 Task: Look for Airbnb options in Morsang-sur-Orge, France from 22nd December, 2023 to 26th December, 2023 for 1 adult. Place can be private room with 1  bedroom having 1 bed and 1 bathroom. Property type can be hotel.
Action: Mouse moved to (587, 160)
Screenshot: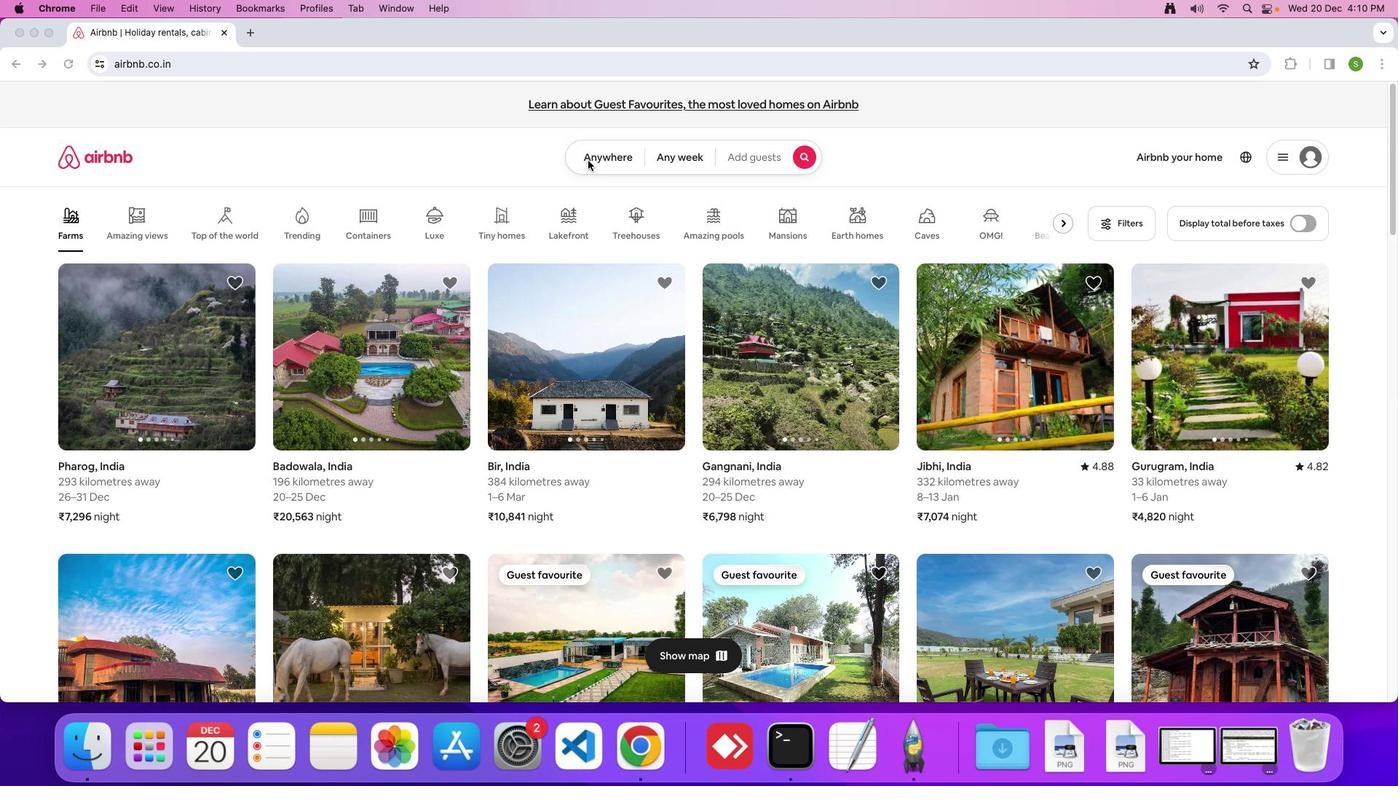 
Action: Mouse pressed left at (587, 160)
Screenshot: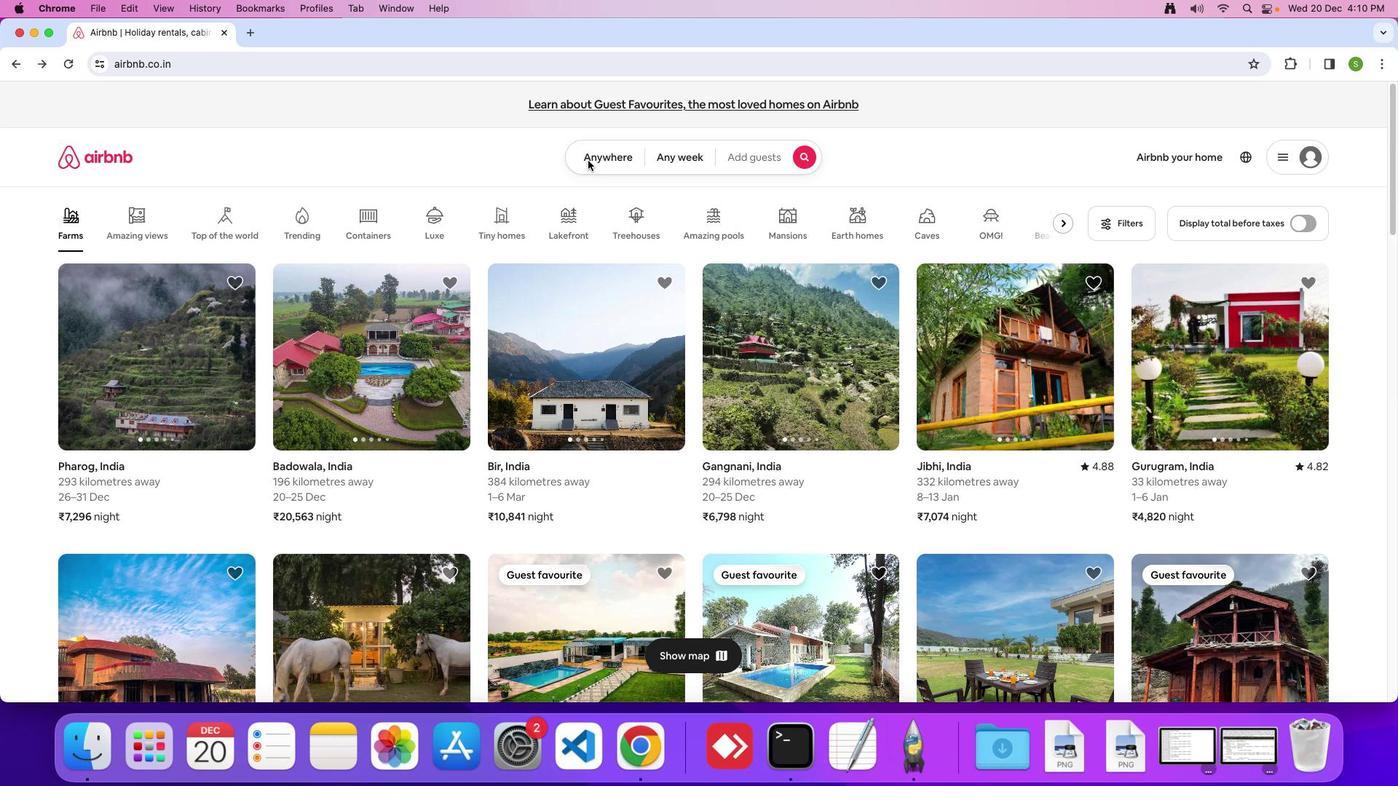 
Action: Mouse moved to (614, 153)
Screenshot: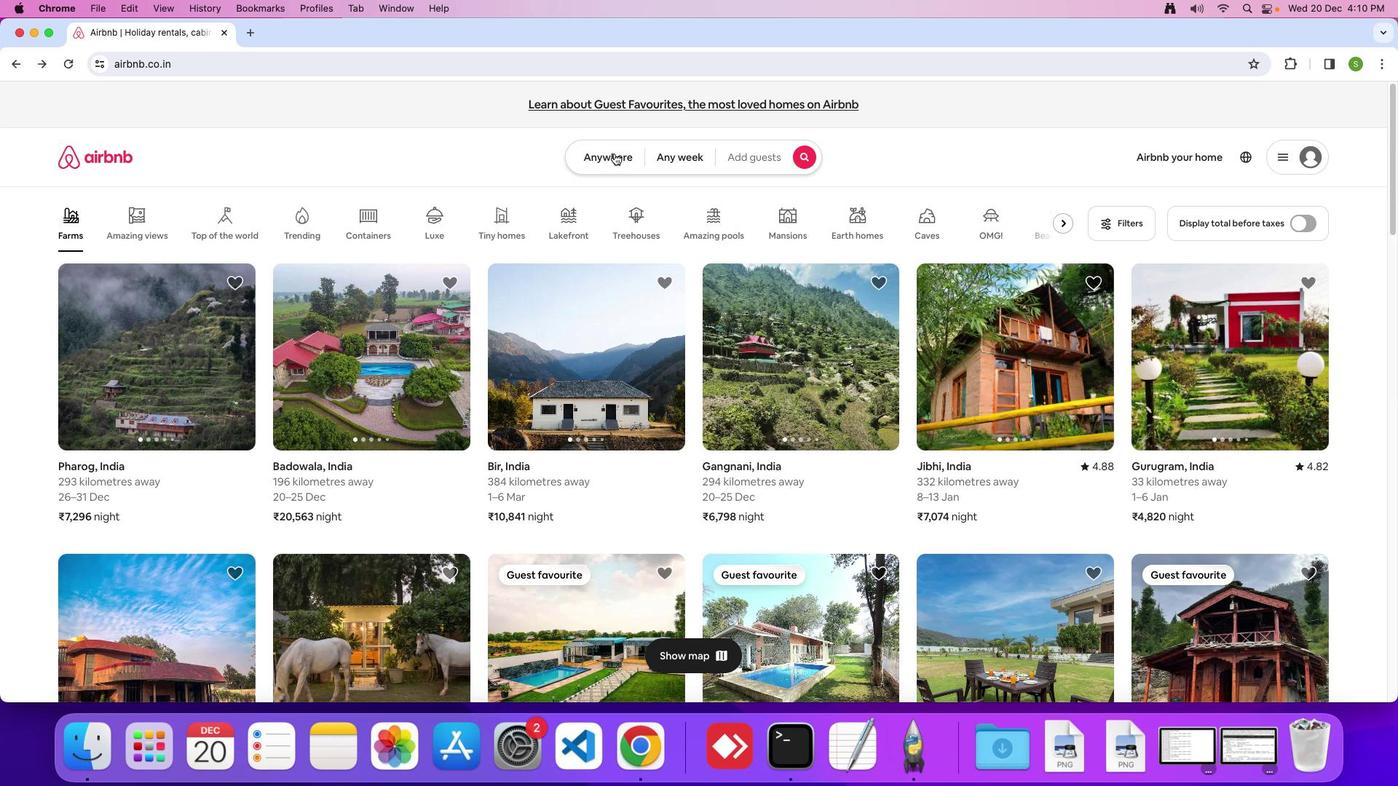 
Action: Mouse pressed left at (614, 153)
Screenshot: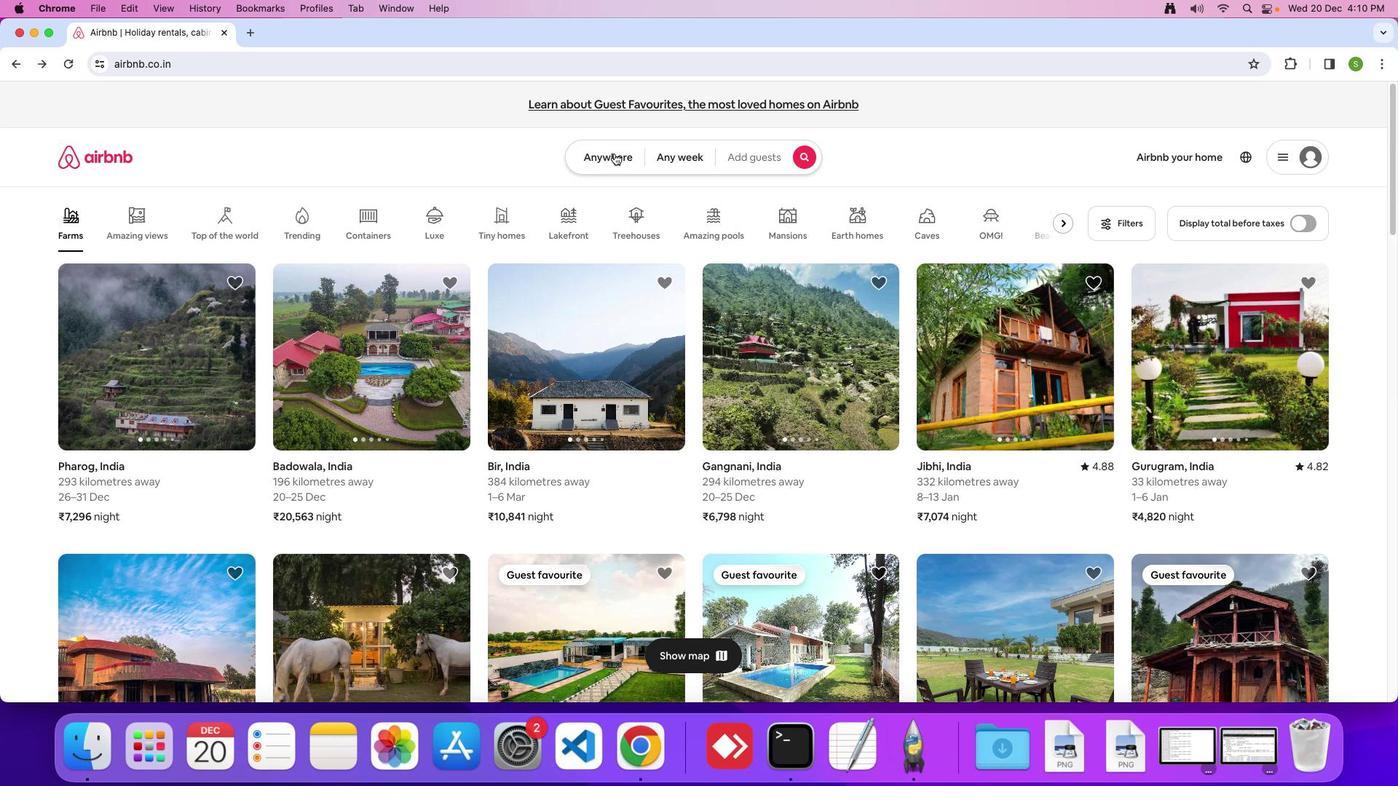 
Action: Mouse moved to (496, 214)
Screenshot: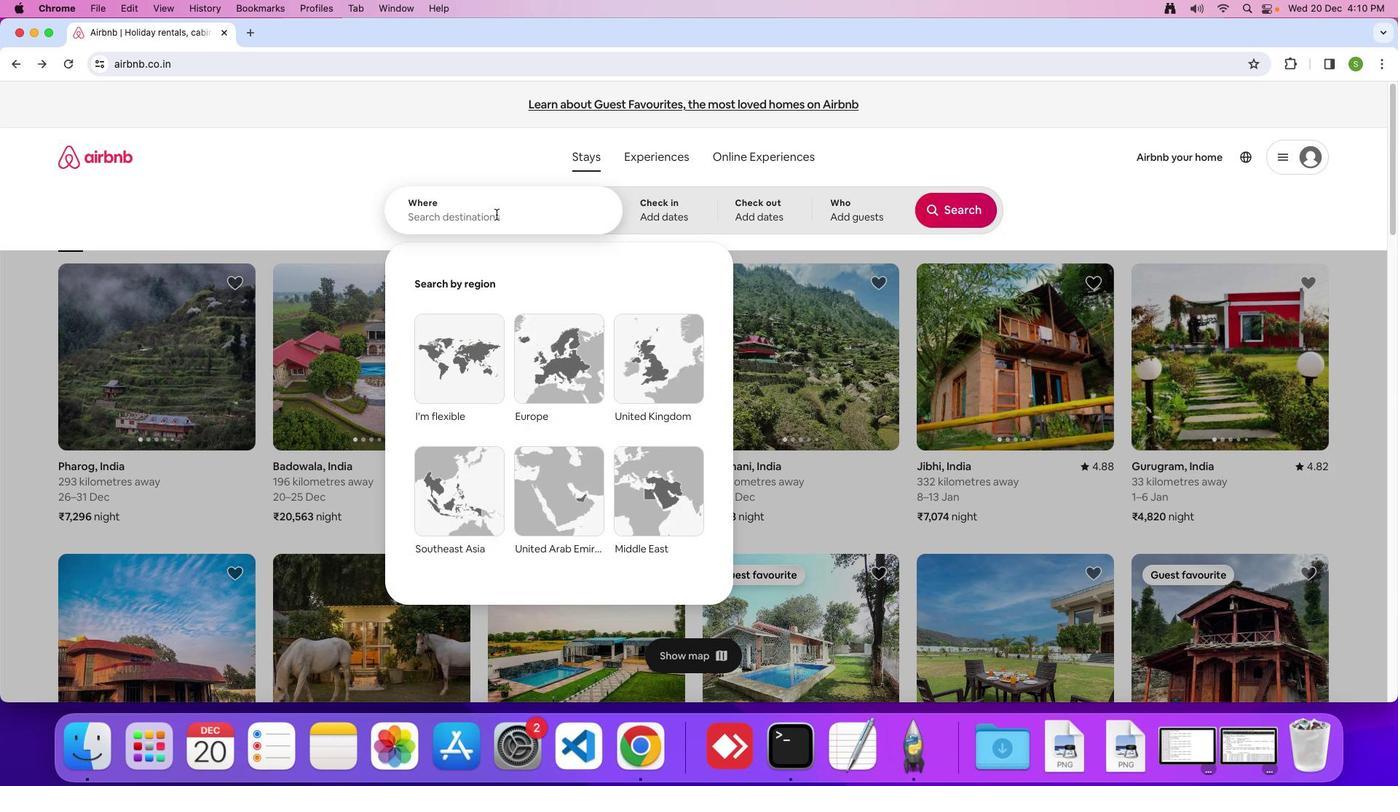 
Action: Key pressed 'M'Key.caps_lock'o''r''s''a''n''g''-''s''u''r''-'Key.shift'O''r''g''e'','Key.spaceKey.shift'F''r''a''n''c''e'Key.enter
Screenshot: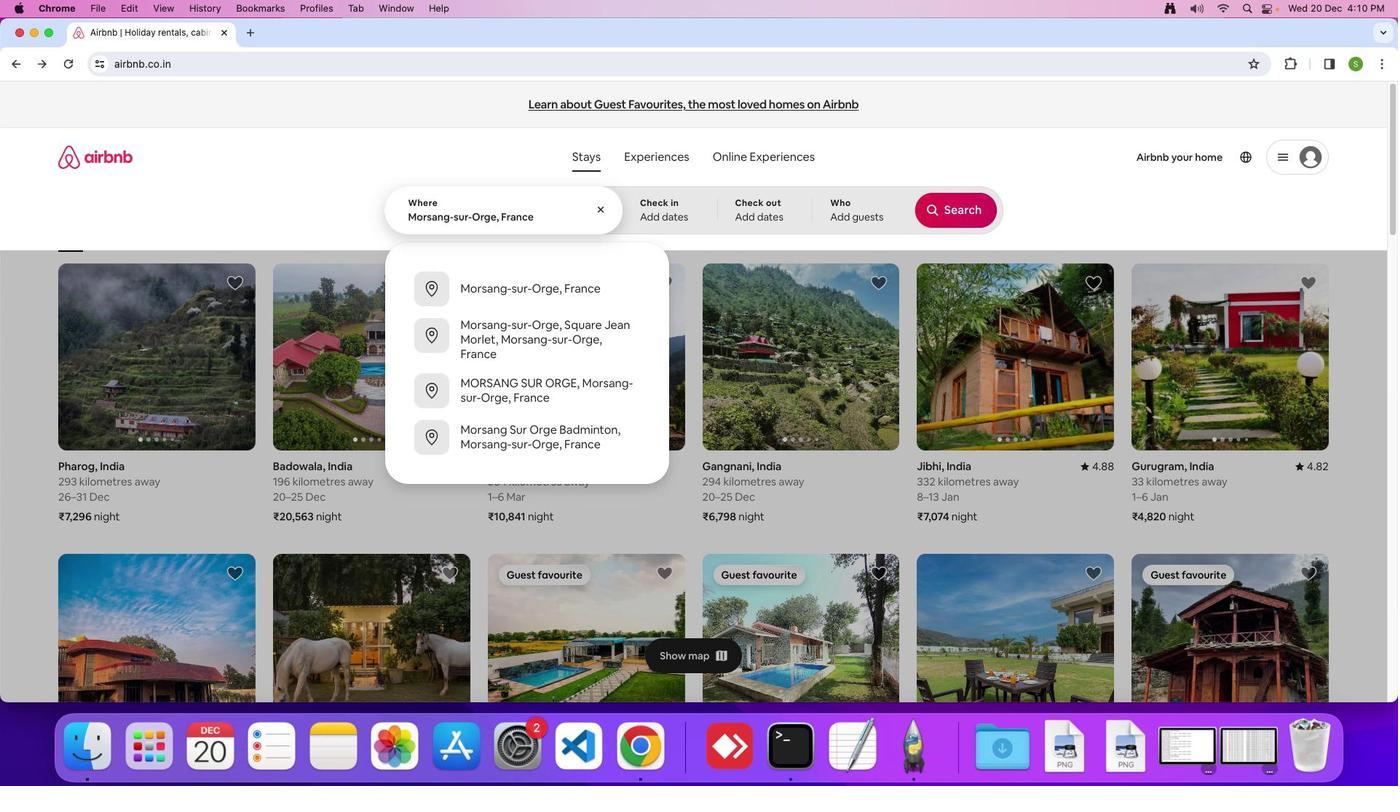 
Action: Mouse moved to (625, 493)
Screenshot: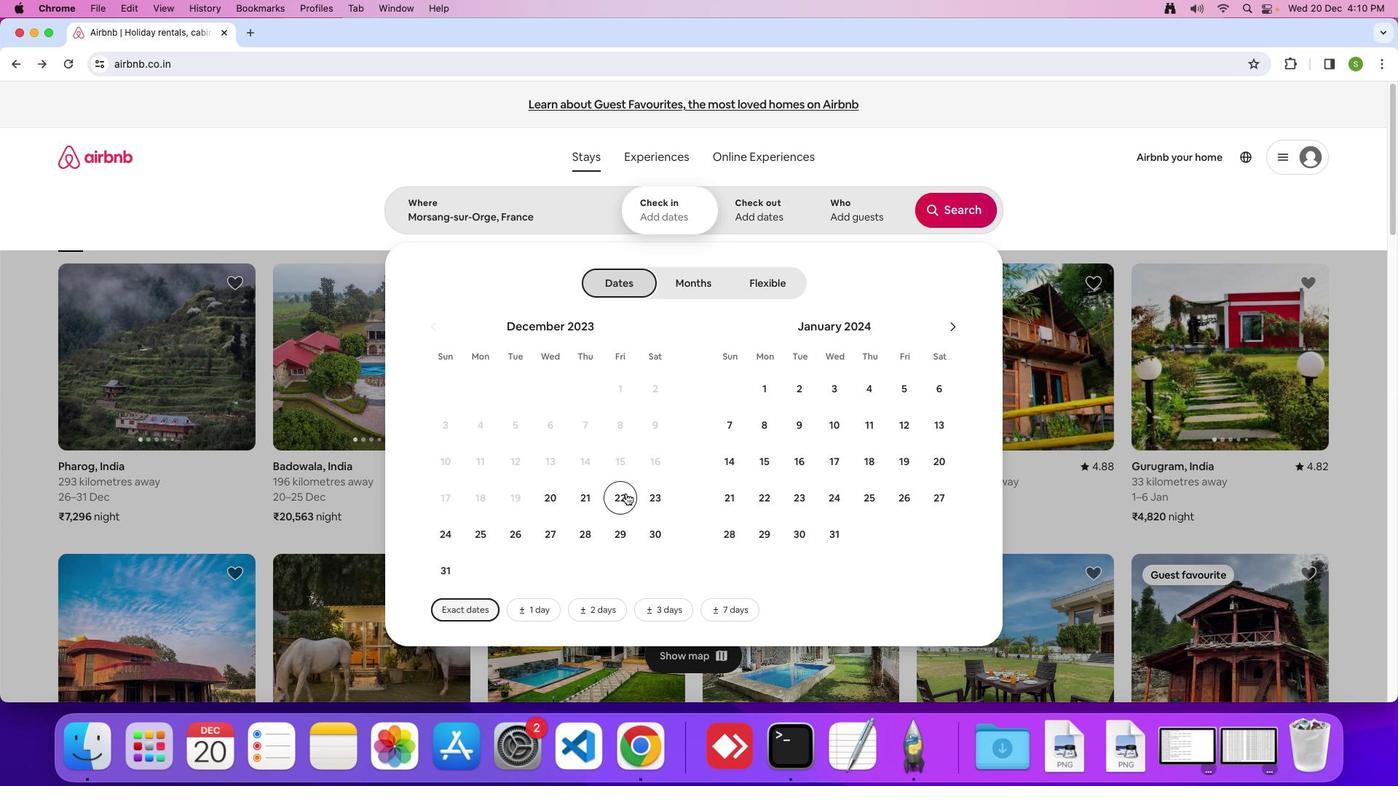 
Action: Mouse pressed left at (625, 493)
Screenshot: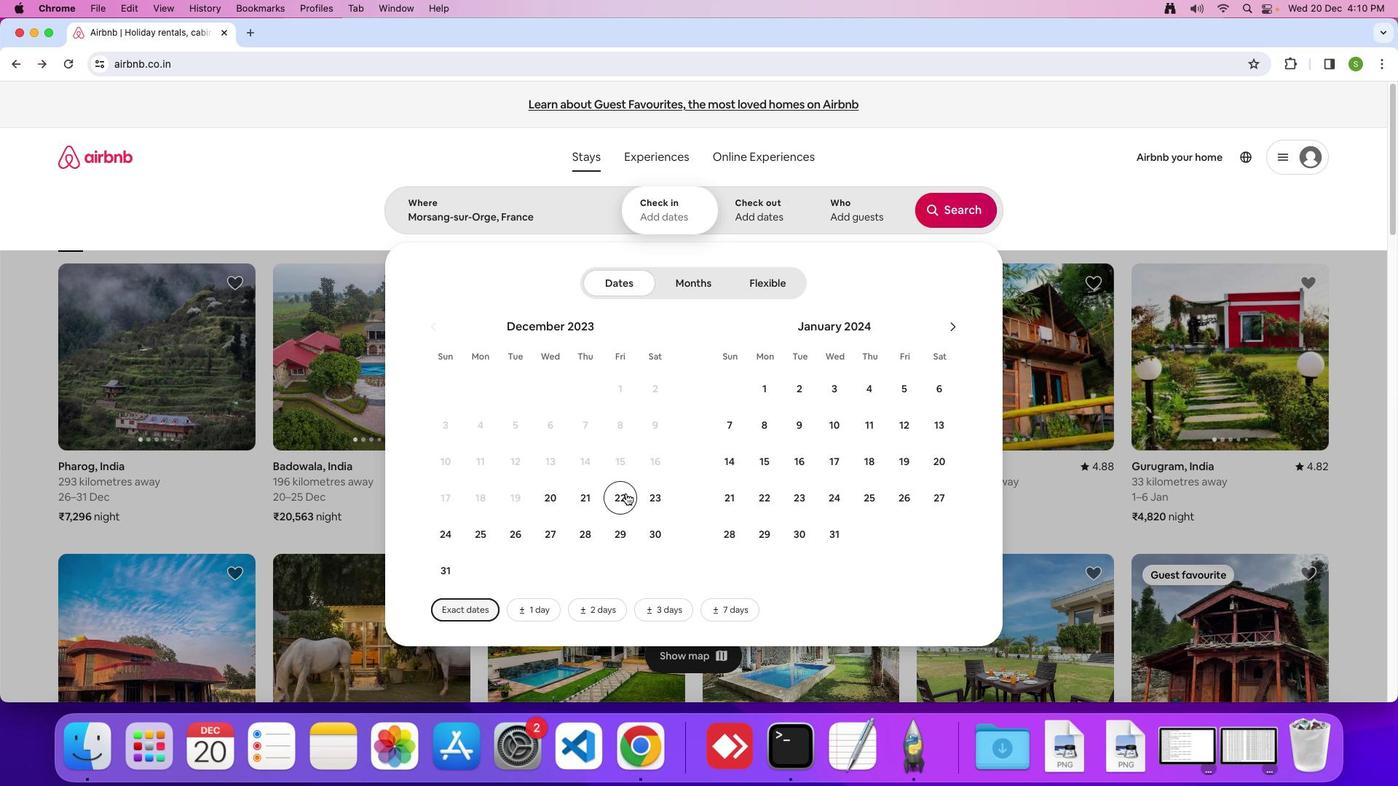 
Action: Mouse moved to (520, 528)
Screenshot: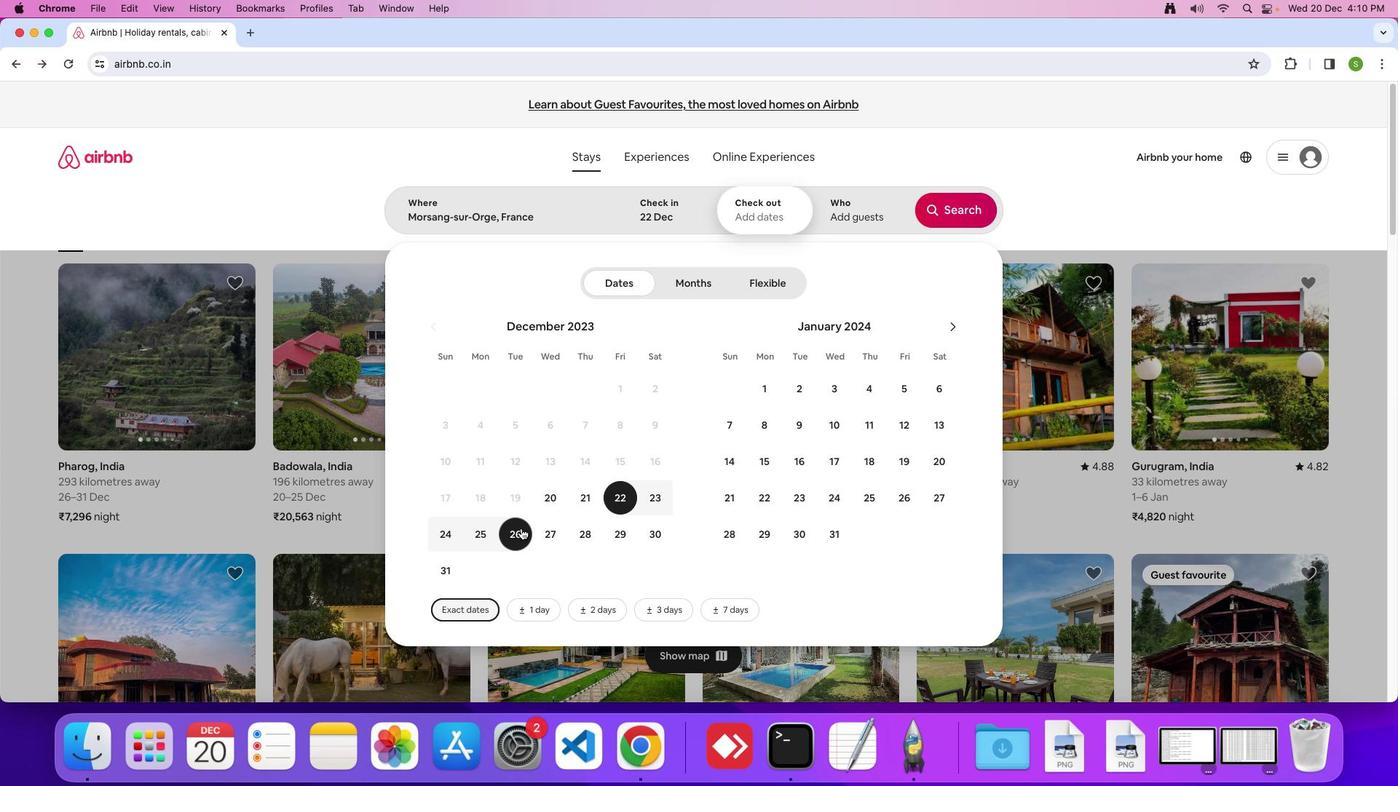 
Action: Mouse pressed left at (520, 528)
Screenshot: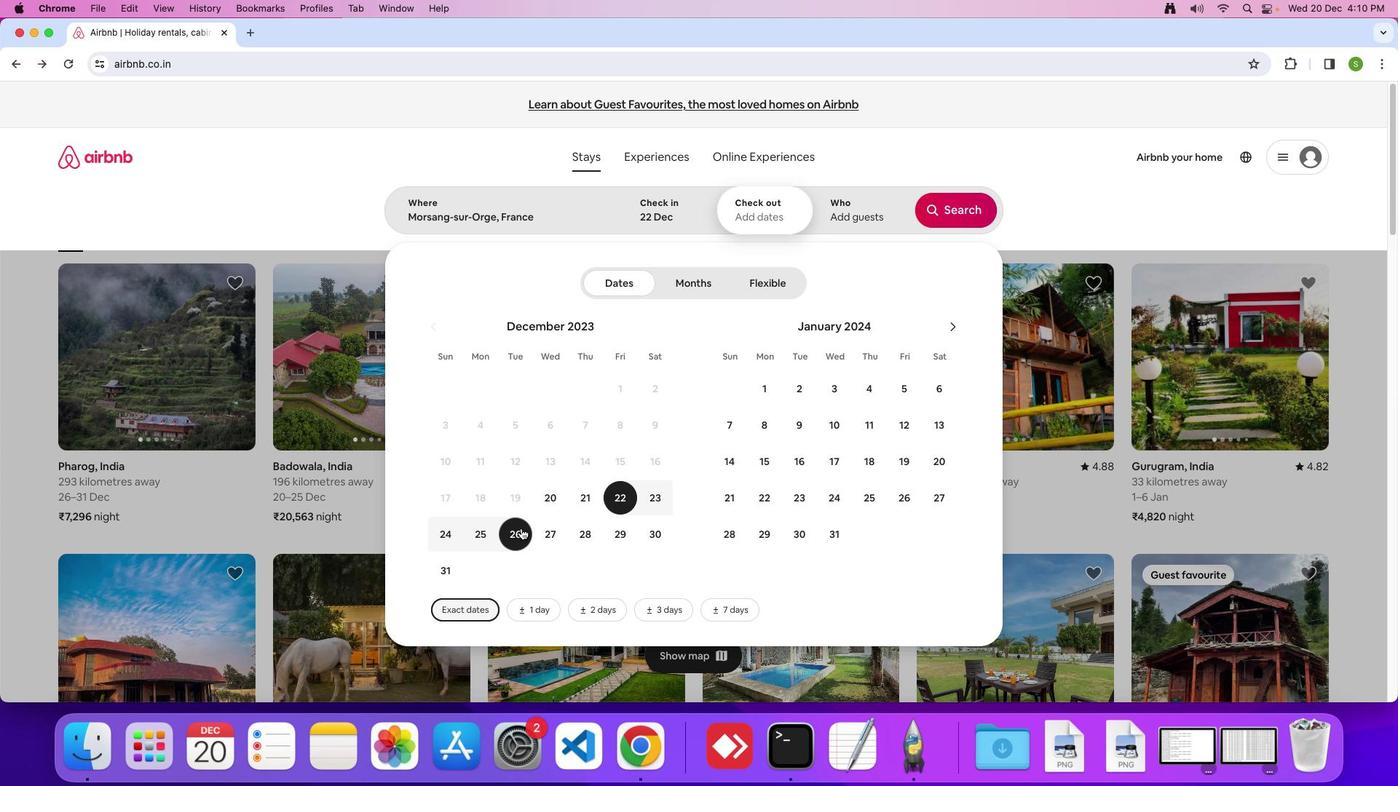 
Action: Mouse moved to (858, 211)
Screenshot: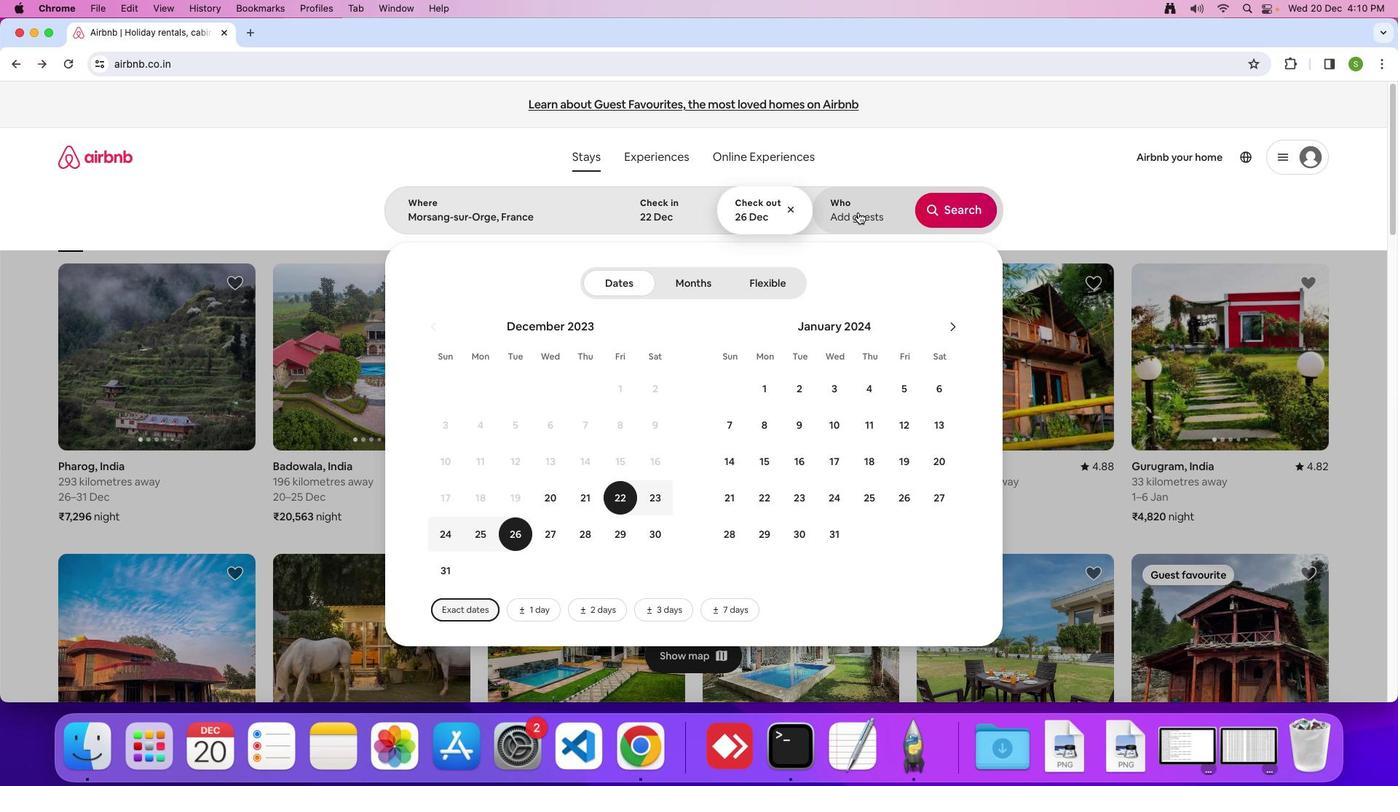 
Action: Mouse pressed left at (858, 211)
Screenshot: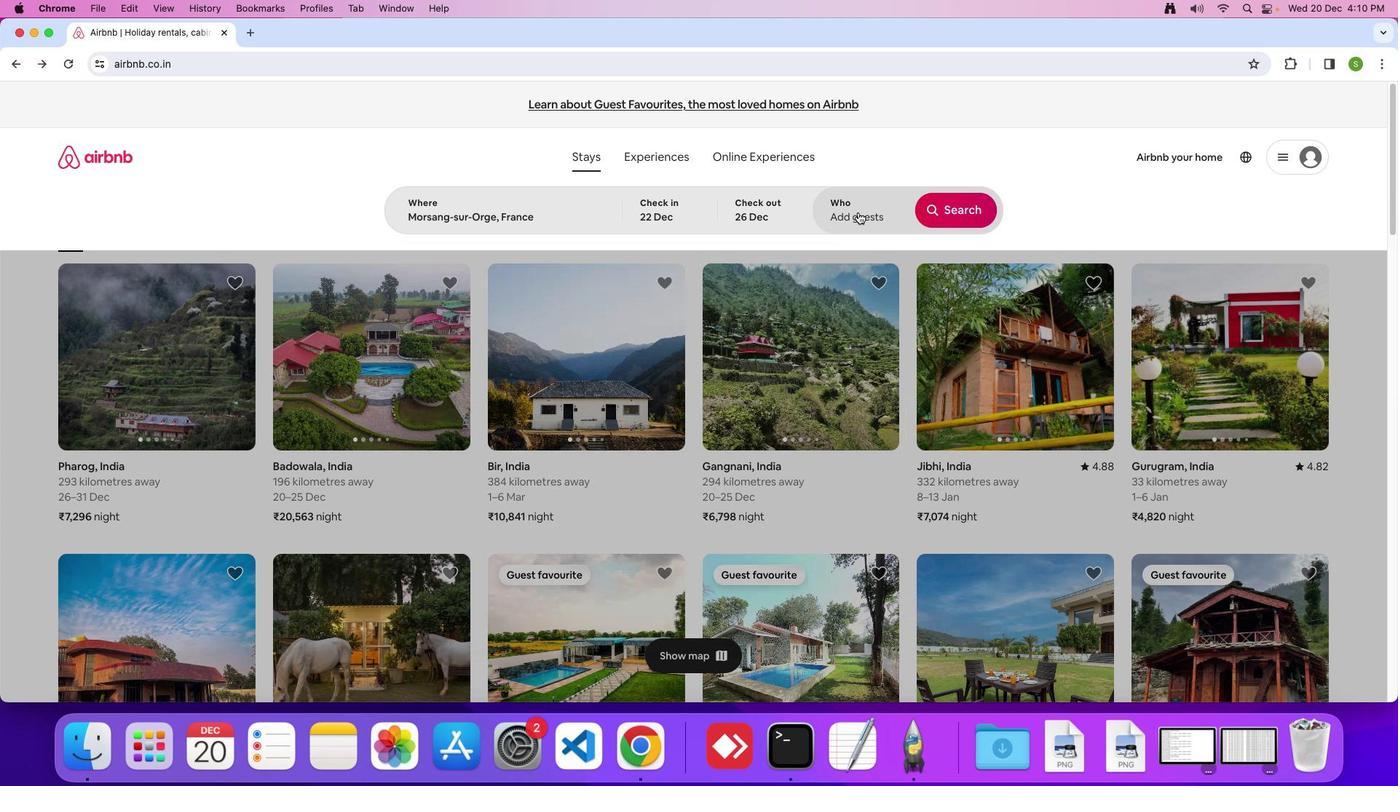 
Action: Mouse moved to (957, 292)
Screenshot: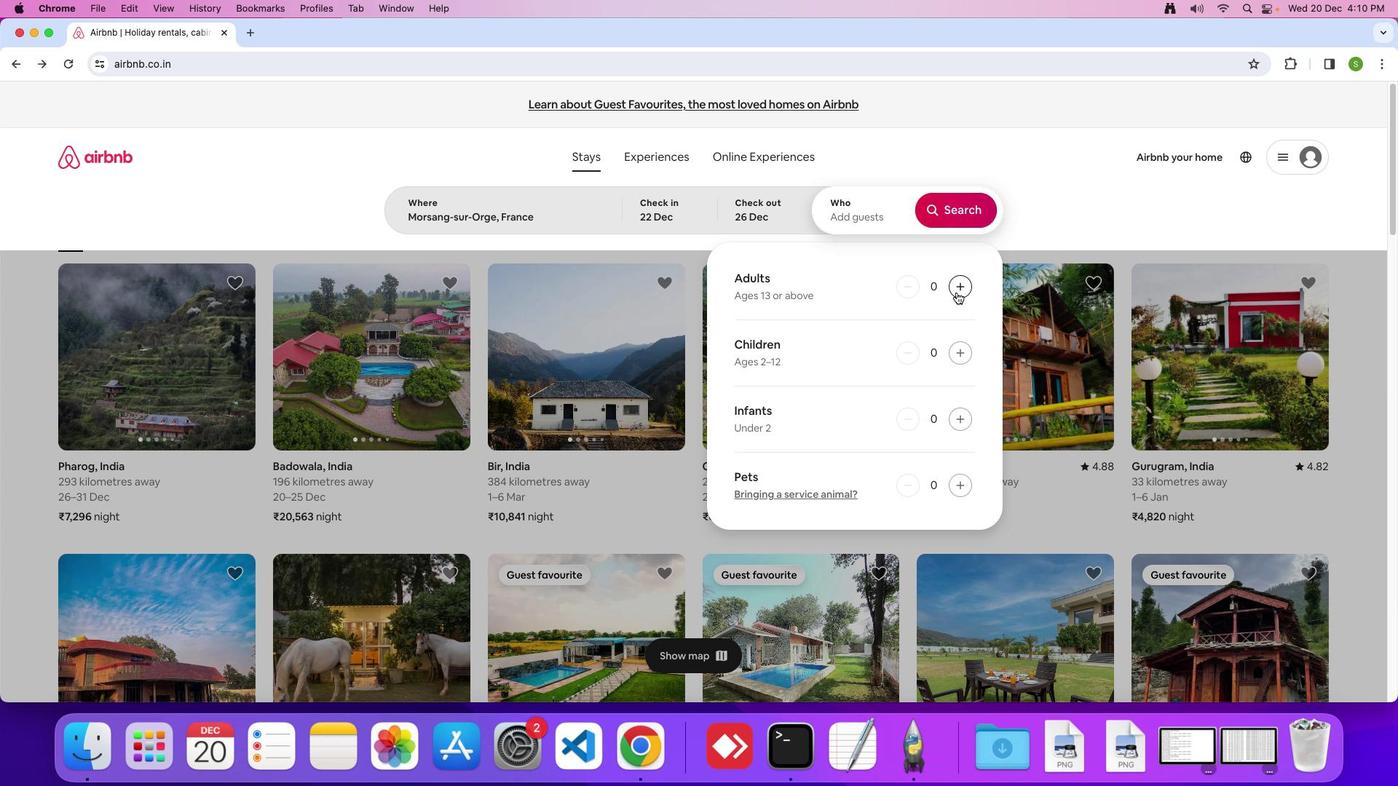 
Action: Mouse pressed left at (957, 292)
Screenshot: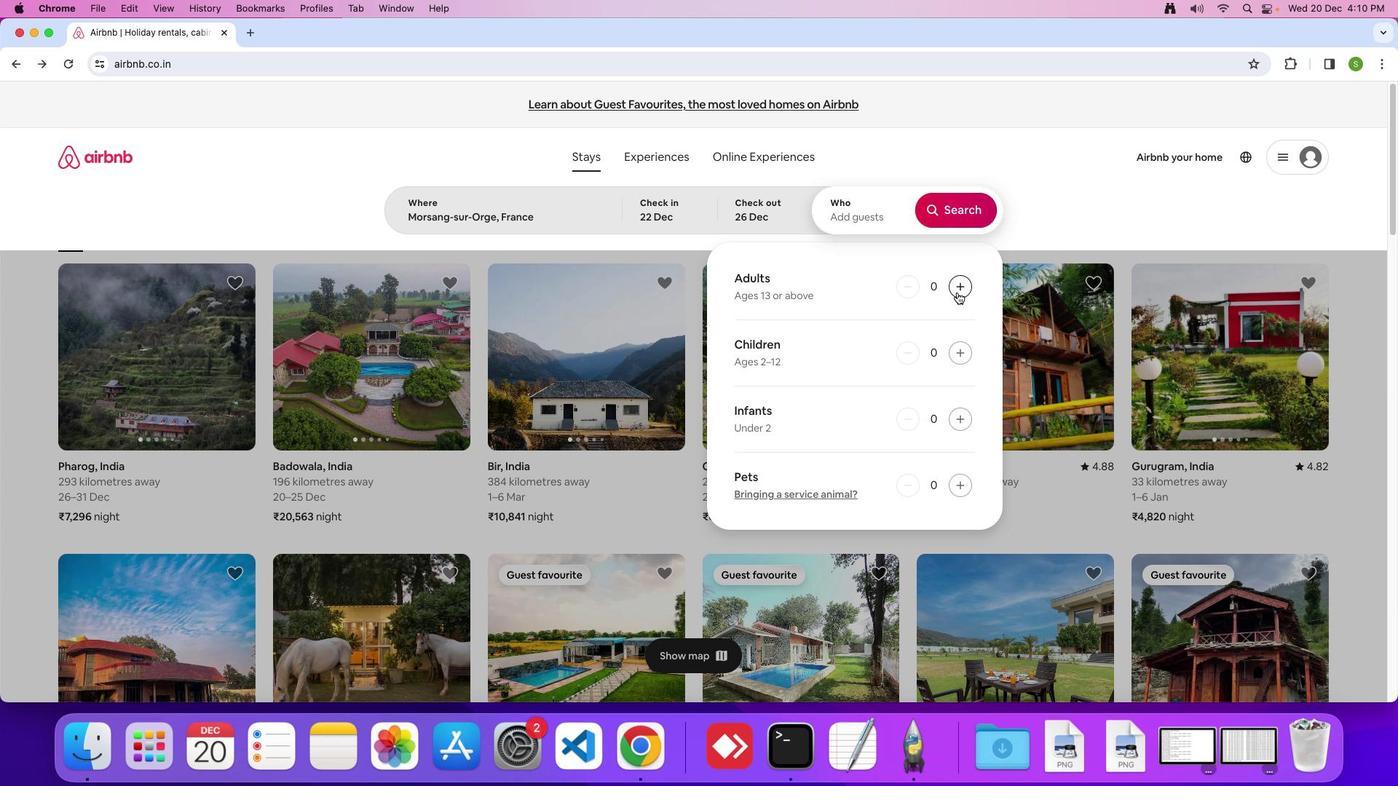 
Action: Mouse moved to (974, 212)
Screenshot: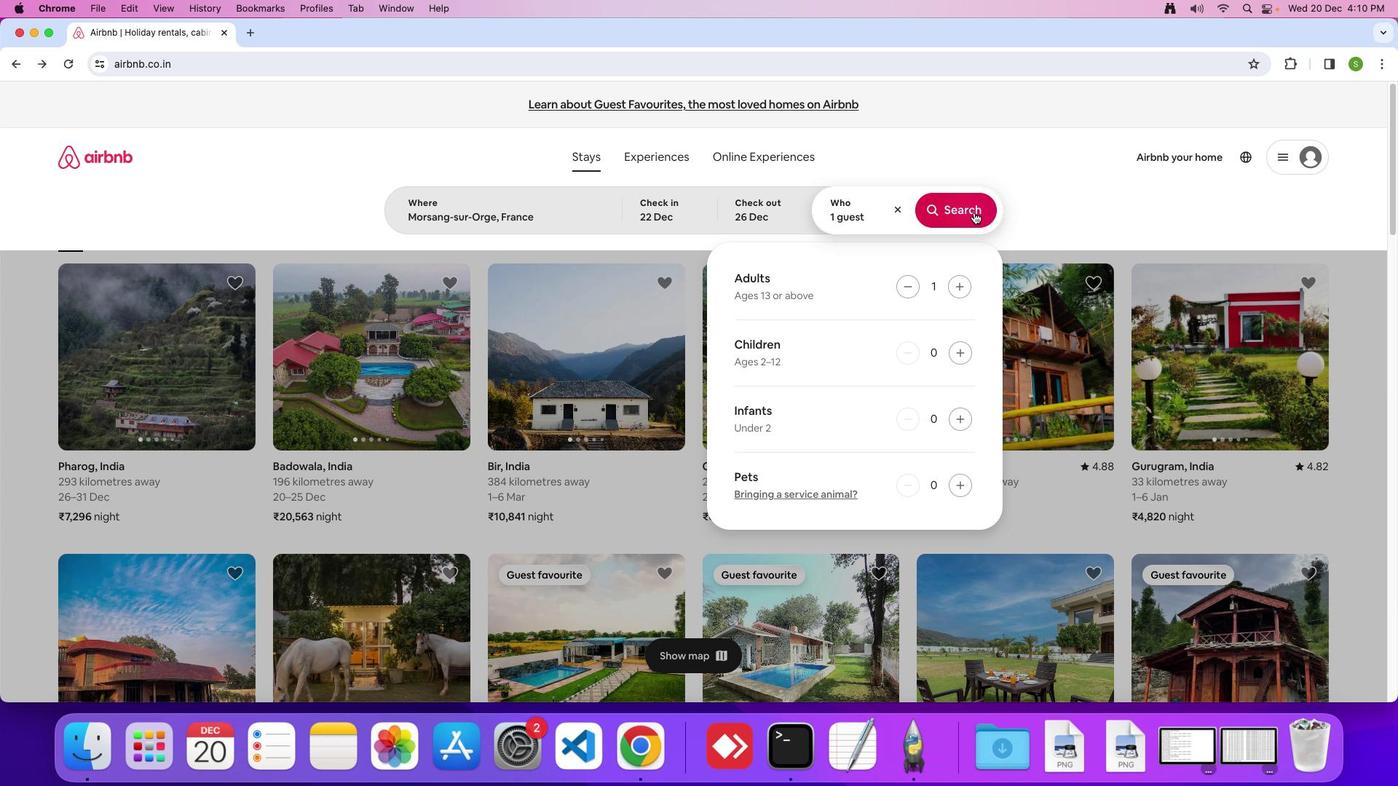 
Action: Mouse pressed left at (974, 212)
Screenshot: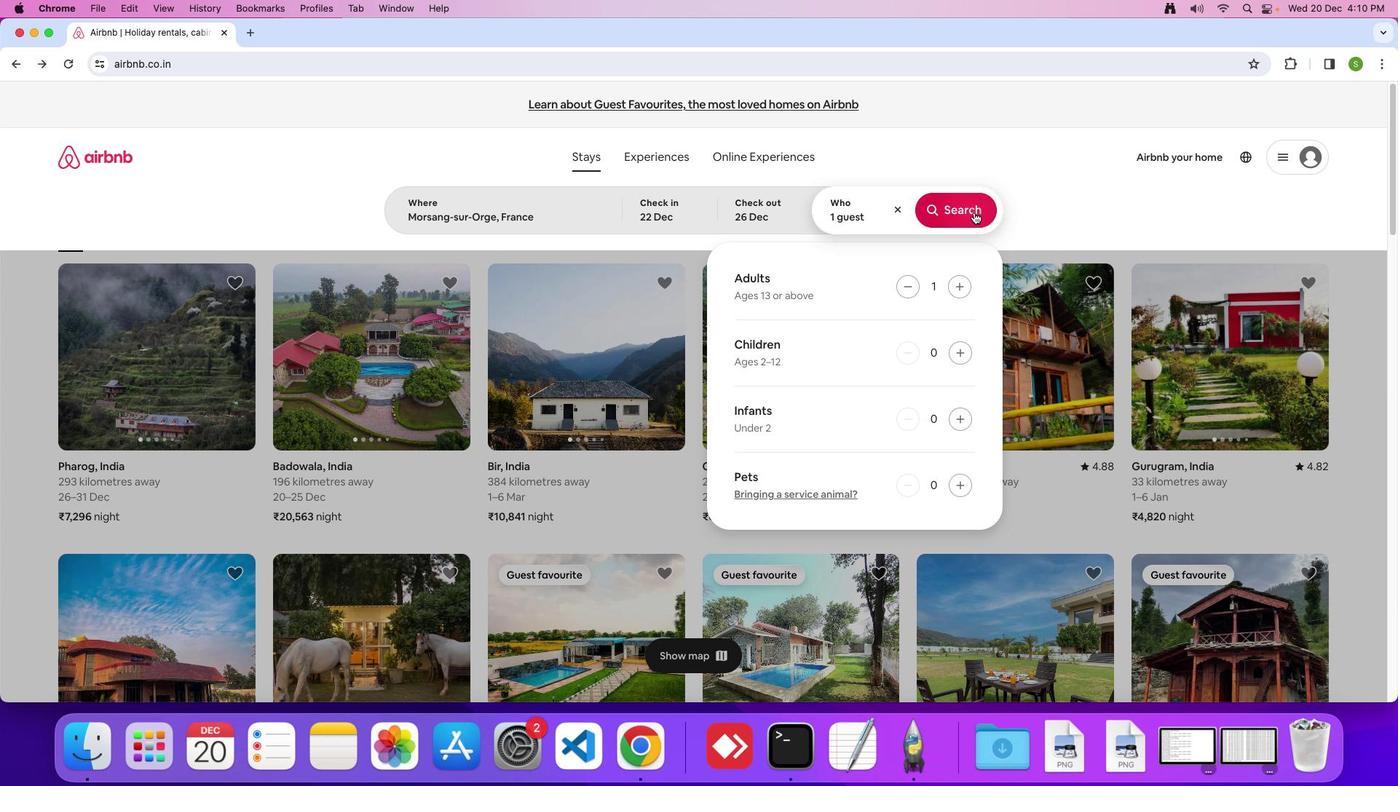 
Action: Mouse moved to (1167, 174)
Screenshot: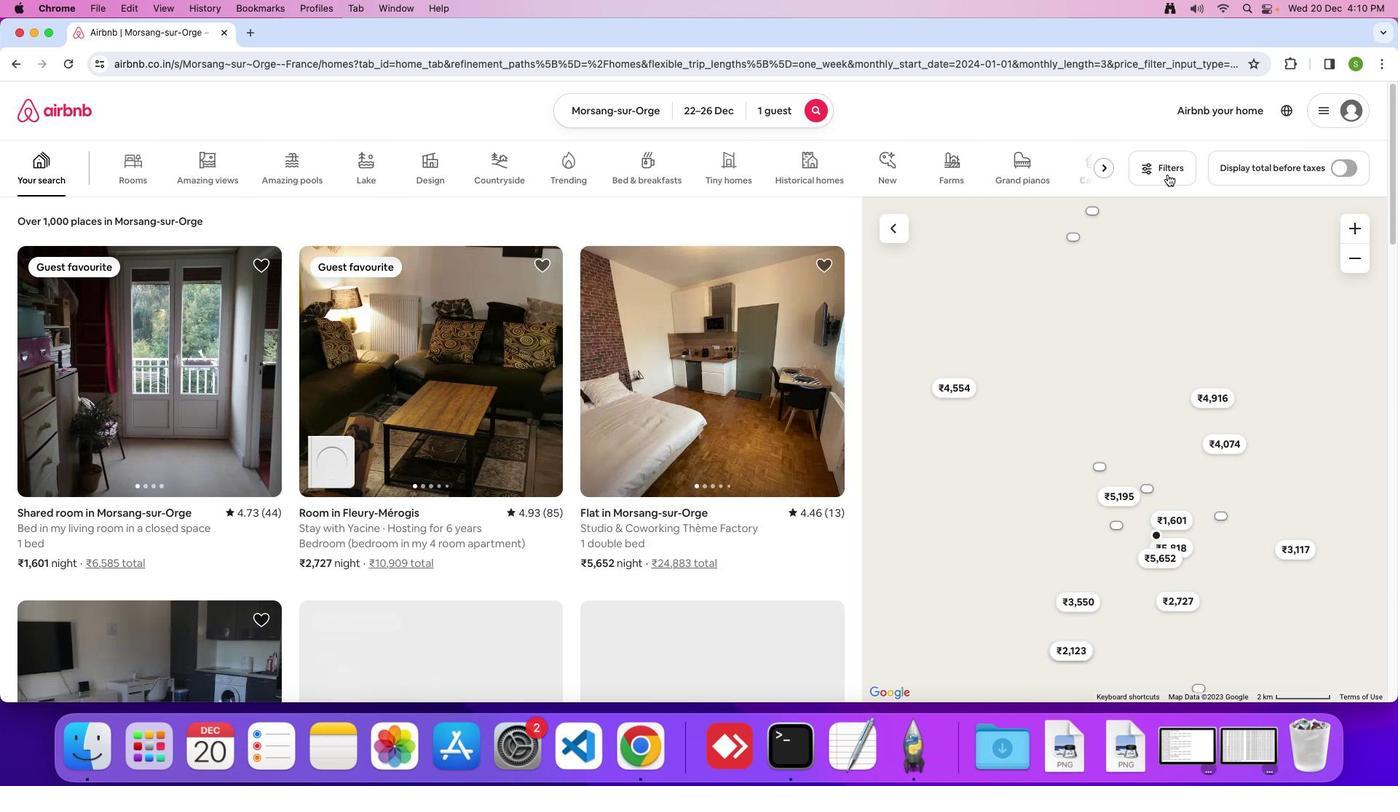 
Action: Mouse pressed left at (1167, 174)
Screenshot: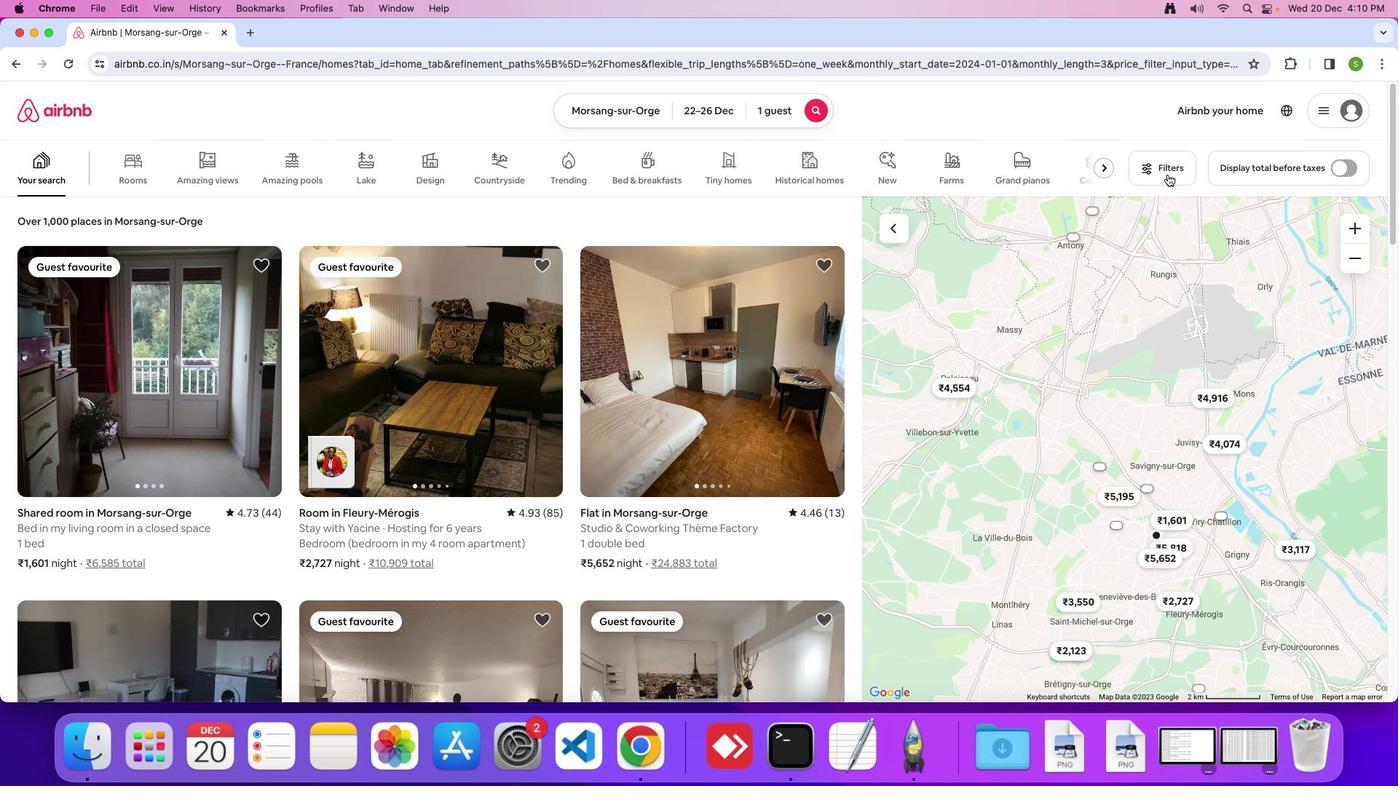 
Action: Mouse moved to (665, 373)
Screenshot: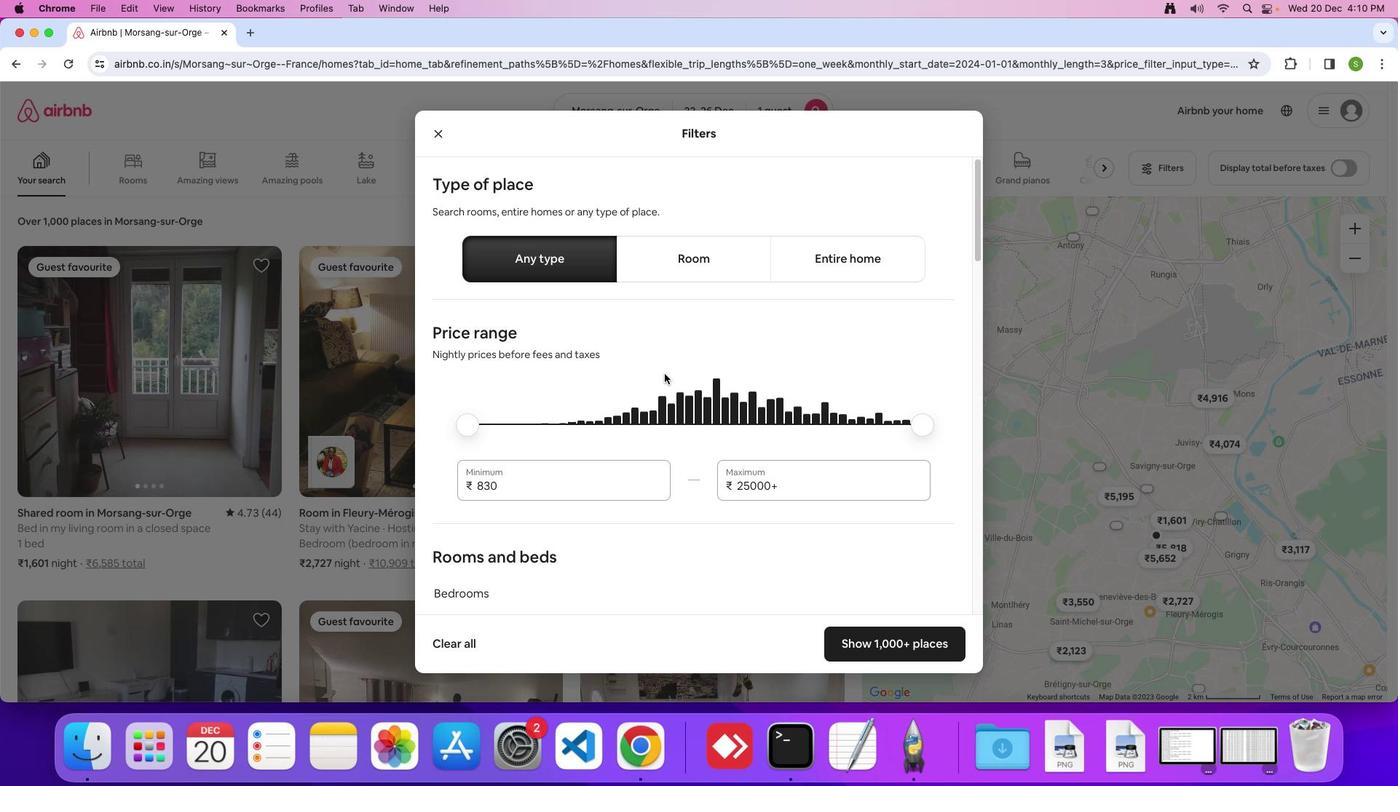 
Action: Mouse scrolled (665, 373) with delta (0, 0)
Screenshot: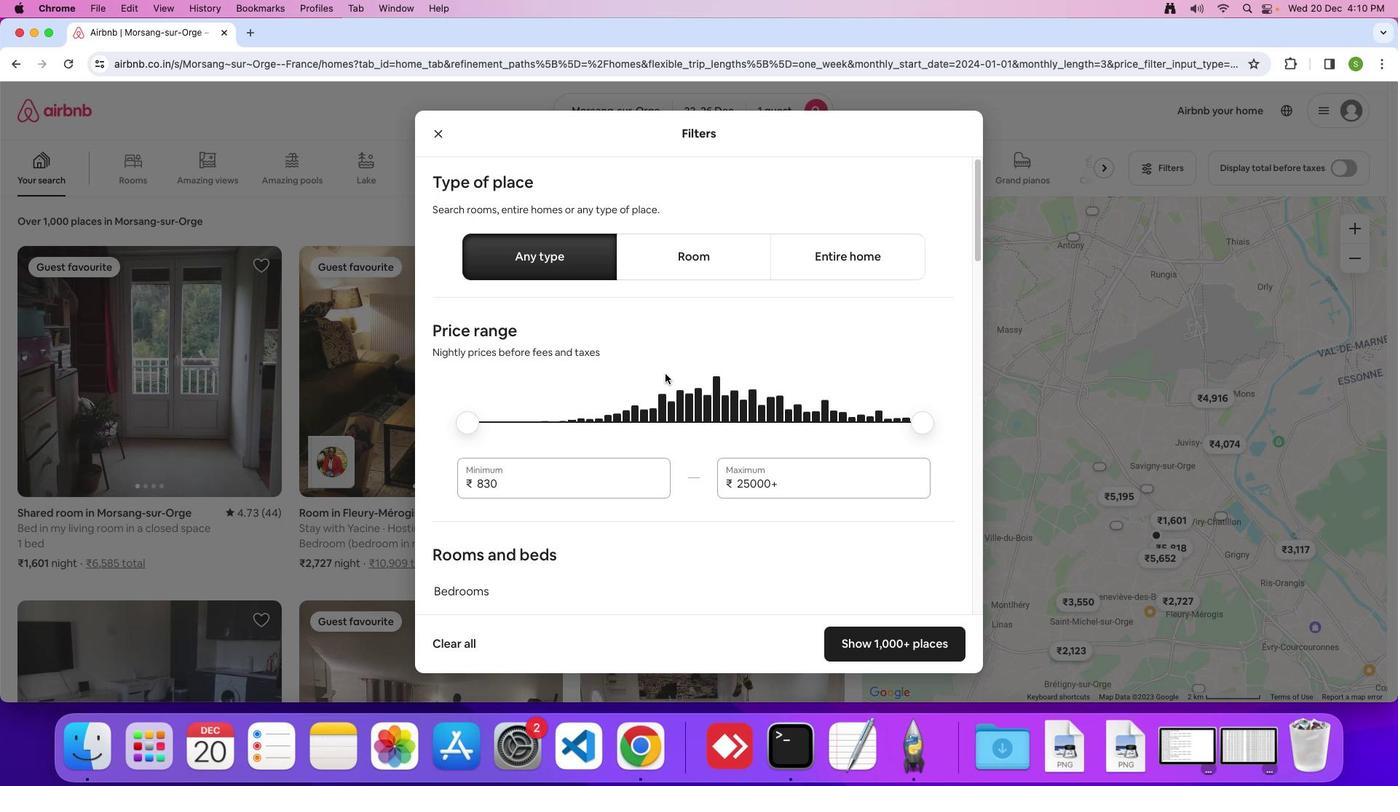 
Action: Mouse moved to (665, 373)
Screenshot: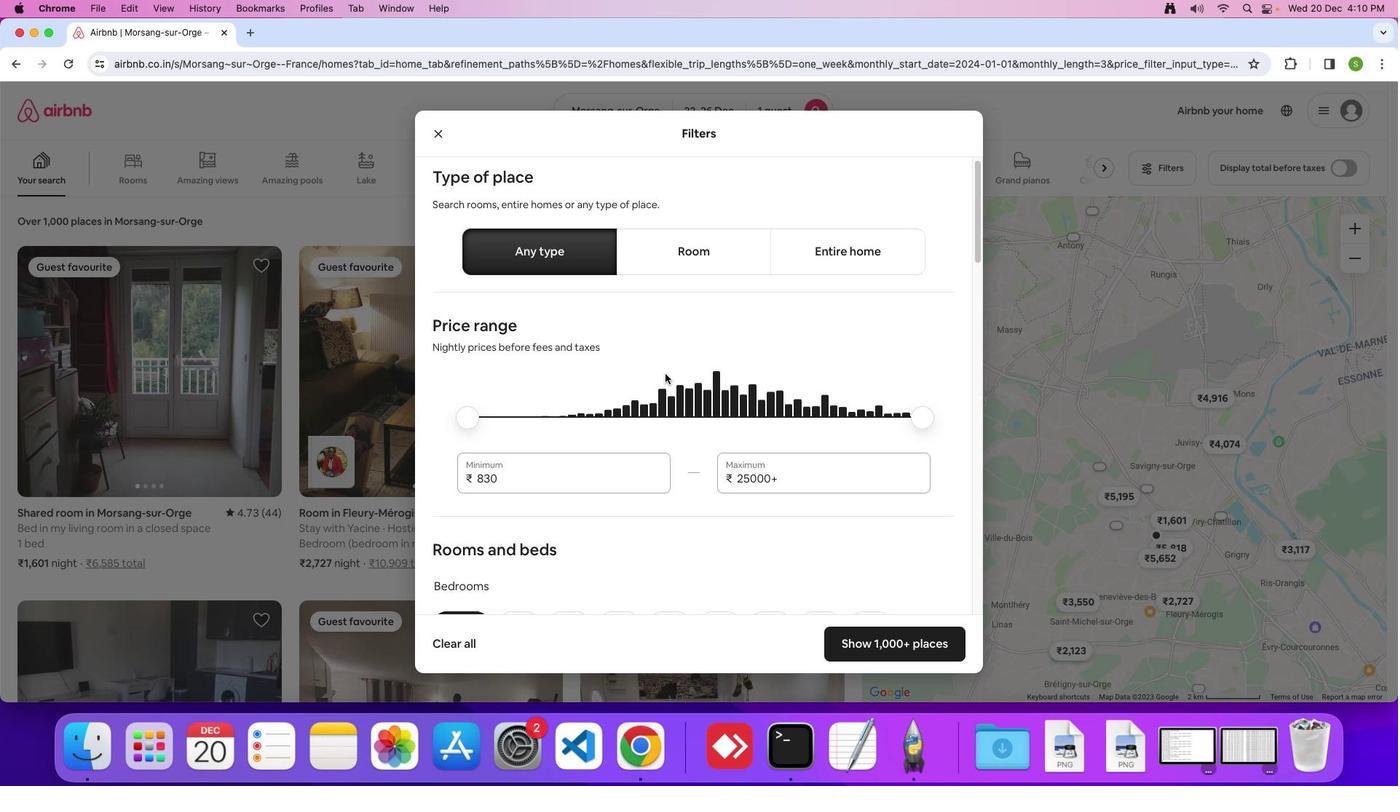 
Action: Mouse scrolled (665, 373) with delta (0, 0)
Screenshot: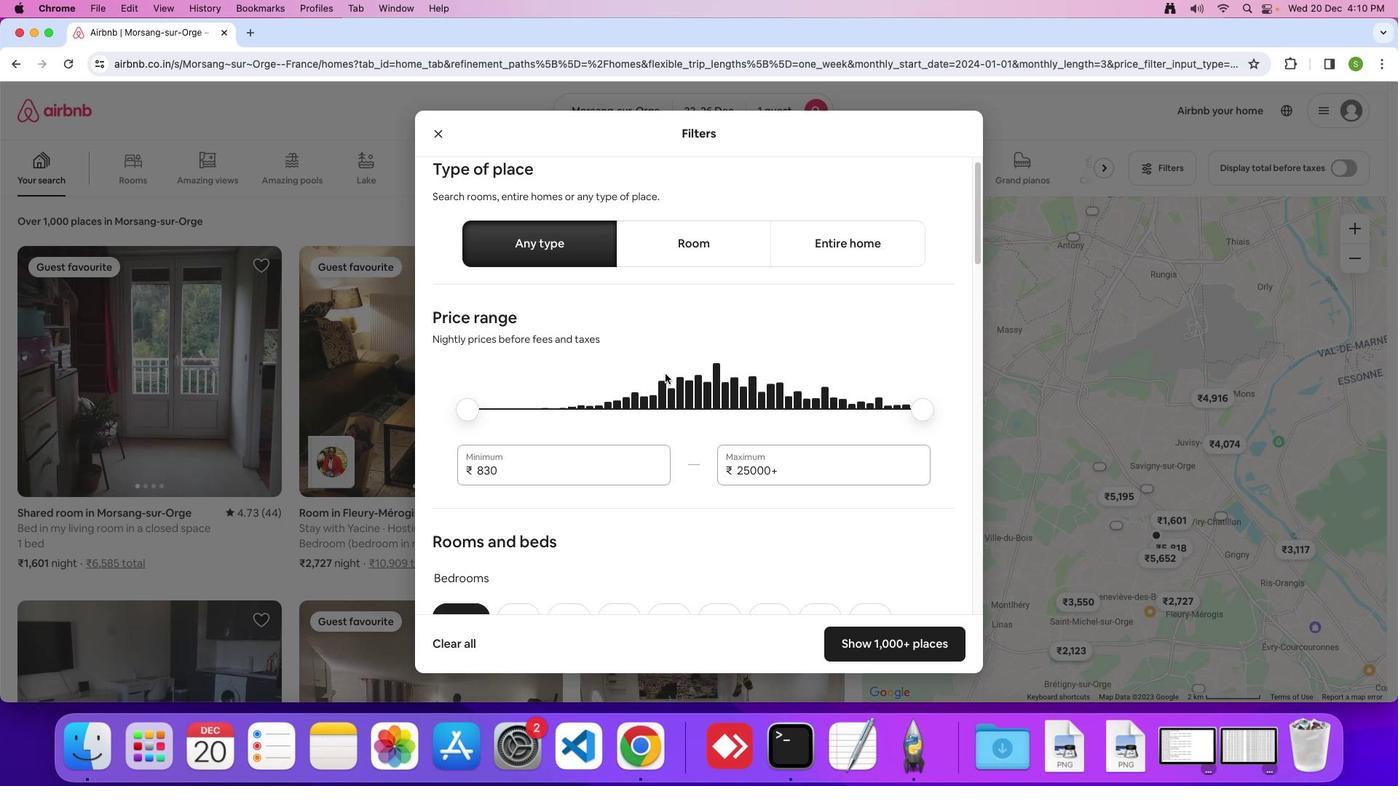 
Action: Mouse scrolled (665, 373) with delta (0, -1)
Screenshot: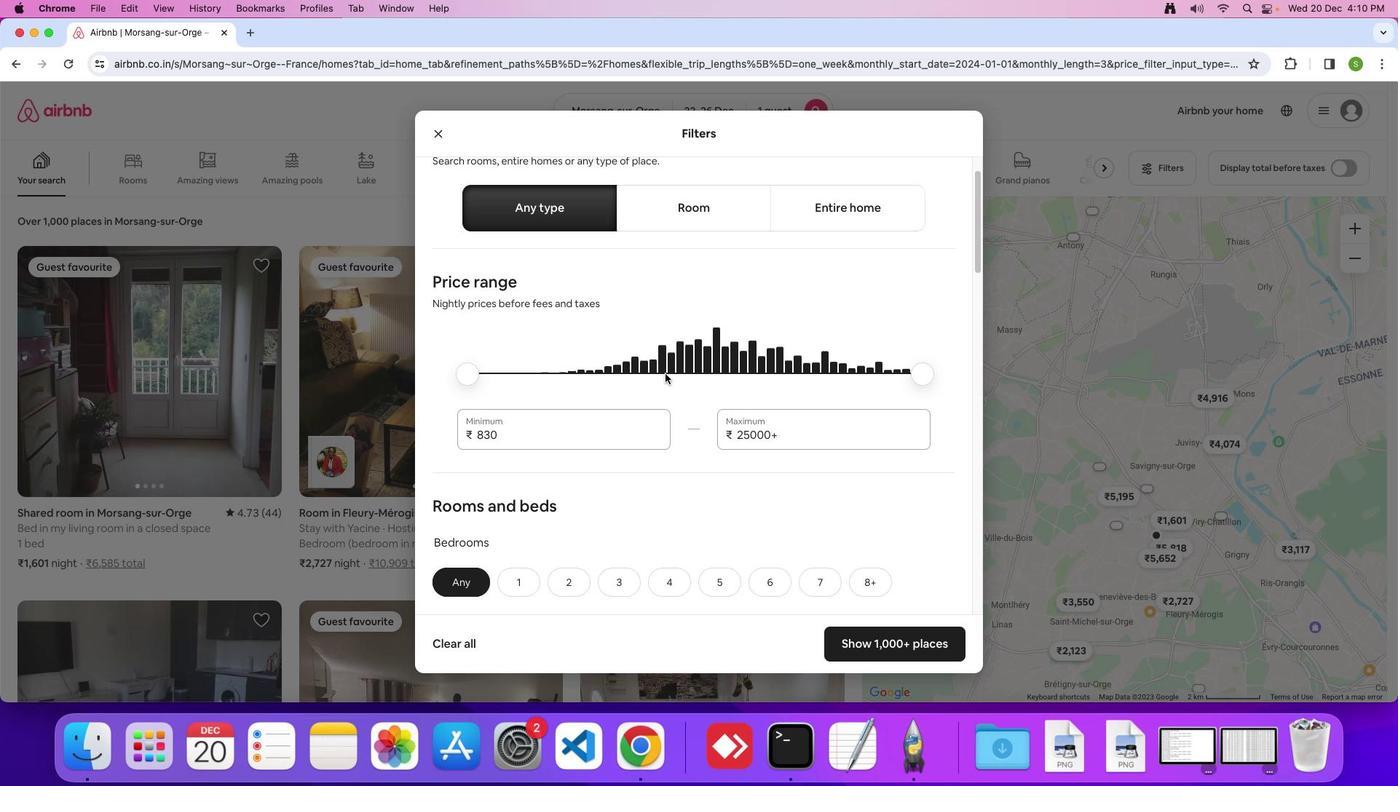 
Action: Mouse scrolled (665, 373) with delta (0, 0)
Screenshot: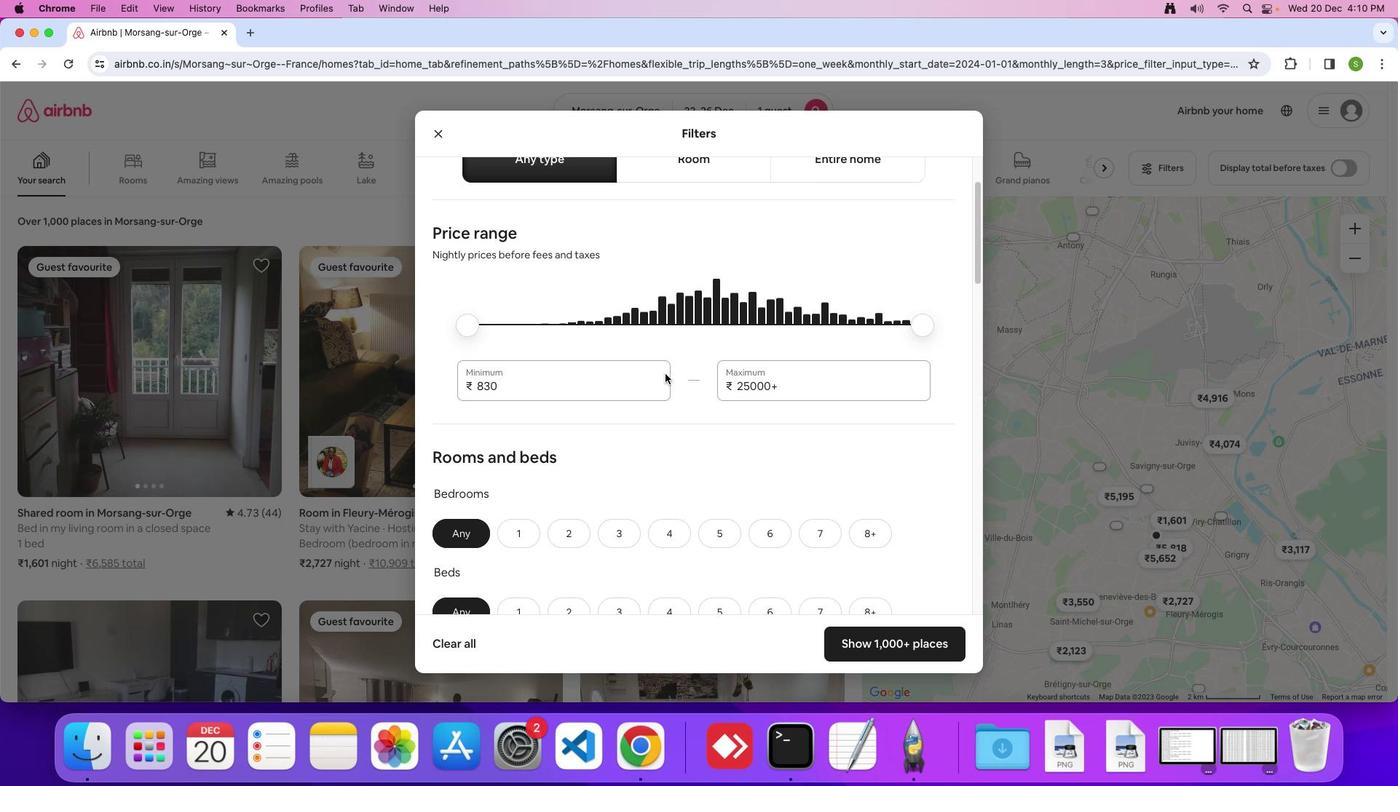
Action: Mouse scrolled (665, 373) with delta (0, 0)
Screenshot: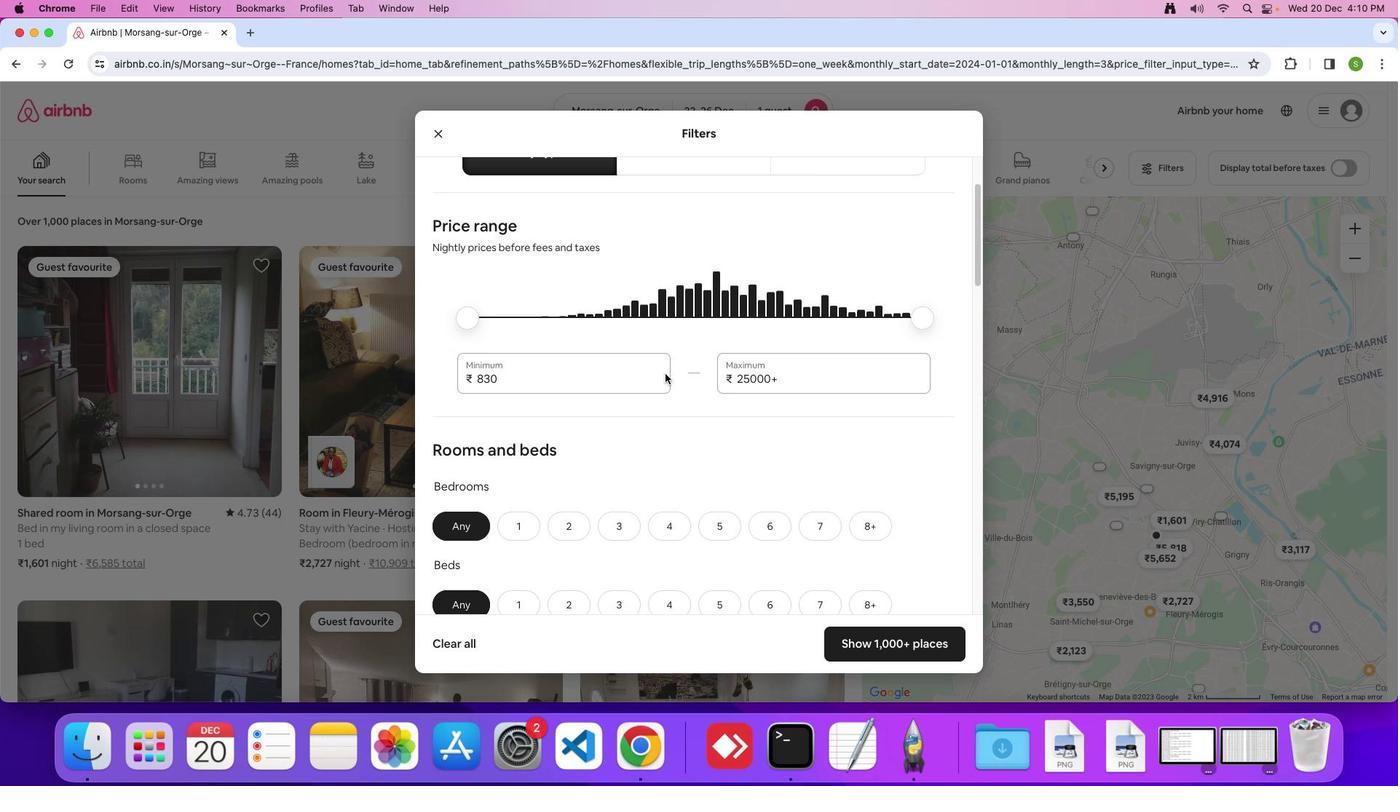 
Action: Mouse scrolled (665, 373) with delta (0, 0)
Screenshot: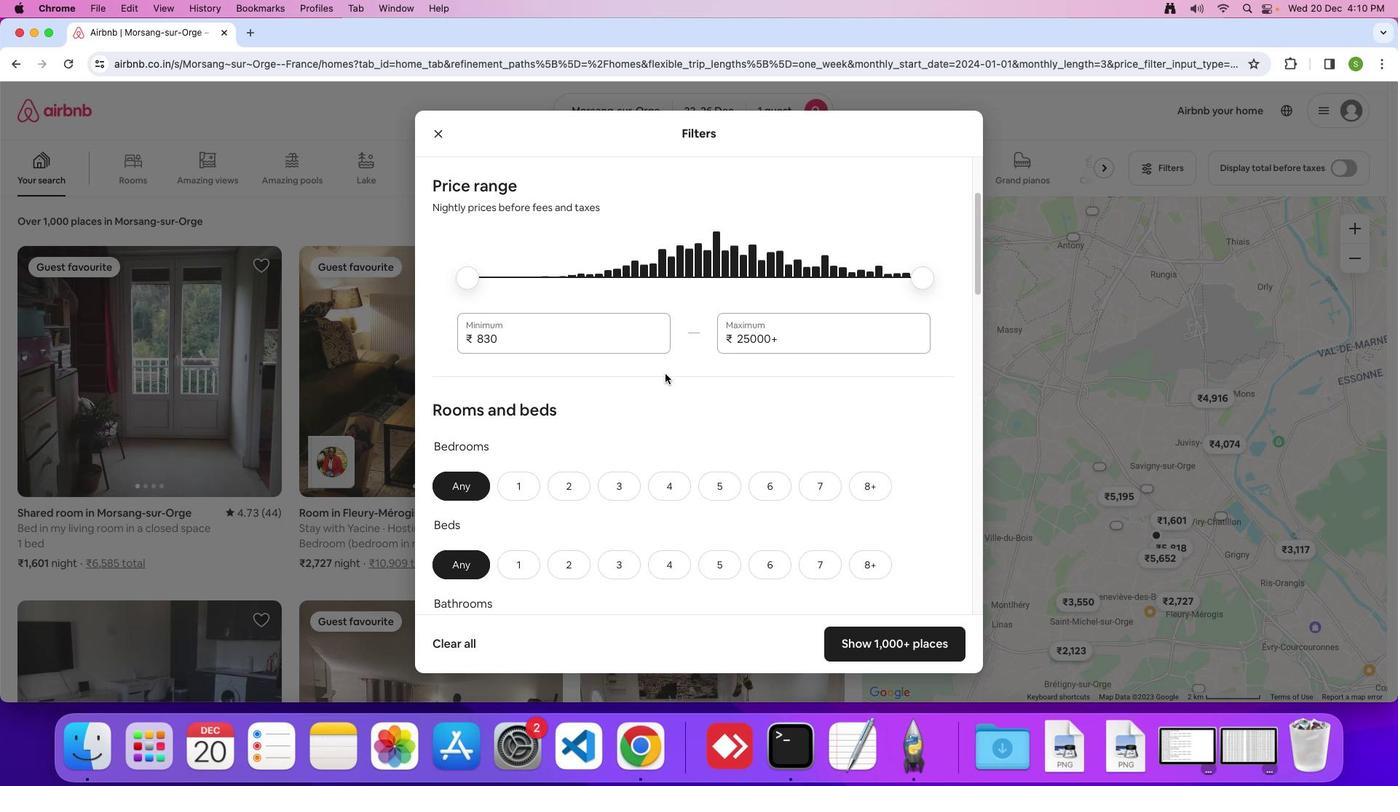 
Action: Mouse scrolled (665, 373) with delta (0, 0)
Screenshot: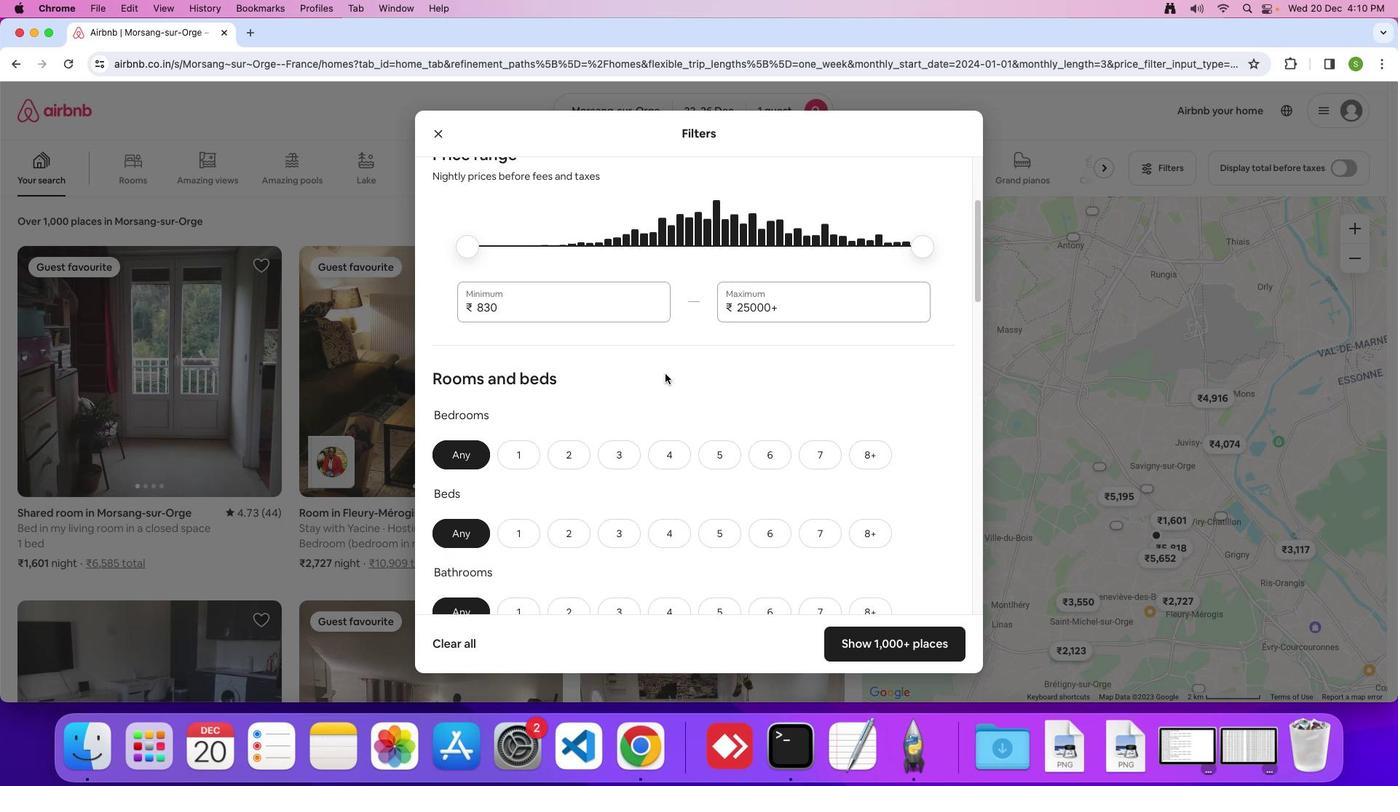 
Action: Mouse scrolled (665, 373) with delta (0, 0)
Screenshot: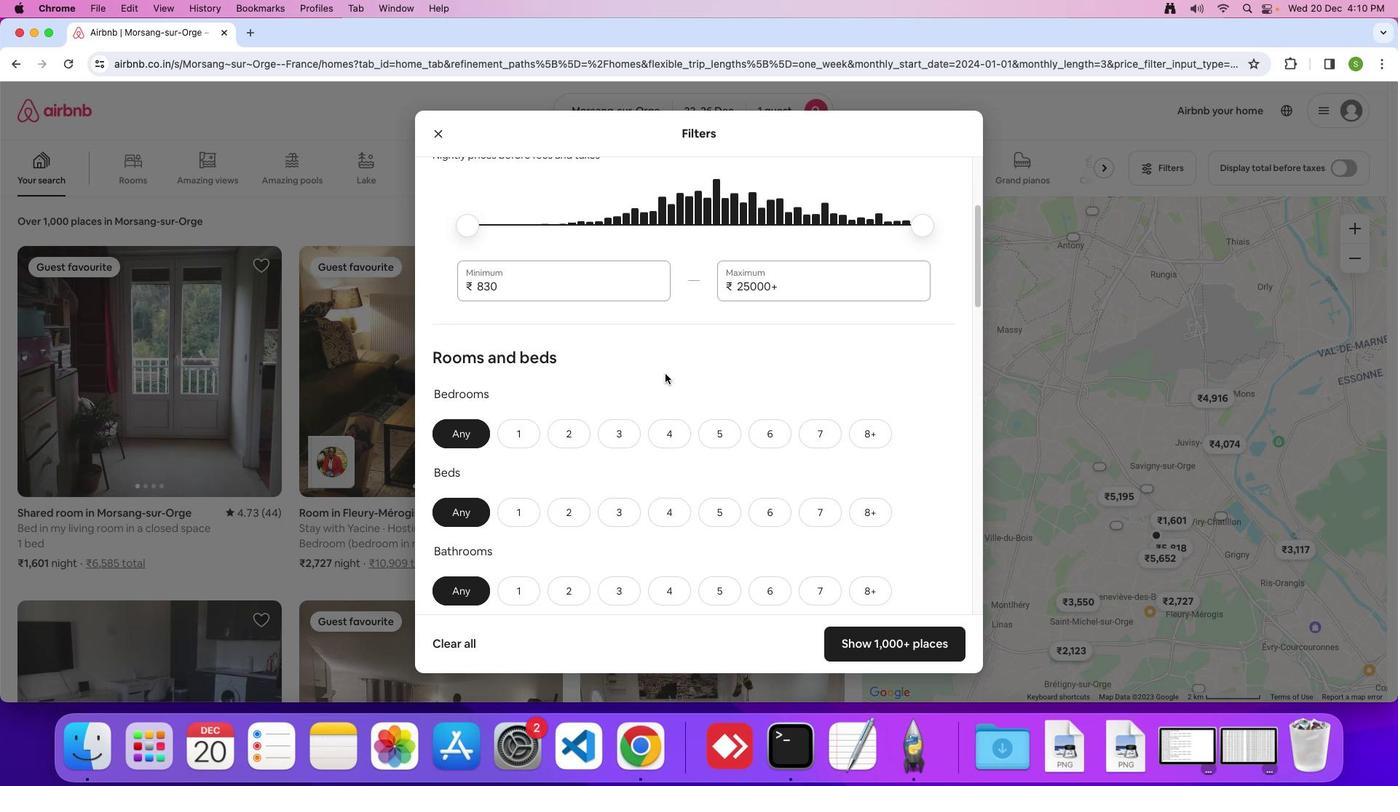 
Action: Mouse scrolled (665, 373) with delta (0, -1)
Screenshot: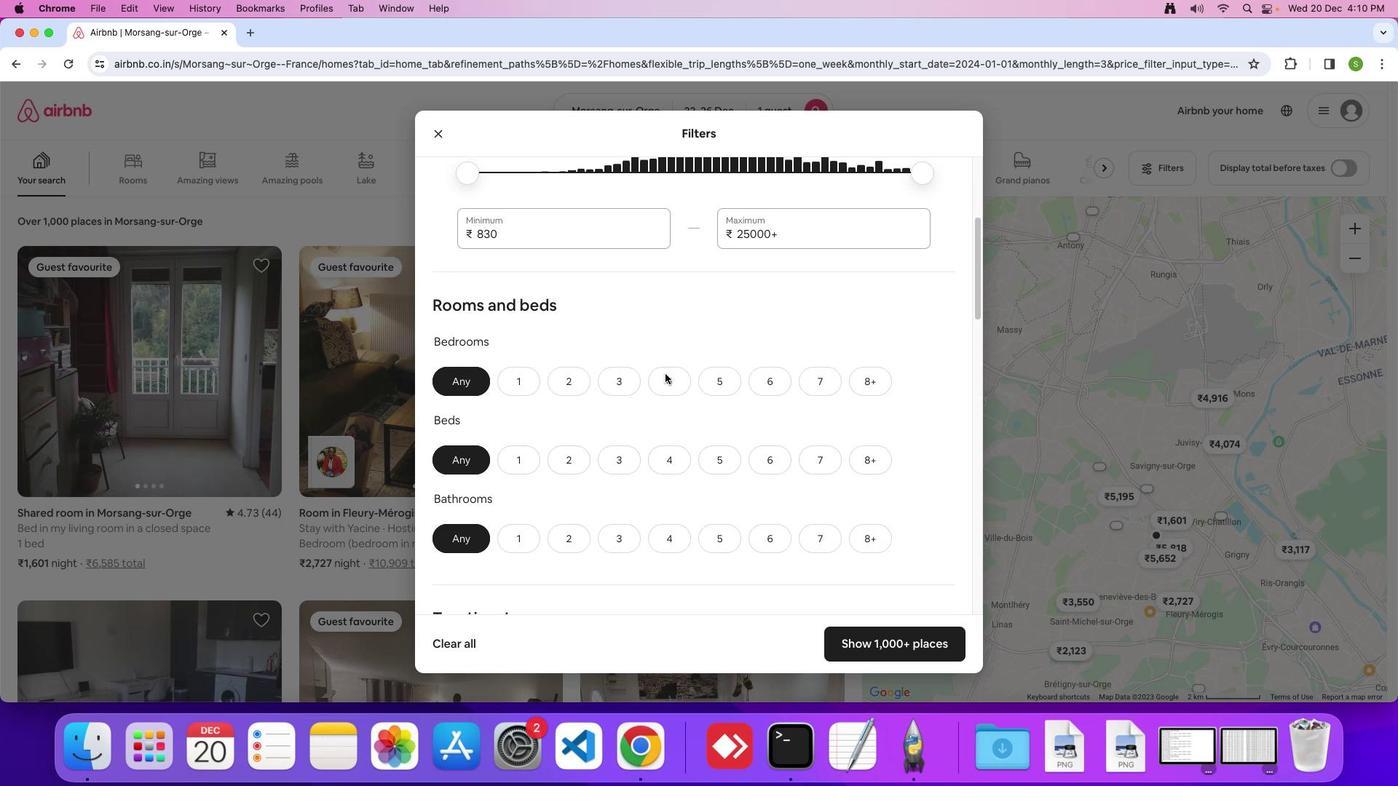 
Action: Mouse moved to (520, 353)
Screenshot: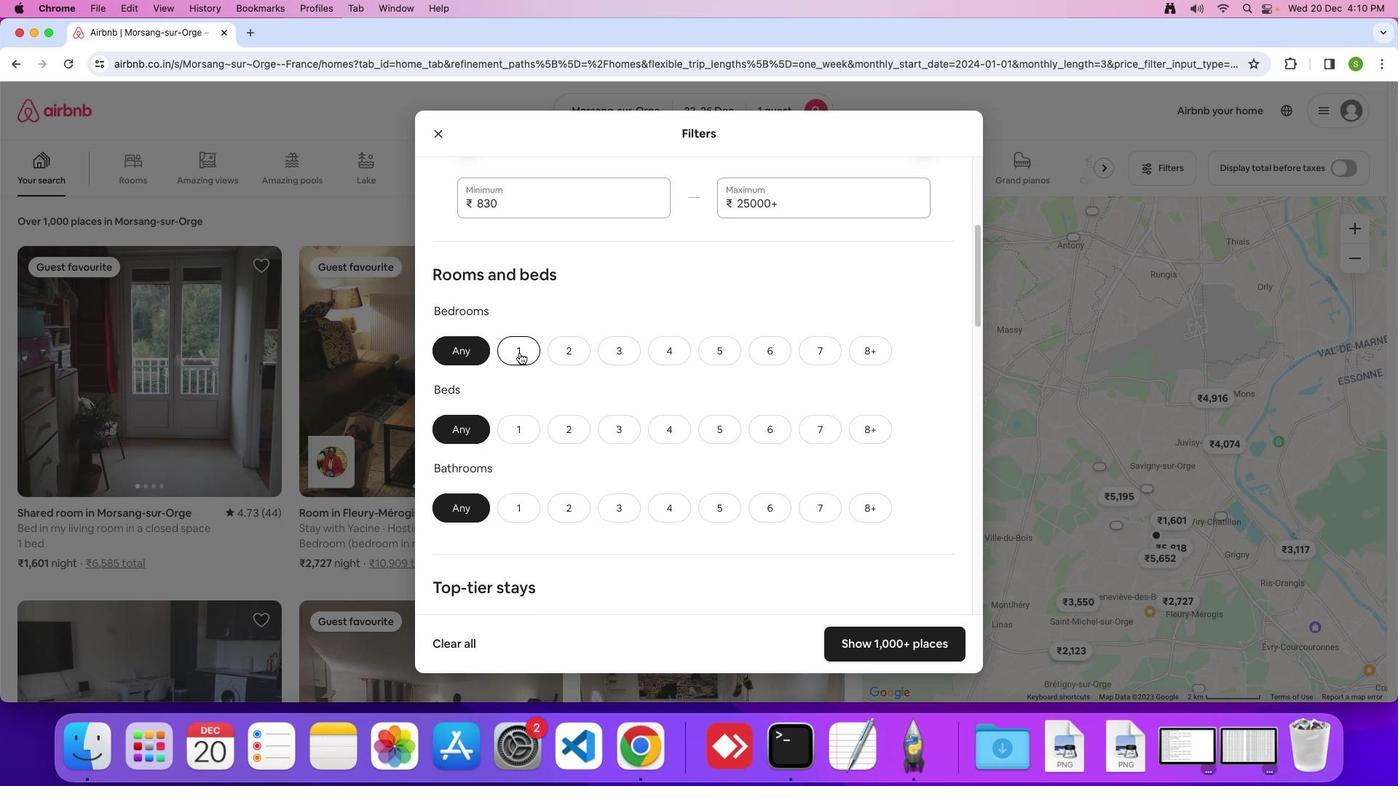 
Action: Mouse pressed left at (520, 353)
Screenshot: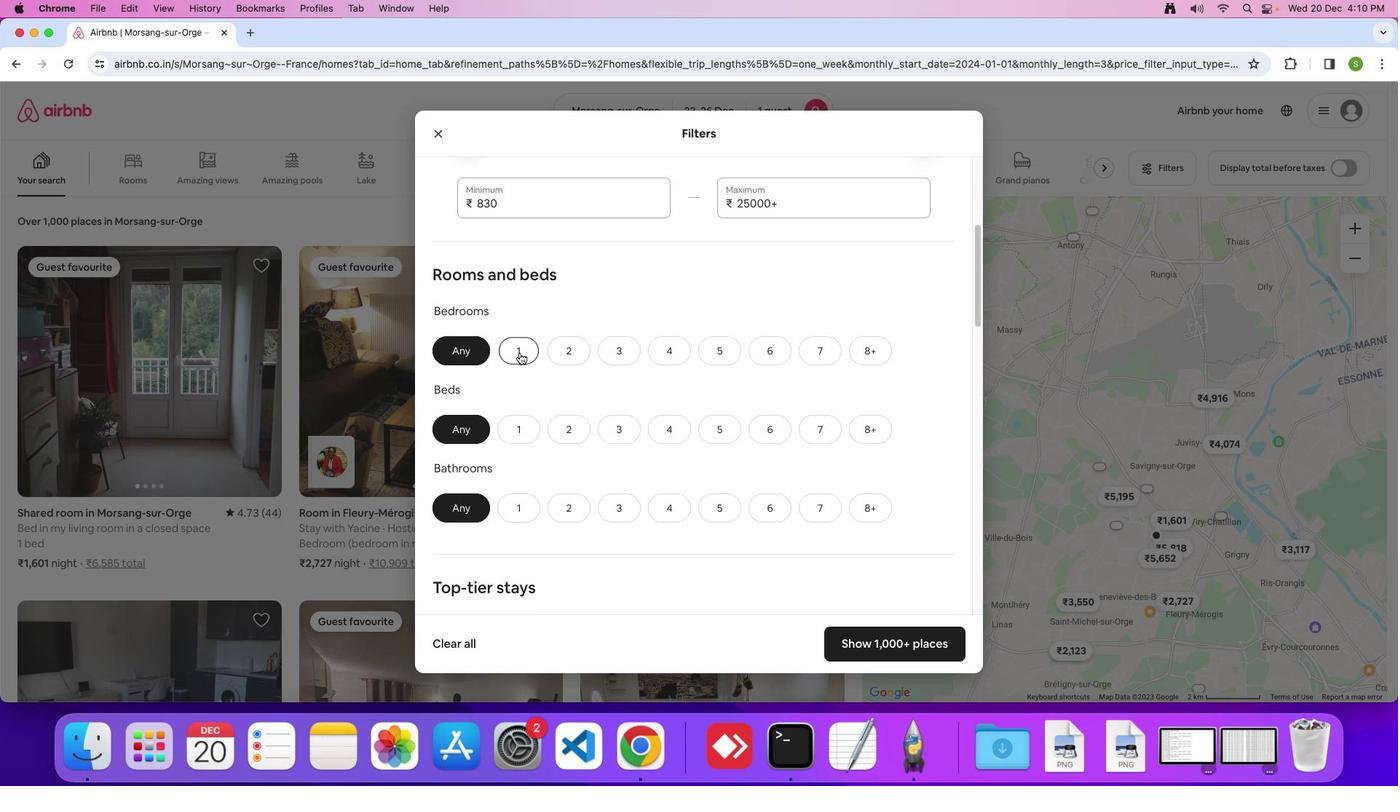 
Action: Mouse moved to (520, 423)
Screenshot: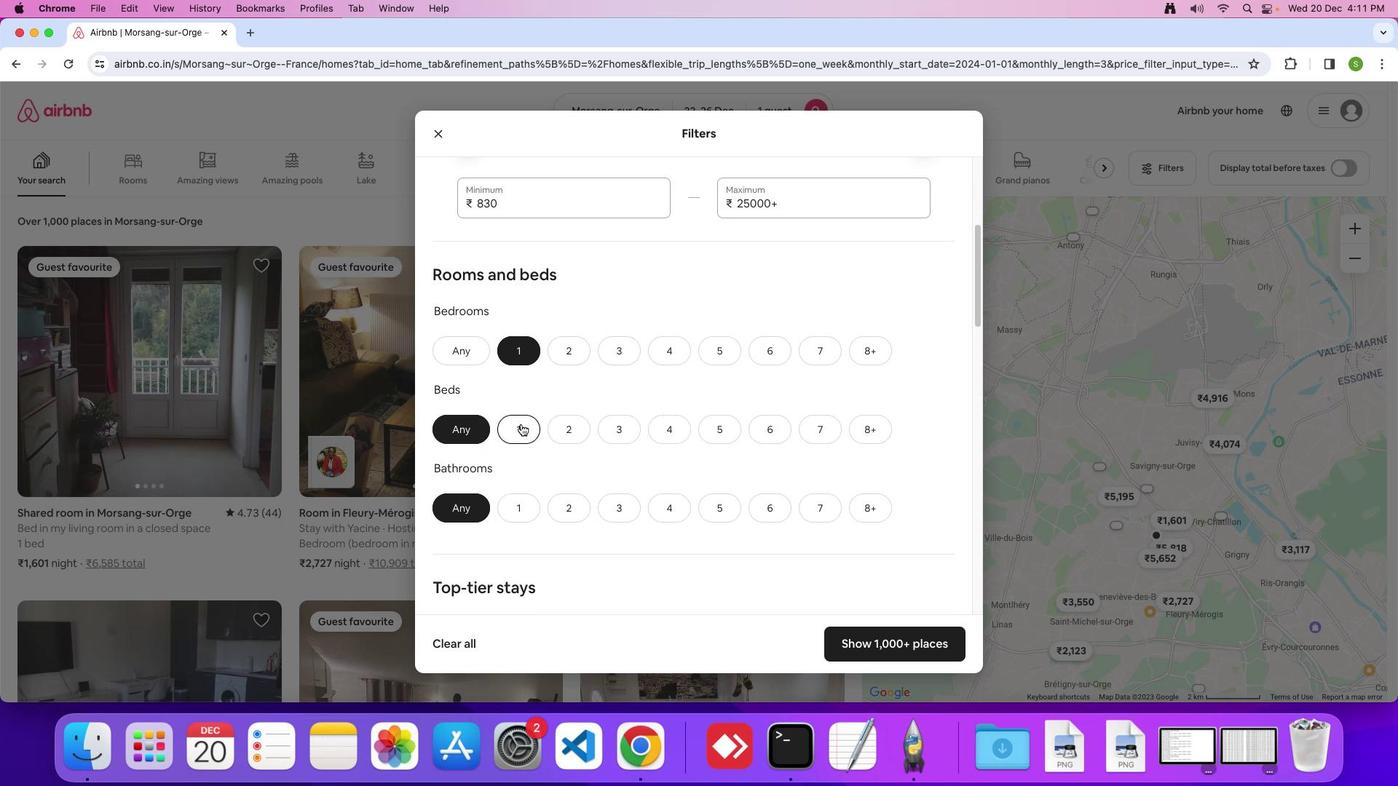 
Action: Mouse pressed left at (520, 423)
Screenshot: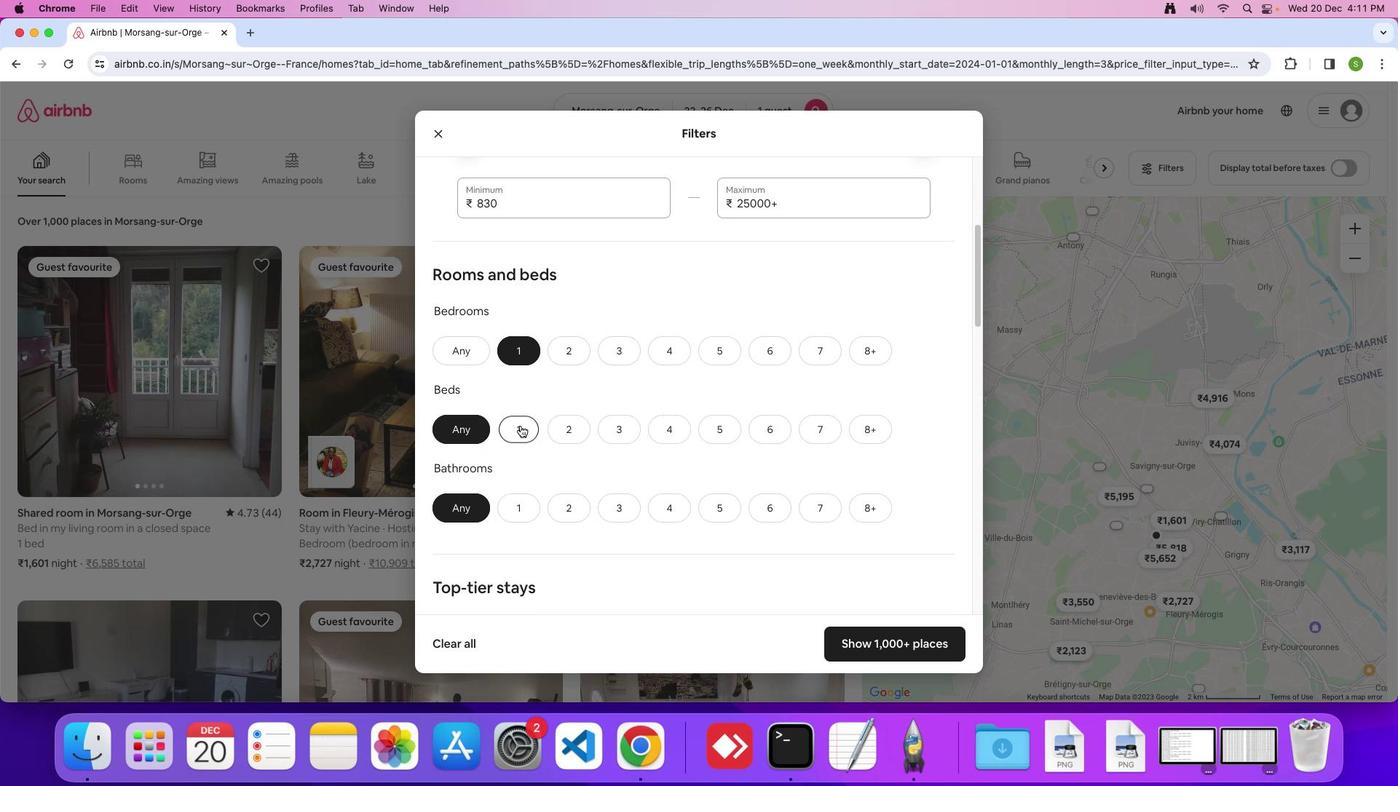 
Action: Mouse moved to (516, 509)
Screenshot: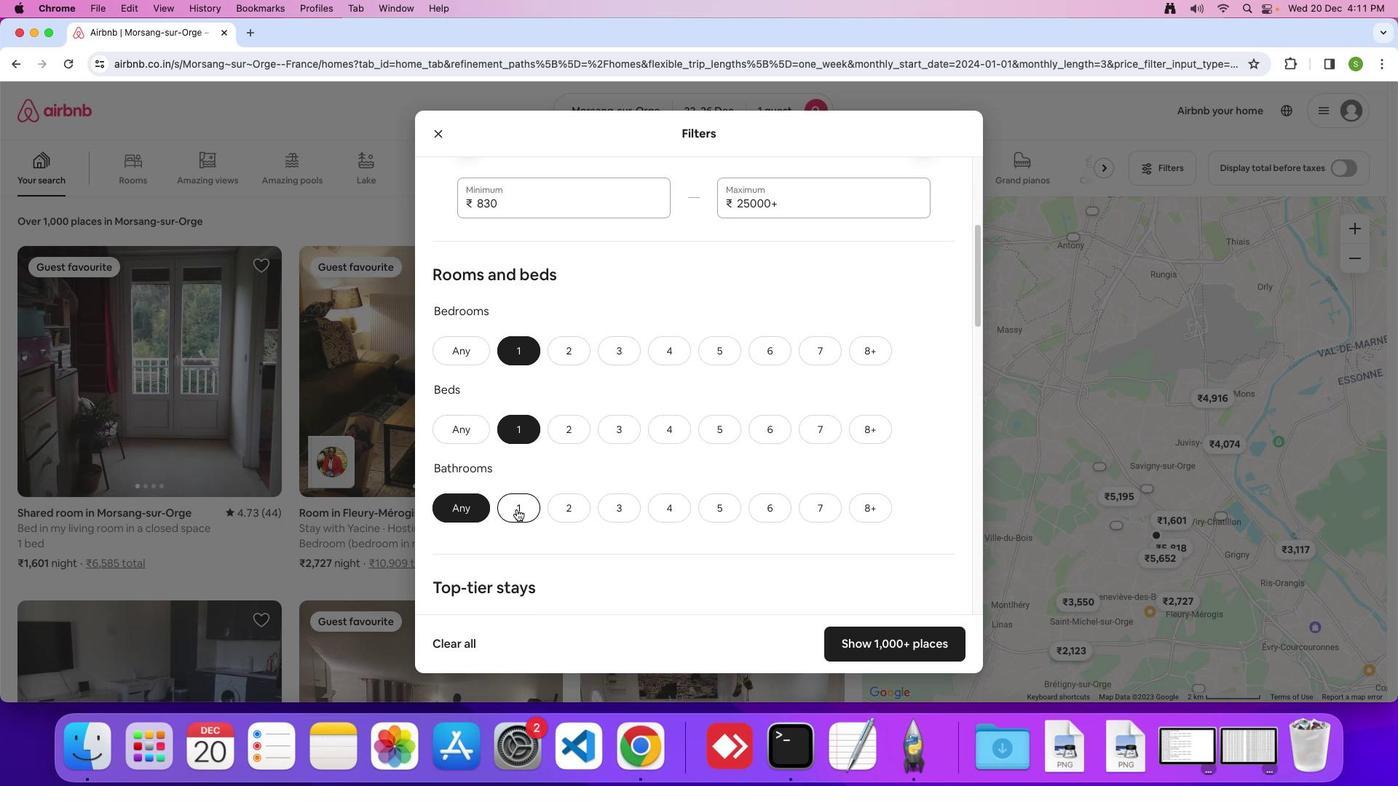 
Action: Mouse pressed left at (516, 509)
Screenshot: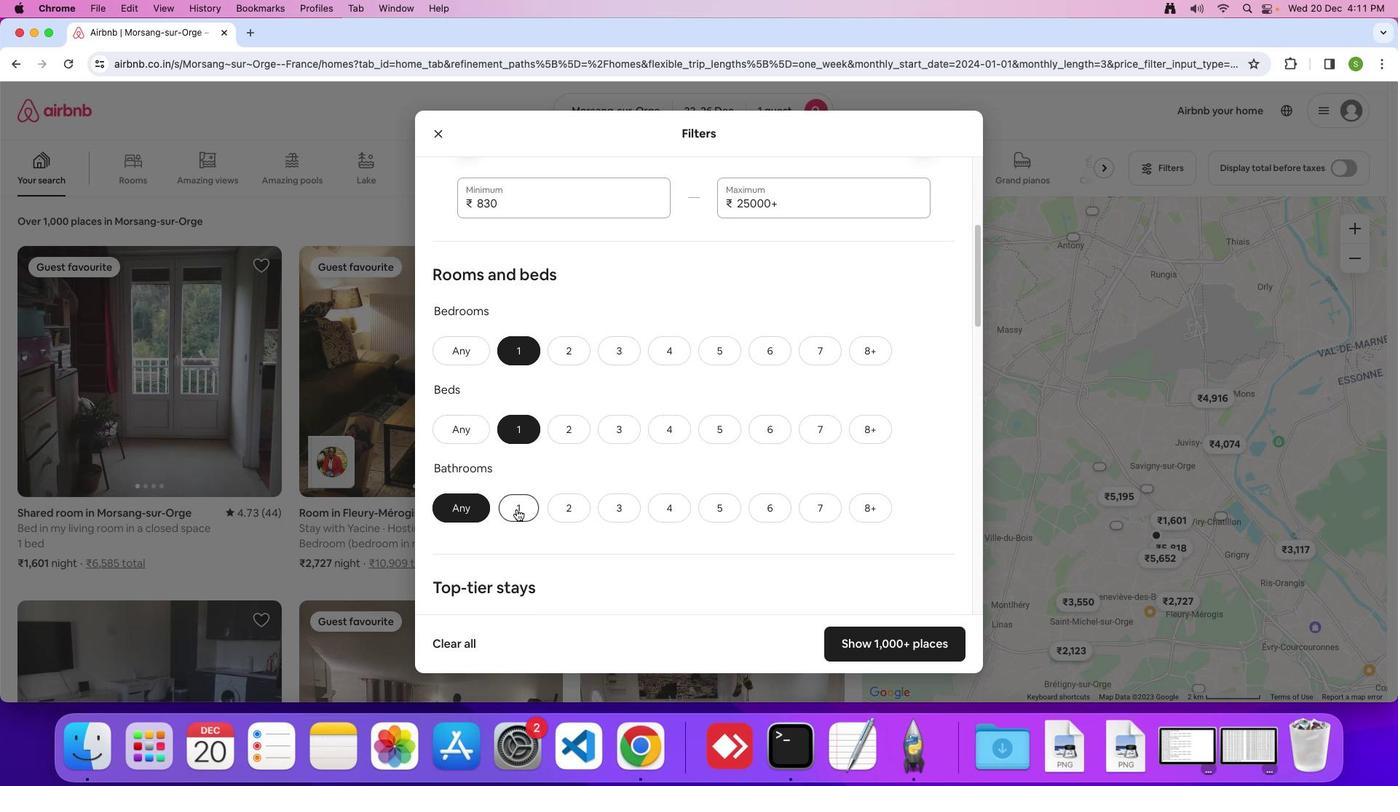 
Action: Mouse moved to (712, 393)
Screenshot: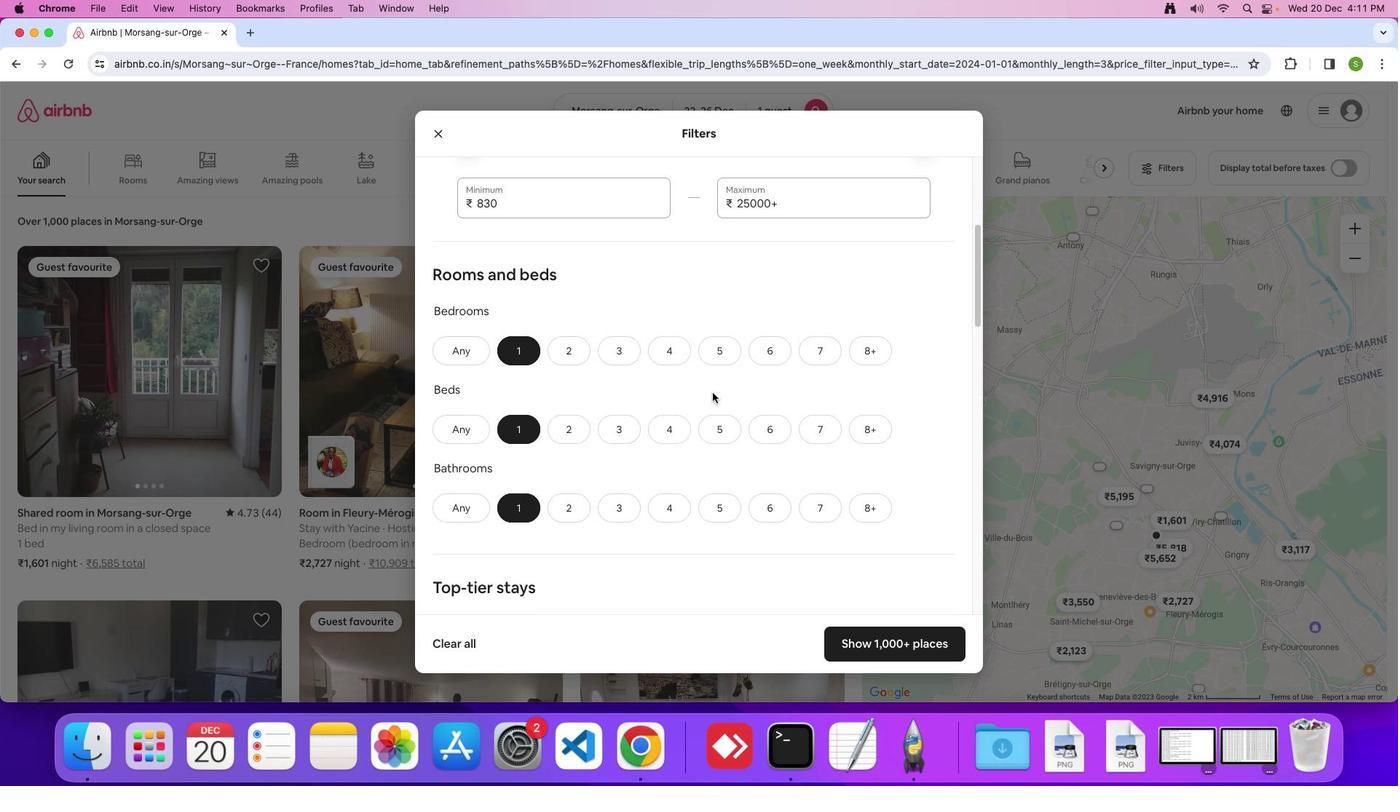 
Action: Mouse scrolled (712, 393) with delta (0, 0)
Screenshot: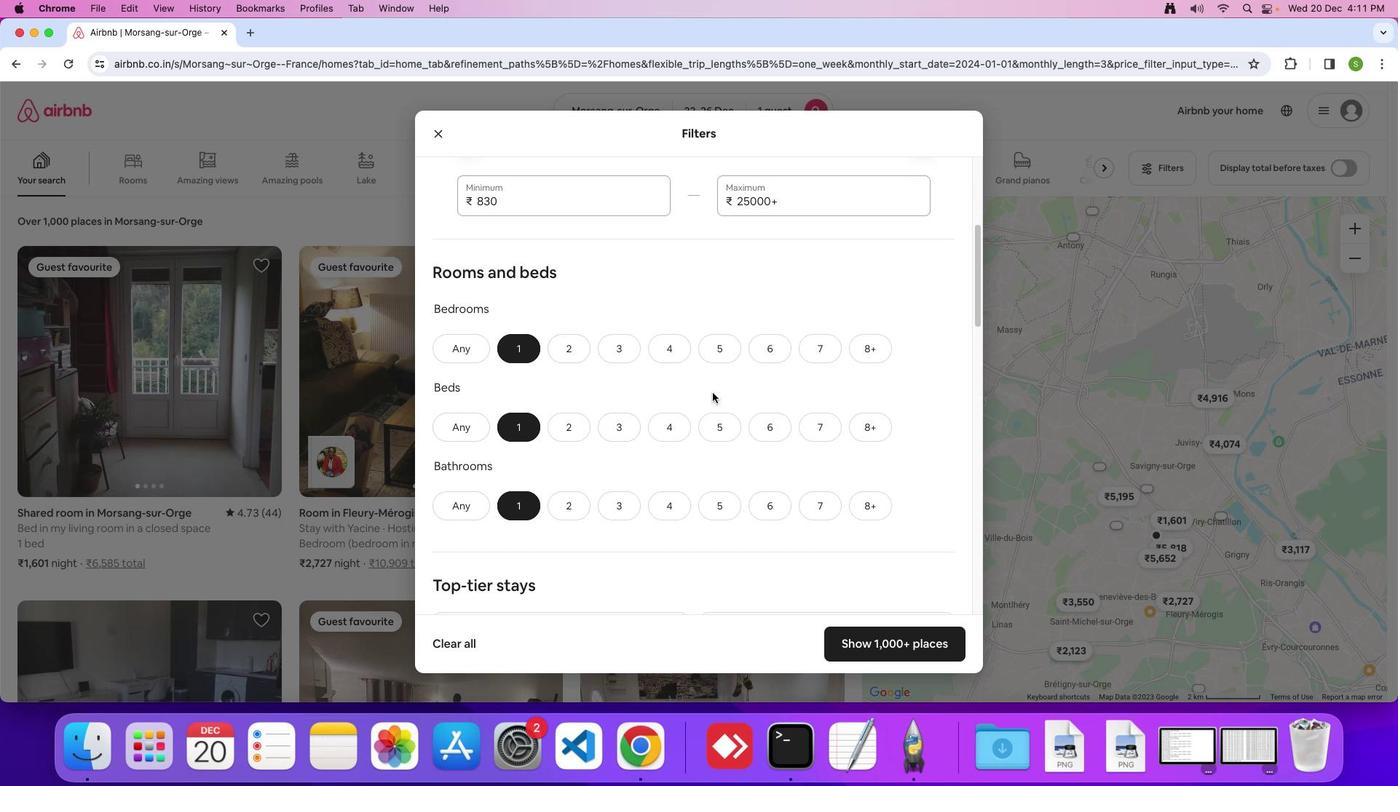 
Action: Mouse scrolled (712, 393) with delta (0, 0)
Screenshot: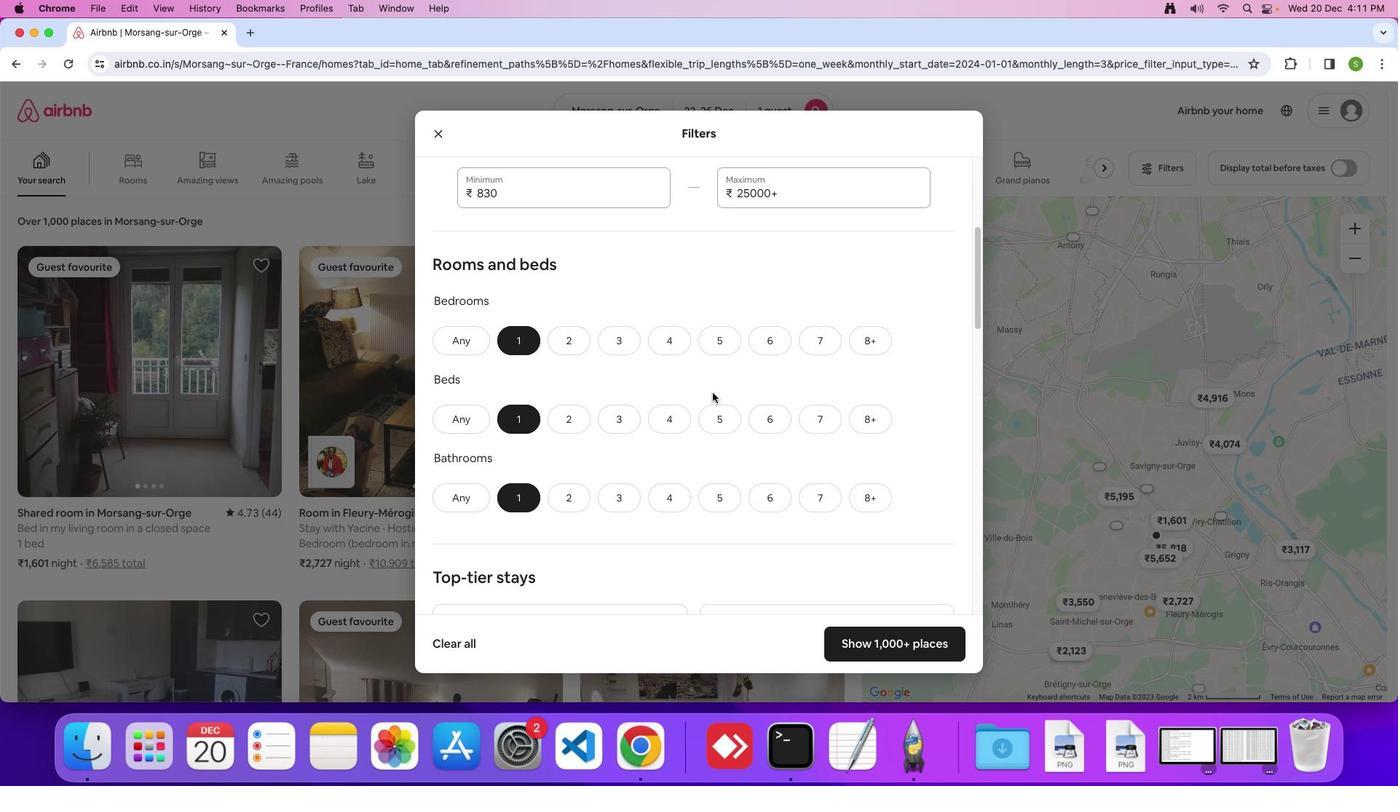 
Action: Mouse moved to (712, 393)
Screenshot: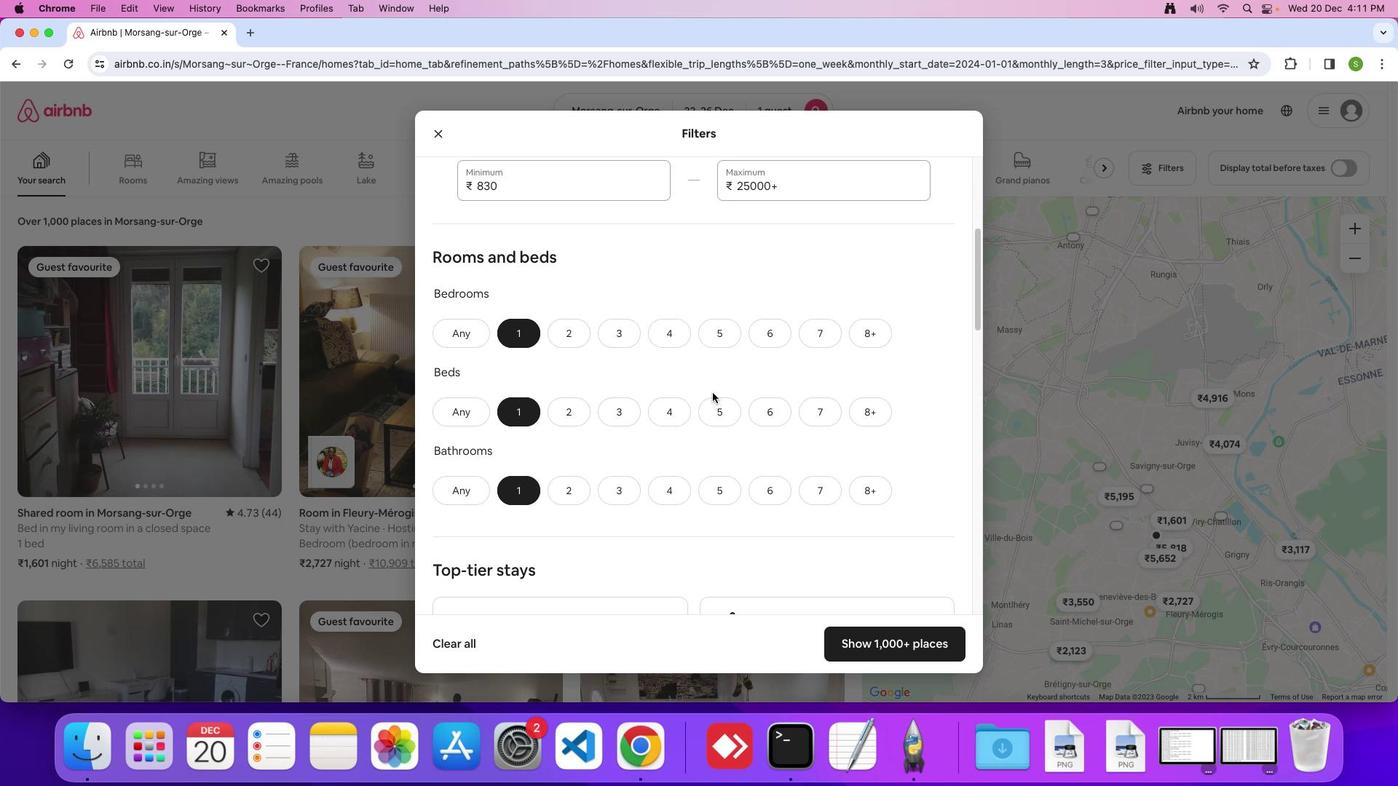 
Action: Mouse scrolled (712, 393) with delta (0, 0)
Screenshot: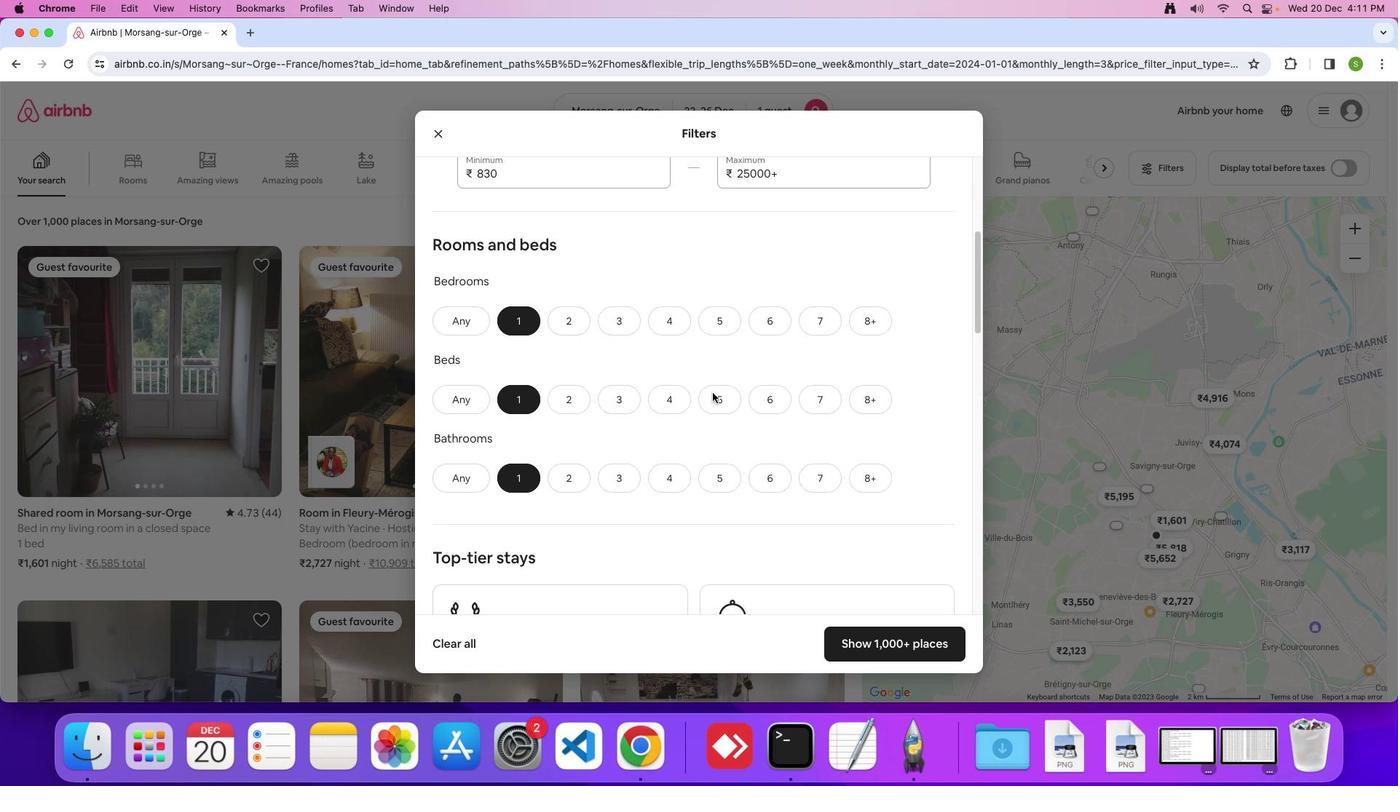 
Action: Mouse scrolled (712, 393) with delta (0, 0)
Screenshot: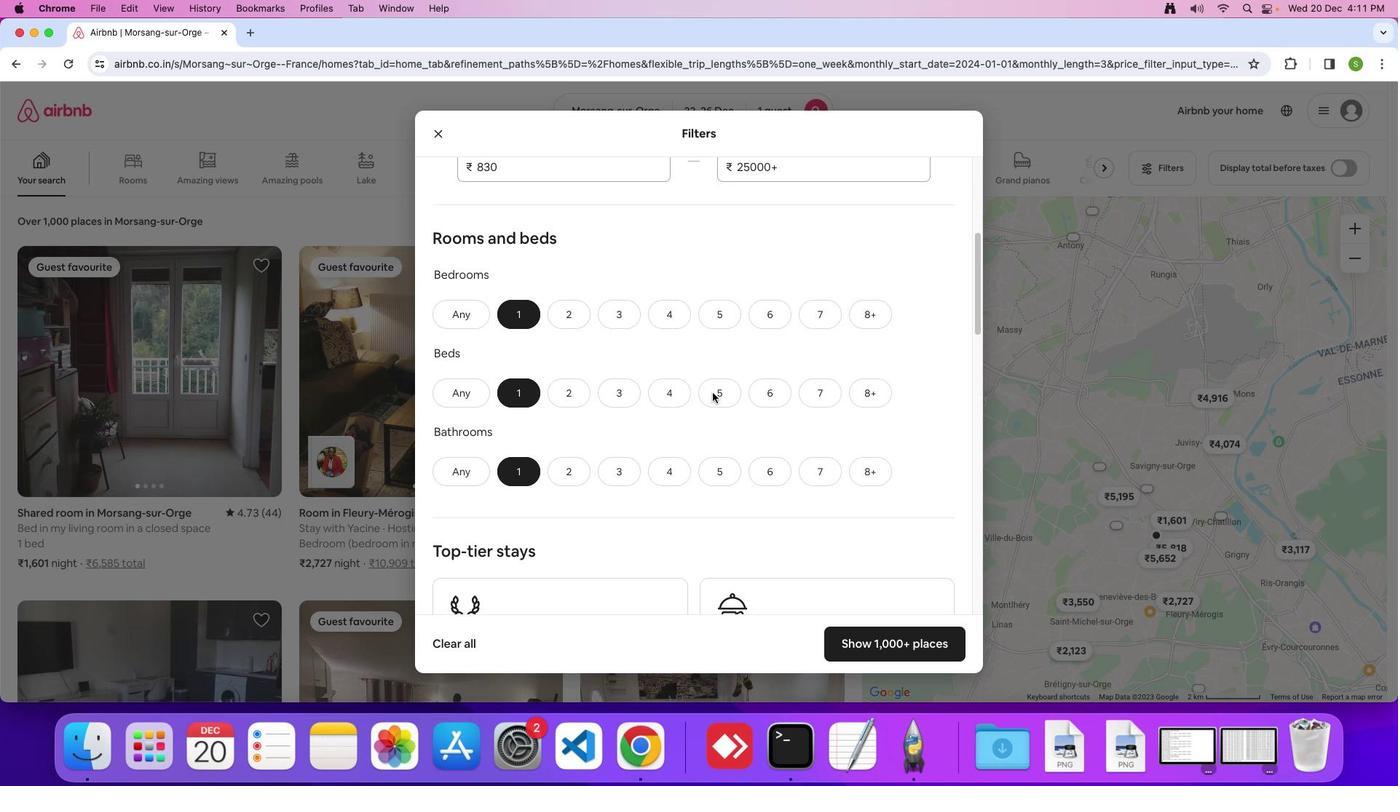 
Action: Mouse scrolled (712, 393) with delta (0, -1)
Screenshot: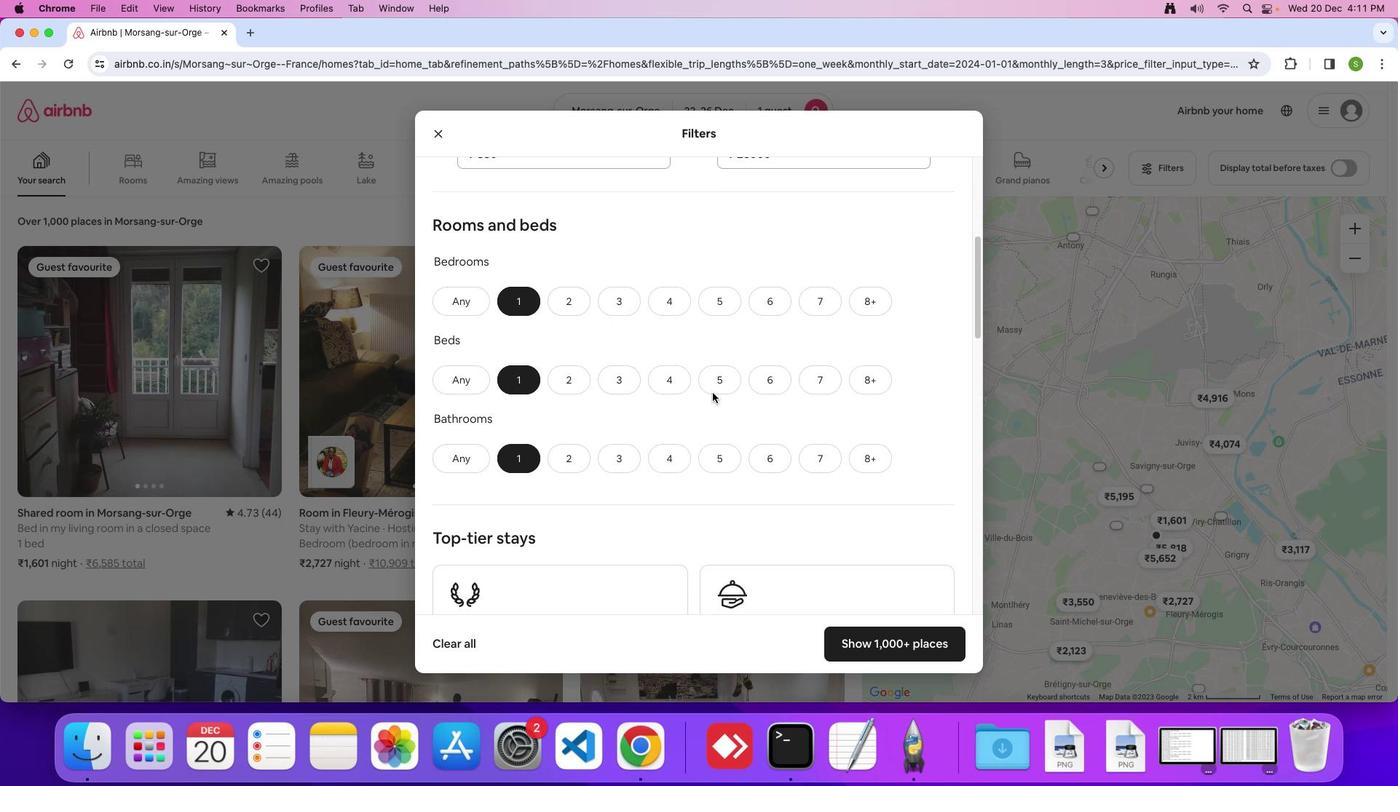 
Action: Mouse scrolled (712, 393) with delta (0, -2)
Screenshot: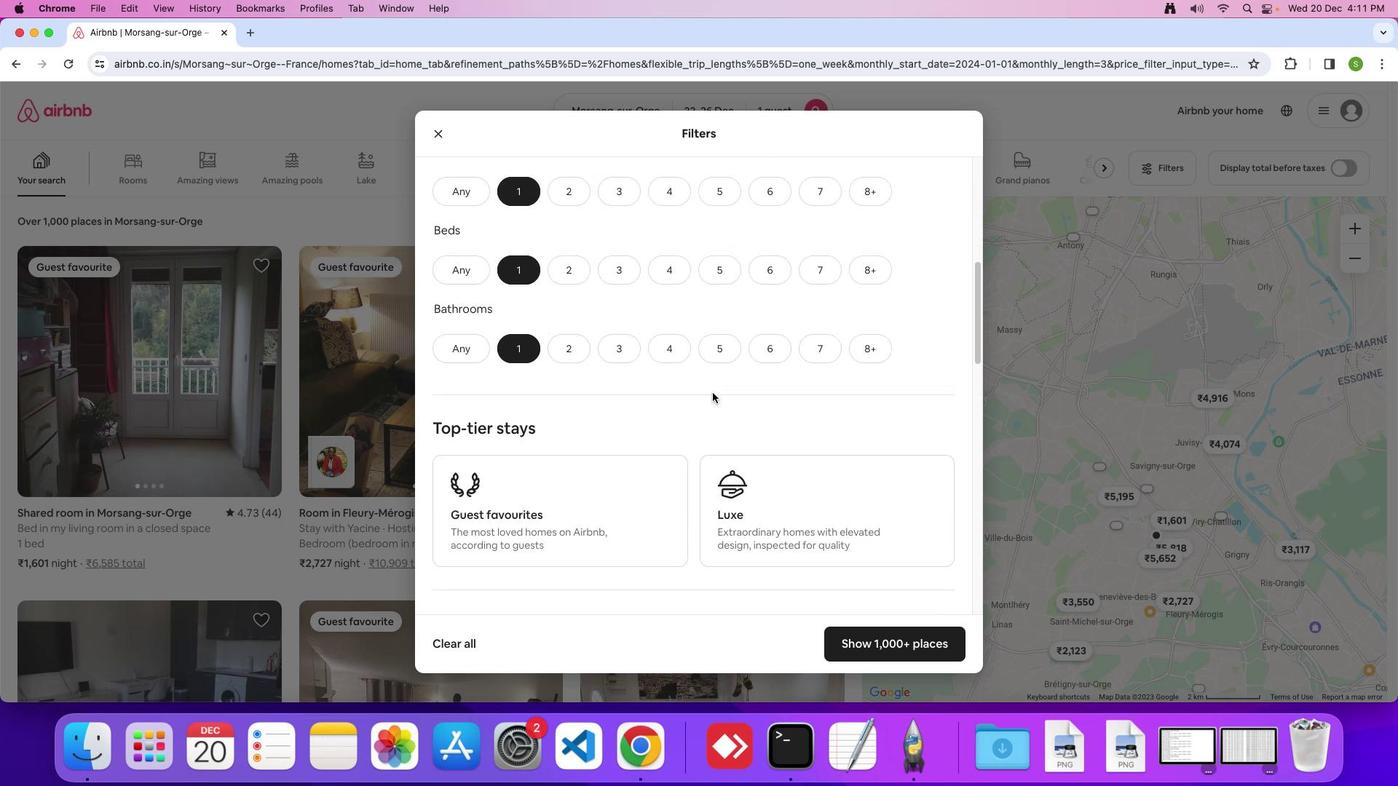
Action: Mouse scrolled (712, 393) with delta (0, 0)
Screenshot: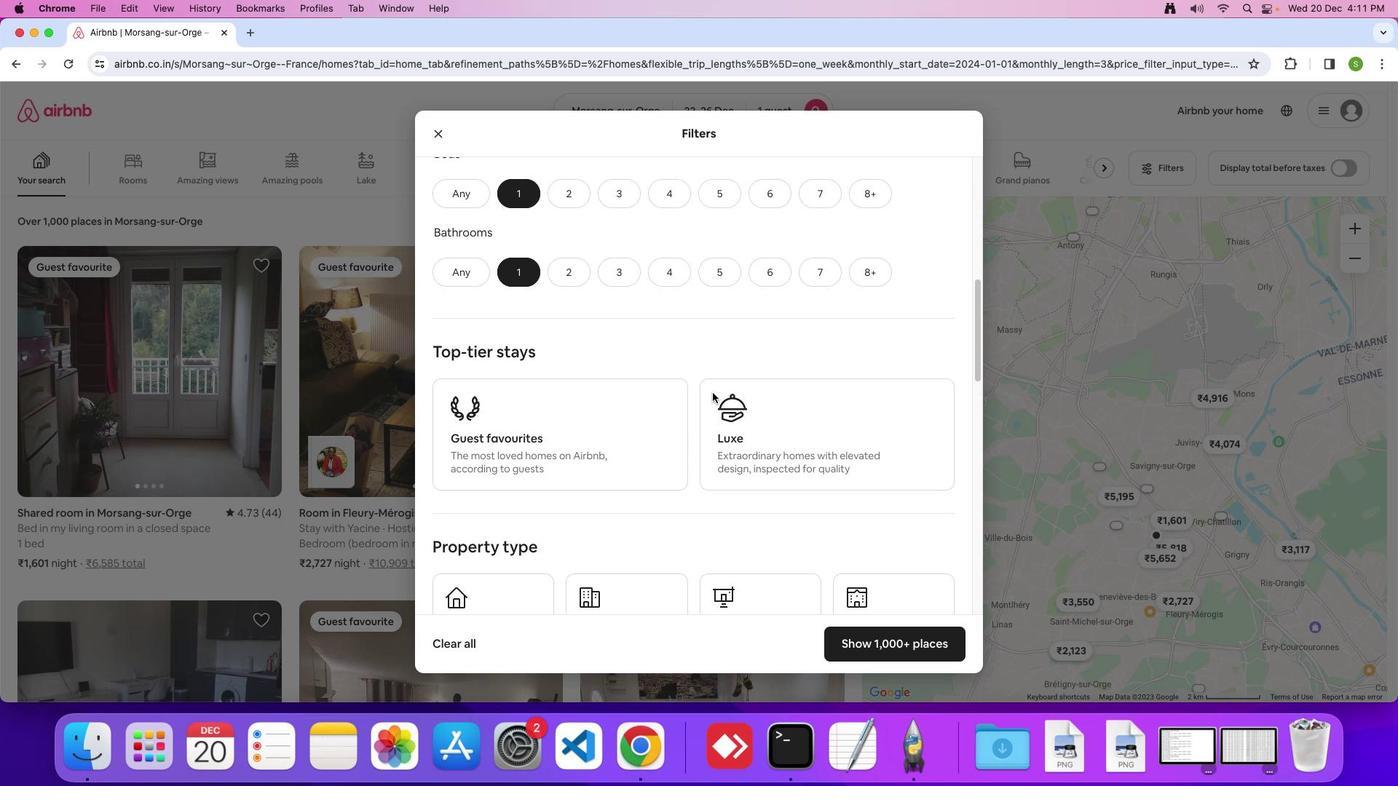 
Action: Mouse scrolled (712, 393) with delta (0, 0)
Screenshot: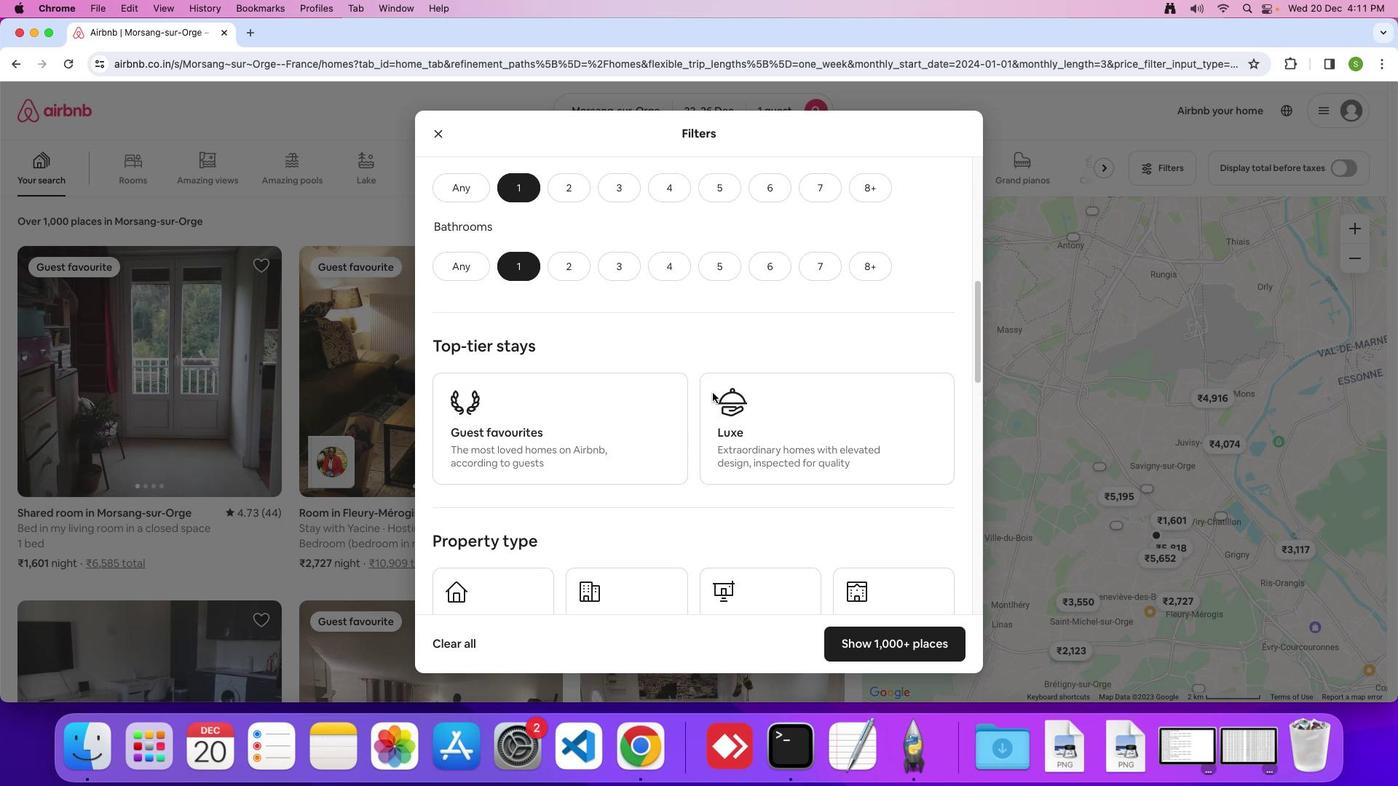 
Action: Mouse scrolled (712, 393) with delta (0, -1)
Screenshot: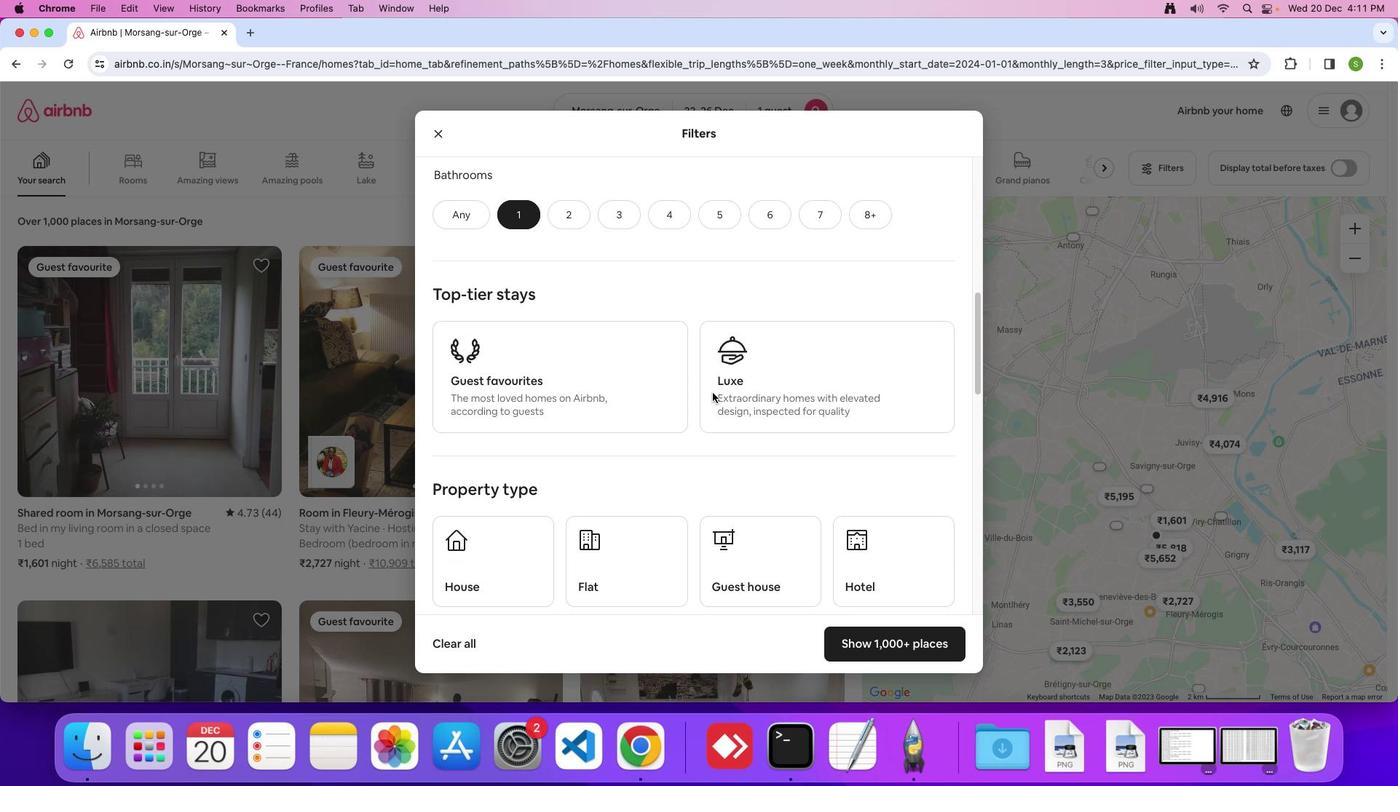 
Action: Mouse scrolled (712, 393) with delta (0, 0)
Screenshot: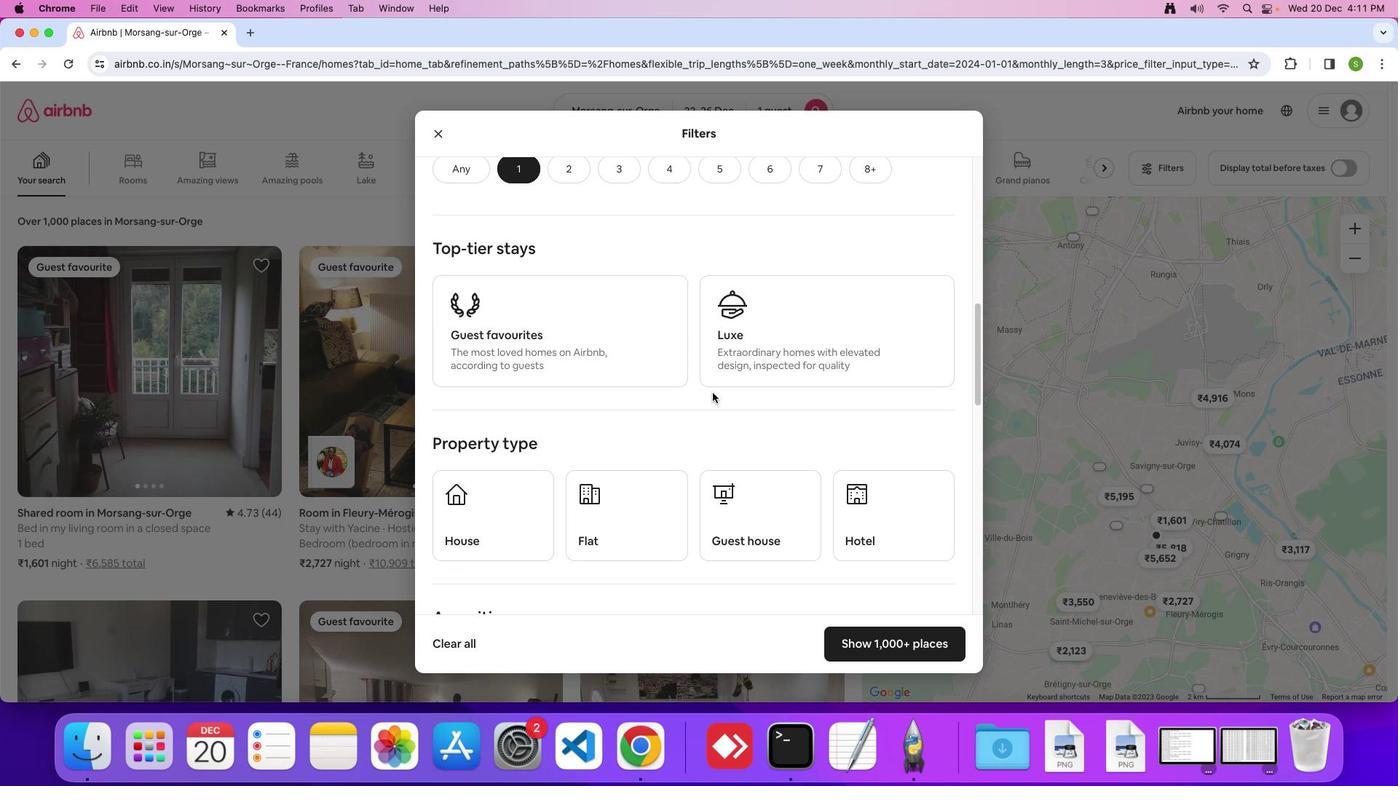
Action: Mouse scrolled (712, 393) with delta (0, 0)
Screenshot: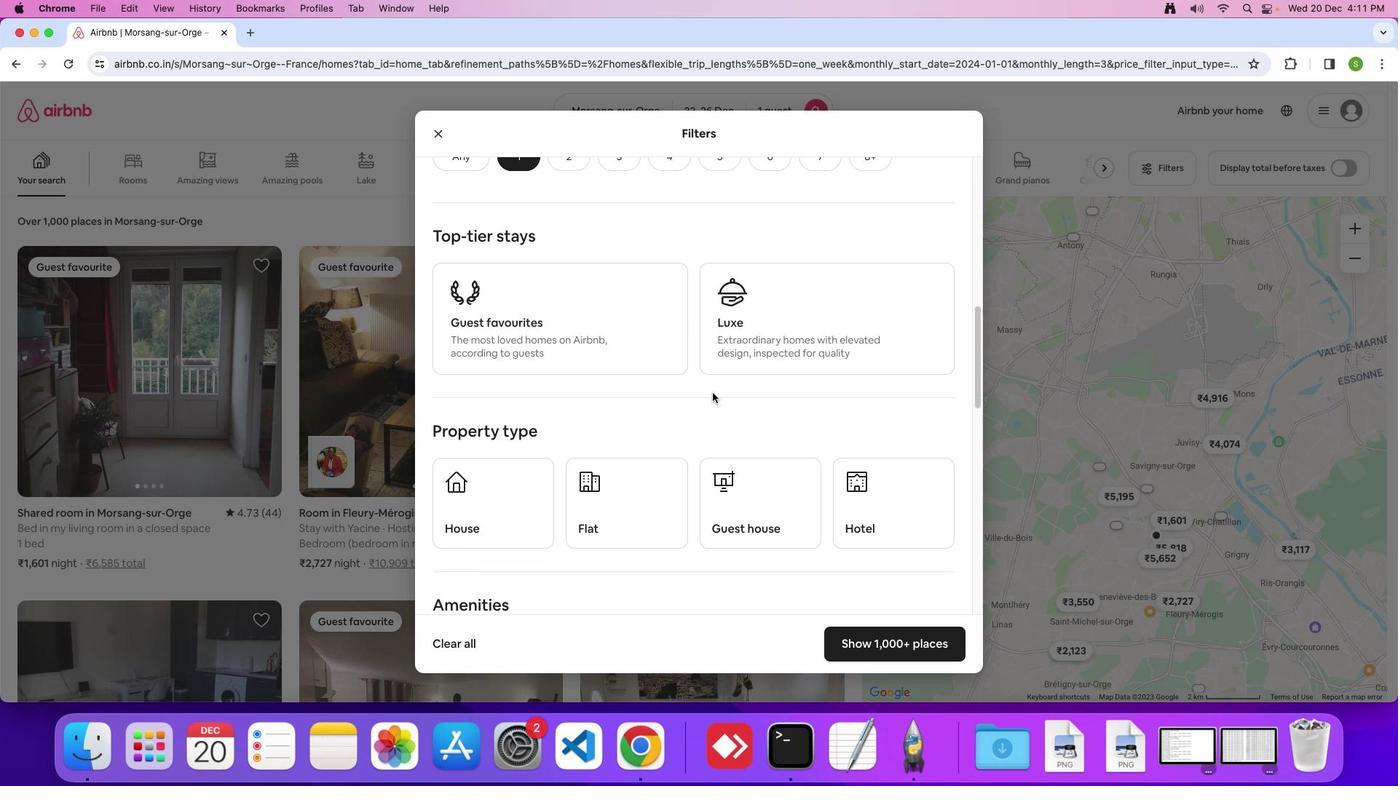 
Action: Mouse scrolled (712, 393) with delta (0, -1)
Screenshot: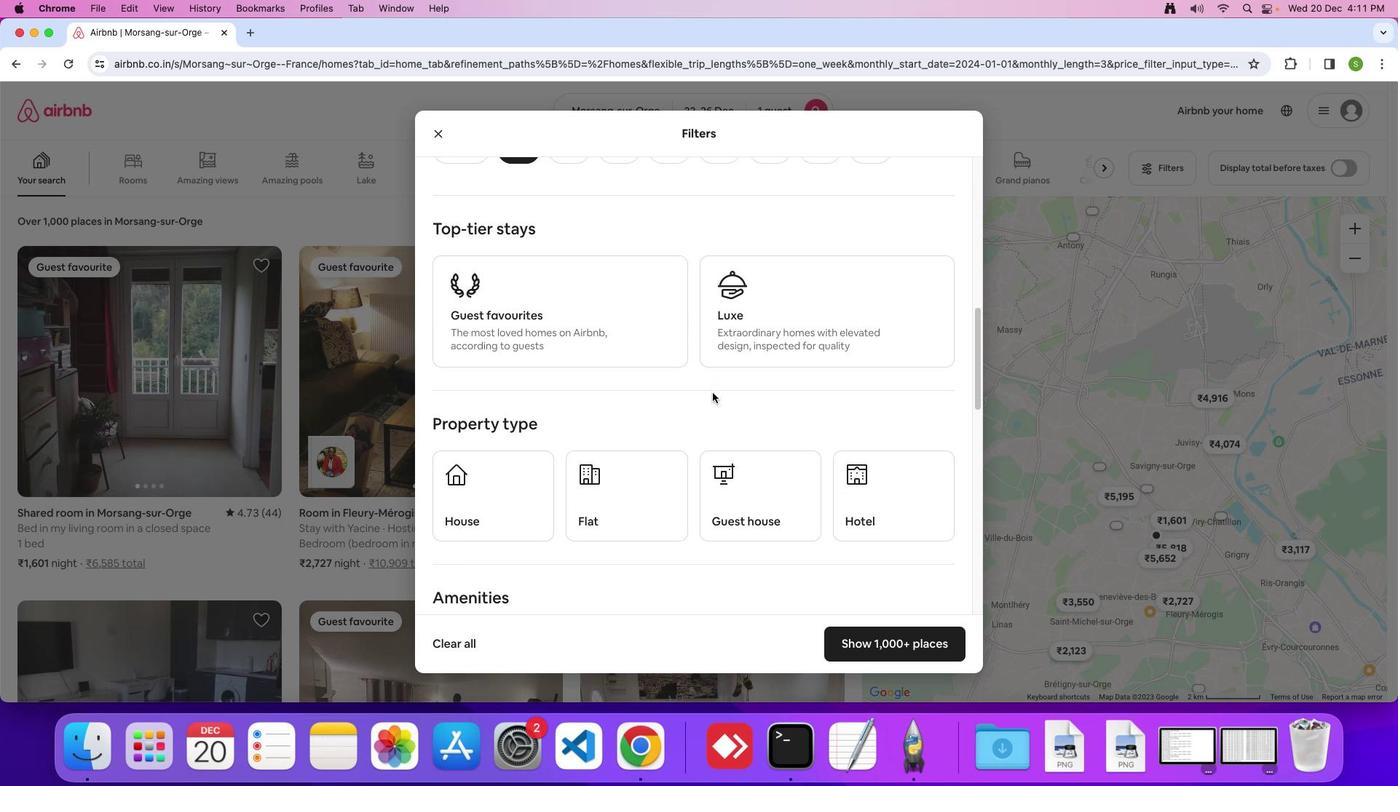 
Action: Mouse scrolled (712, 393) with delta (0, 0)
Screenshot: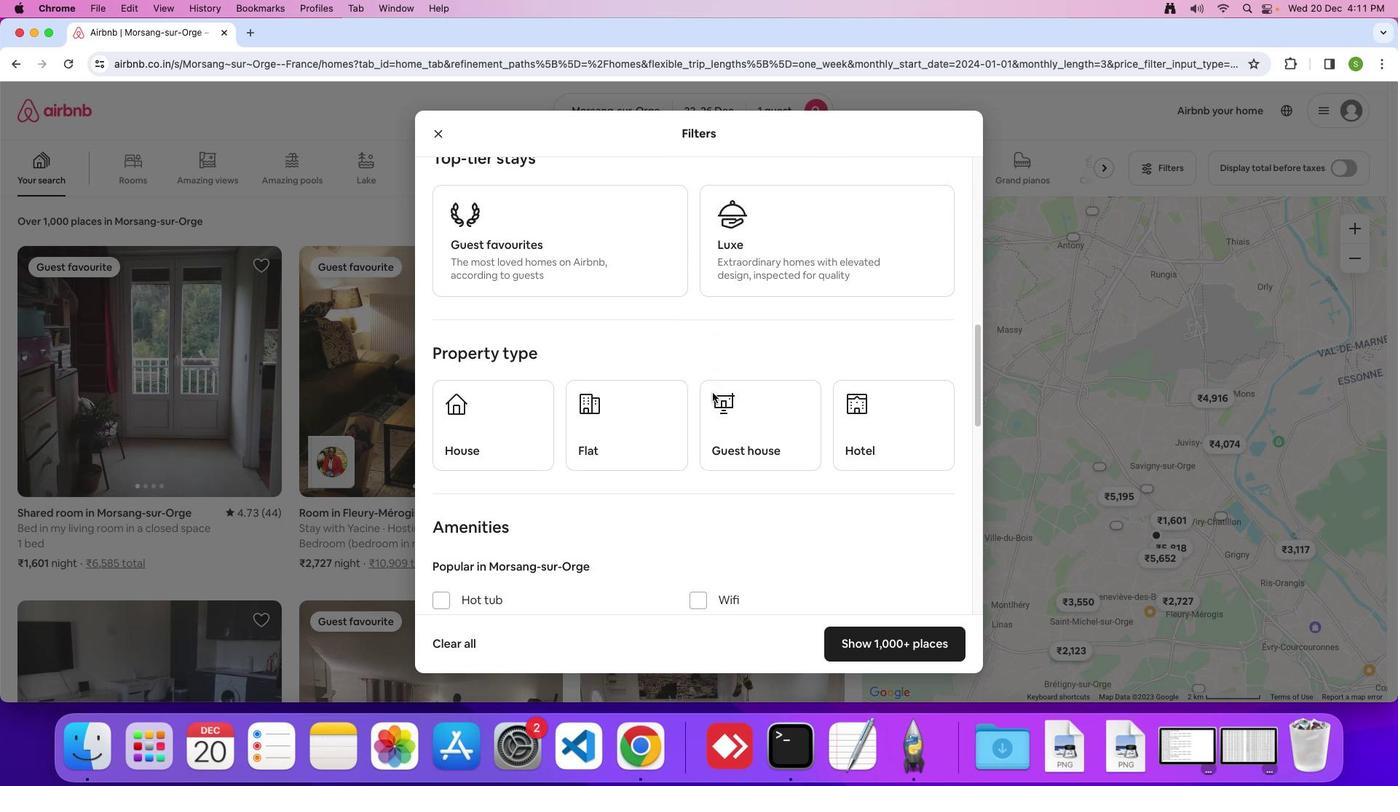 
Action: Mouse scrolled (712, 393) with delta (0, 0)
Screenshot: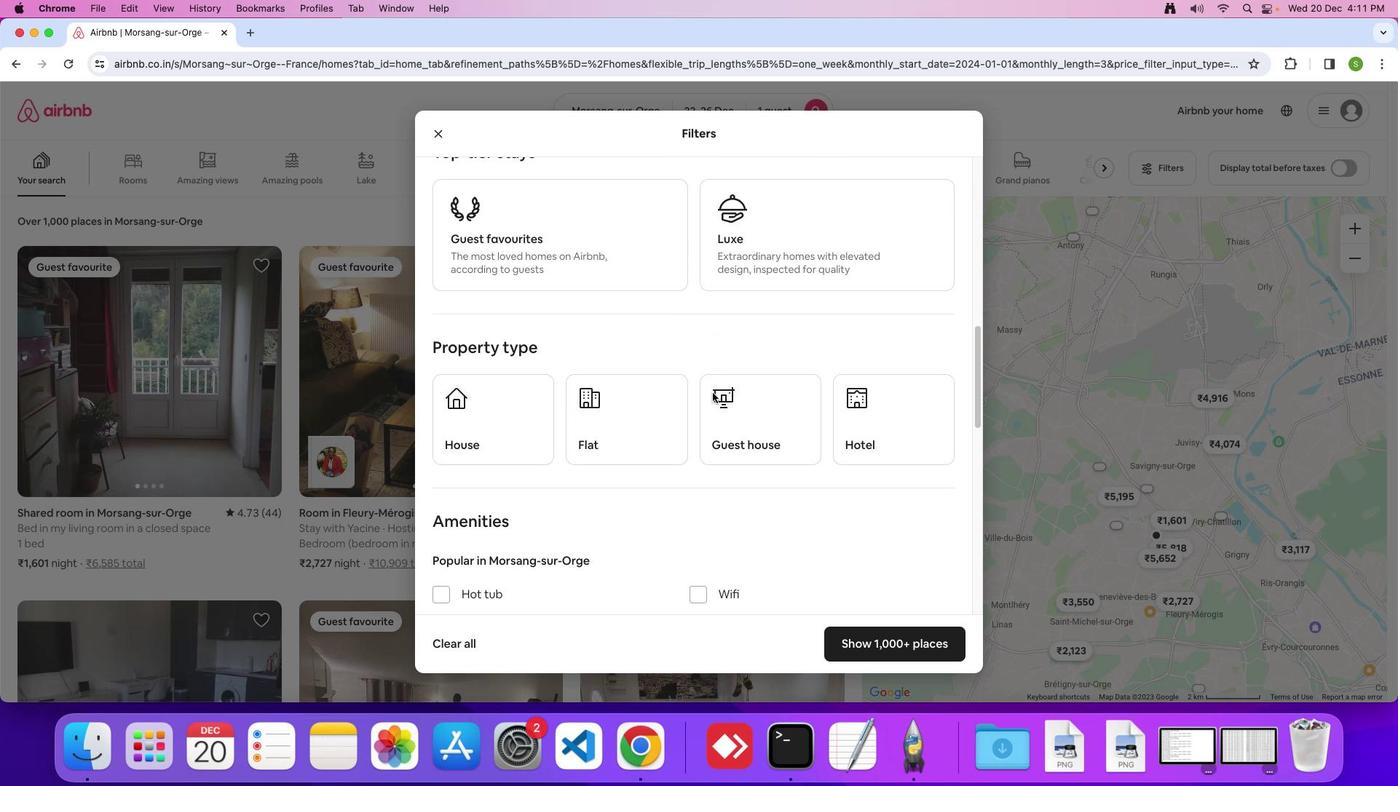 
Action: Mouse scrolled (712, 393) with delta (0, -1)
Screenshot: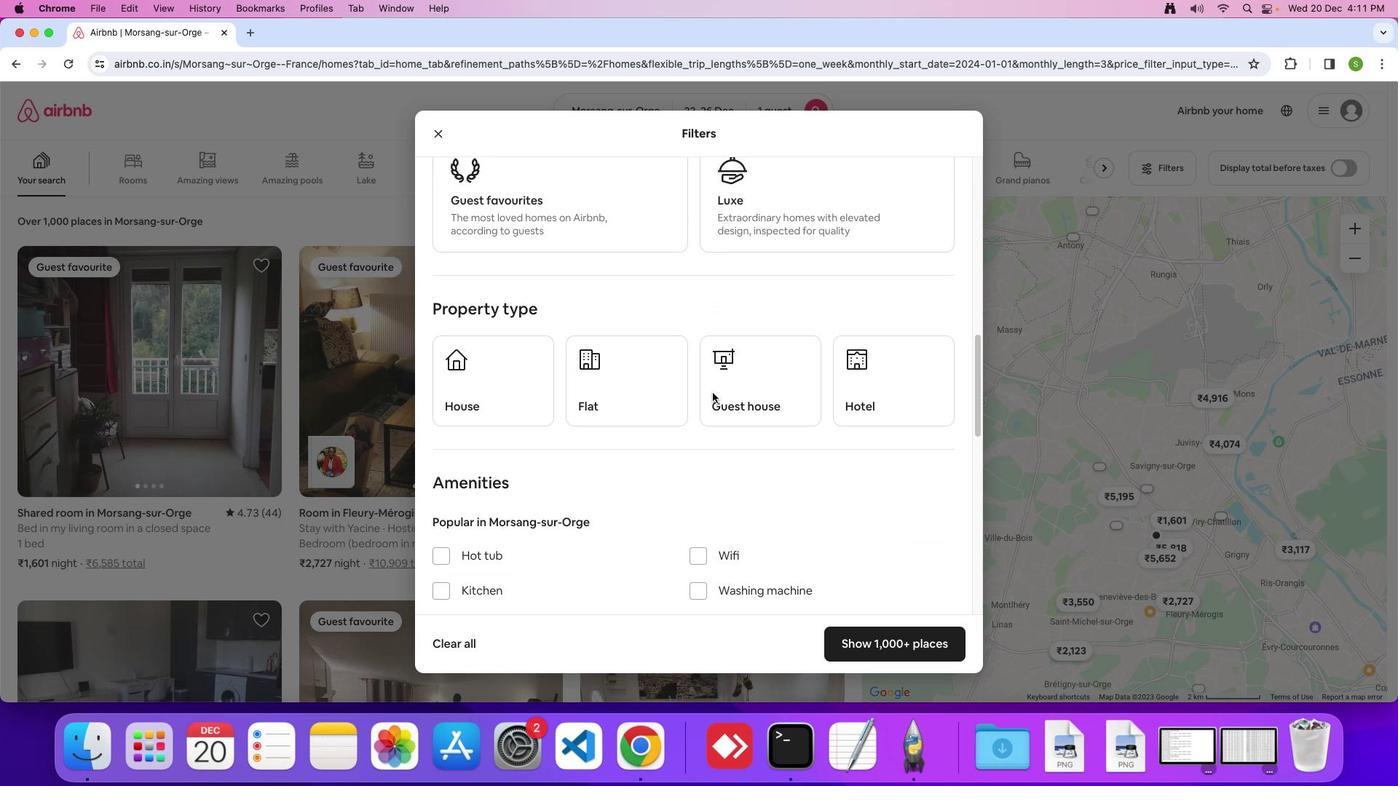 
Action: Mouse moved to (891, 360)
Screenshot: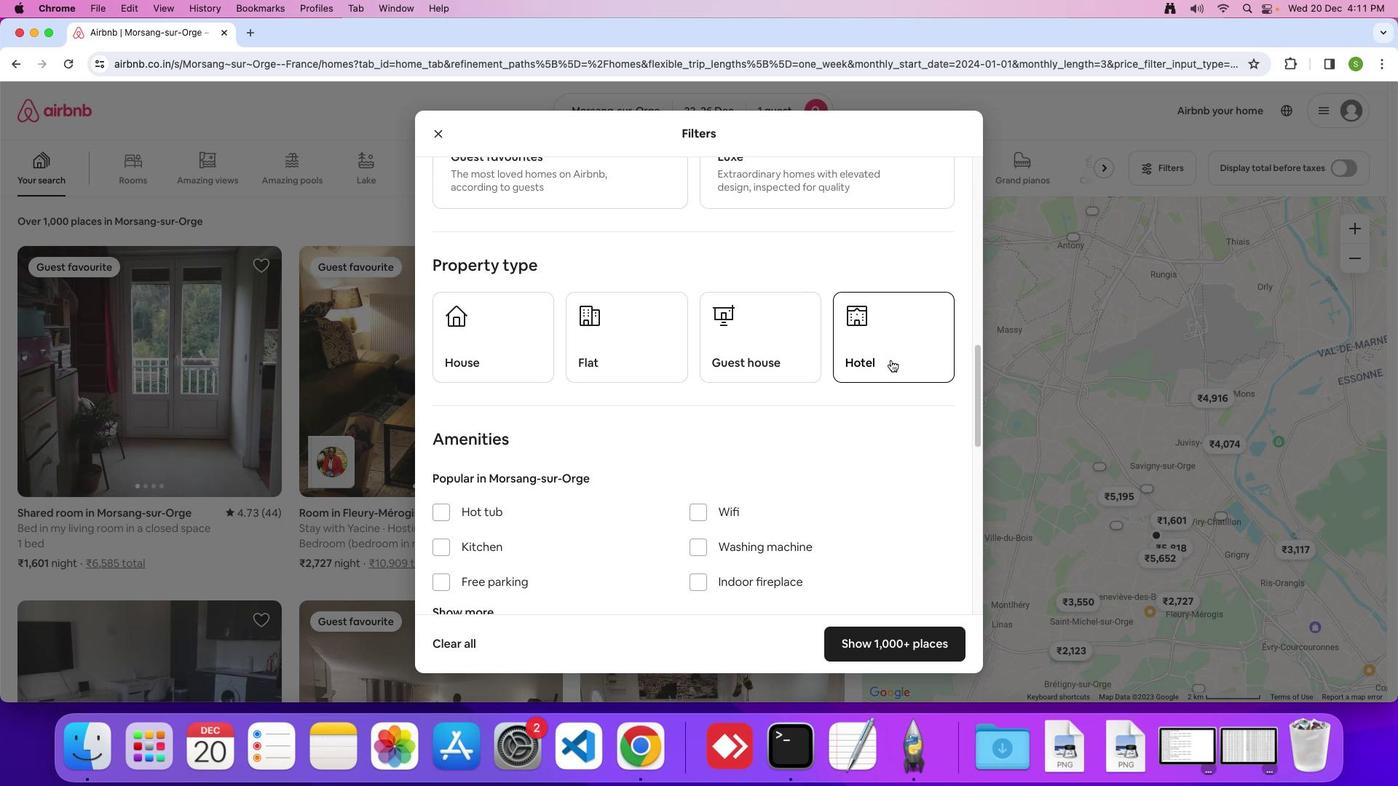 
Action: Mouse pressed left at (891, 360)
Screenshot: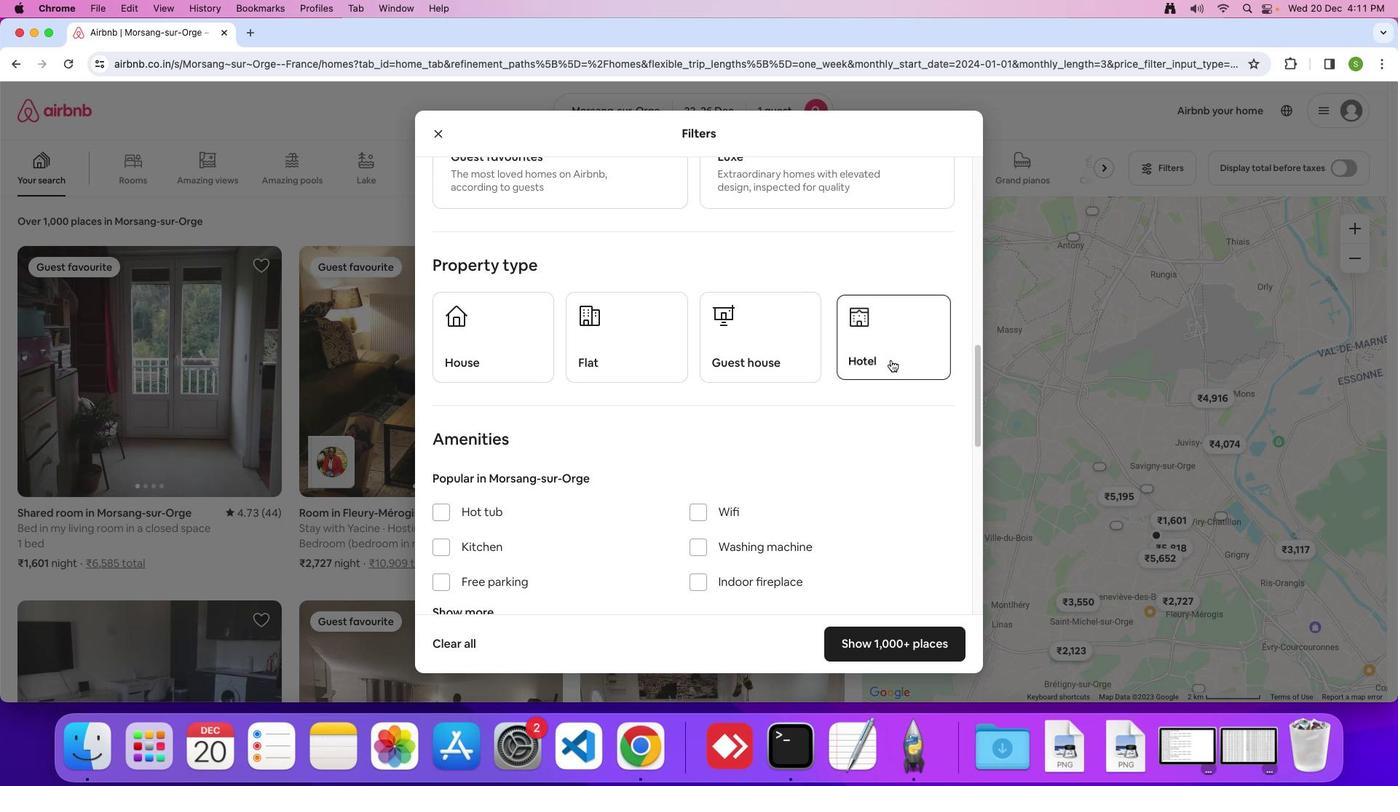 
Action: Mouse moved to (654, 431)
Screenshot: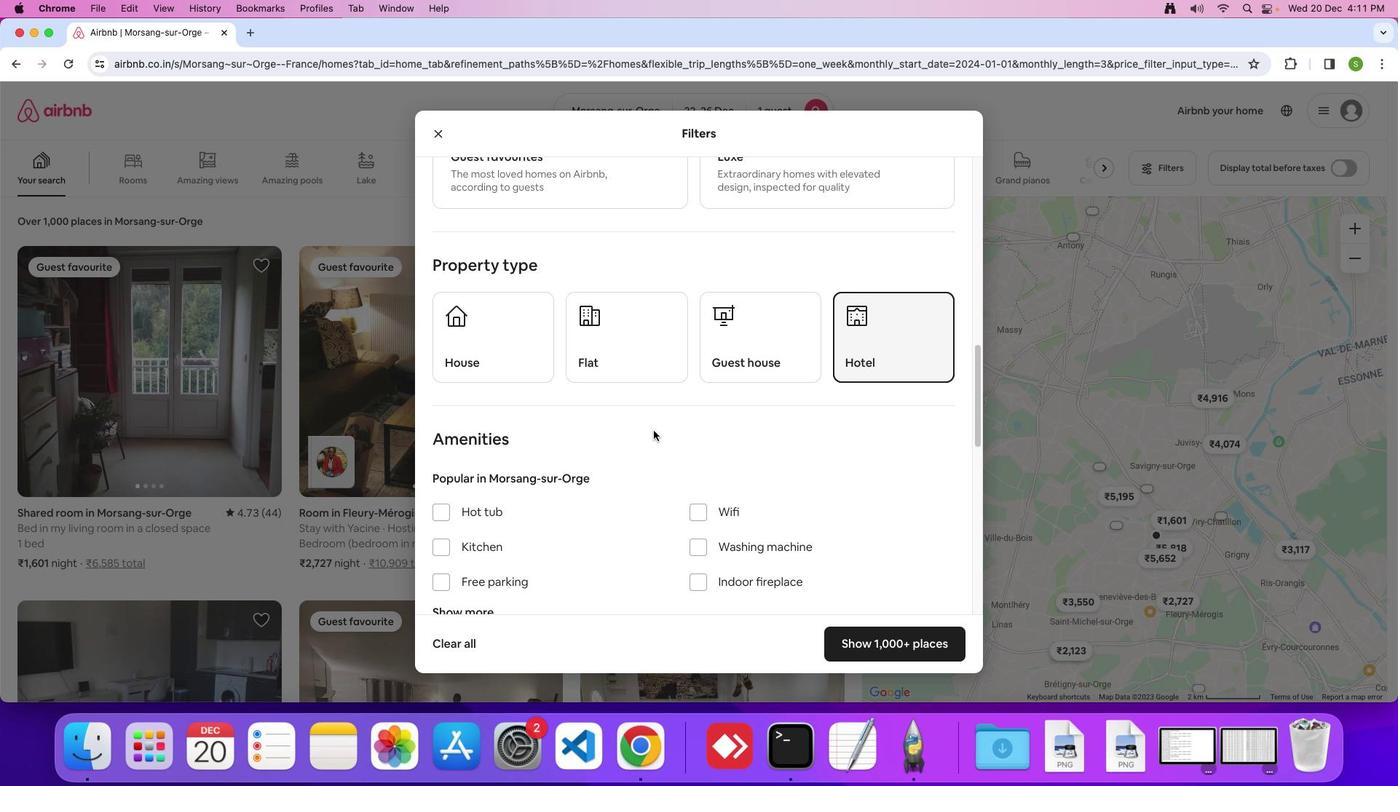 
Action: Mouse scrolled (654, 431) with delta (0, 0)
Screenshot: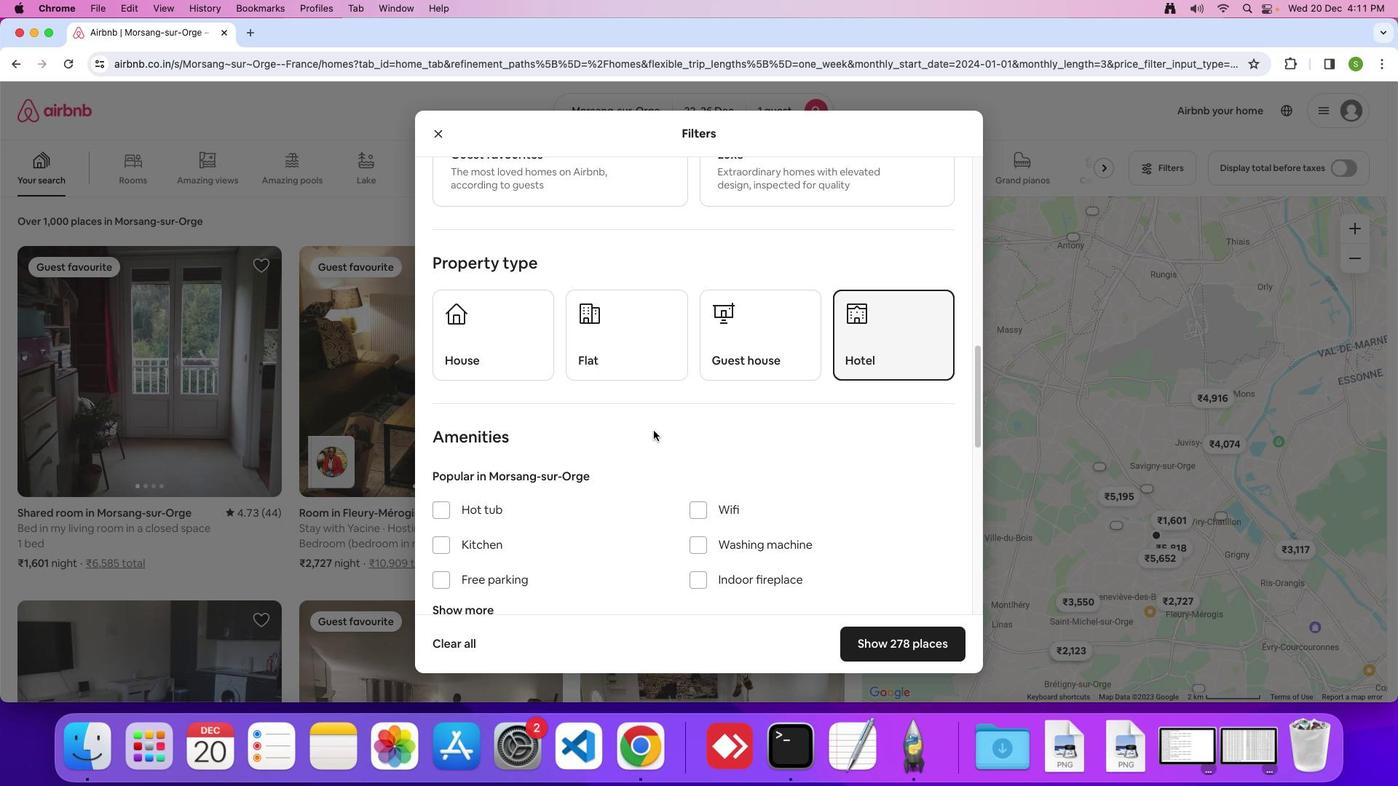 
Action: Mouse scrolled (654, 431) with delta (0, 0)
Screenshot: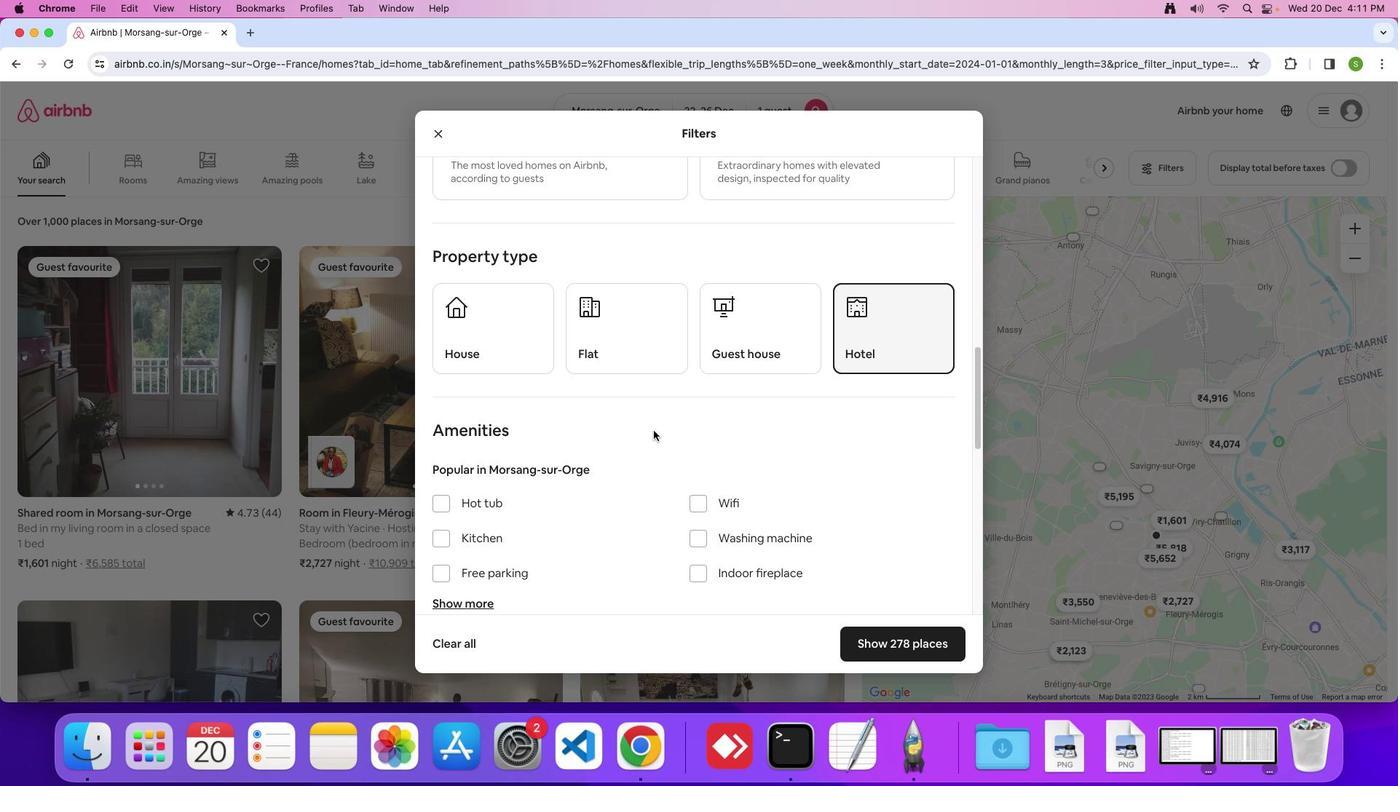 
Action: Mouse scrolled (654, 431) with delta (0, 0)
Screenshot: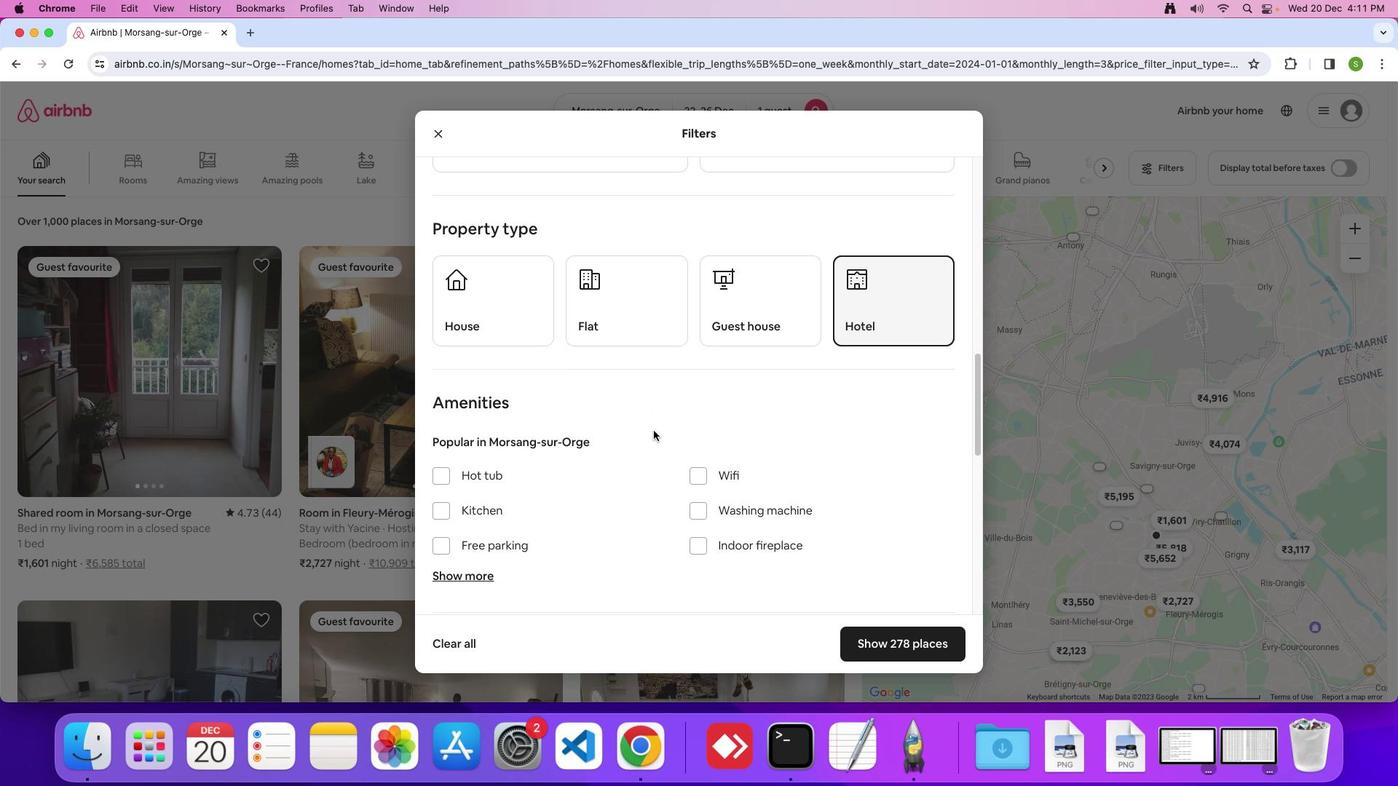 
Action: Mouse scrolled (654, 431) with delta (0, 0)
Screenshot: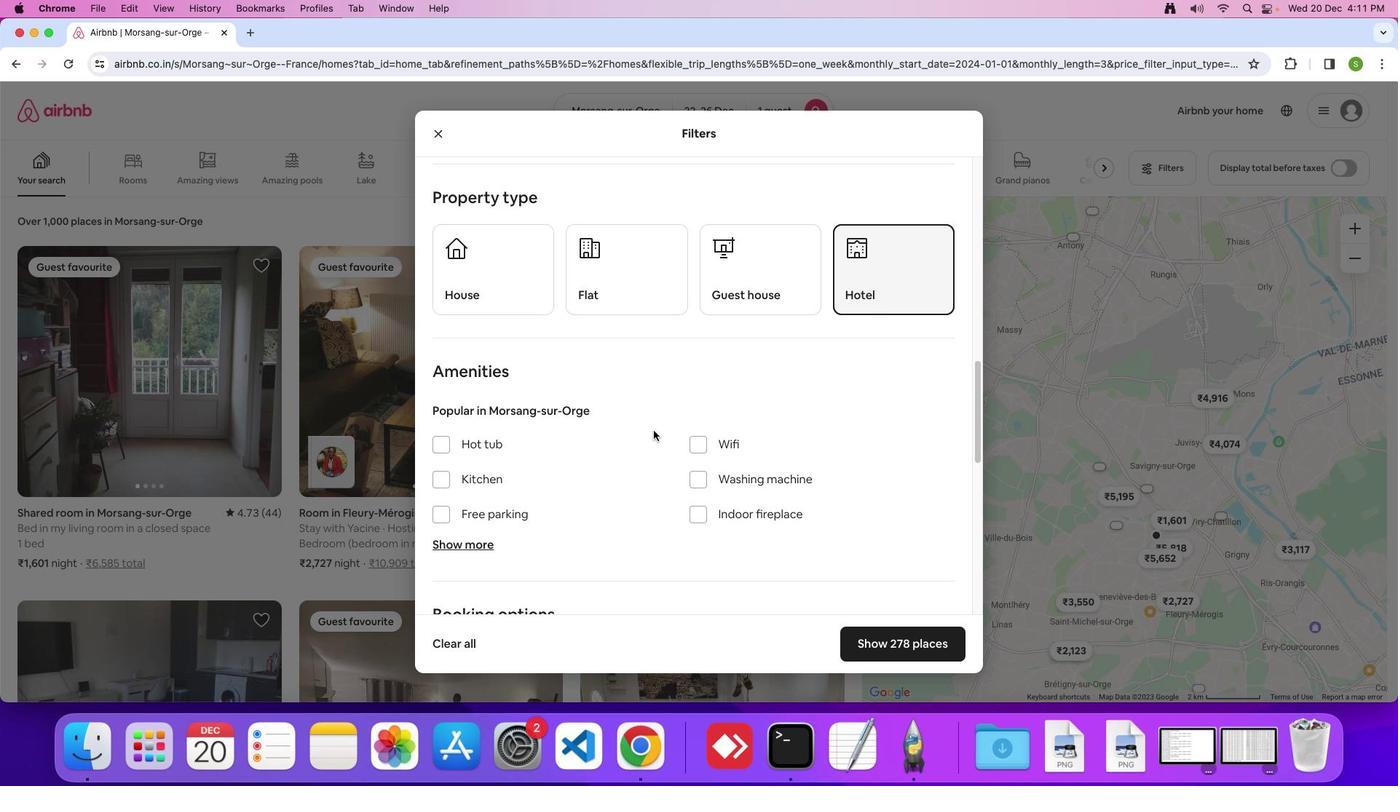 
Action: Mouse scrolled (654, 431) with delta (0, 0)
Screenshot: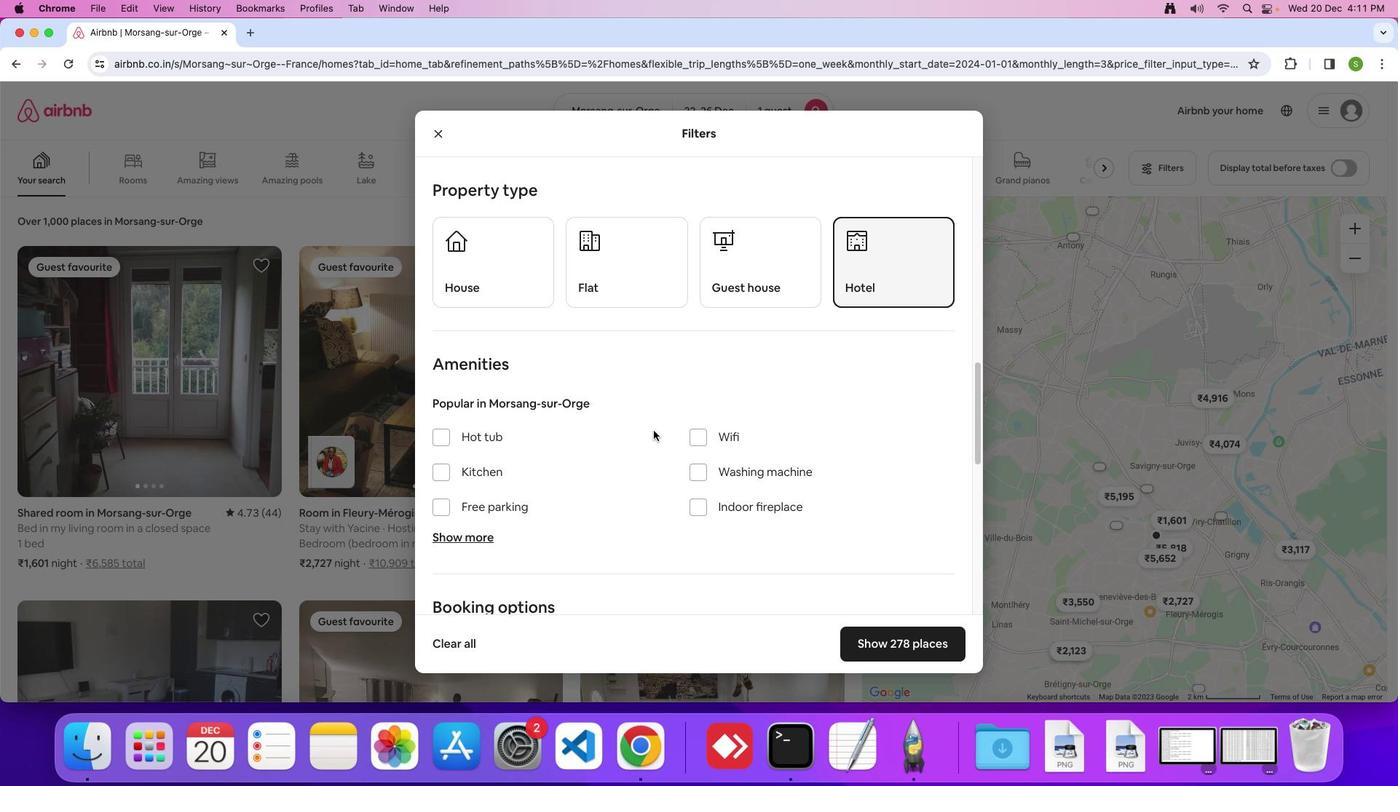 
Action: Mouse scrolled (654, 431) with delta (0, -1)
Screenshot: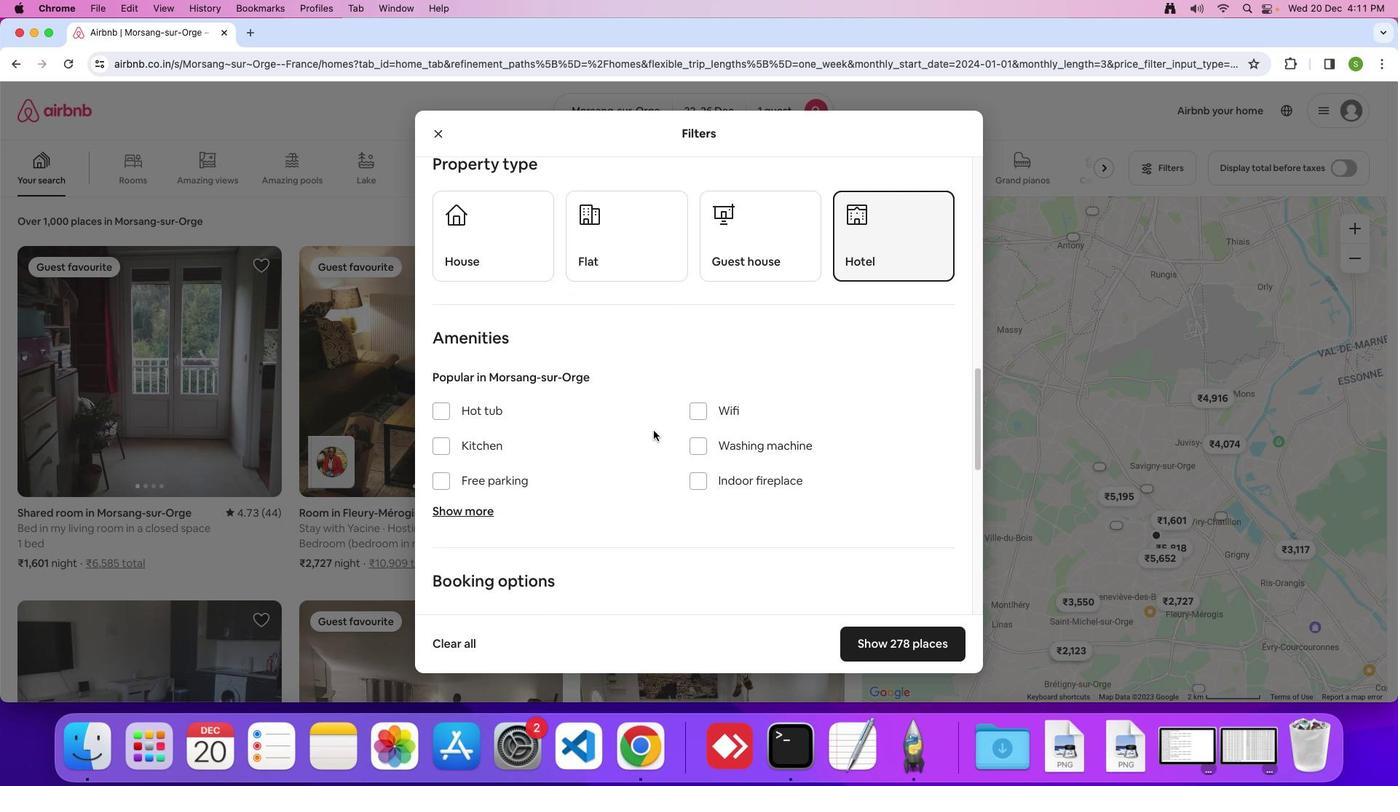 
Action: Mouse scrolled (654, 431) with delta (0, 0)
Screenshot: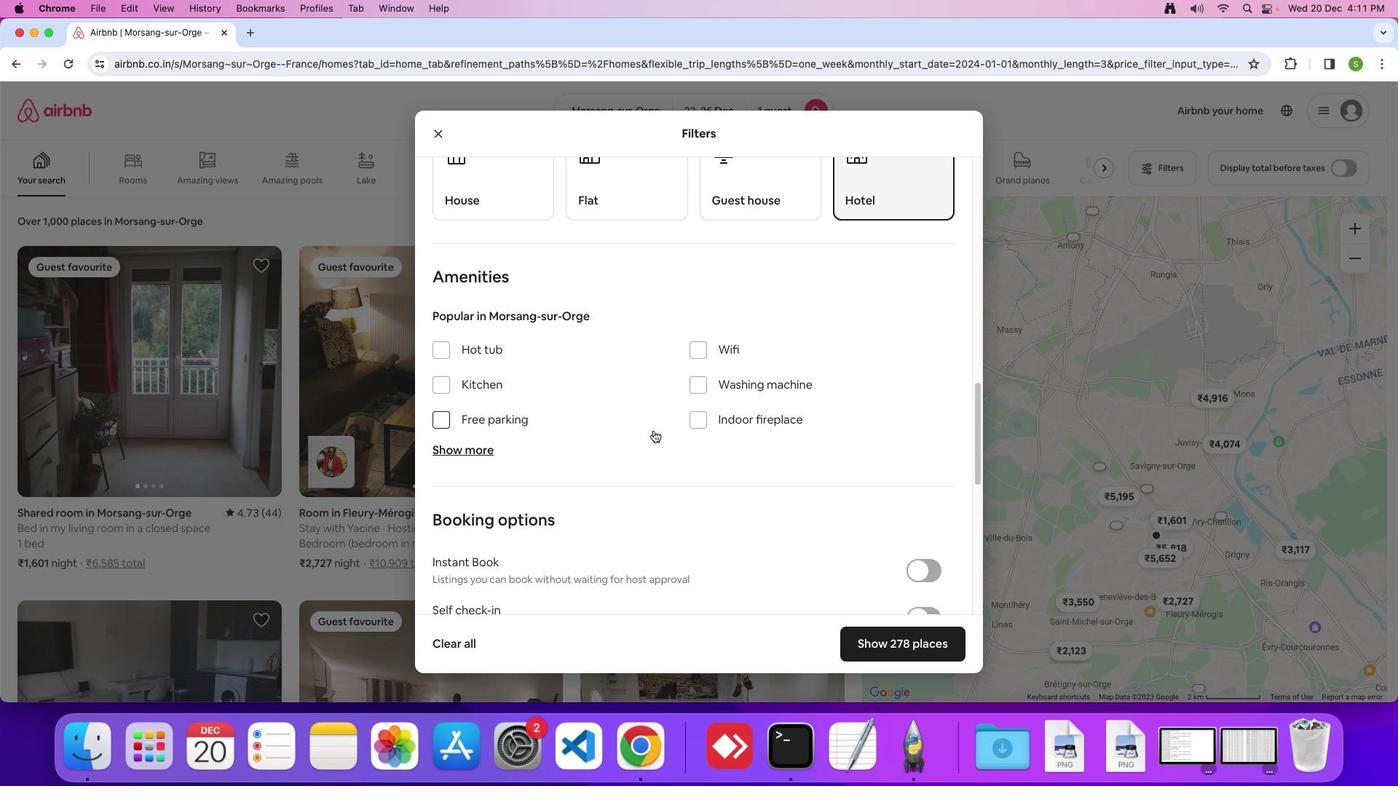 
Action: Mouse scrolled (654, 431) with delta (0, 0)
Screenshot: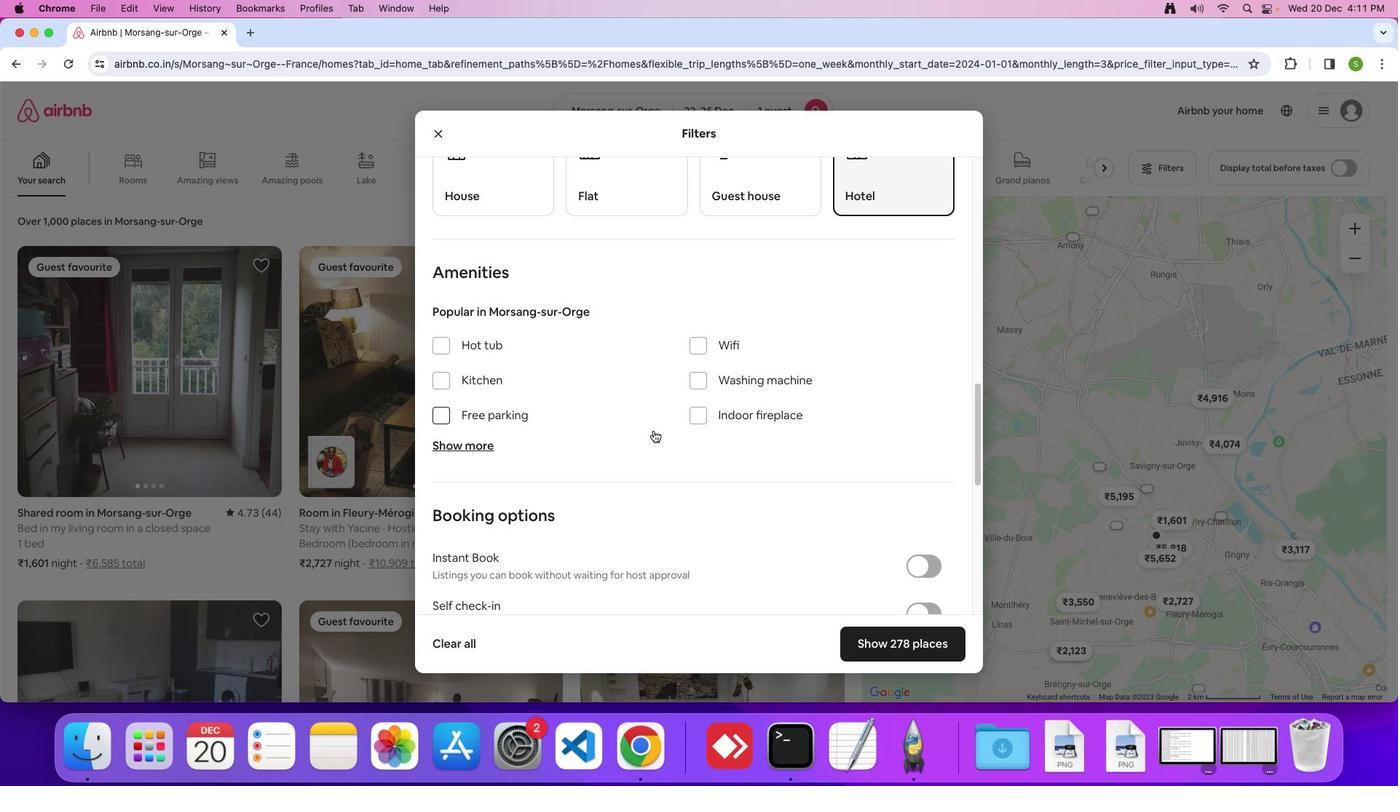 
Action: Mouse scrolled (654, 431) with delta (0, 0)
Screenshot: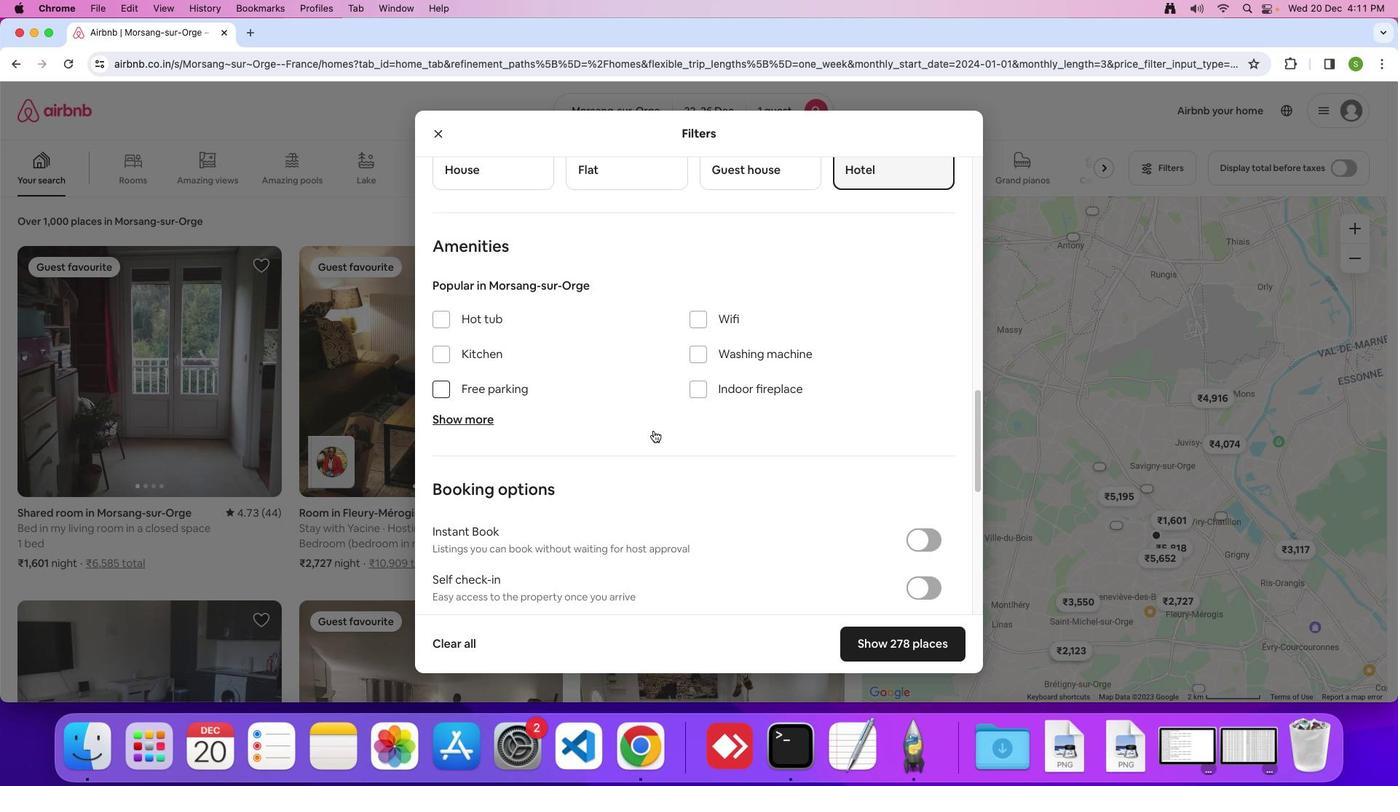 
Action: Mouse scrolled (654, 431) with delta (0, 0)
Screenshot: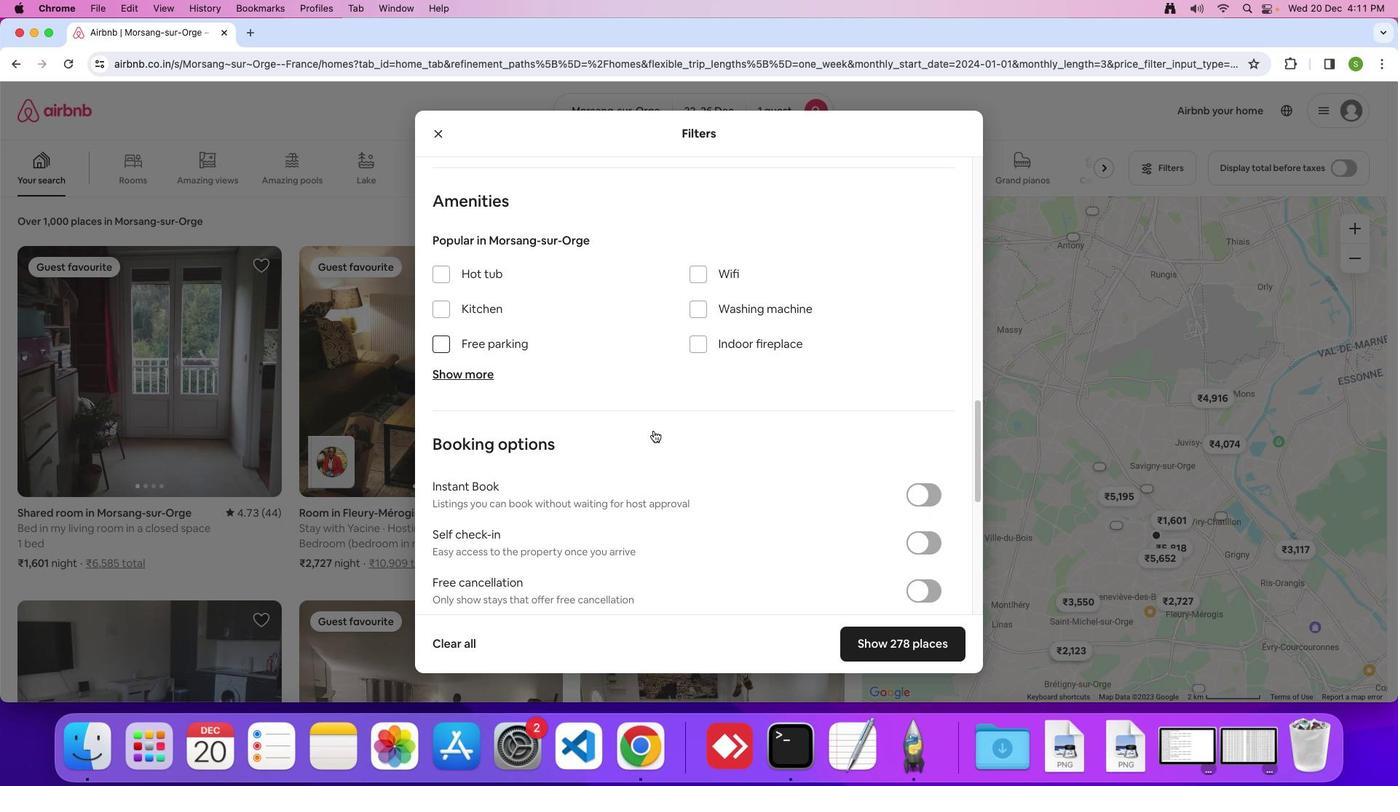 
Action: Mouse scrolled (654, 431) with delta (0, 0)
Screenshot: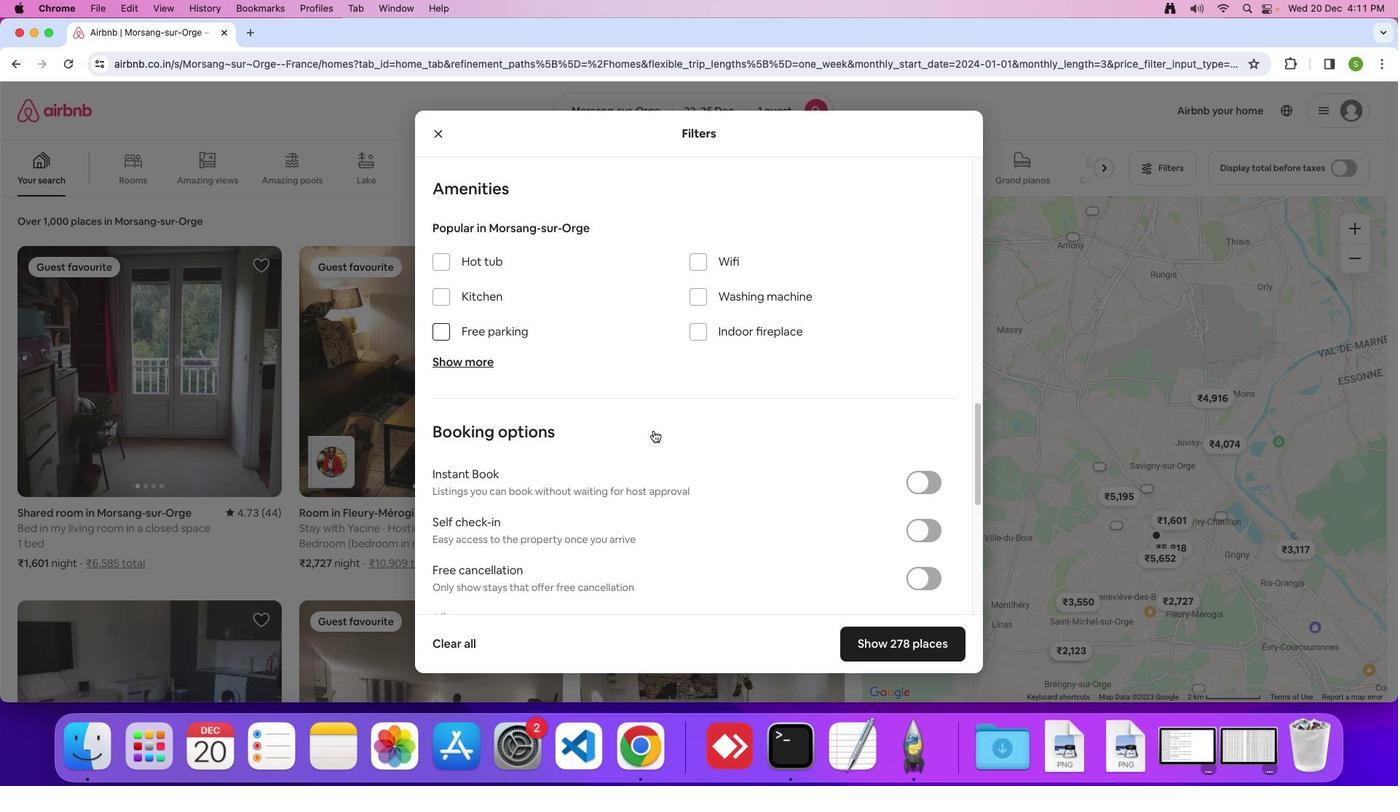 
Action: Mouse scrolled (654, 431) with delta (0, -1)
Screenshot: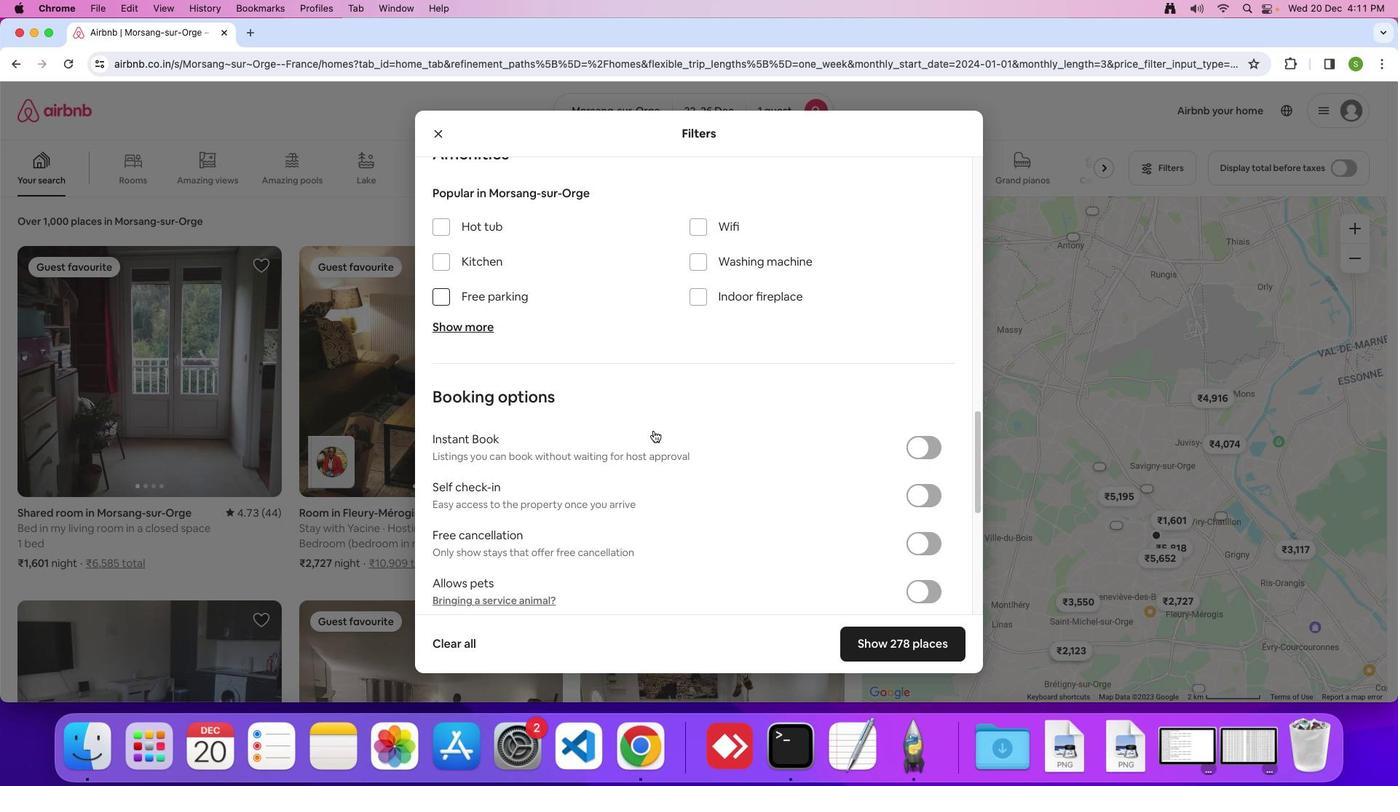 
Action: Mouse scrolled (654, 431) with delta (0, 0)
Screenshot: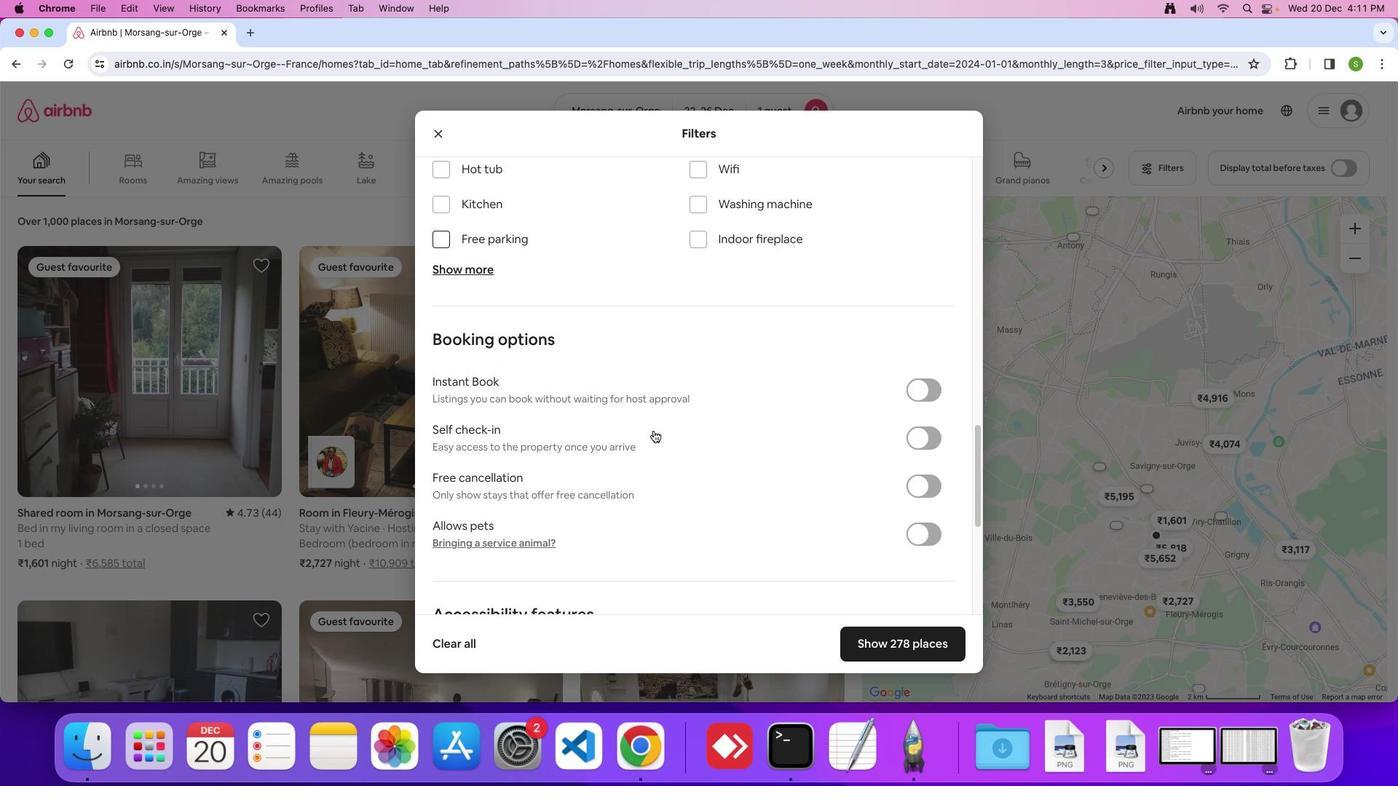 
Action: Mouse scrolled (654, 431) with delta (0, 0)
Screenshot: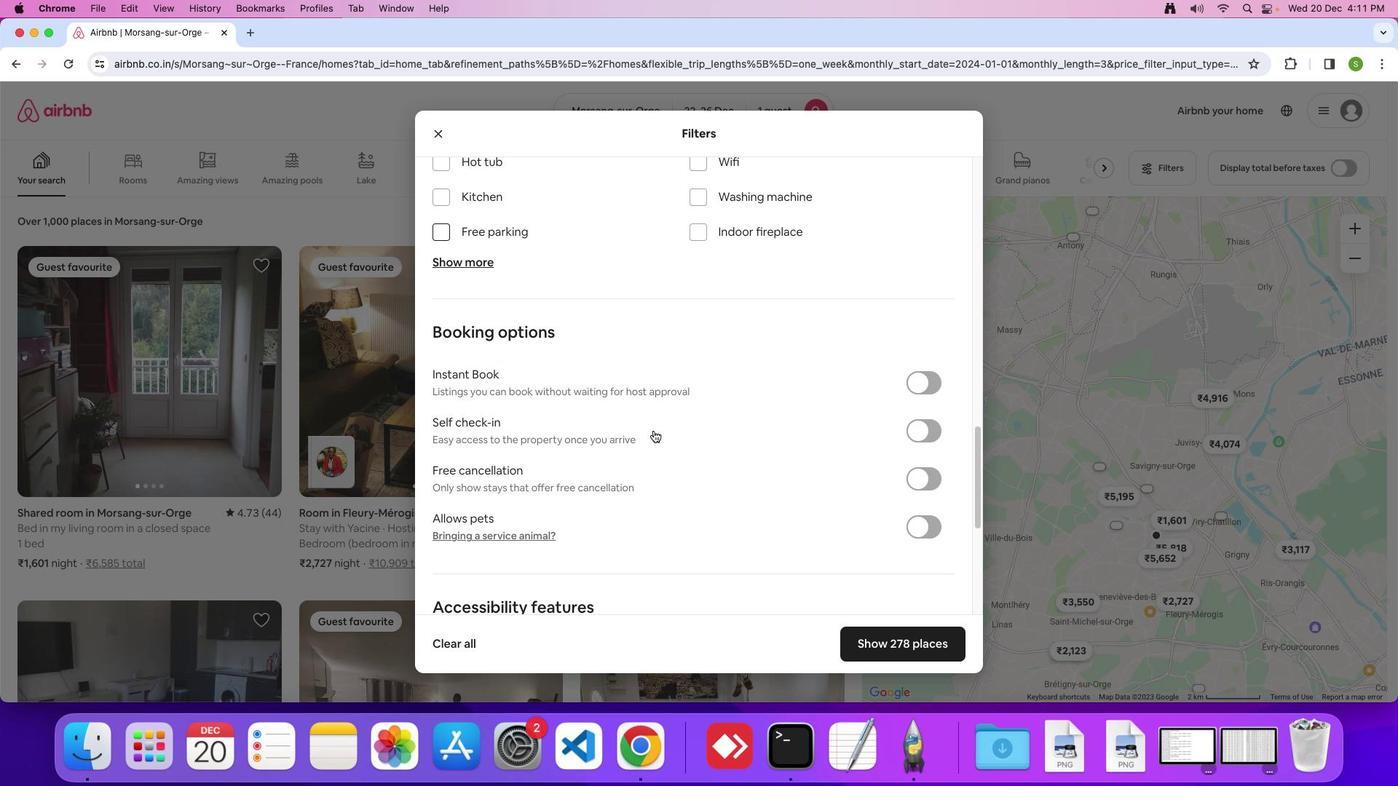 
Action: Mouse scrolled (654, 431) with delta (0, -1)
Screenshot: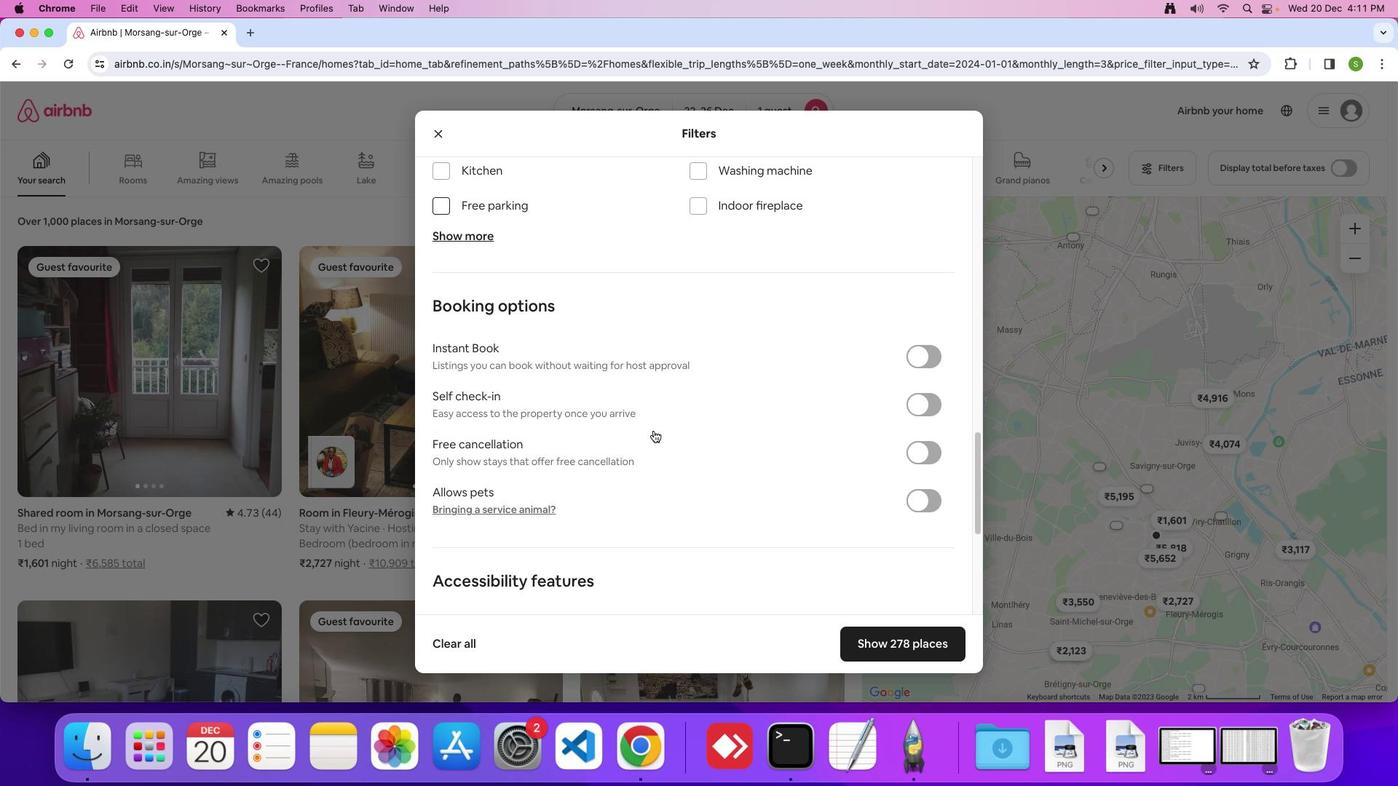 
Action: Mouse scrolled (654, 431) with delta (0, 0)
Screenshot: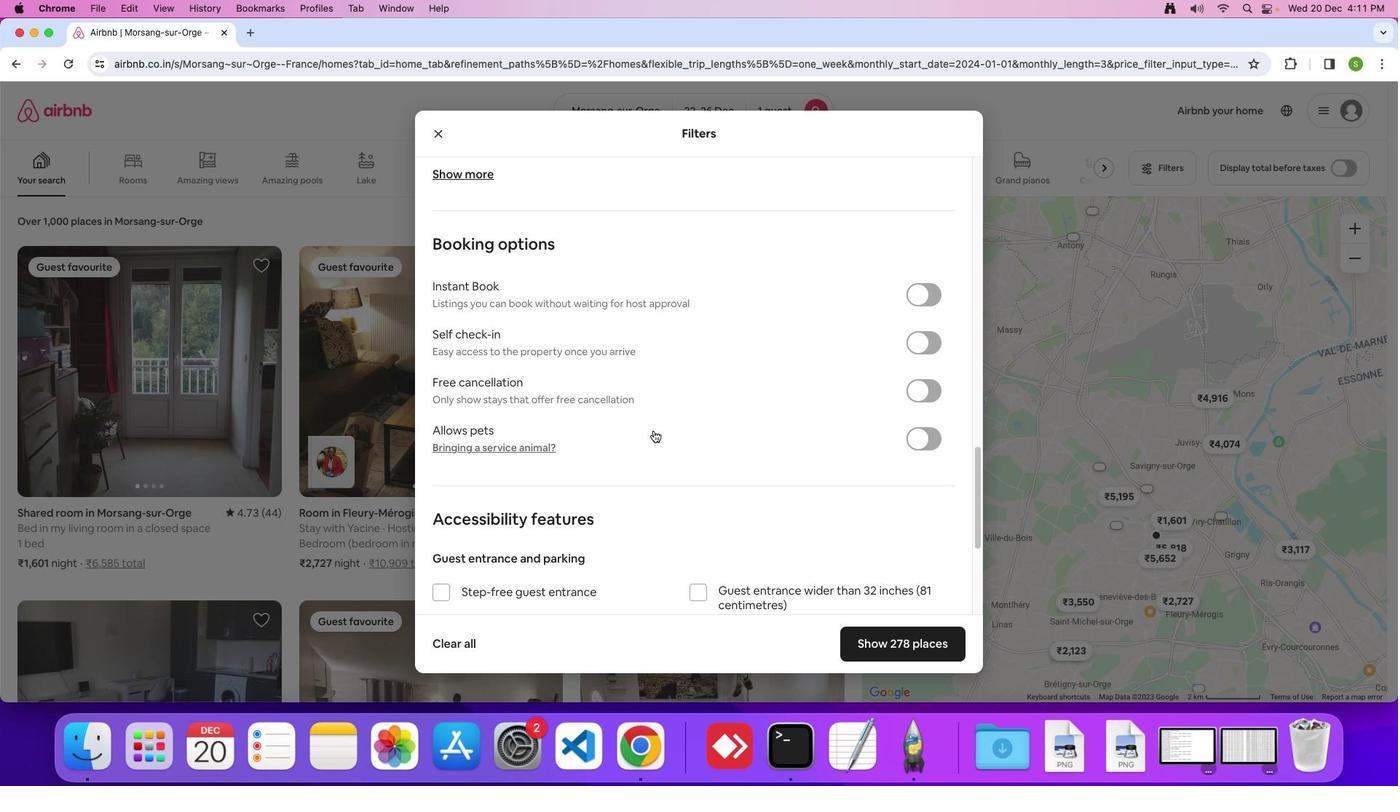 
Action: Mouse scrolled (654, 431) with delta (0, 0)
Screenshot: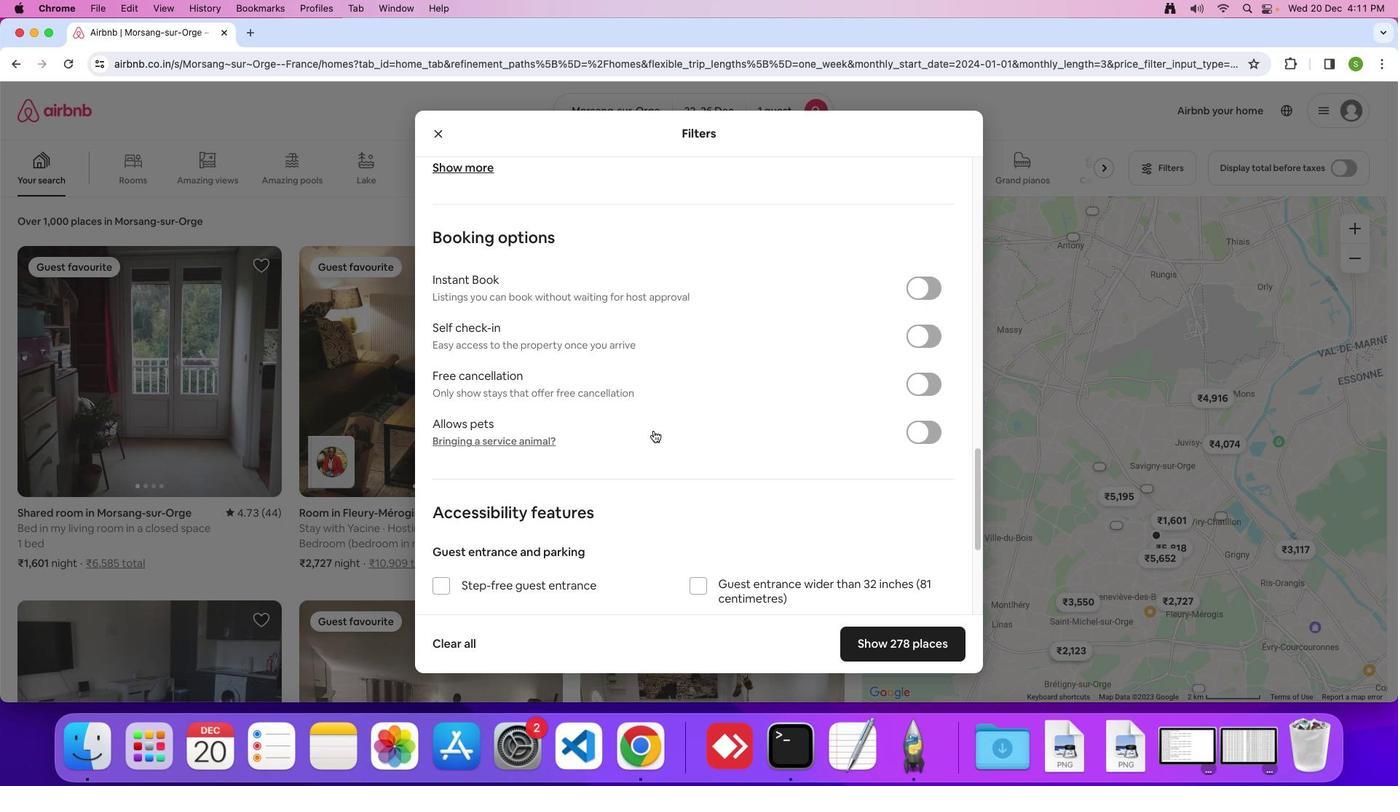 
Action: Mouse scrolled (654, 431) with delta (0, -2)
Screenshot: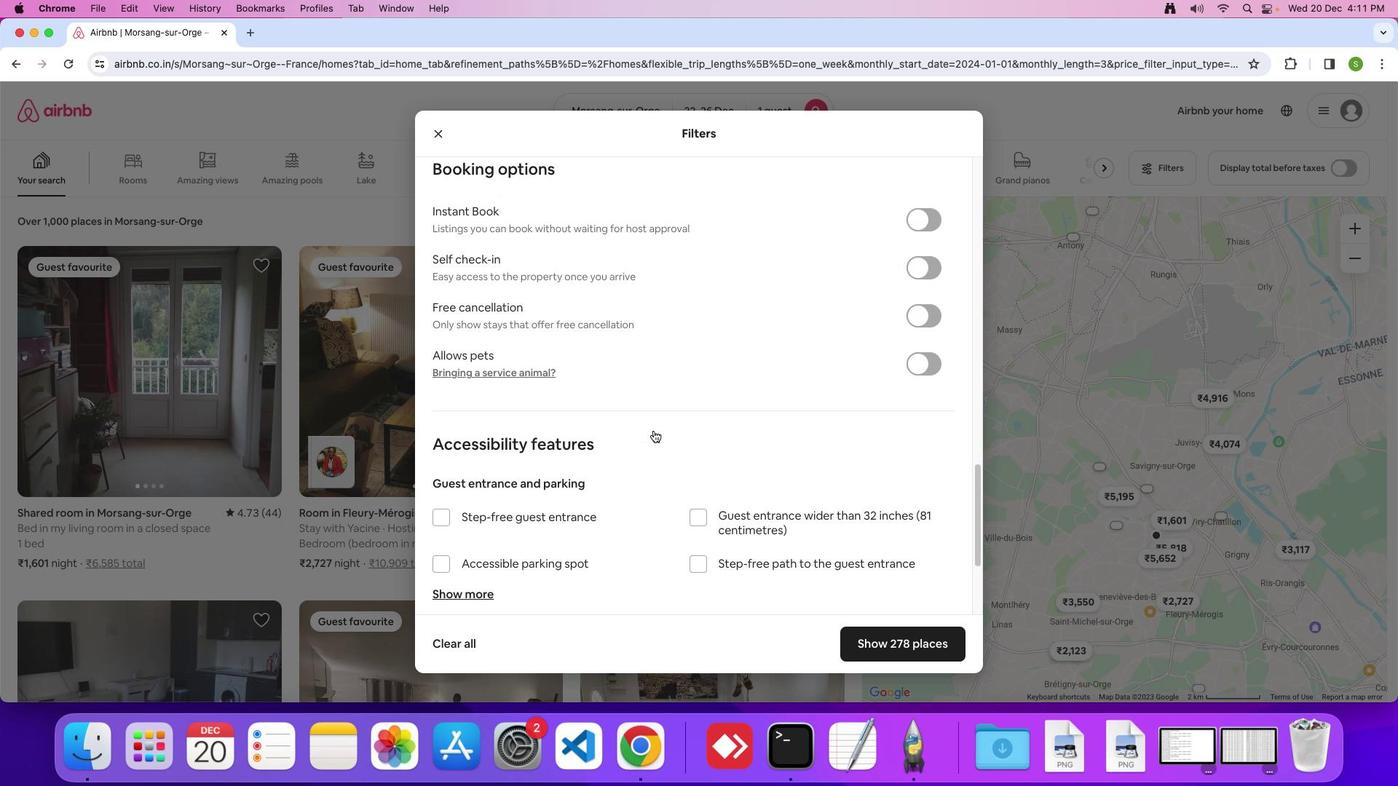 
Action: Mouse scrolled (654, 431) with delta (0, 0)
Screenshot: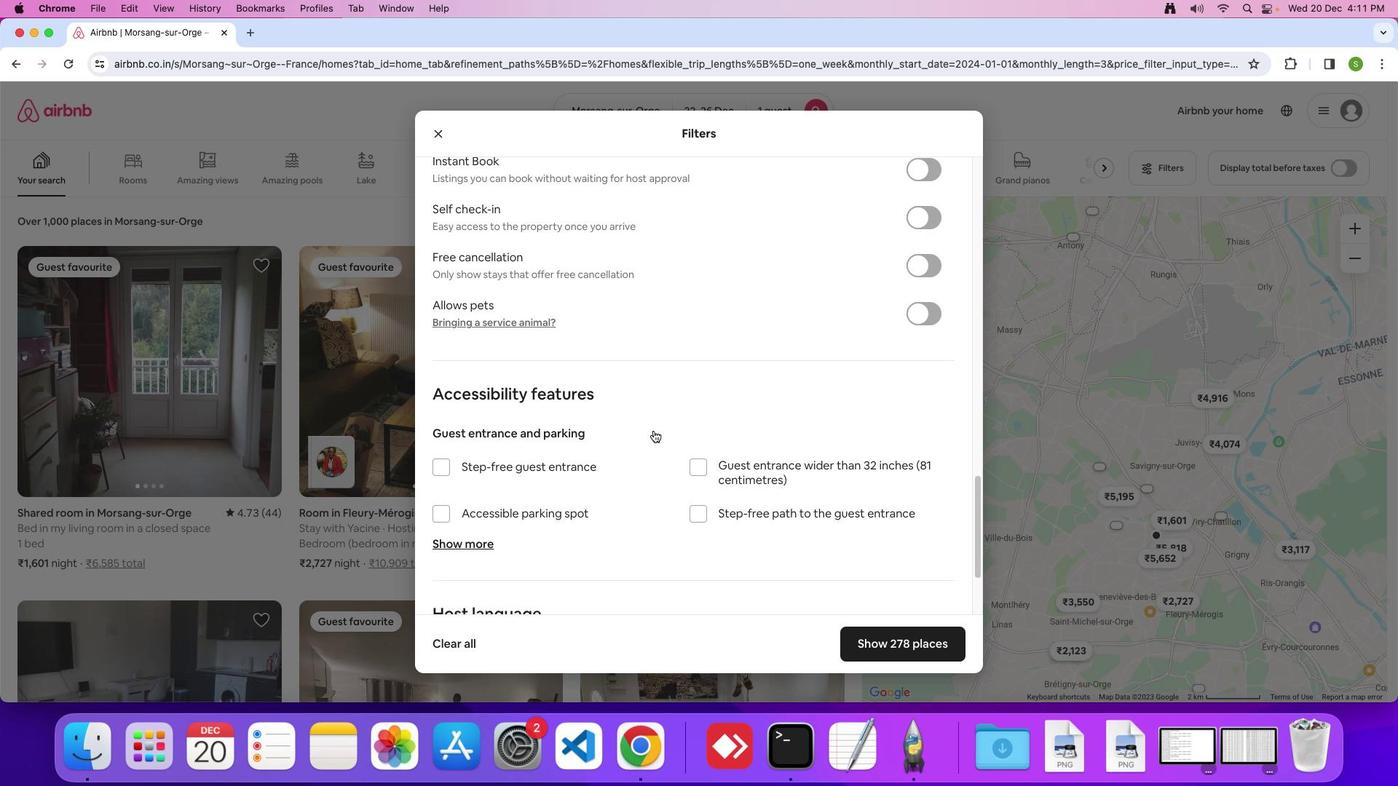 
Action: Mouse scrolled (654, 431) with delta (0, 0)
Screenshot: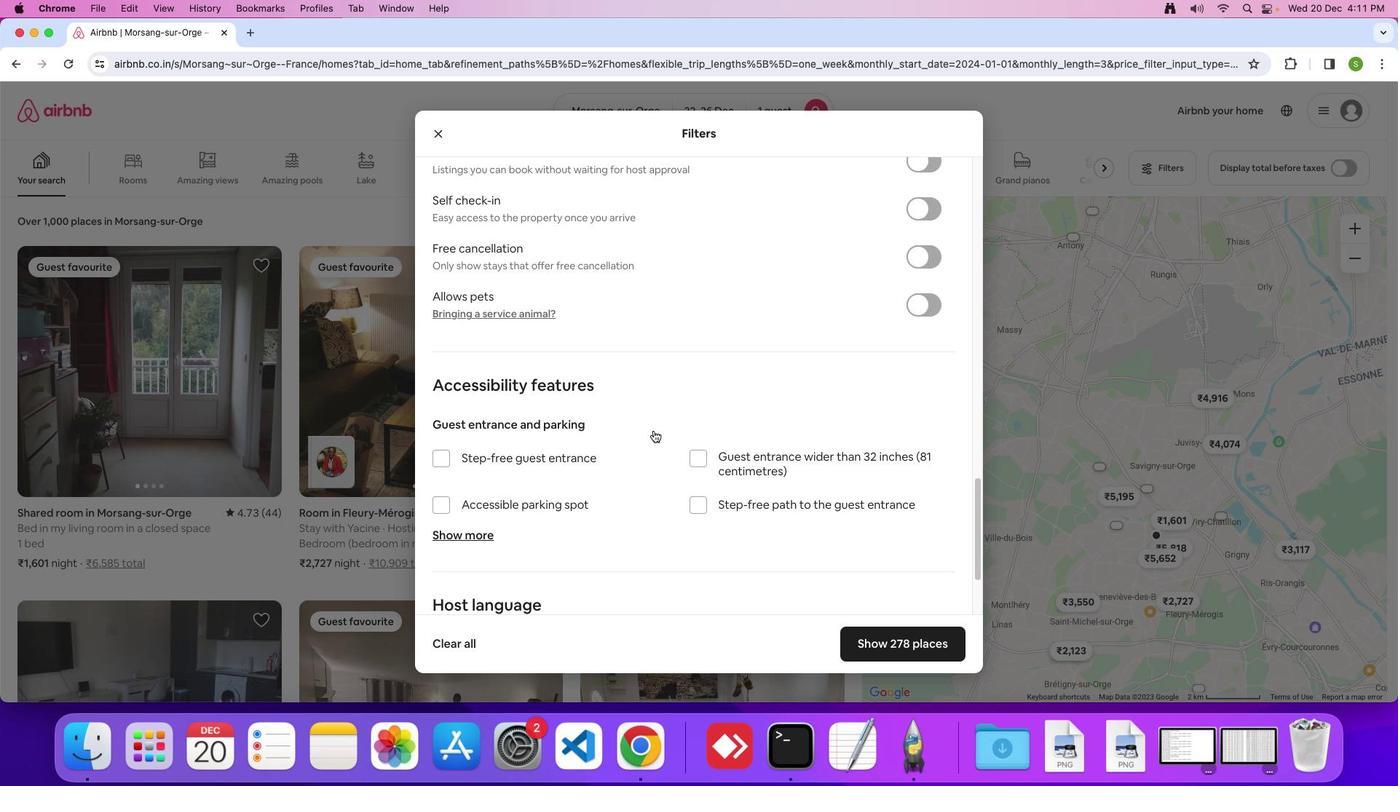 
Action: Mouse scrolled (654, 431) with delta (0, -2)
Screenshot: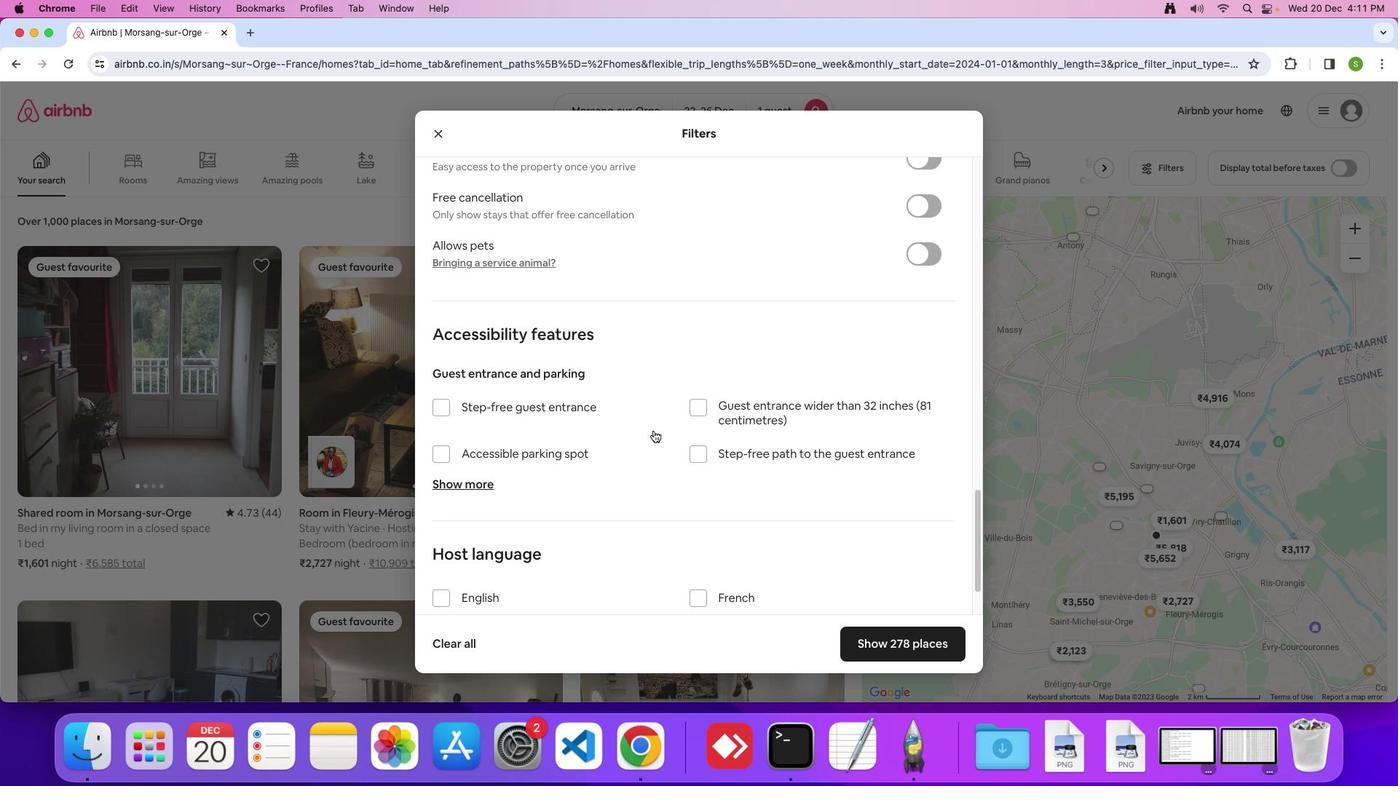 
Action: Mouse scrolled (654, 431) with delta (0, 0)
Screenshot: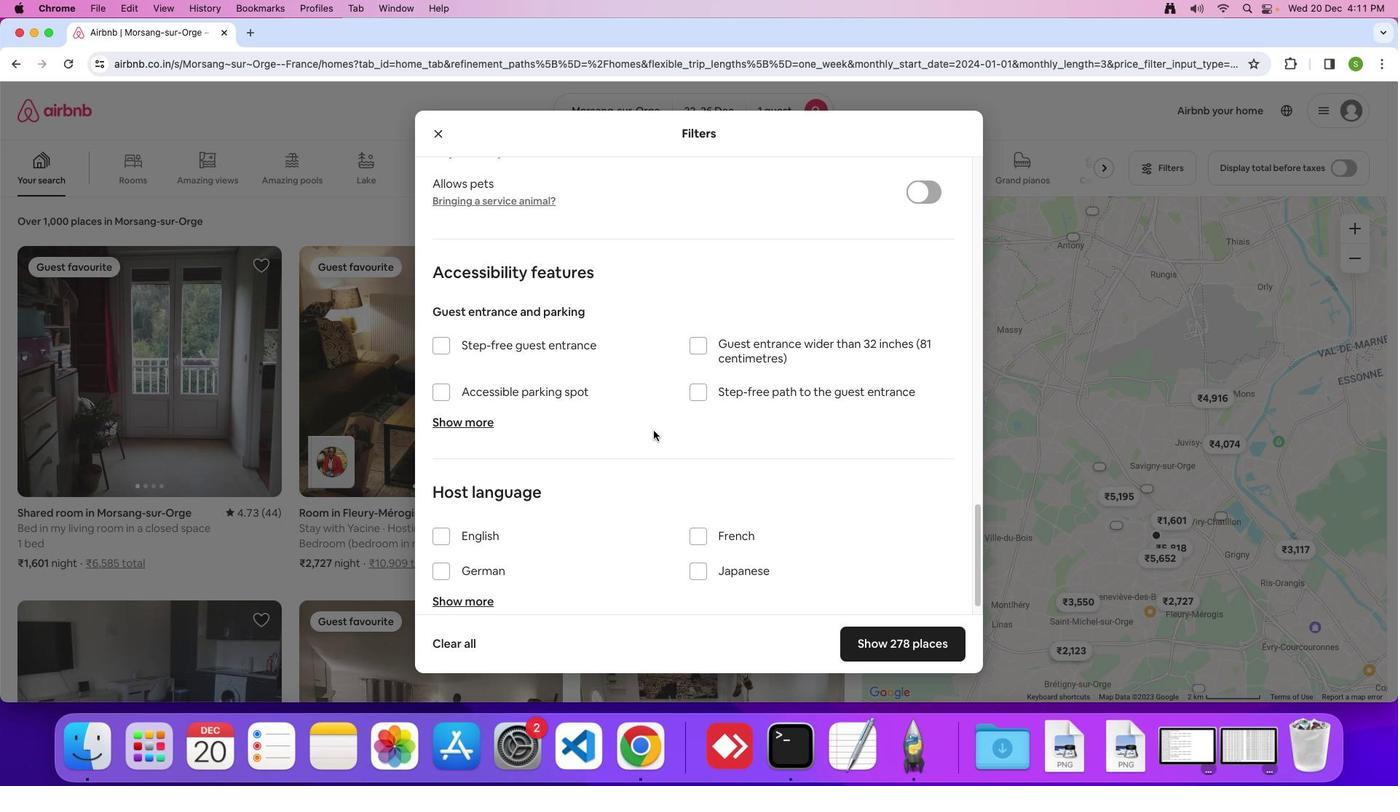 
Action: Mouse scrolled (654, 431) with delta (0, 0)
Screenshot: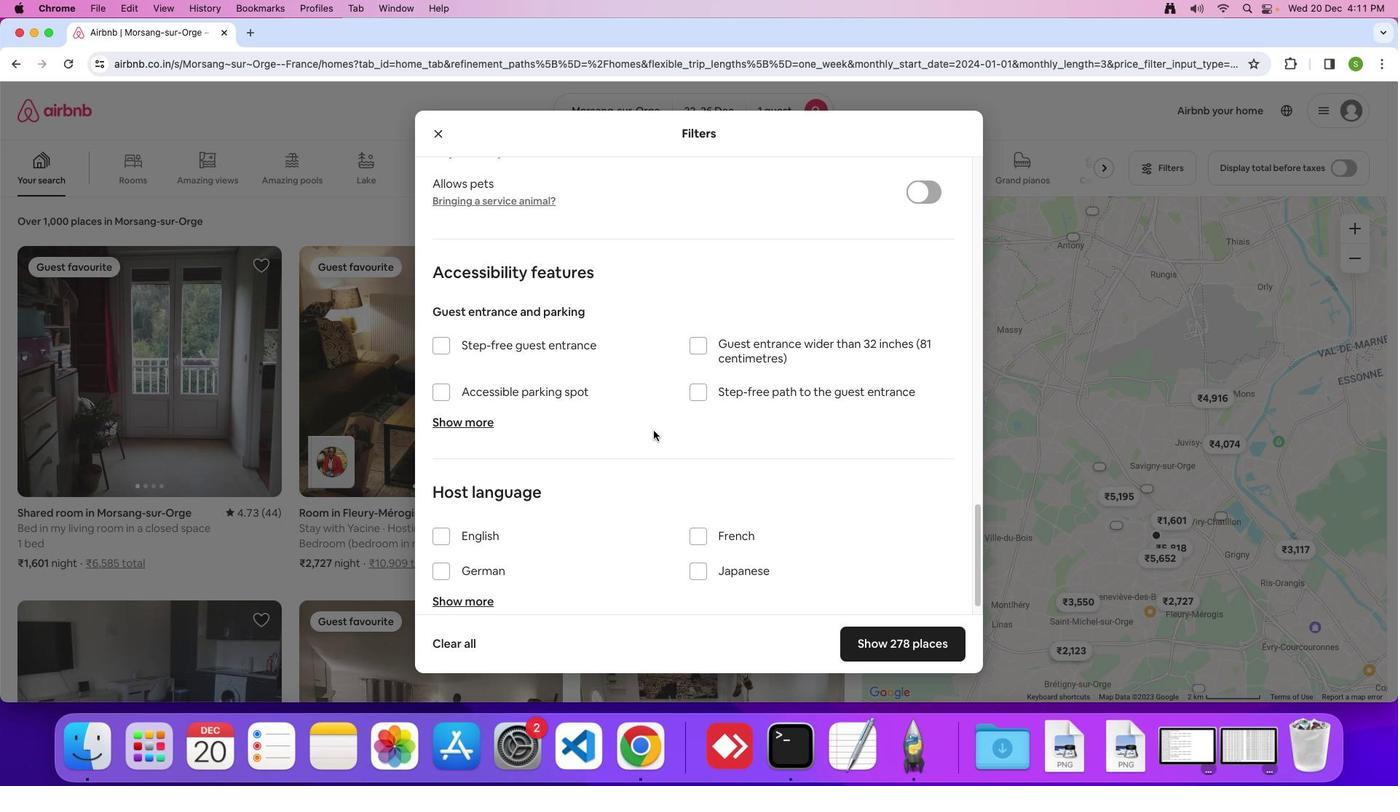 
Action: Mouse scrolled (654, 431) with delta (0, -2)
Screenshot: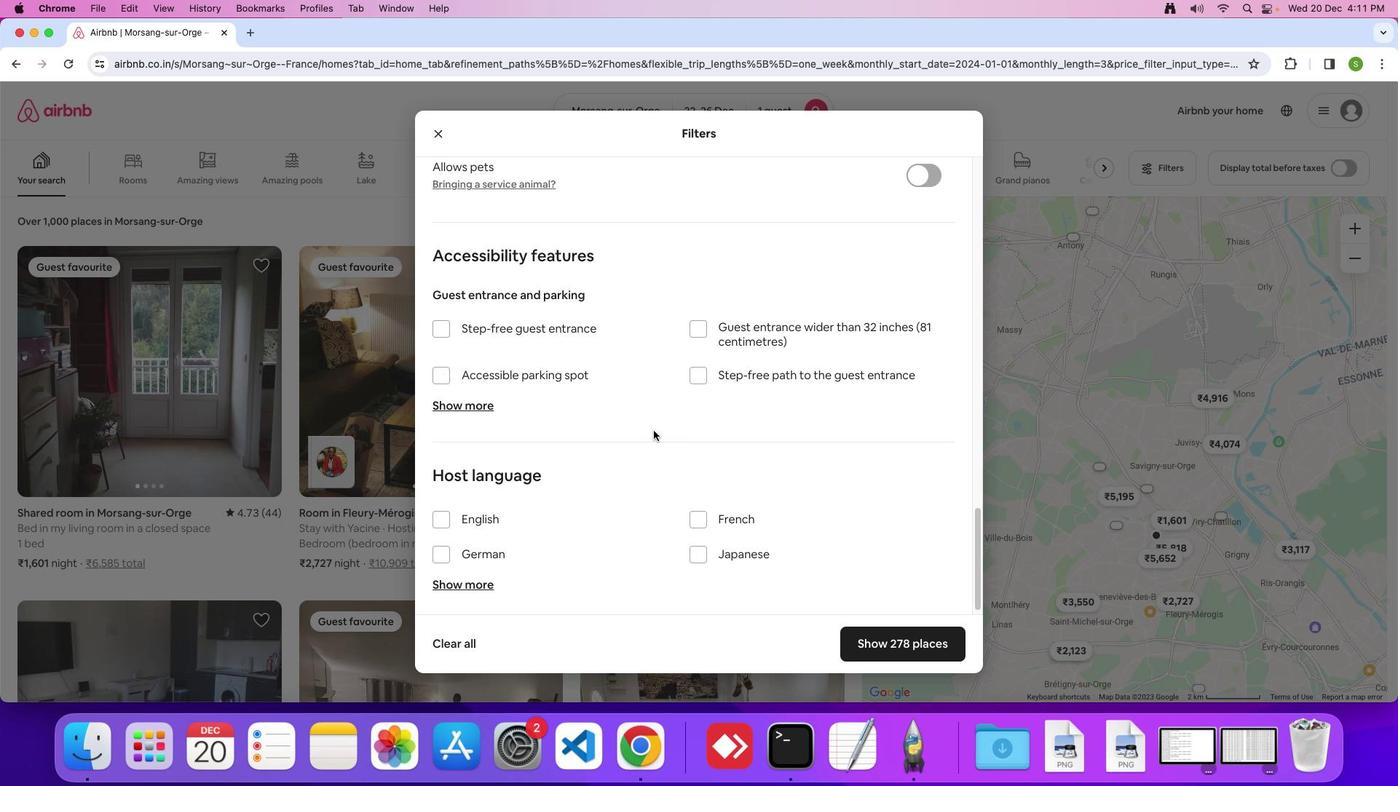 
Action: Mouse moved to (884, 647)
Screenshot: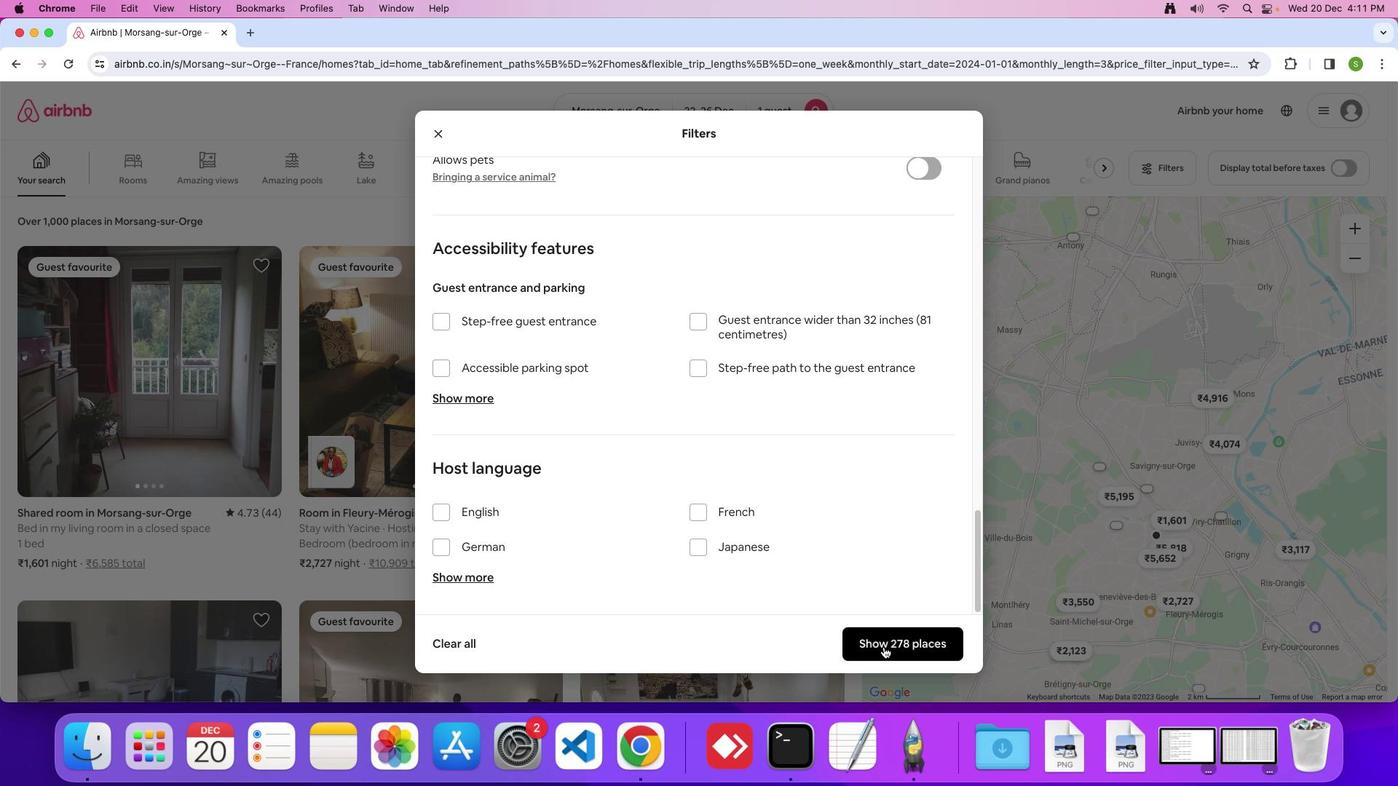 
Action: Mouse pressed left at (884, 647)
Screenshot: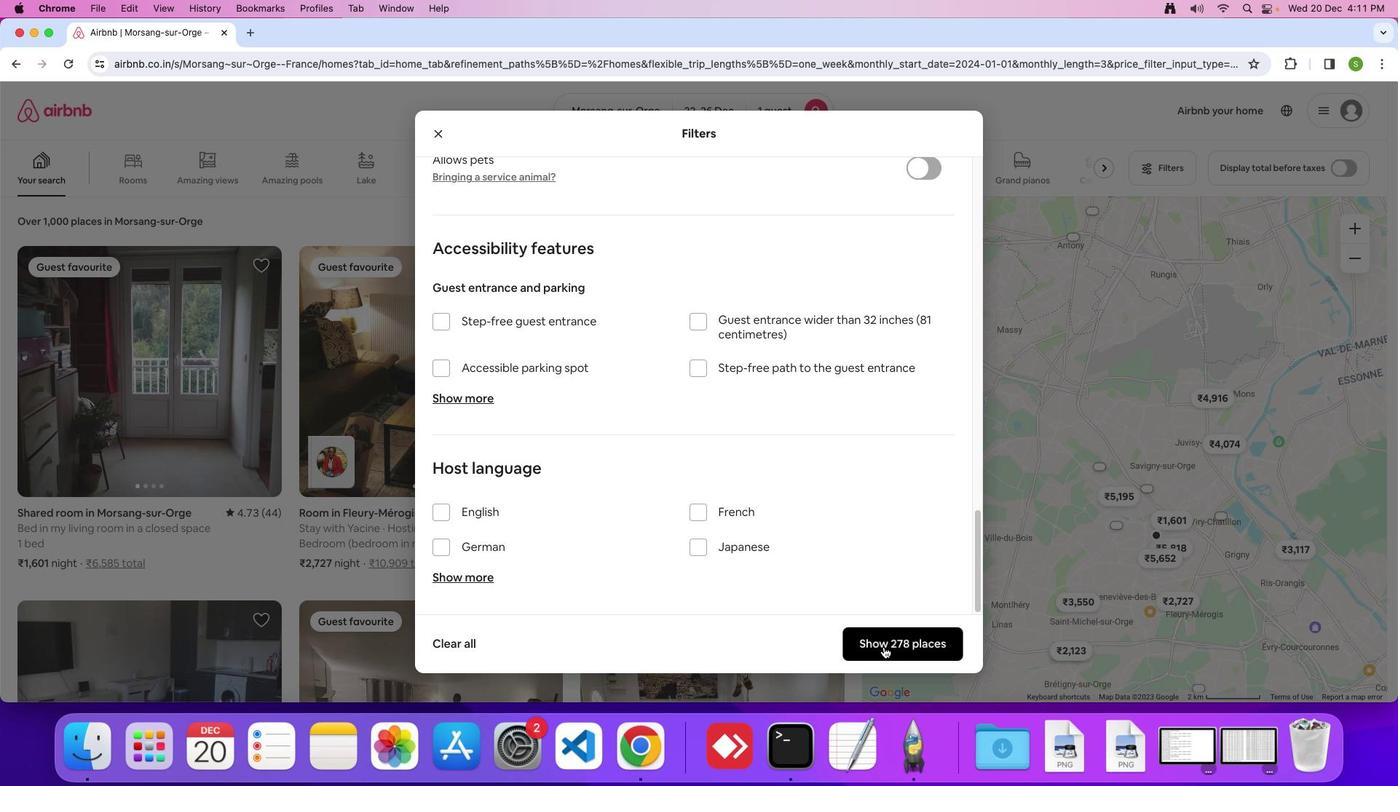 
Action: Mouse moved to (214, 340)
Screenshot: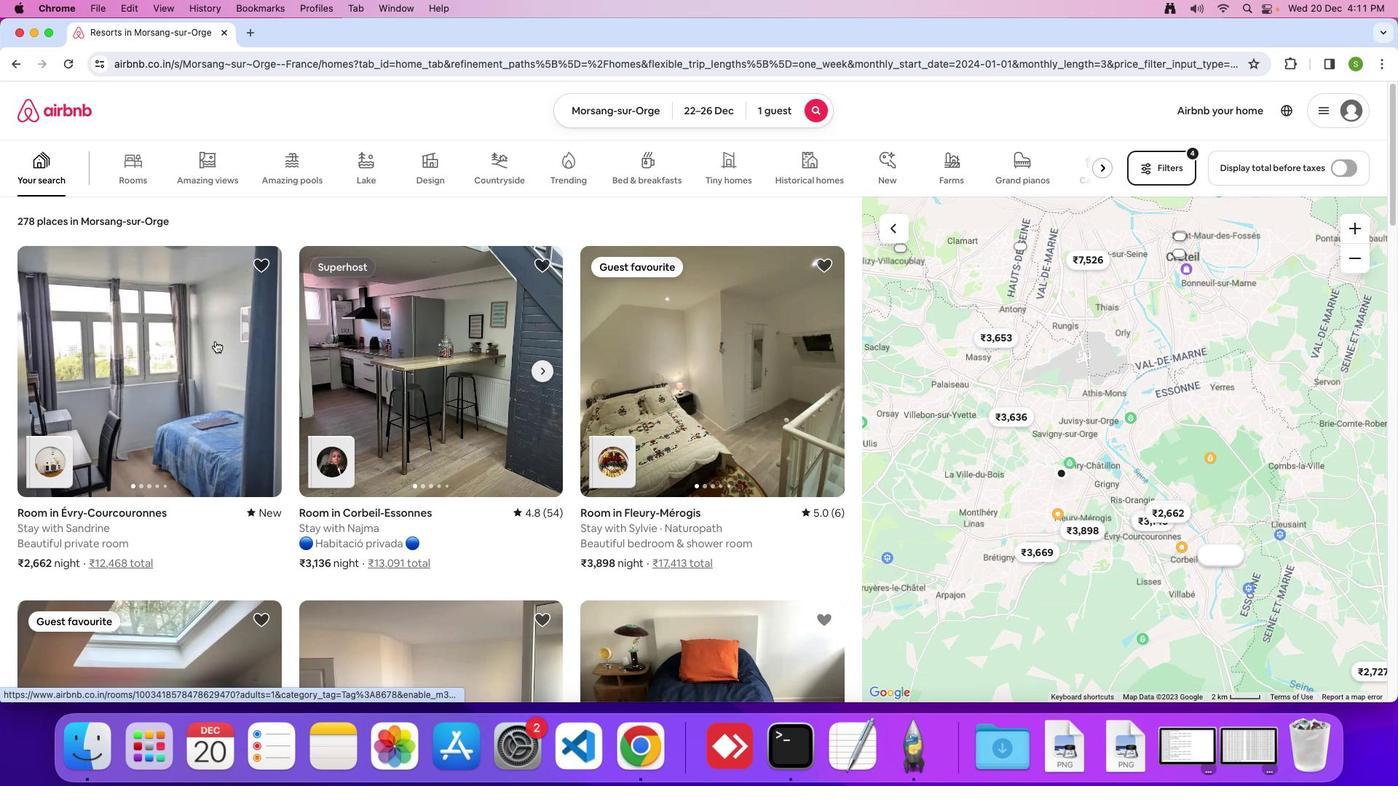 
Action: Mouse pressed left at (214, 340)
Screenshot: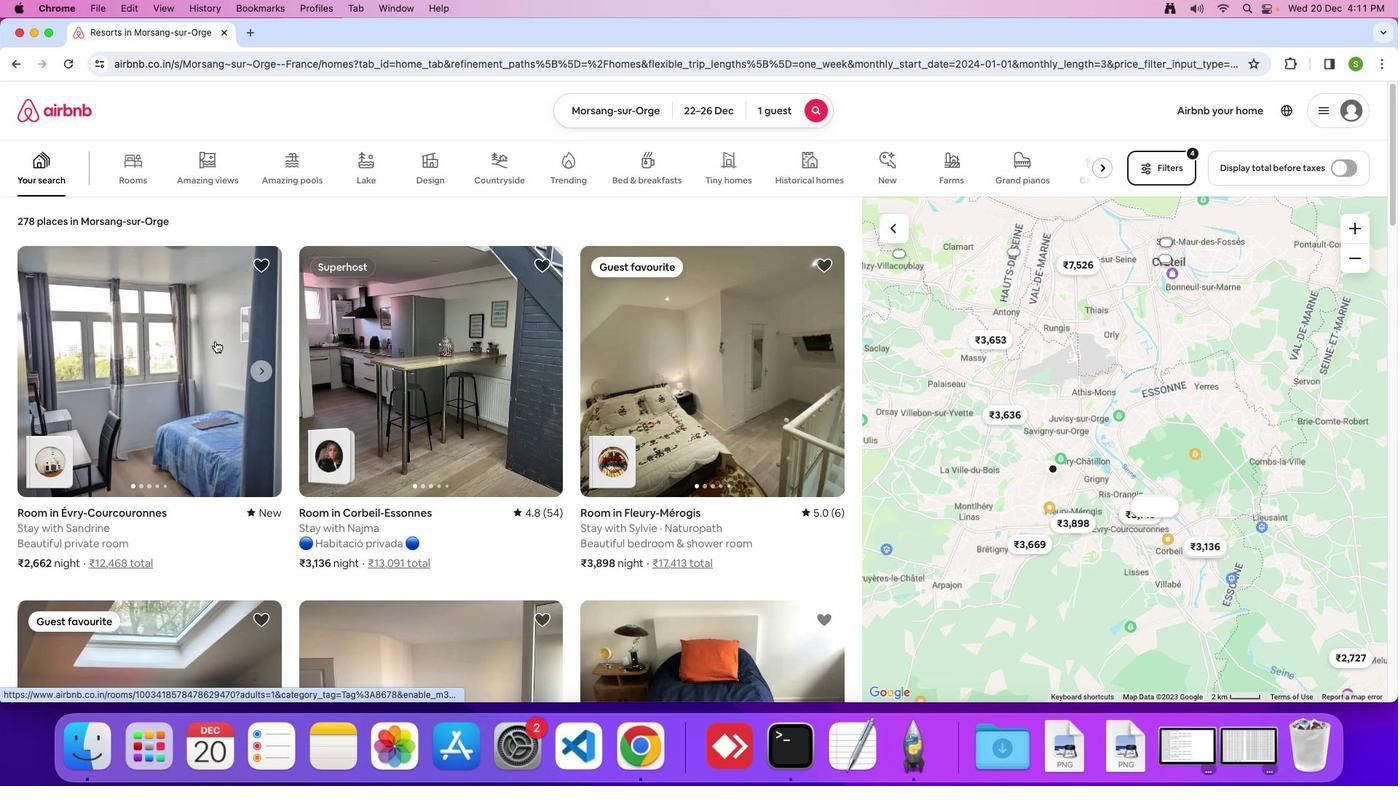 
Action: Mouse moved to (1021, 494)
Screenshot: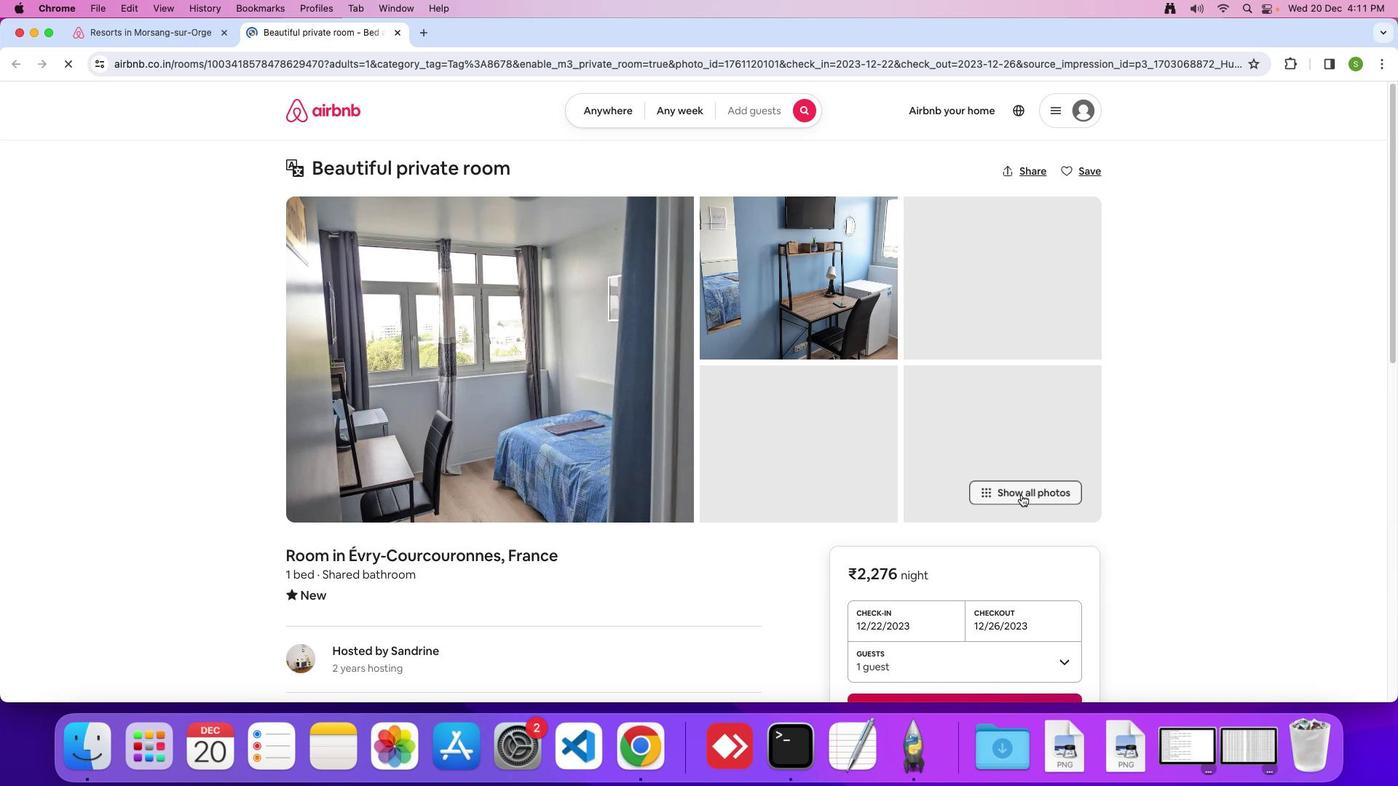 
Action: Mouse pressed left at (1021, 494)
Screenshot: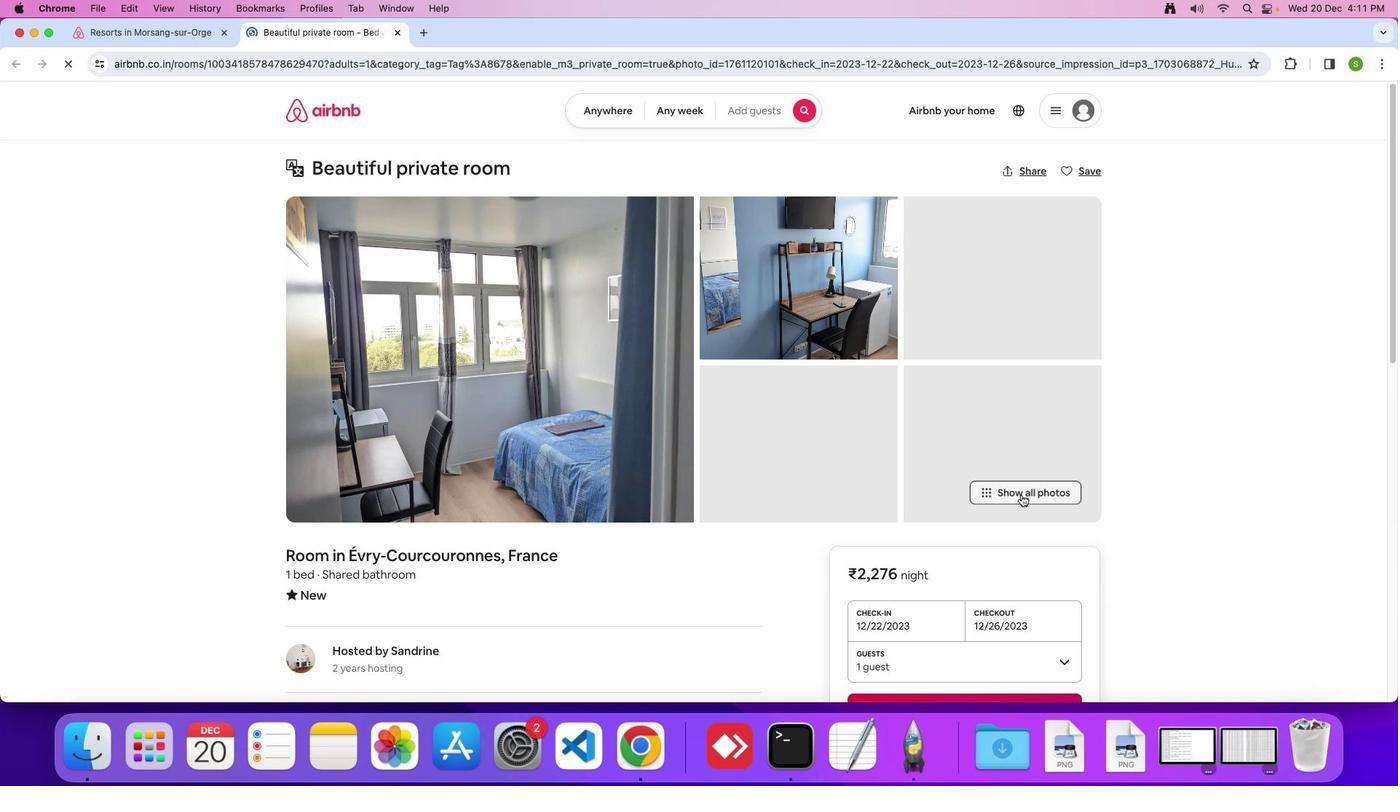 
Action: Mouse moved to (604, 365)
Screenshot: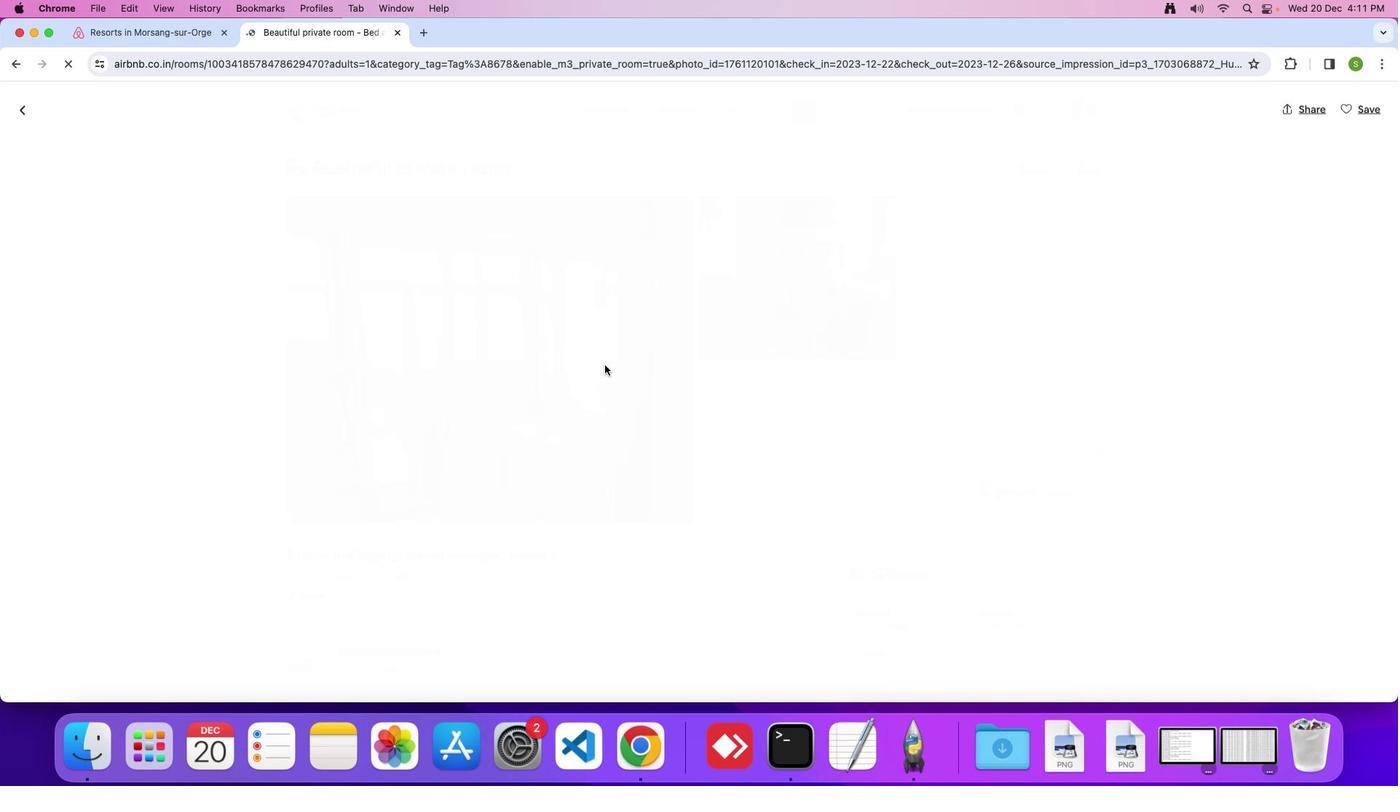 
Action: Mouse scrolled (604, 365) with delta (0, 0)
Screenshot: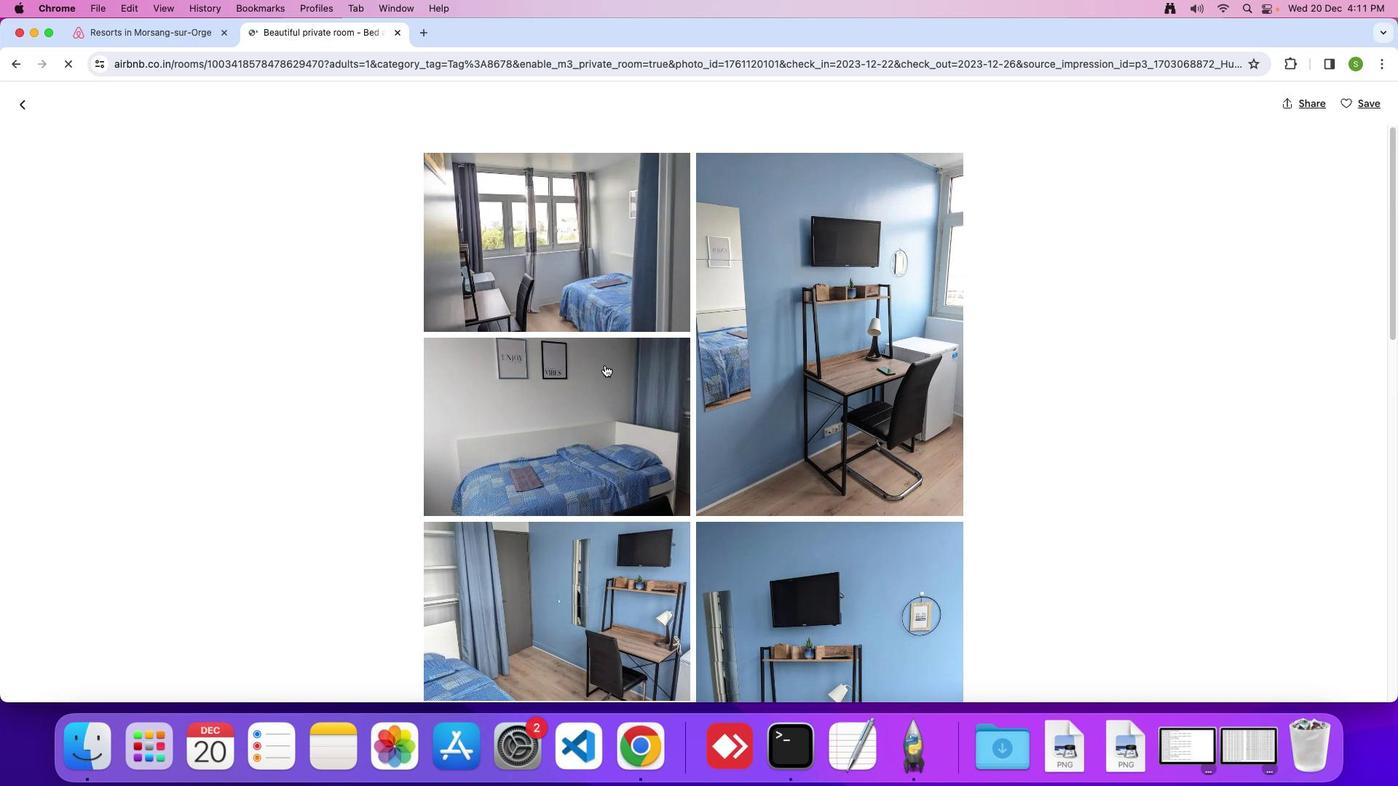 
Action: Mouse scrolled (604, 365) with delta (0, 0)
Screenshot: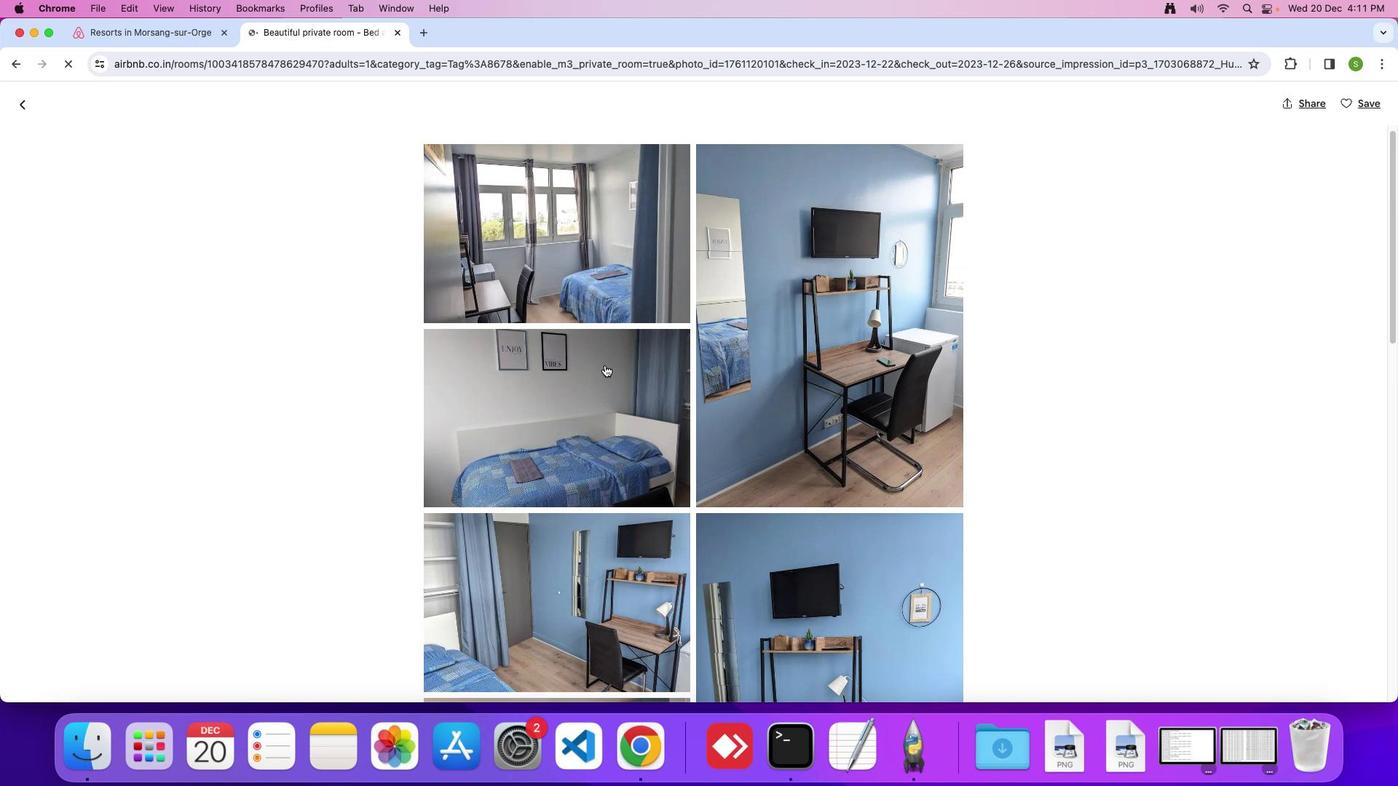 
Action: Mouse scrolled (604, 365) with delta (0, -1)
Screenshot: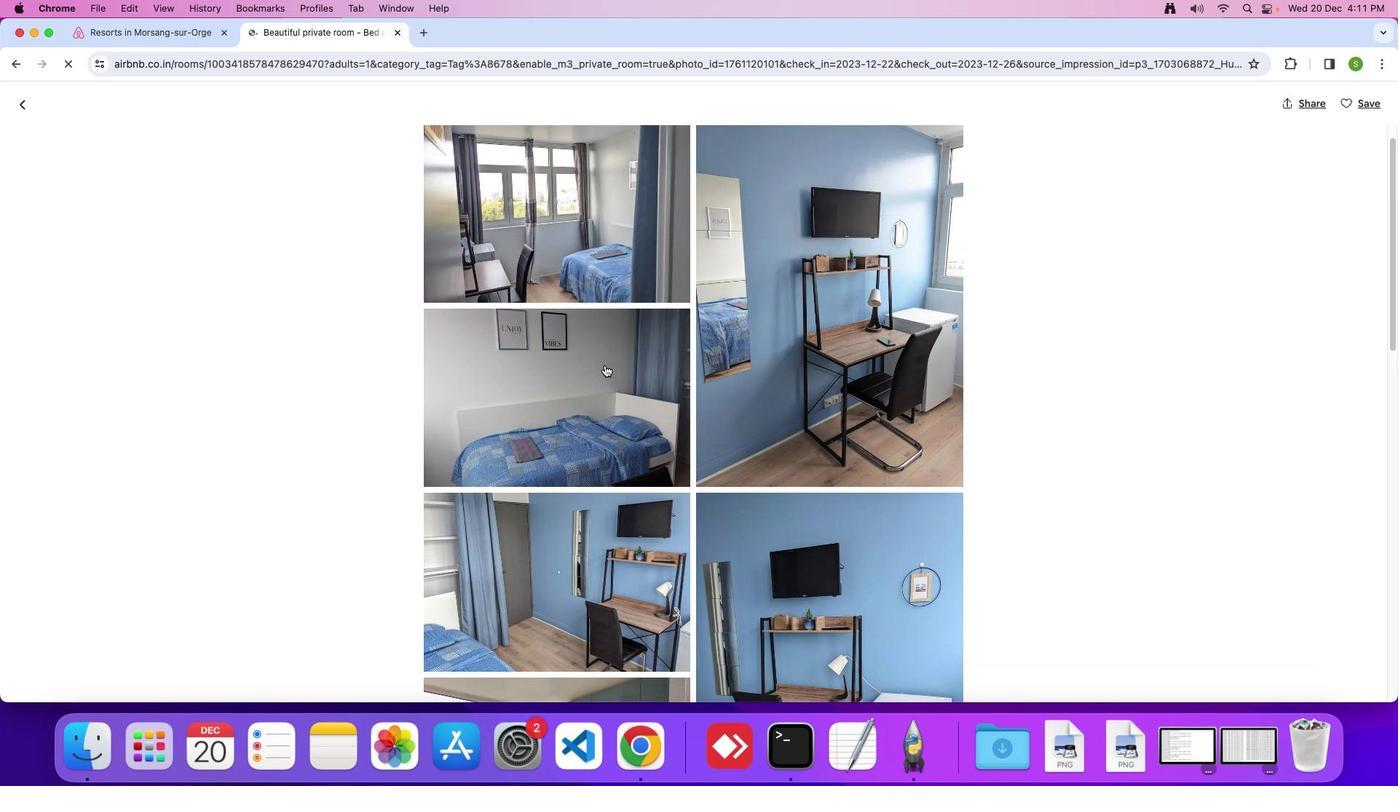 
Action: Mouse scrolled (604, 365) with delta (0, 0)
Screenshot: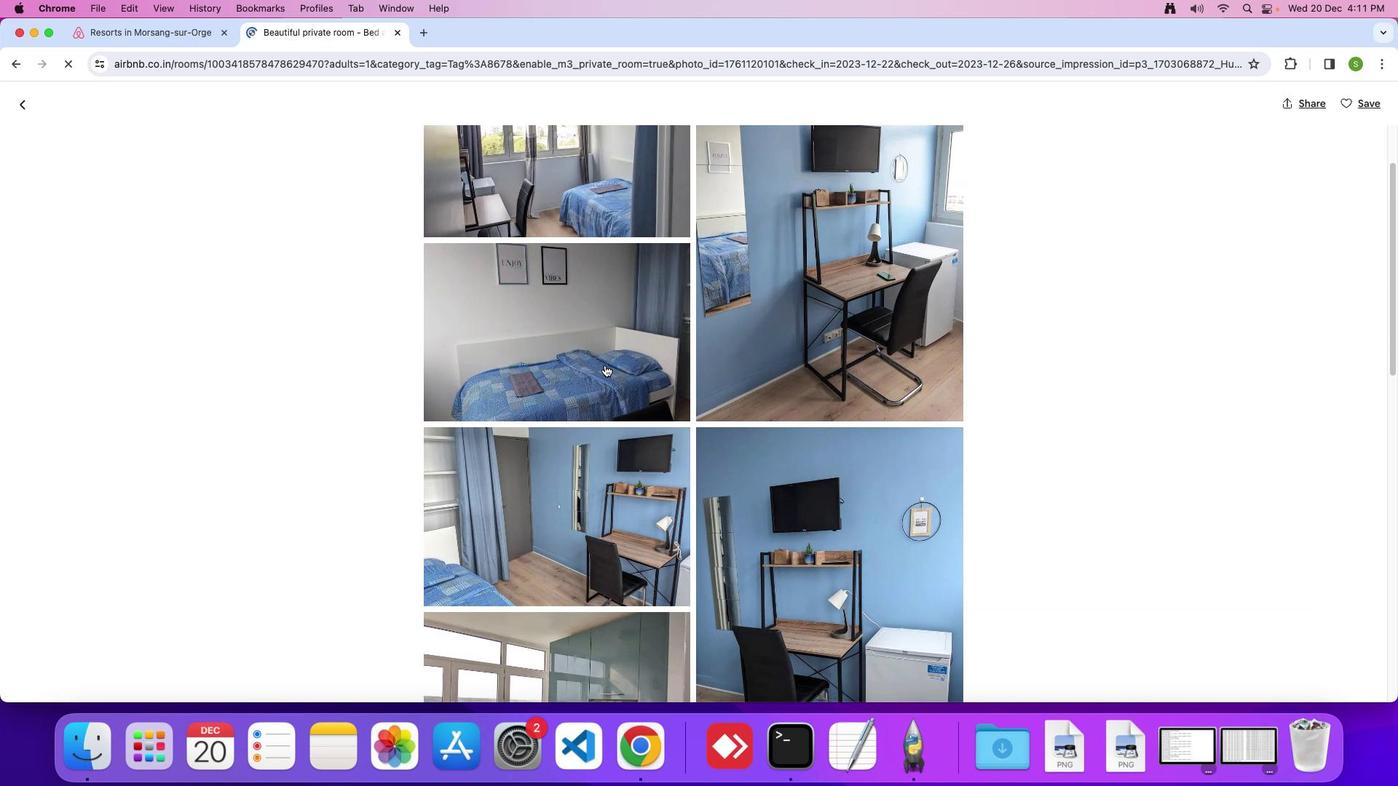 
Action: Mouse scrolled (604, 365) with delta (0, 0)
Screenshot: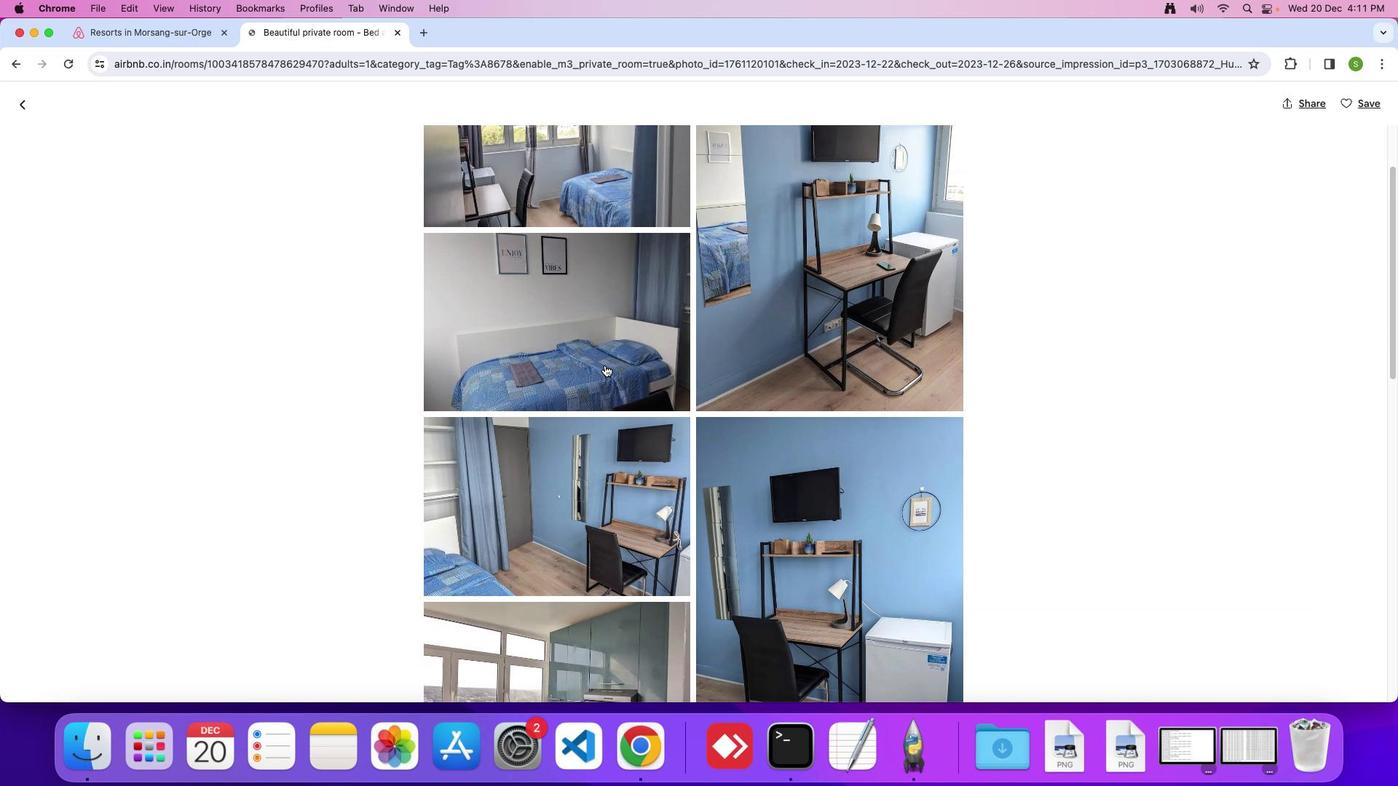 
Action: Mouse scrolled (604, 365) with delta (0, -1)
Screenshot: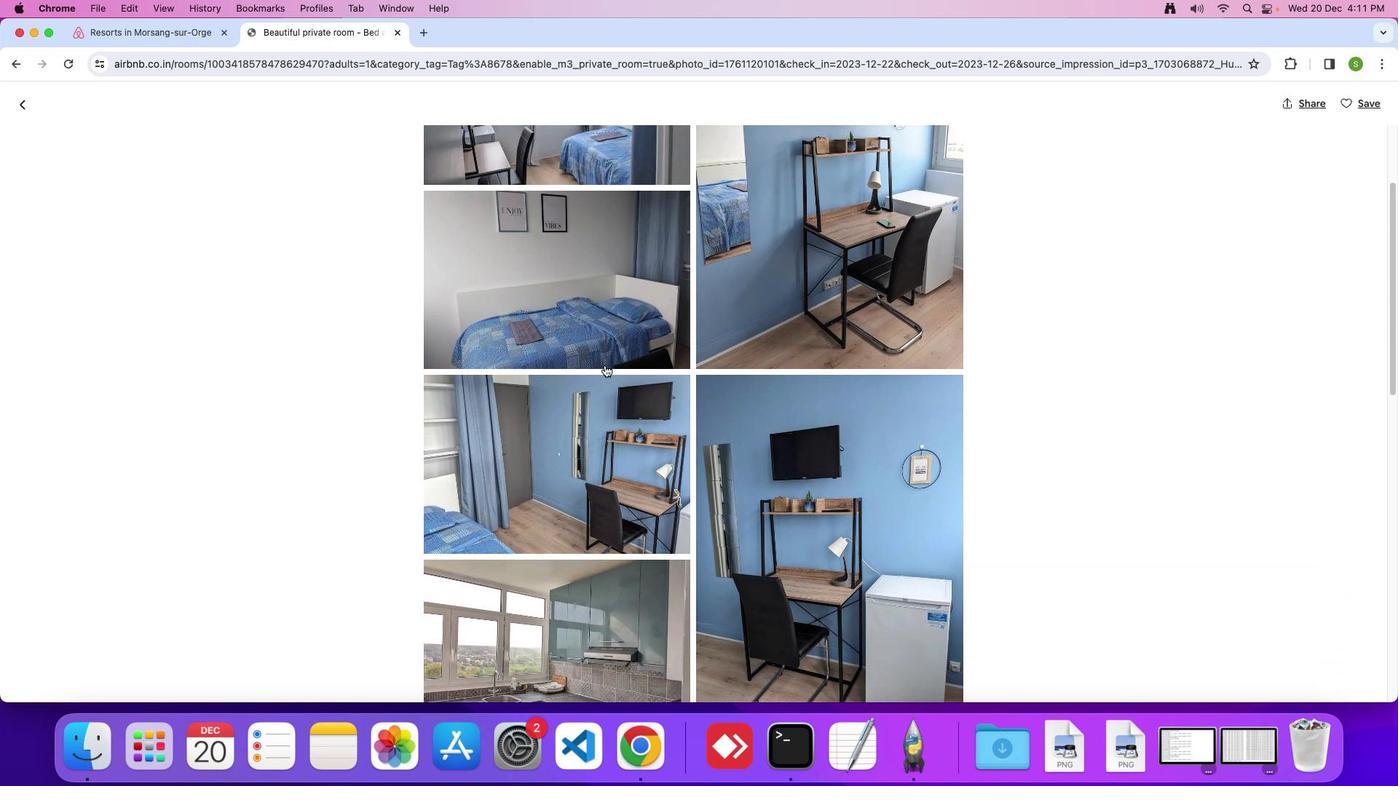 
Action: Mouse scrolled (604, 365) with delta (0, 0)
Screenshot: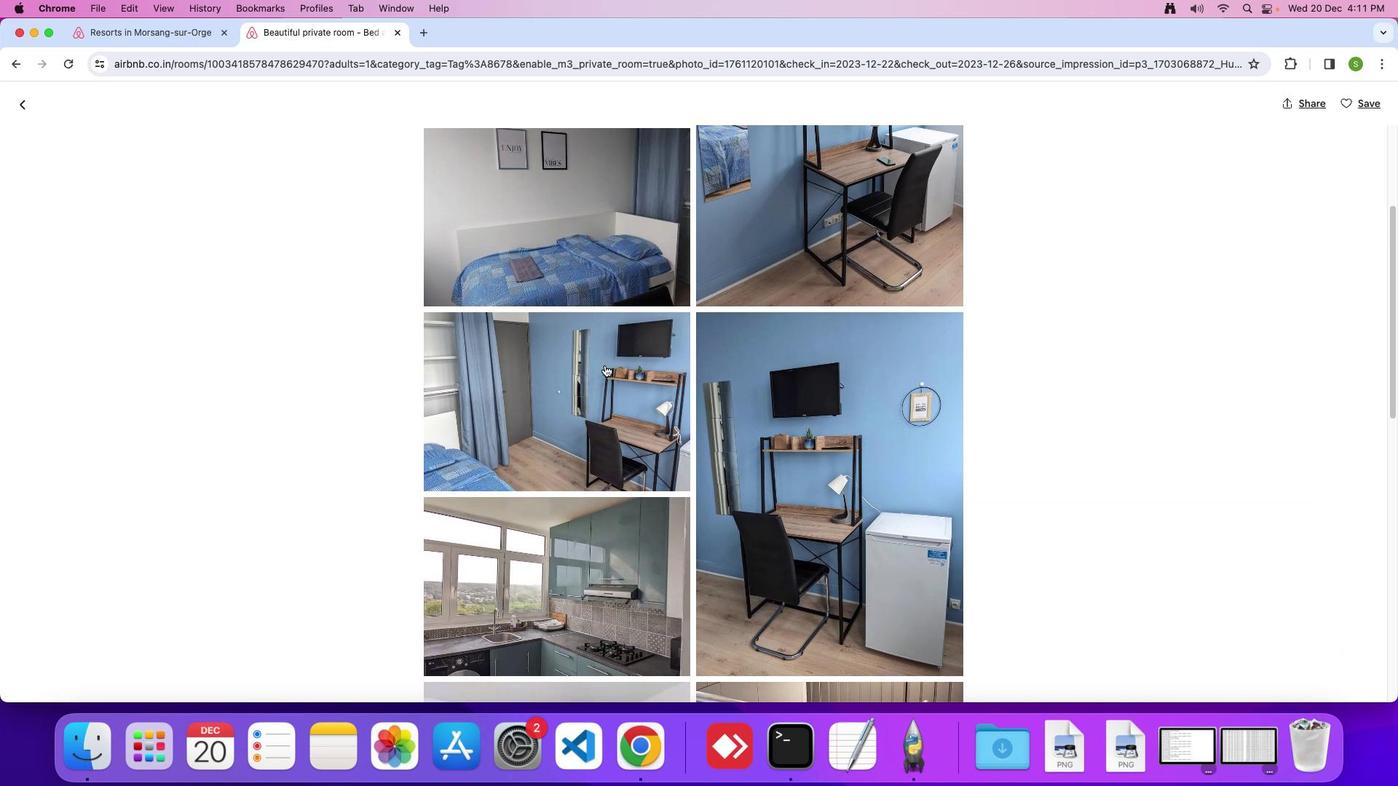 
Action: Mouse scrolled (604, 365) with delta (0, 0)
Screenshot: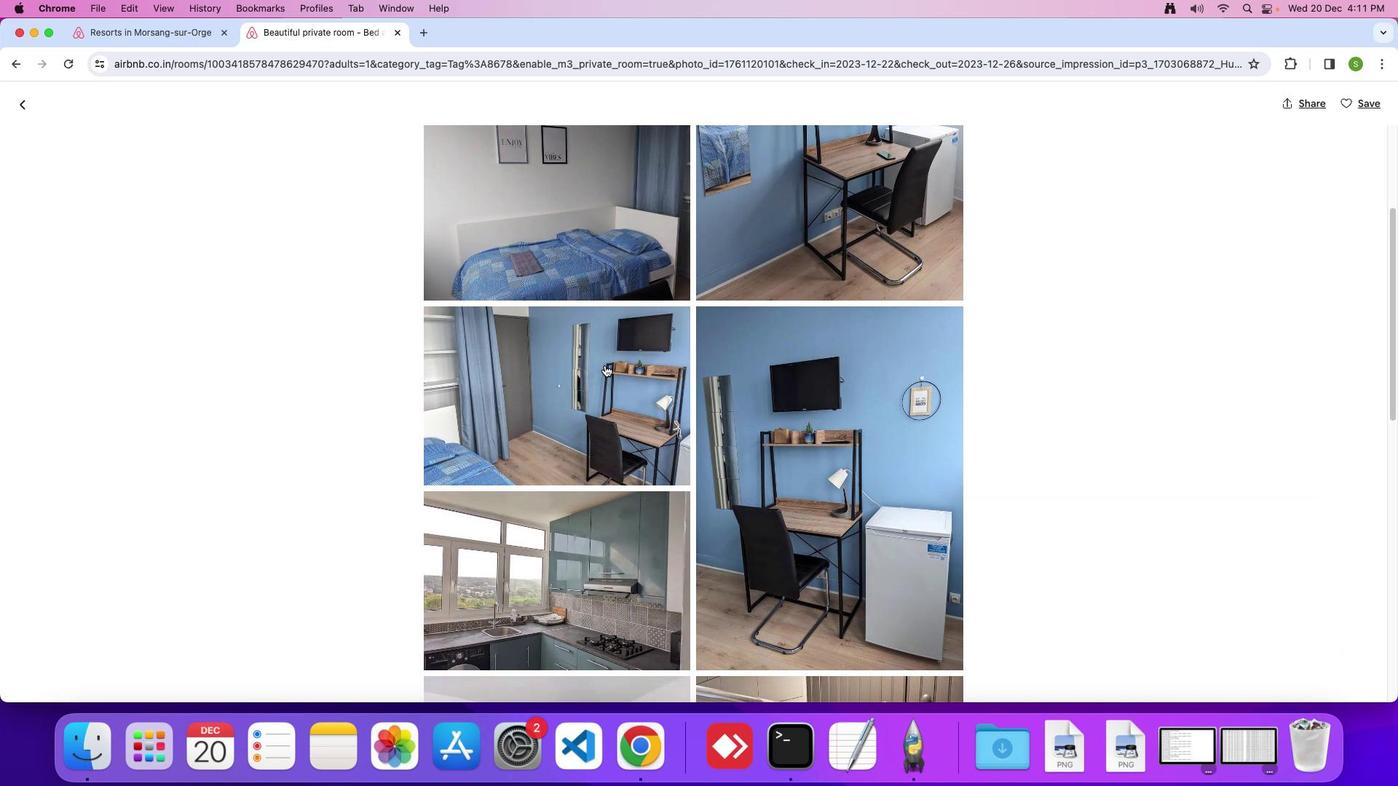 
Action: Mouse scrolled (604, 365) with delta (0, 0)
Screenshot: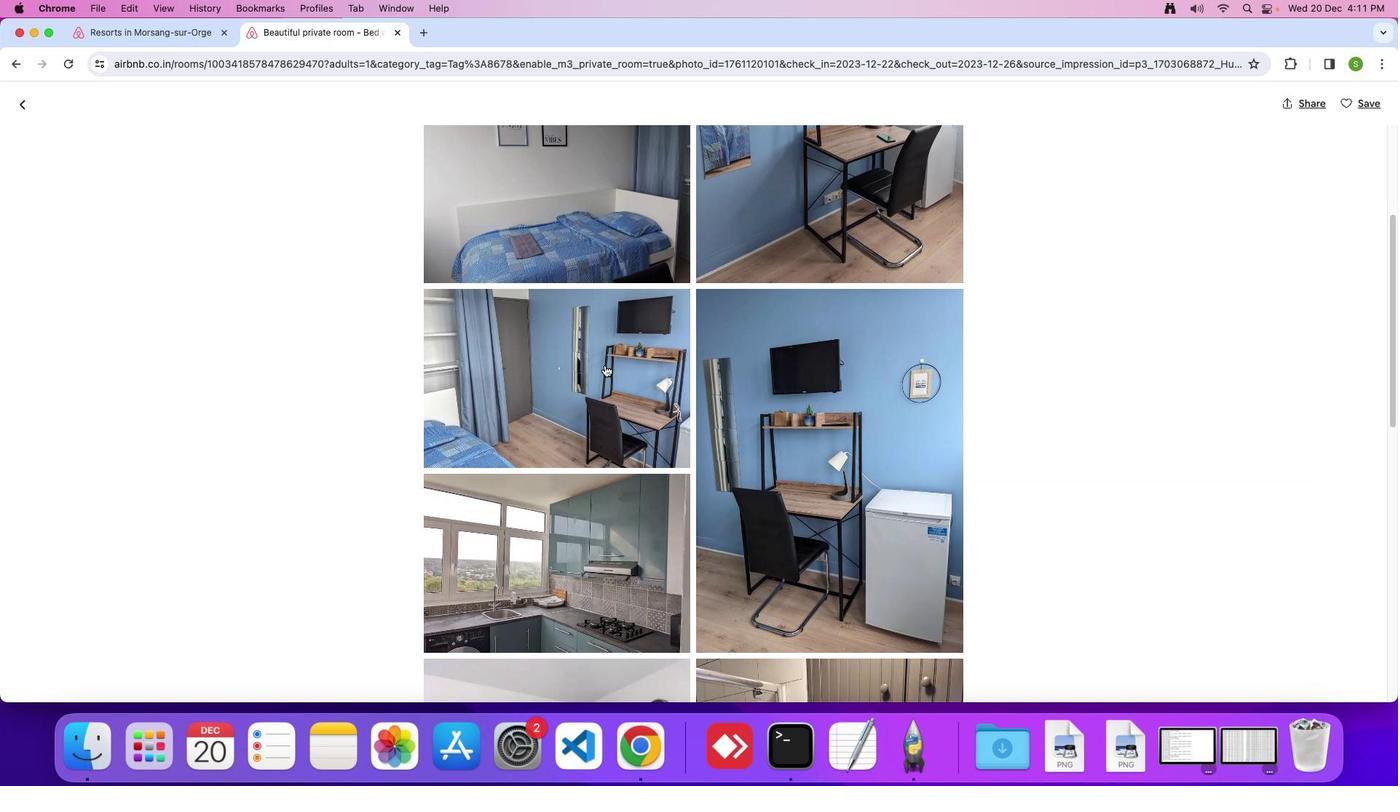 
Action: Mouse scrolled (604, 365) with delta (0, 0)
Screenshot: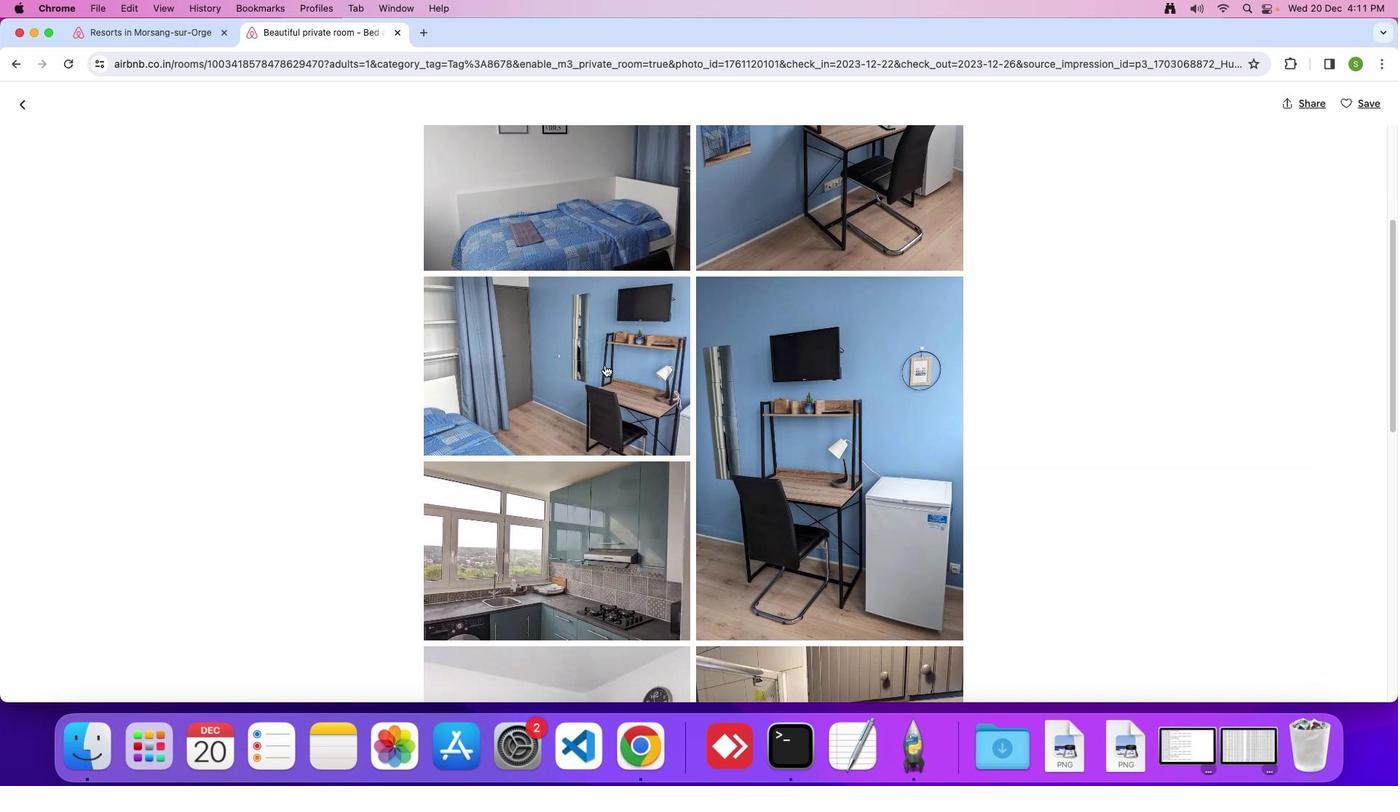 
Action: Mouse scrolled (604, 365) with delta (0, -1)
Screenshot: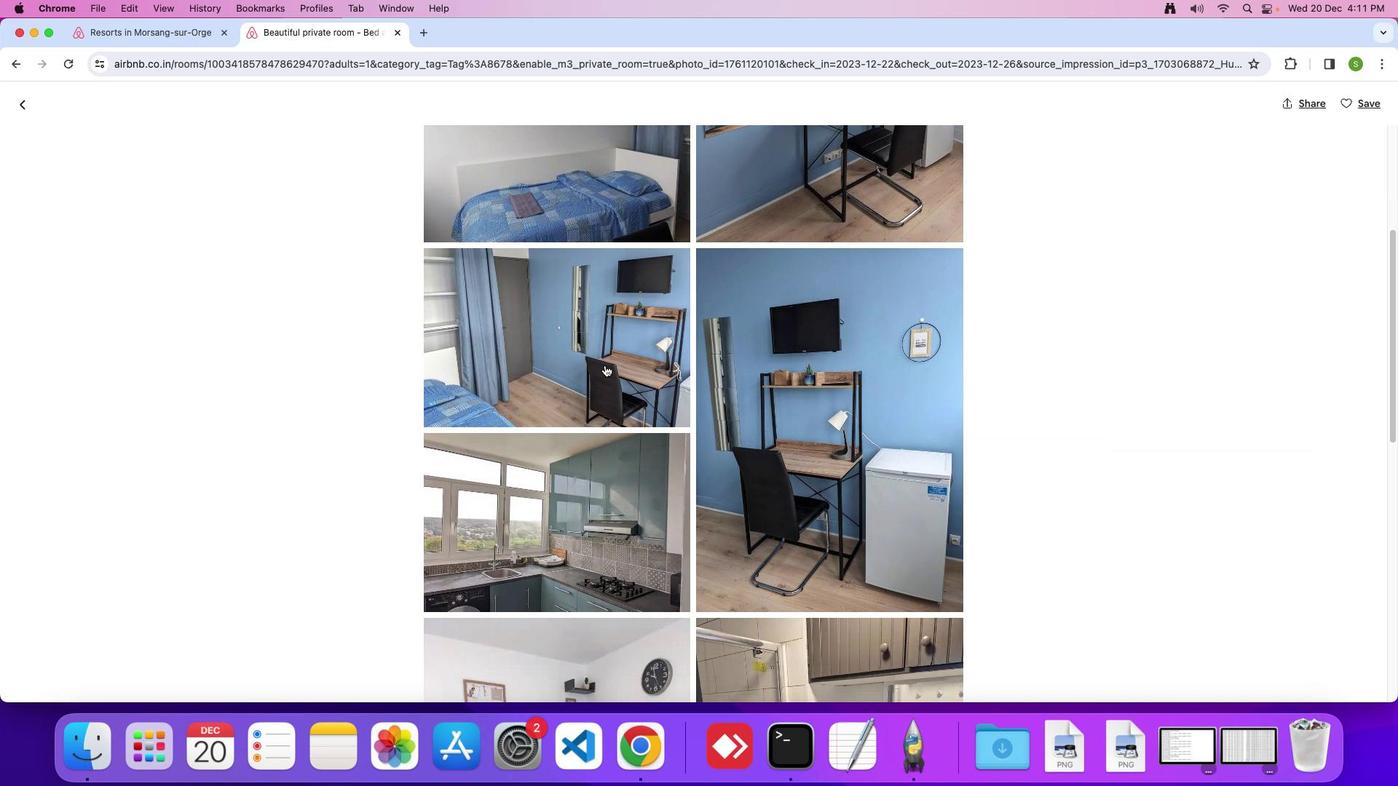 
Action: Mouse scrolled (604, 365) with delta (0, 0)
Screenshot: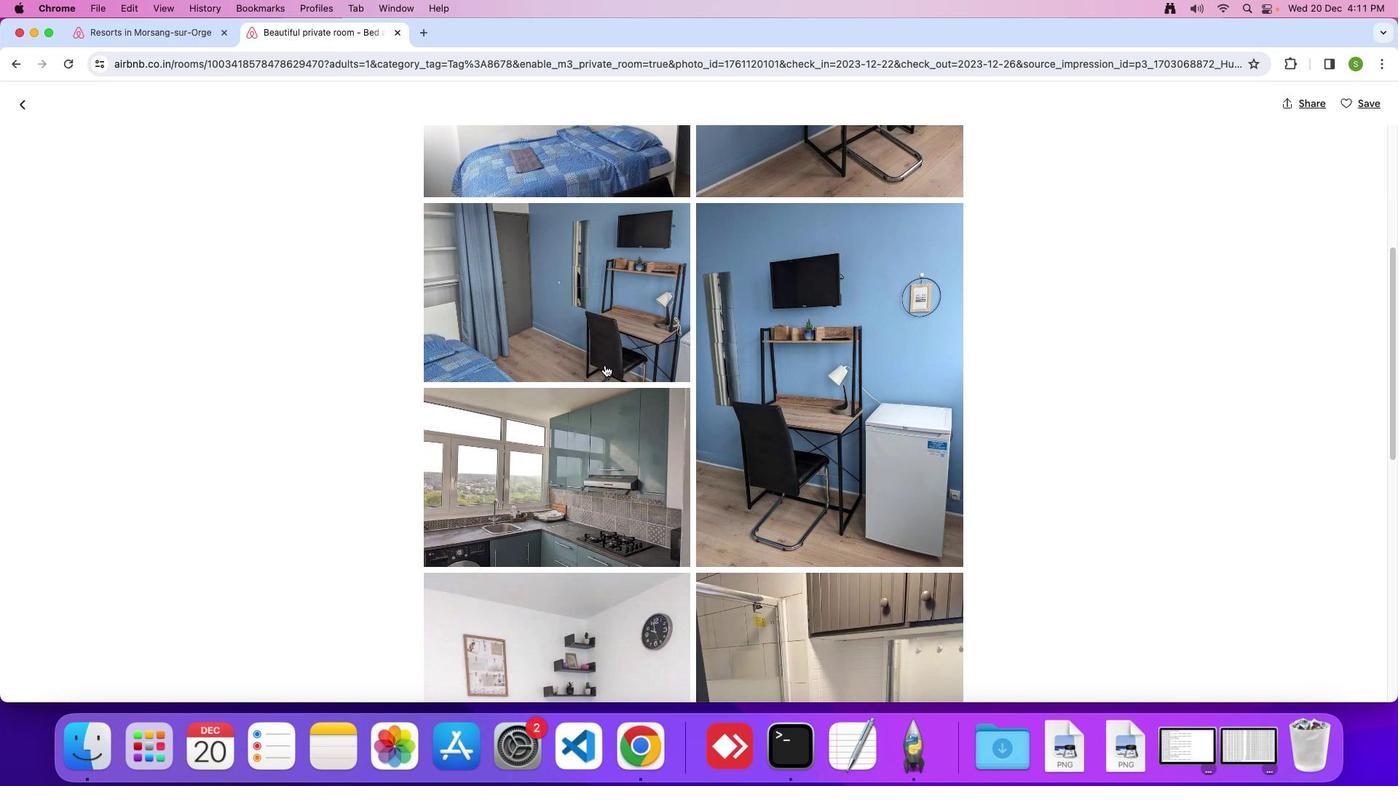 
Action: Mouse scrolled (604, 365) with delta (0, 0)
Screenshot: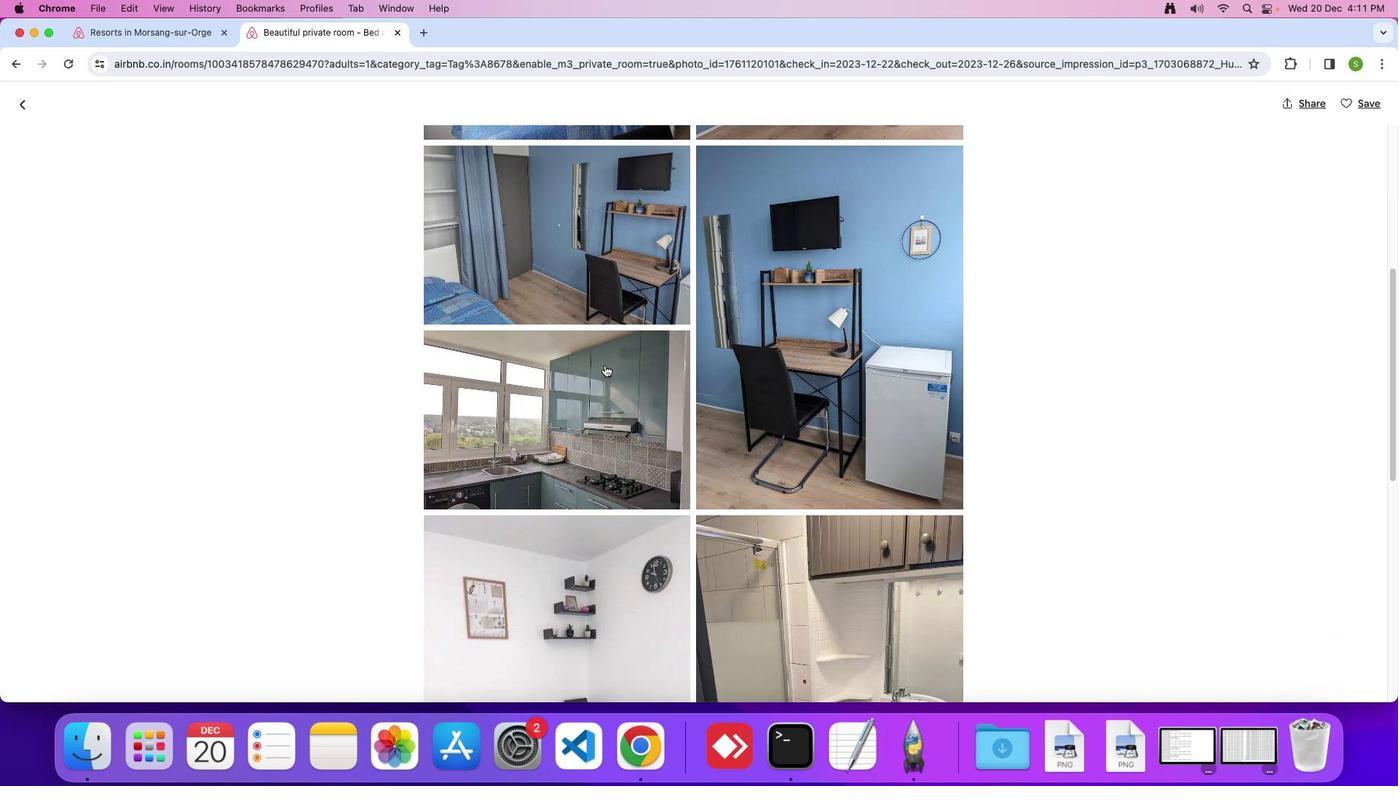 
Action: Mouse scrolled (604, 365) with delta (0, 0)
Screenshot: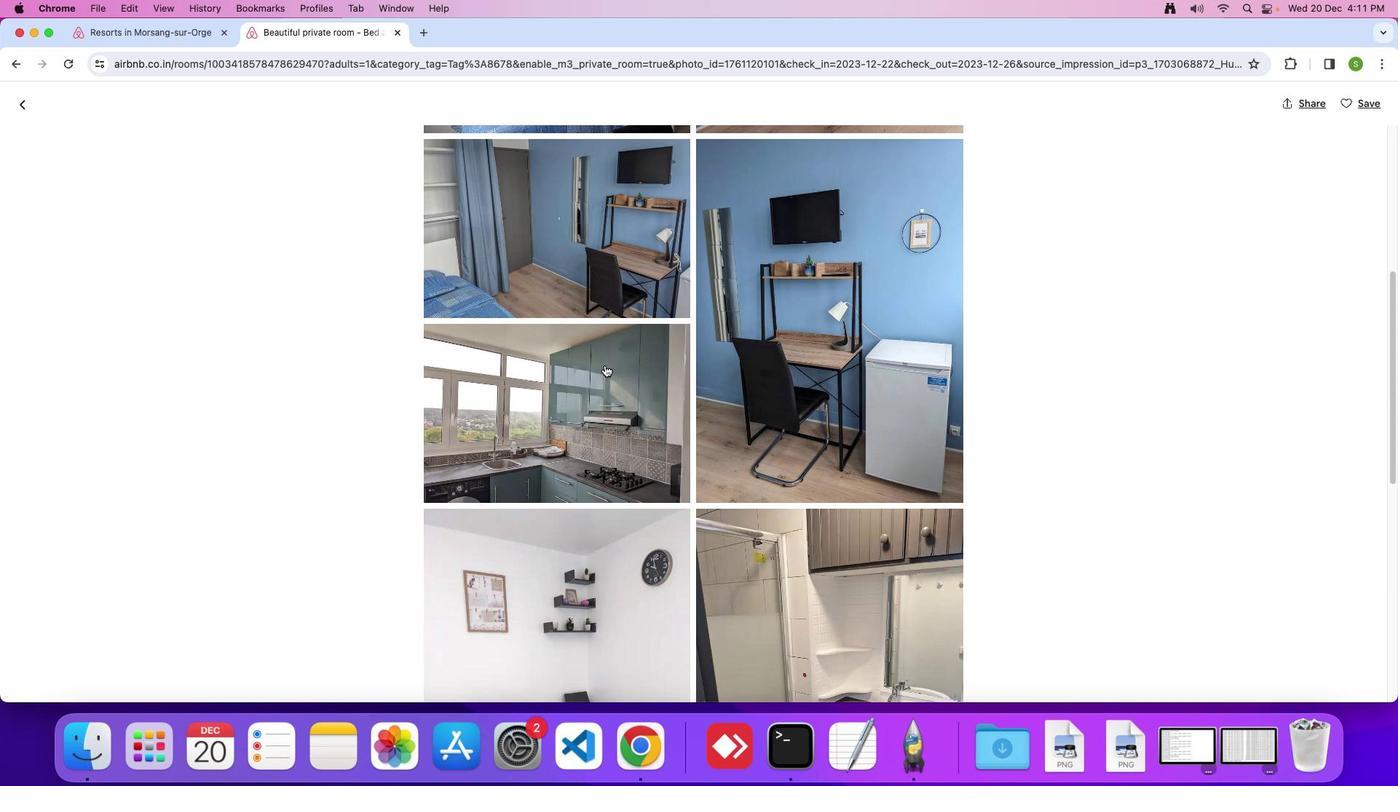 
Action: Mouse scrolled (604, 365) with delta (0, 0)
Screenshot: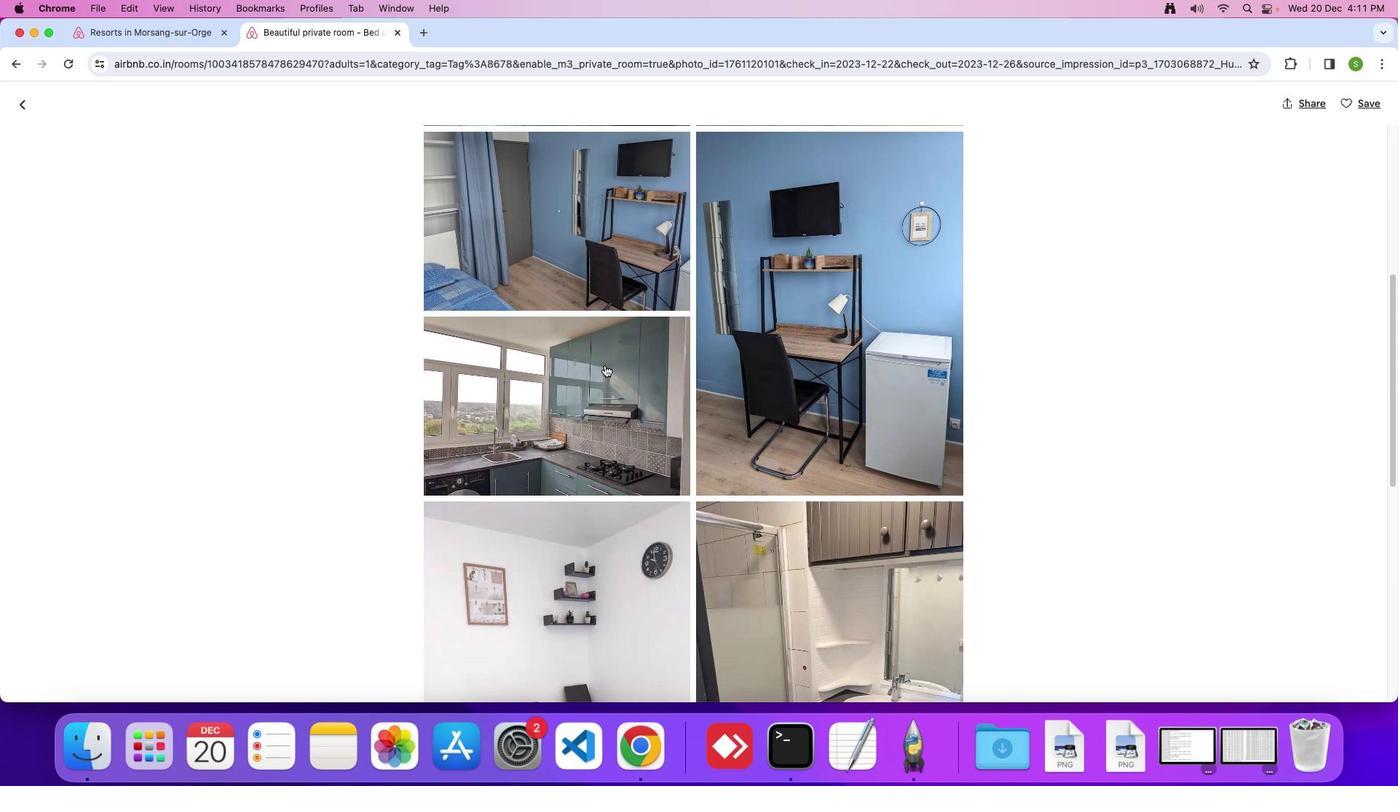
Action: Mouse scrolled (604, 365) with delta (0, 0)
Screenshot: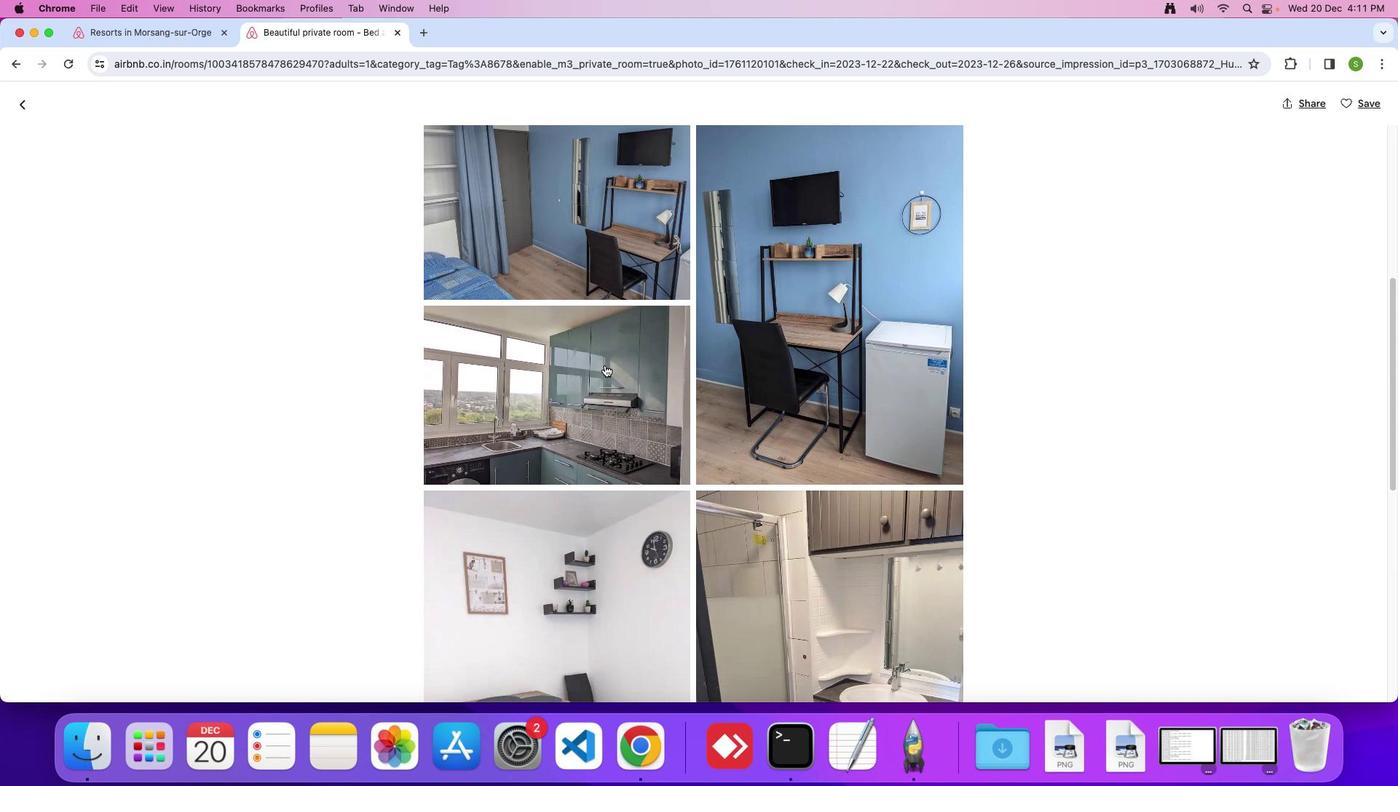 
Action: Mouse scrolled (604, 365) with delta (0, -1)
Screenshot: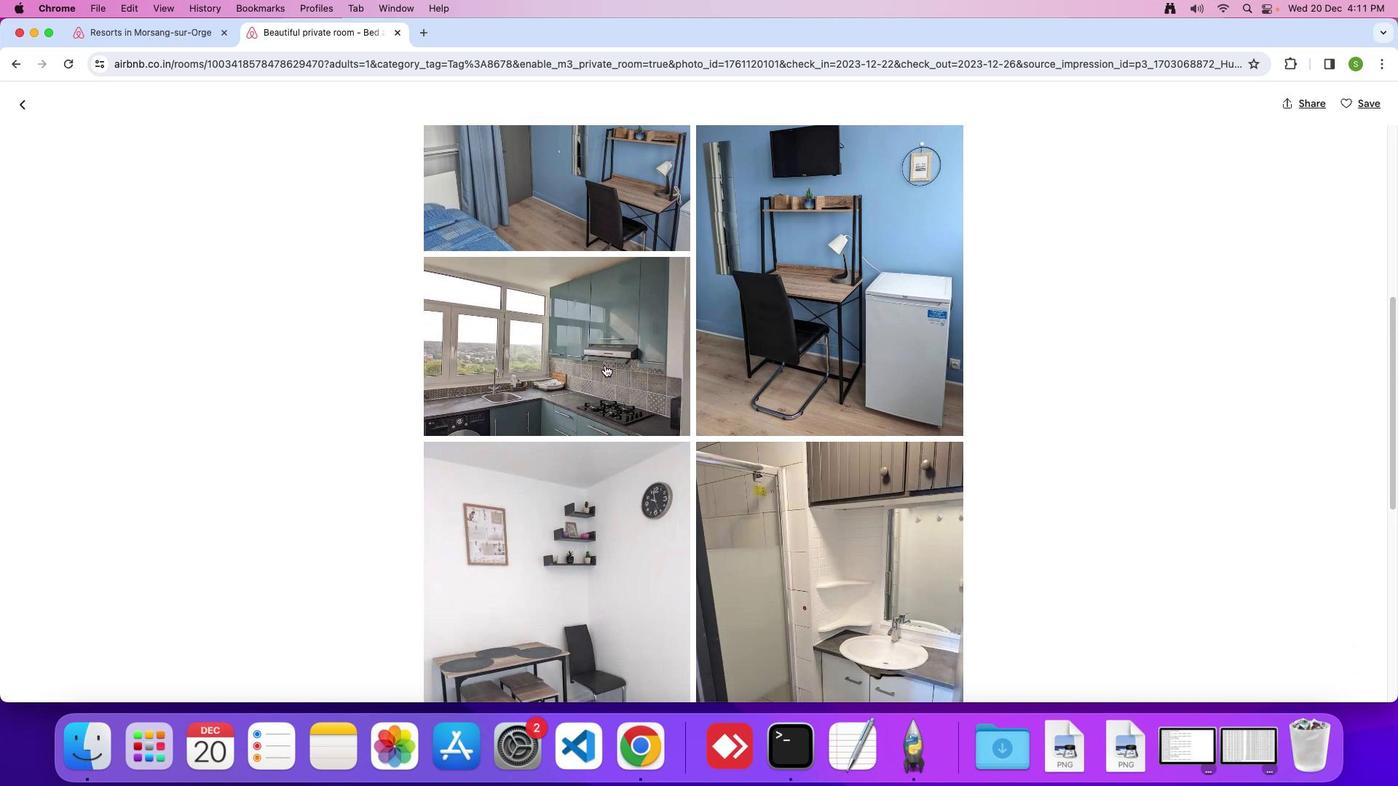 
Action: Mouse scrolled (604, 365) with delta (0, 0)
Screenshot: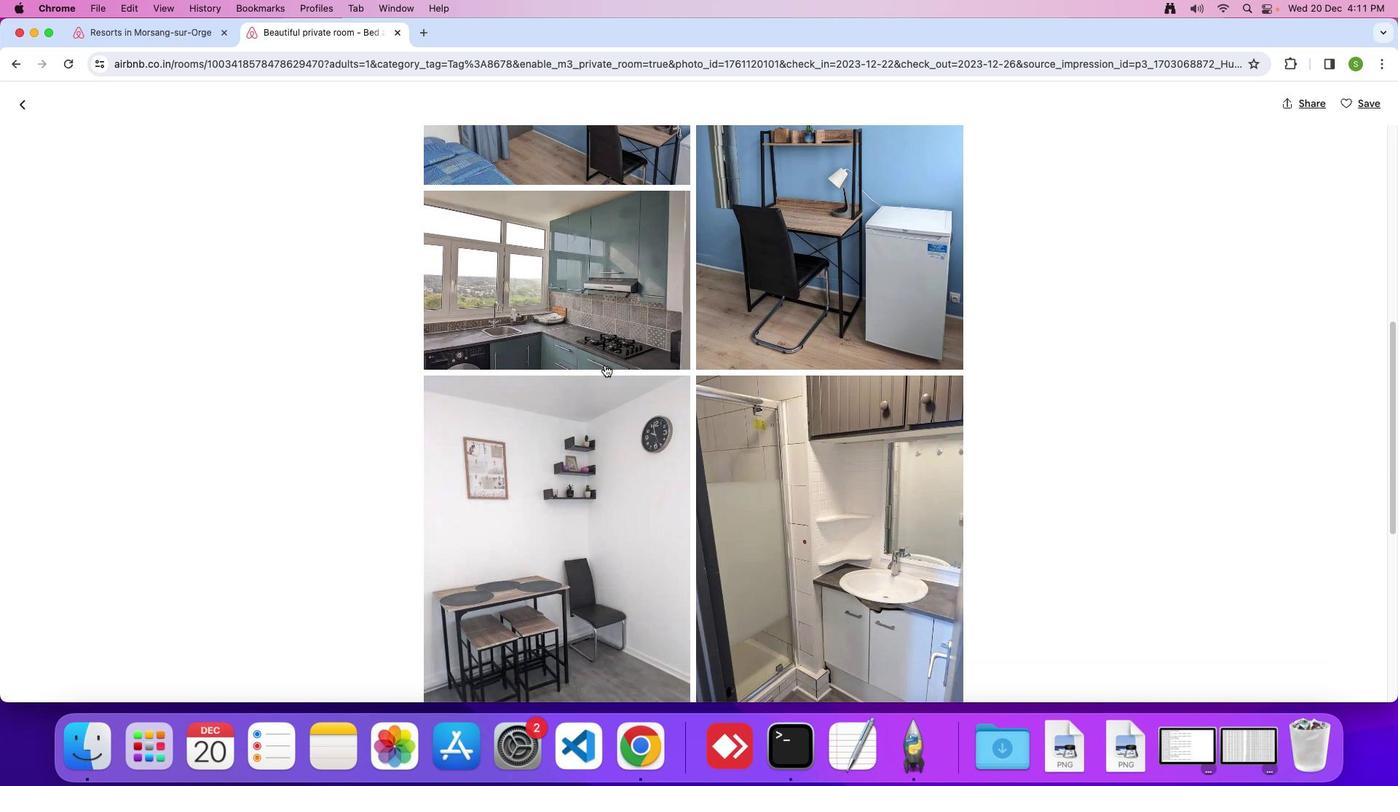 
Action: Mouse scrolled (604, 365) with delta (0, 0)
Screenshot: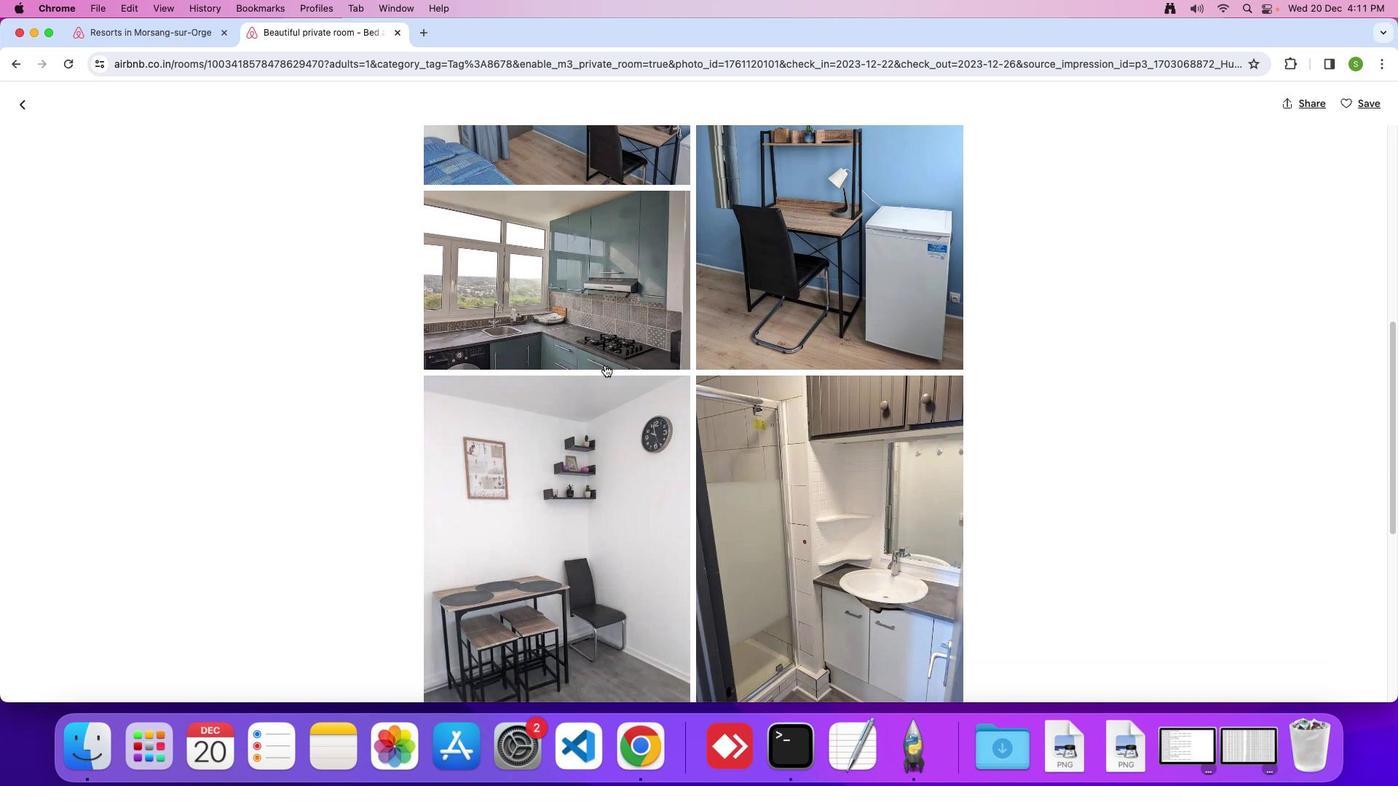 
Action: Mouse scrolled (604, 365) with delta (0, -1)
Screenshot: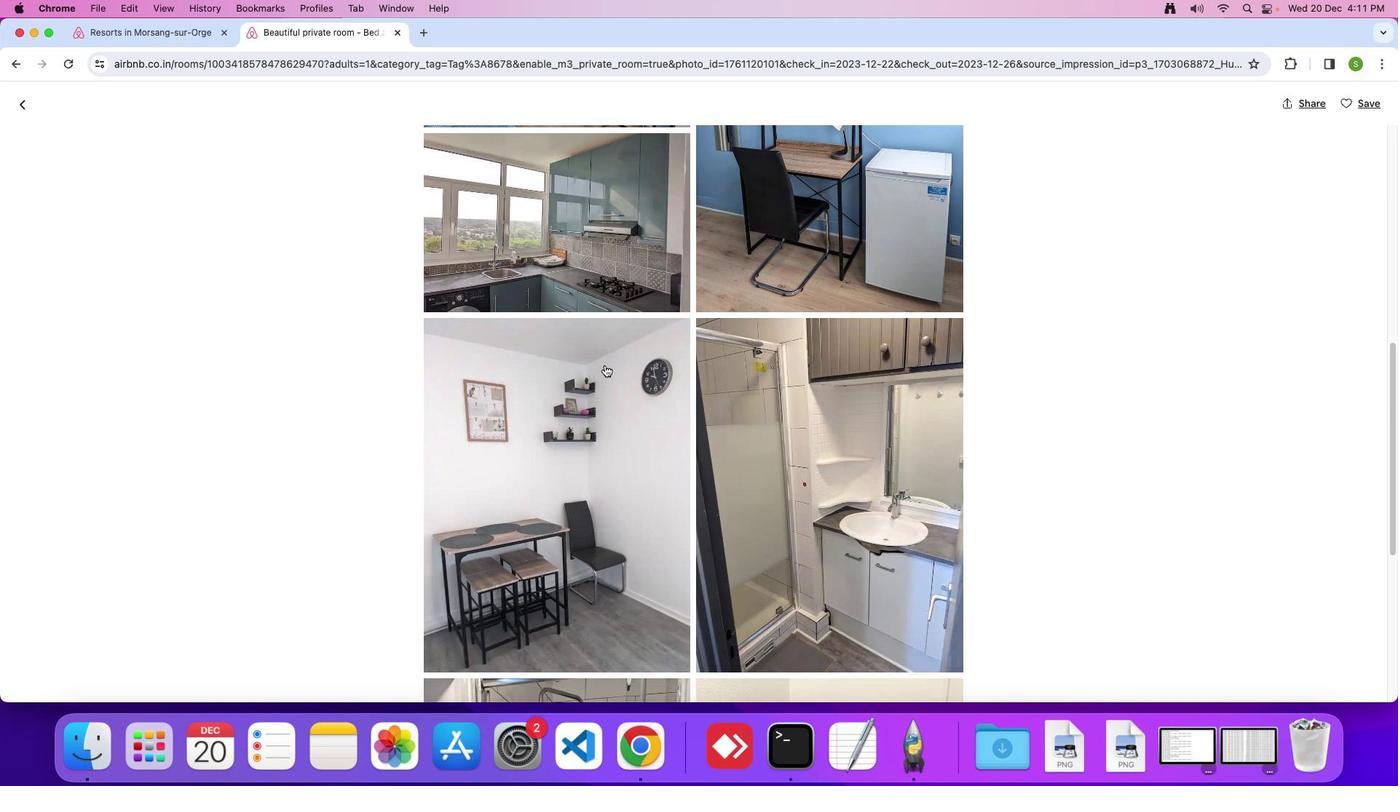
Action: Mouse scrolled (604, 365) with delta (0, 0)
Screenshot: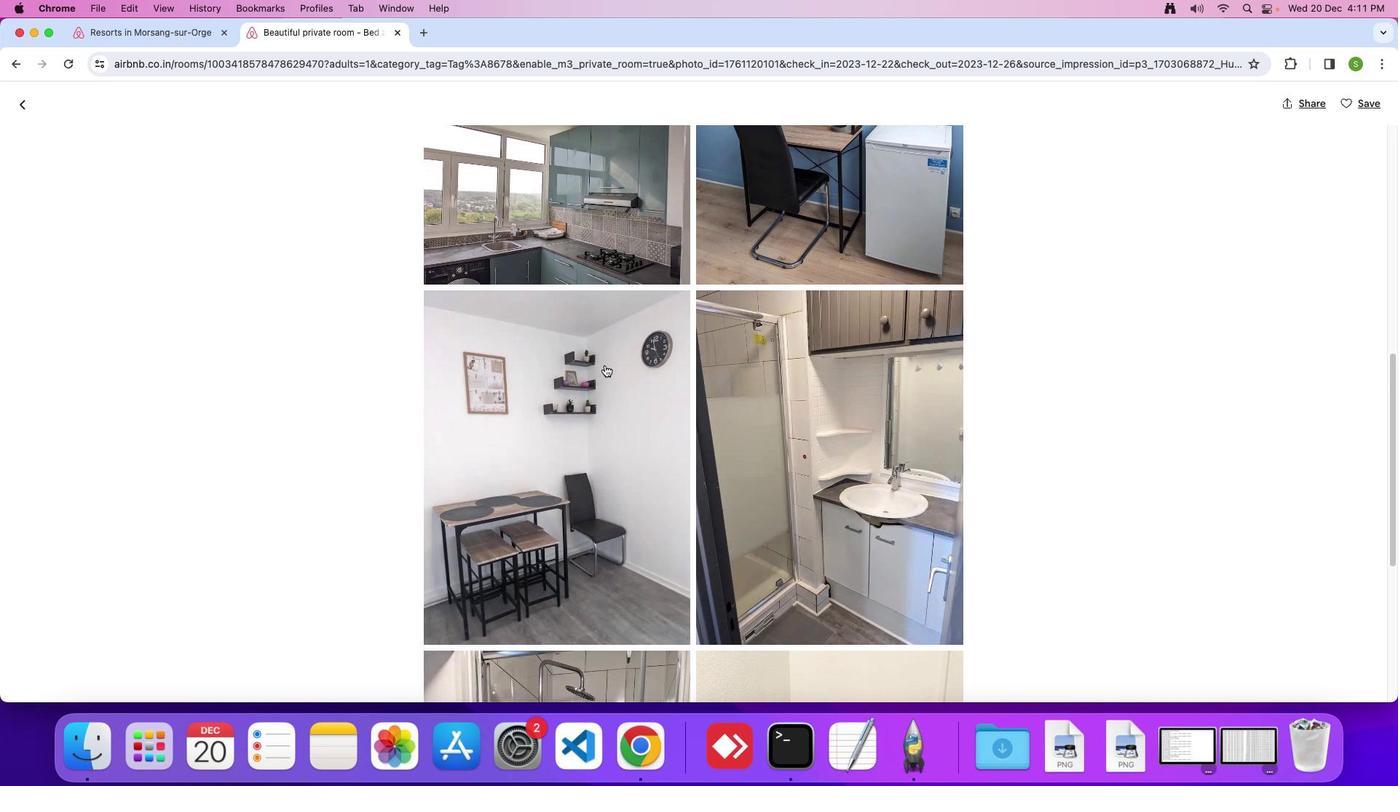 
Action: Mouse scrolled (604, 365) with delta (0, 0)
Screenshot: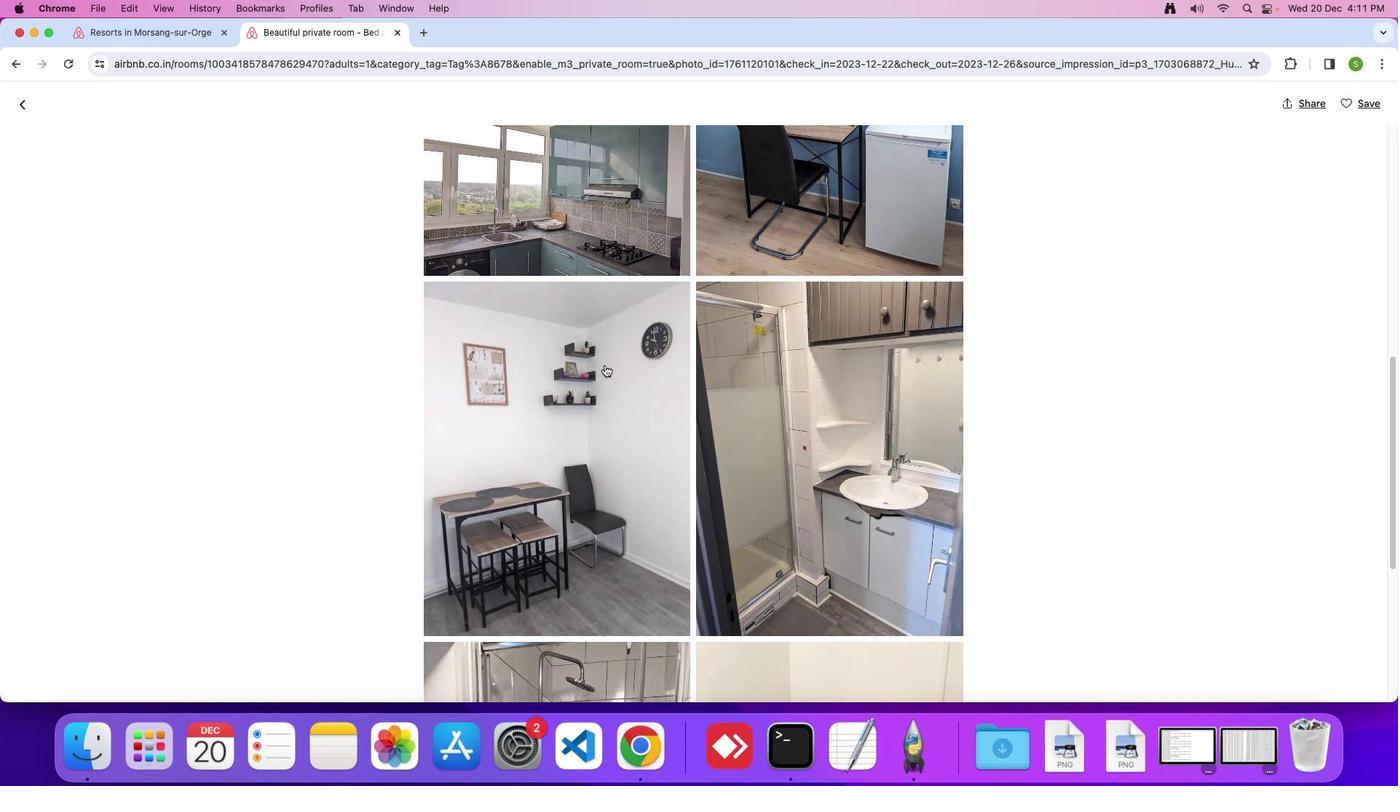 
Action: Mouse scrolled (604, 365) with delta (0, -1)
Screenshot: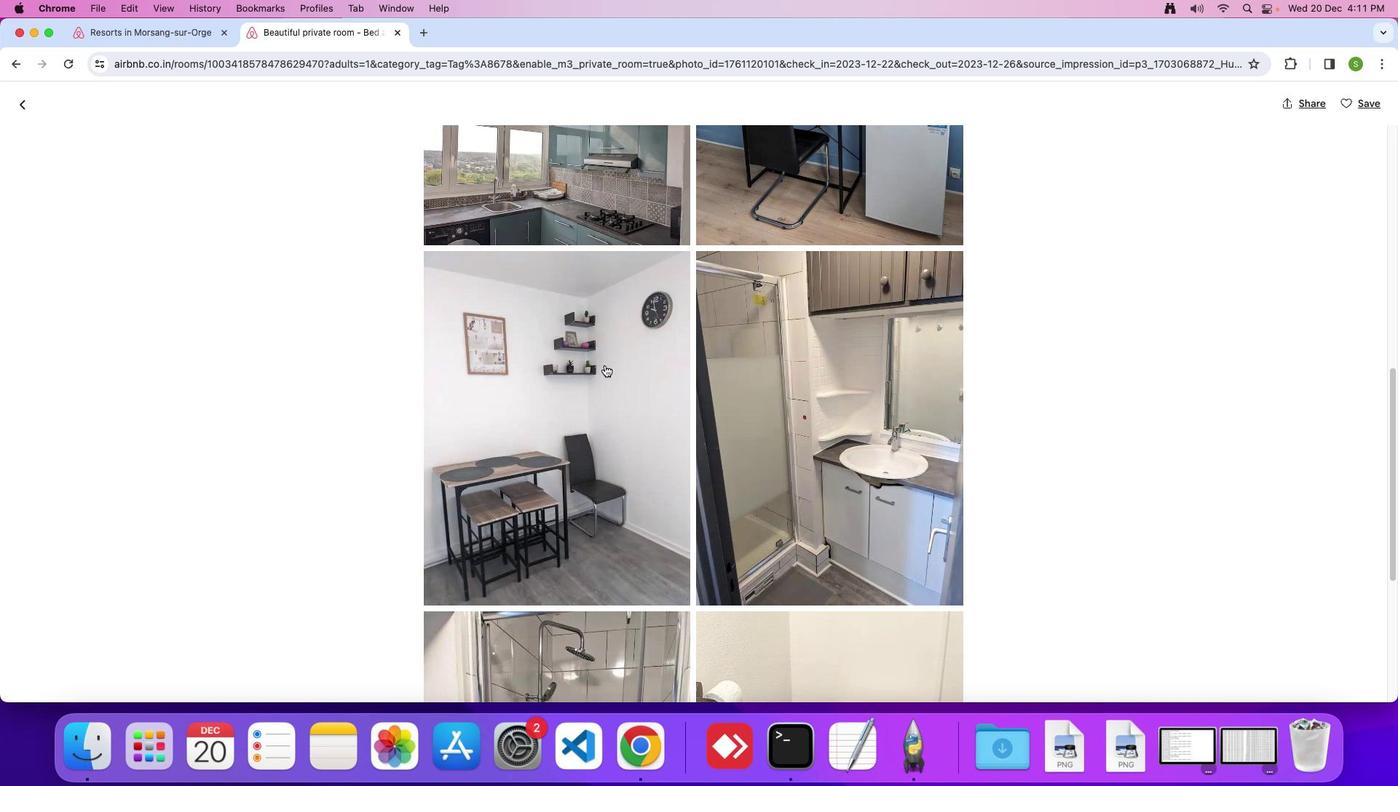 
Action: Mouse scrolled (604, 365) with delta (0, 0)
Screenshot: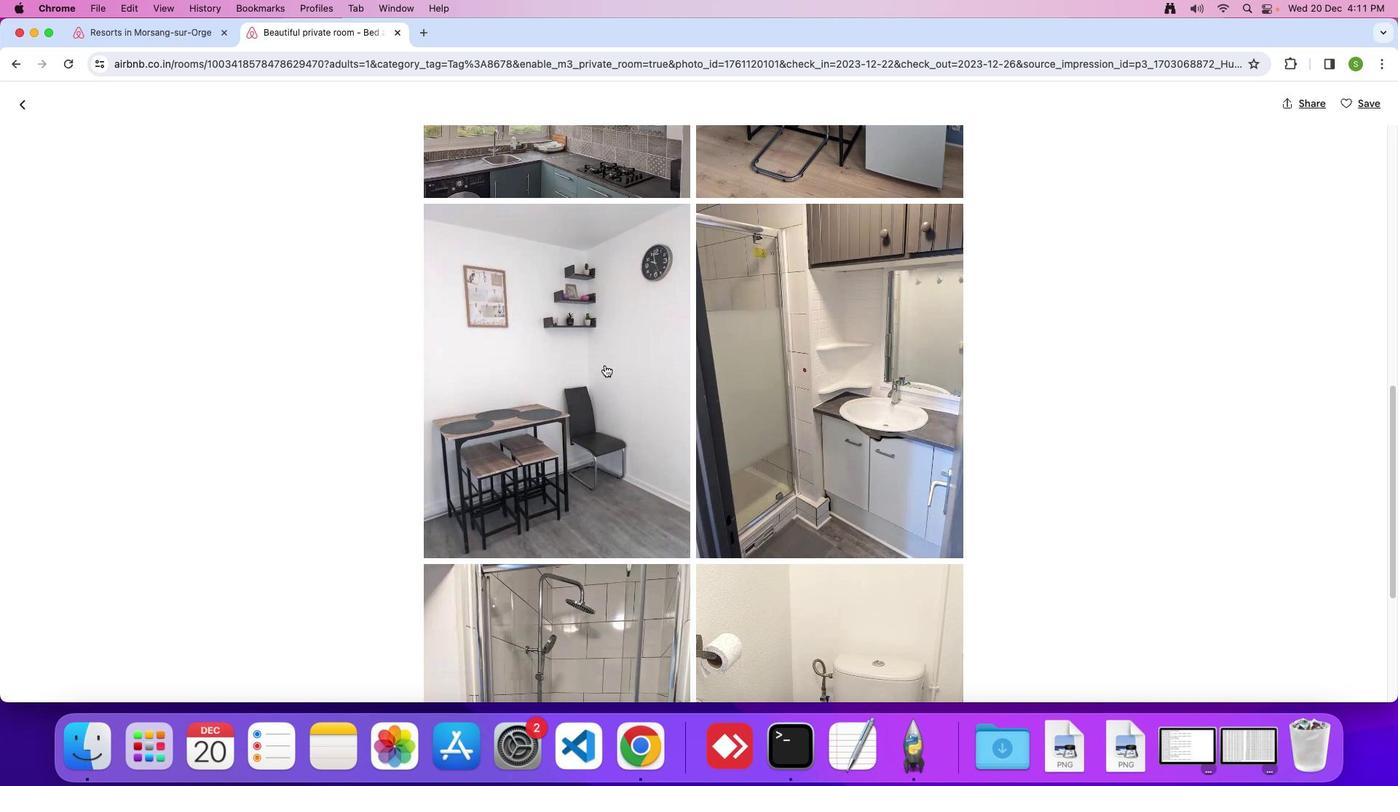 
Action: Mouse scrolled (604, 365) with delta (0, 0)
Screenshot: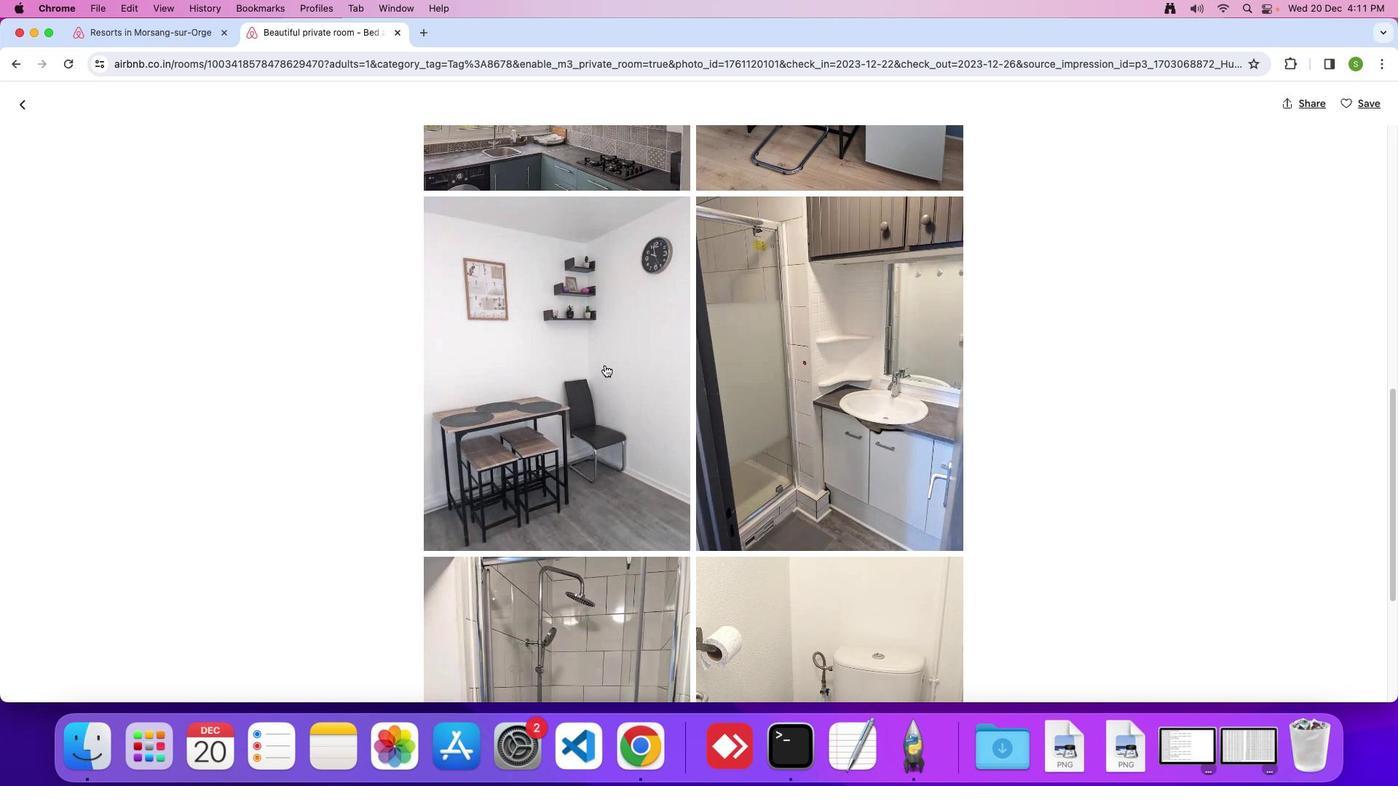 
Action: Mouse scrolled (604, 365) with delta (0, 0)
Screenshot: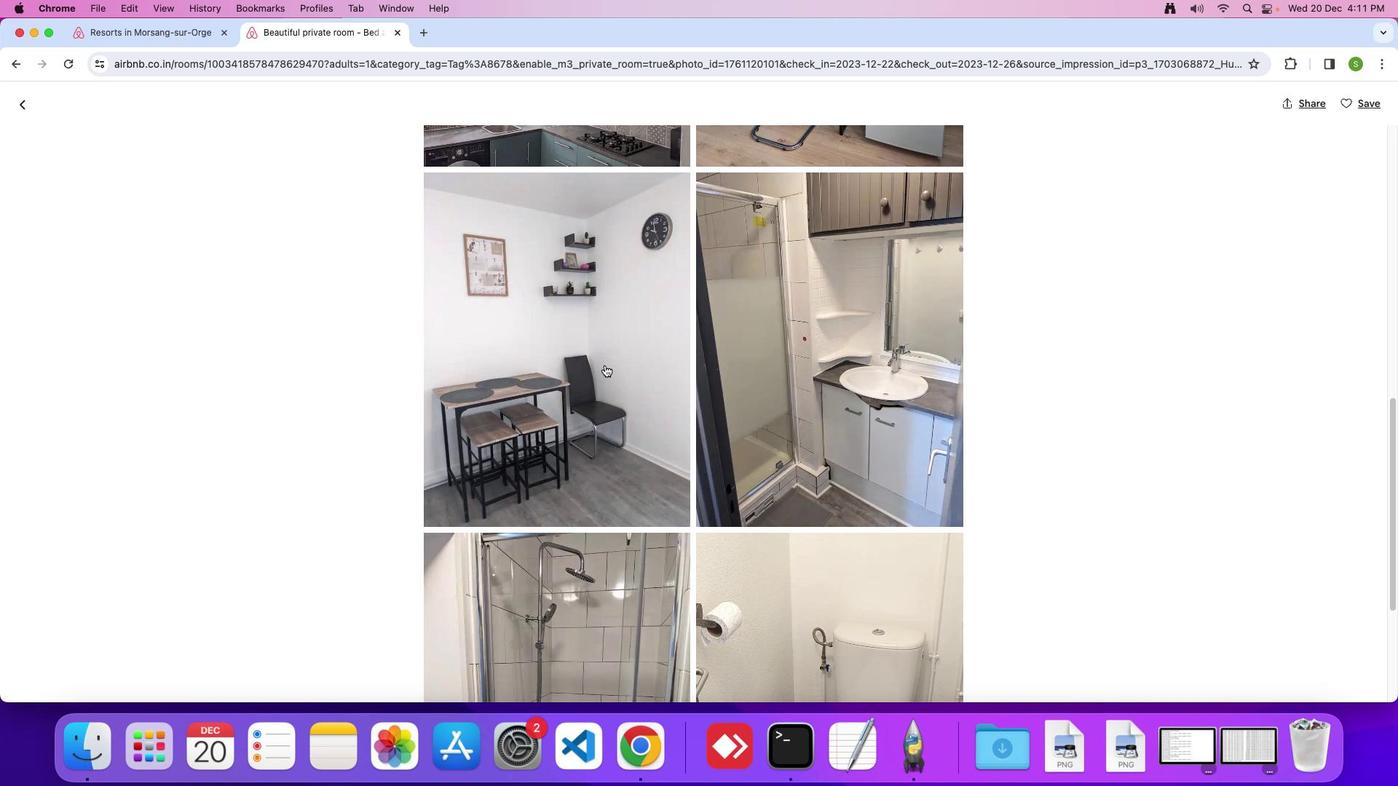 
Action: Mouse scrolled (604, 365) with delta (0, 0)
Screenshot: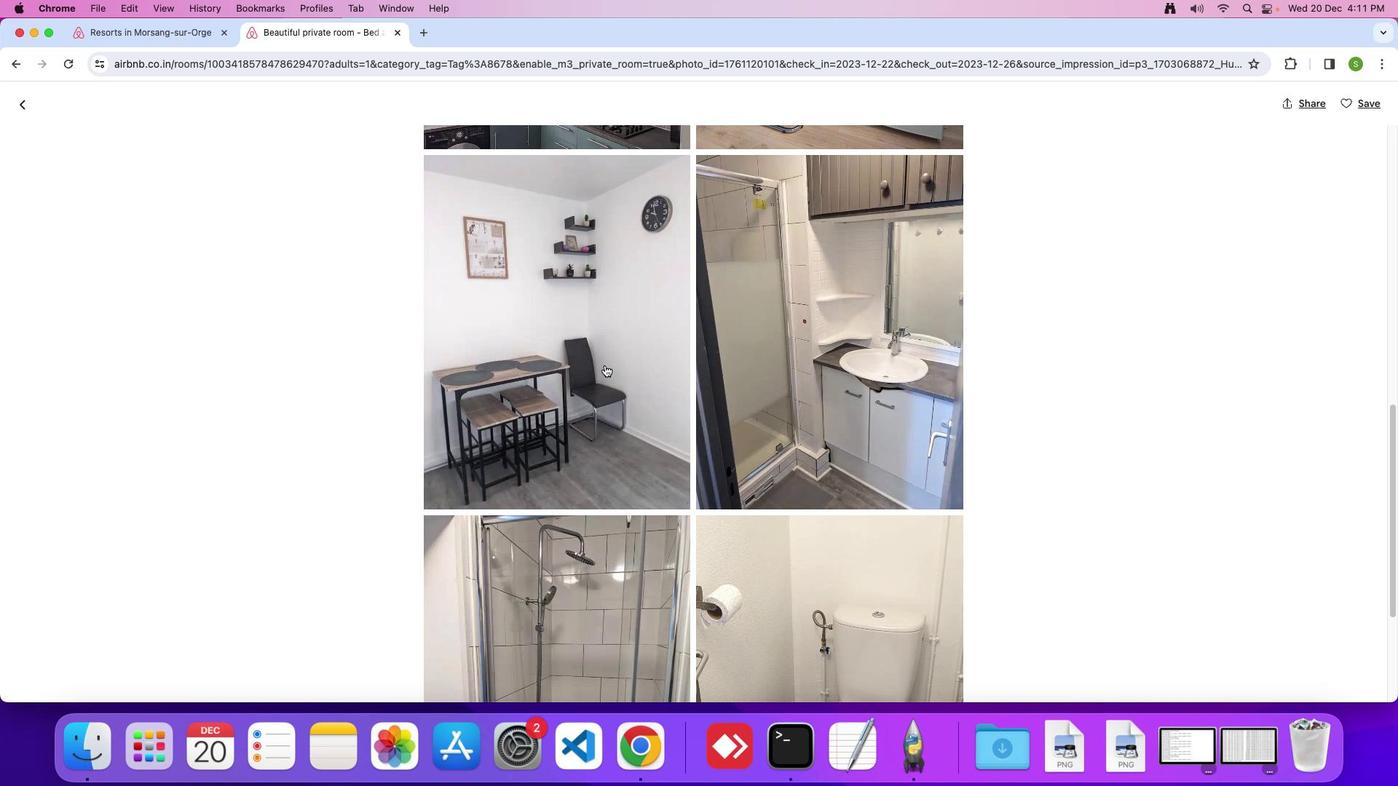 
Action: Mouse scrolled (604, 365) with delta (0, -1)
Screenshot: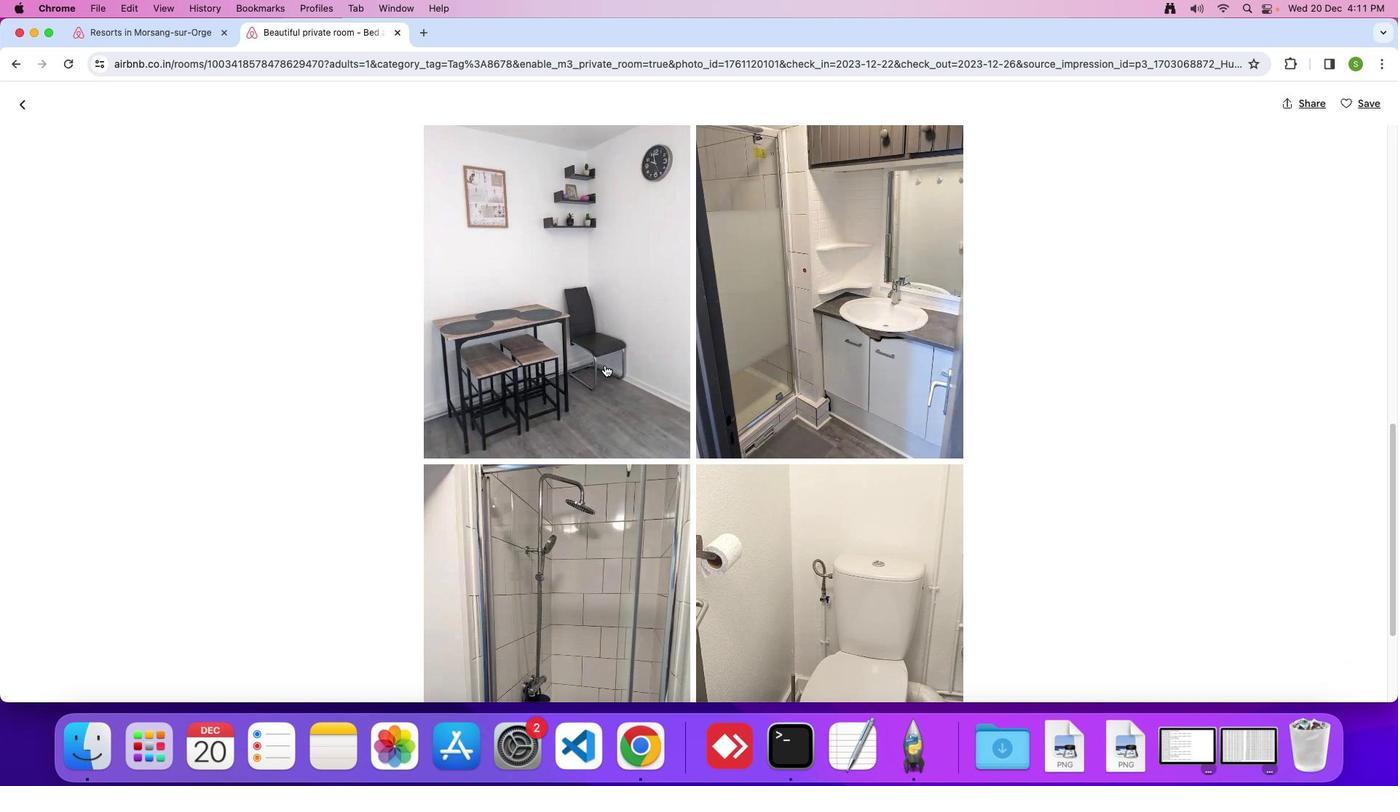 
Action: Mouse scrolled (604, 365) with delta (0, -1)
Screenshot: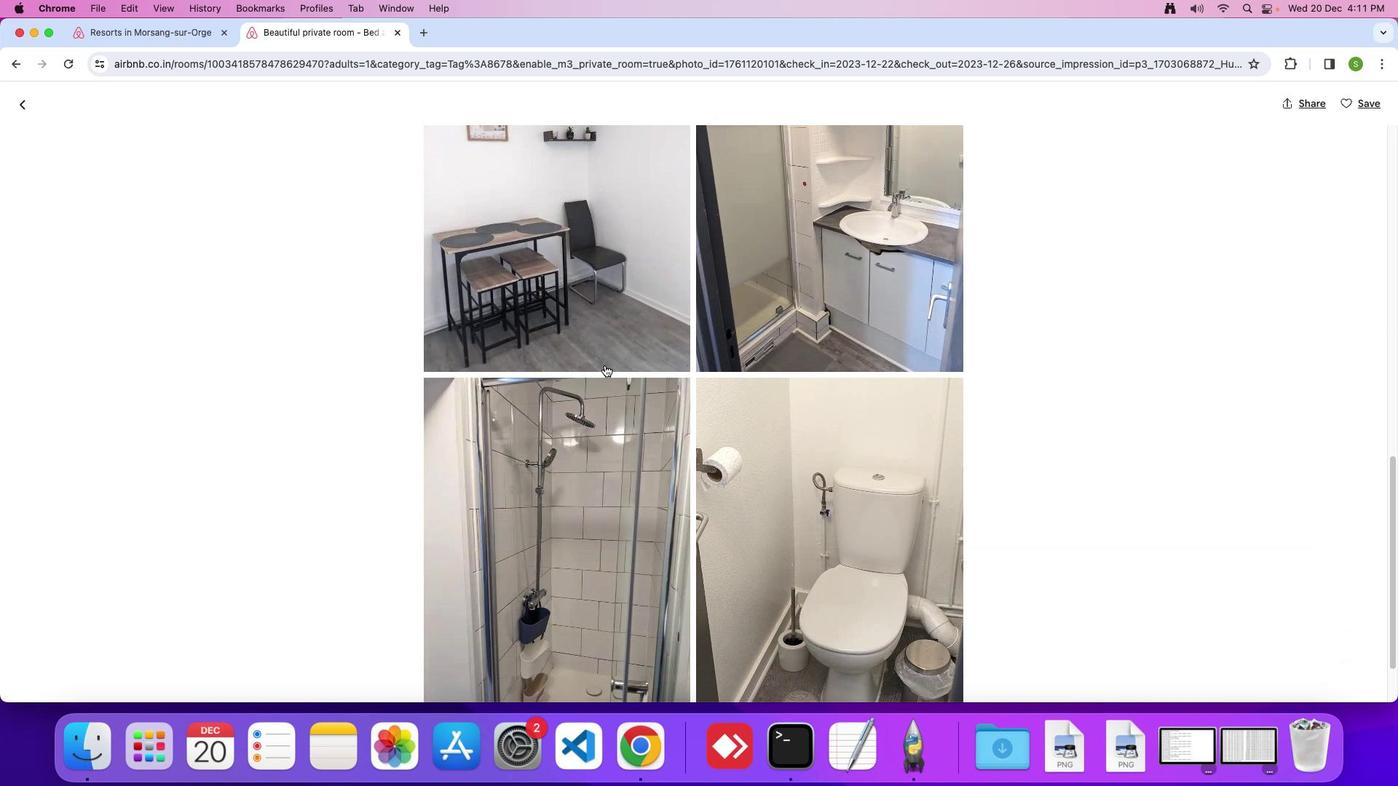 
Action: Mouse scrolled (604, 365) with delta (0, 0)
Screenshot: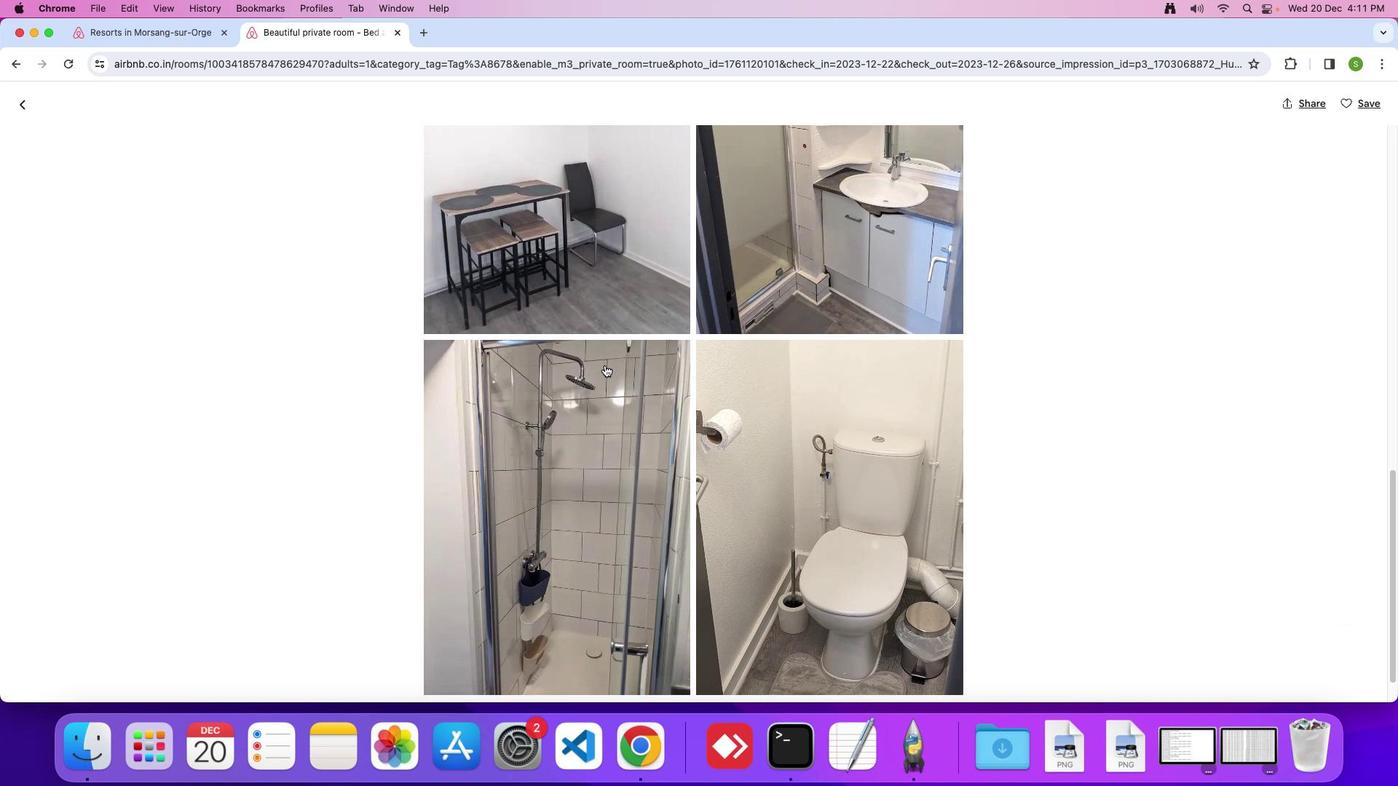 
Action: Mouse scrolled (604, 365) with delta (0, 0)
Screenshot: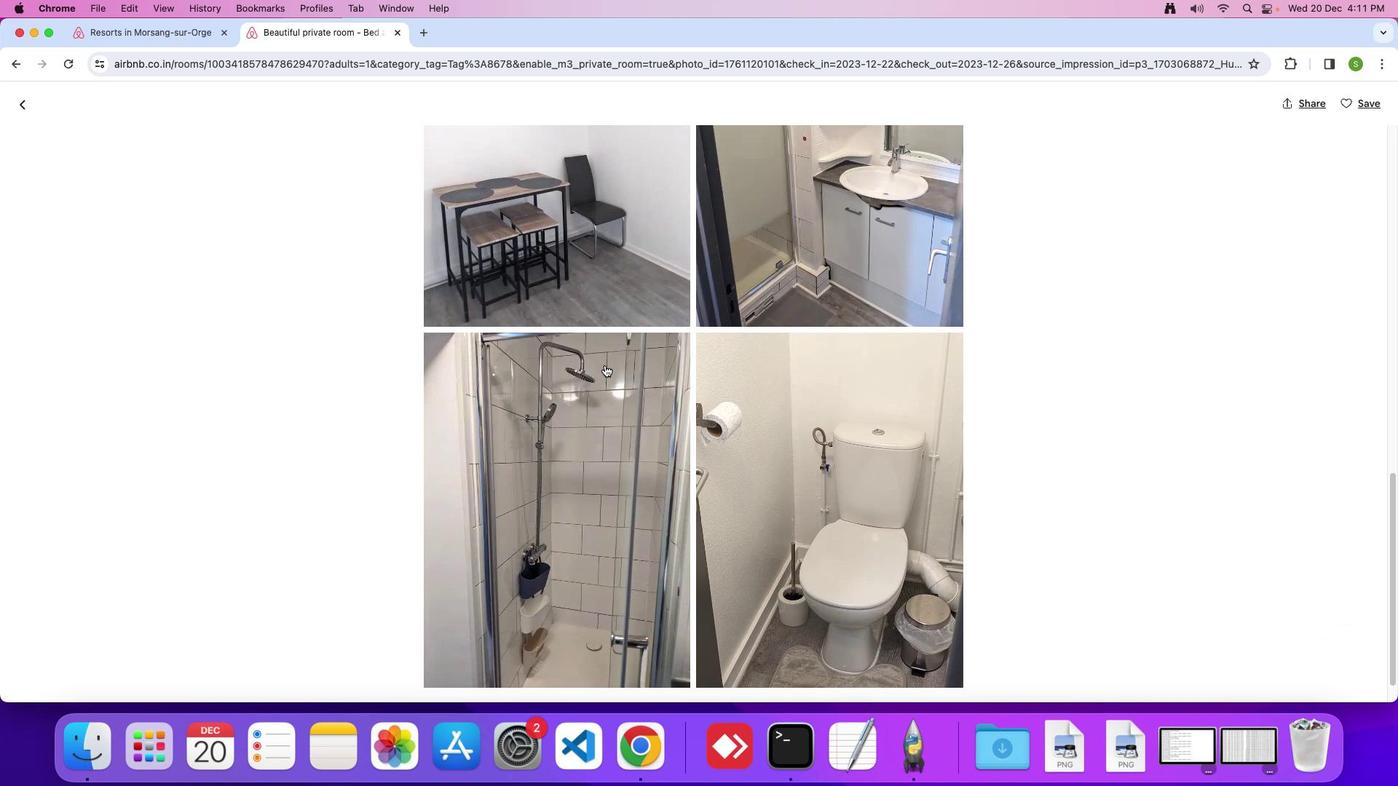 
Action: Mouse scrolled (604, 365) with delta (0, 0)
Screenshot: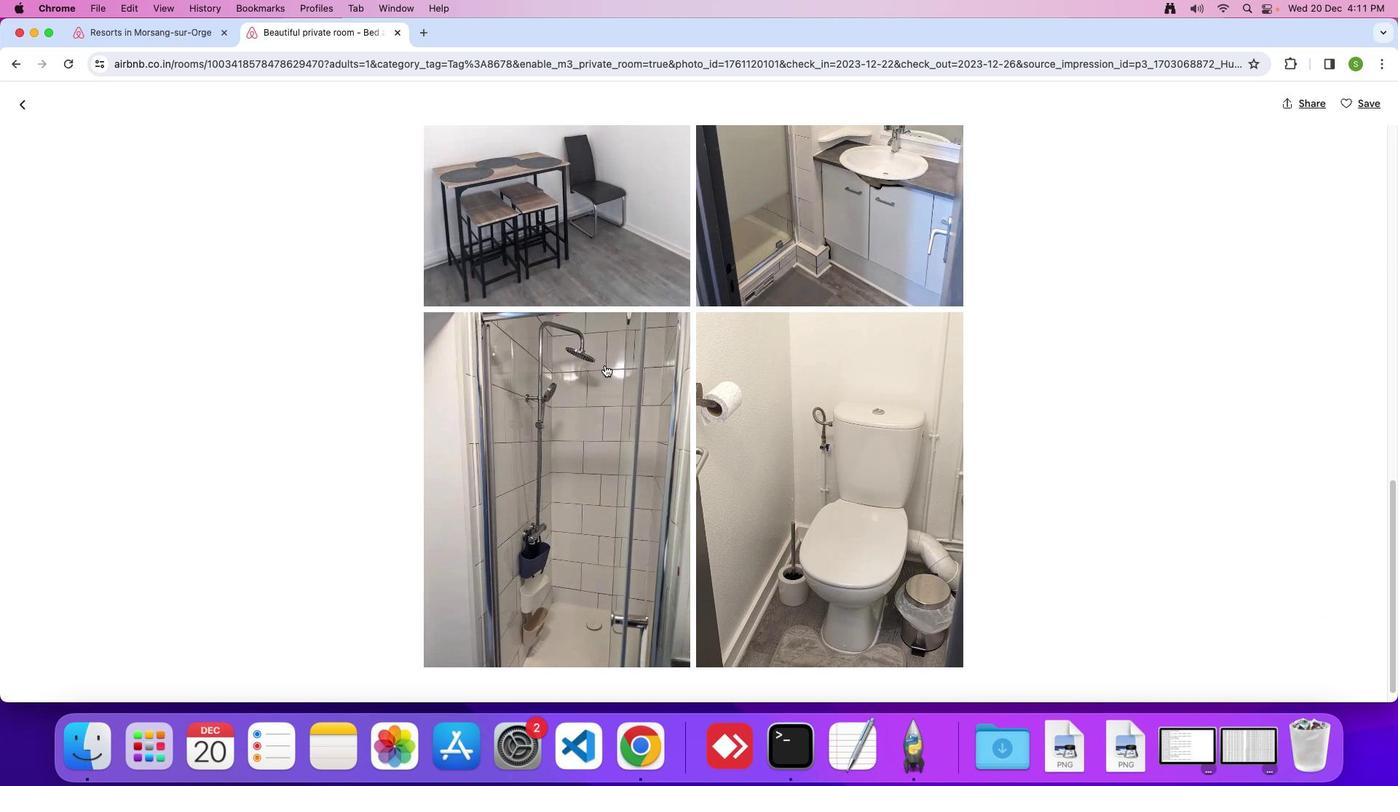 
Action: Mouse scrolled (604, 365) with delta (0, 0)
Screenshot: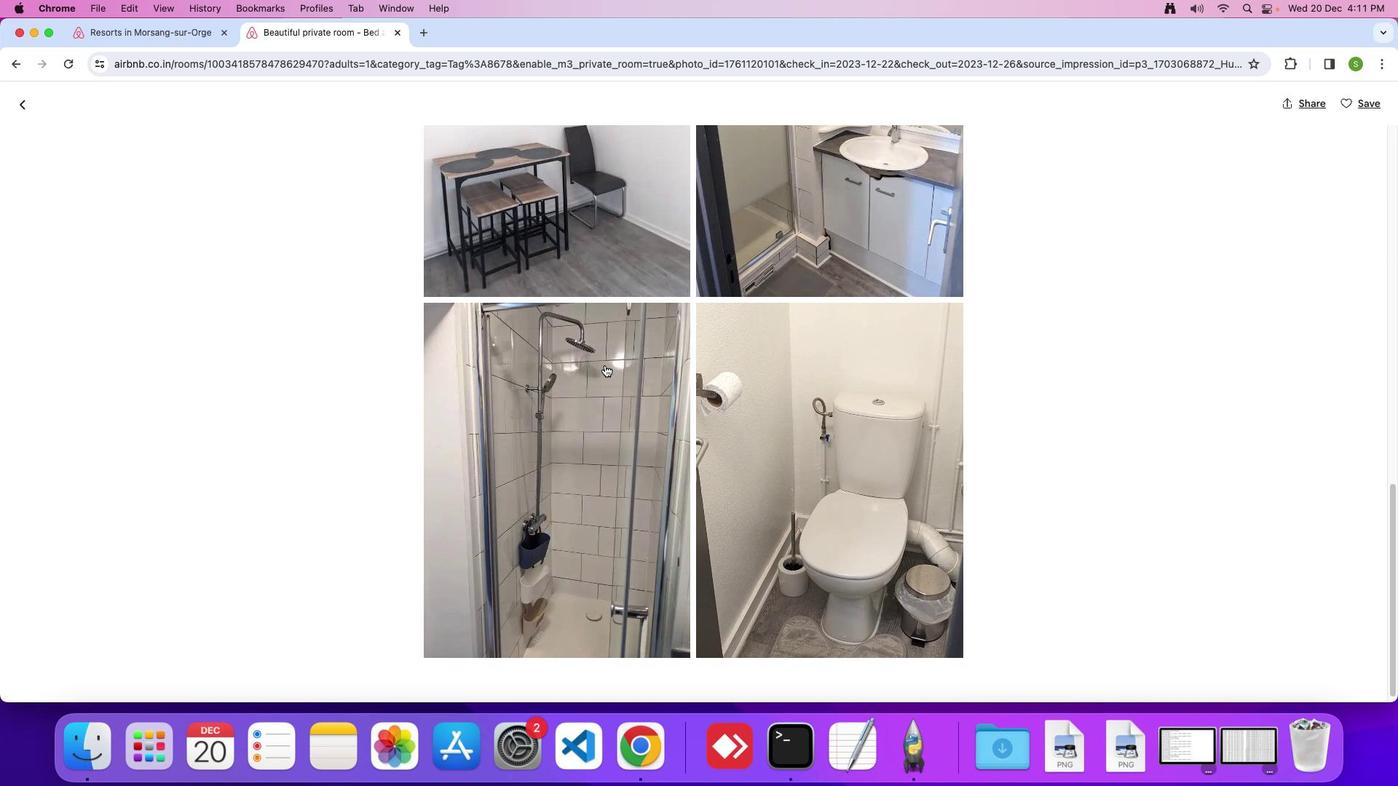 
Action: Mouse scrolled (604, 365) with delta (0, -2)
Screenshot: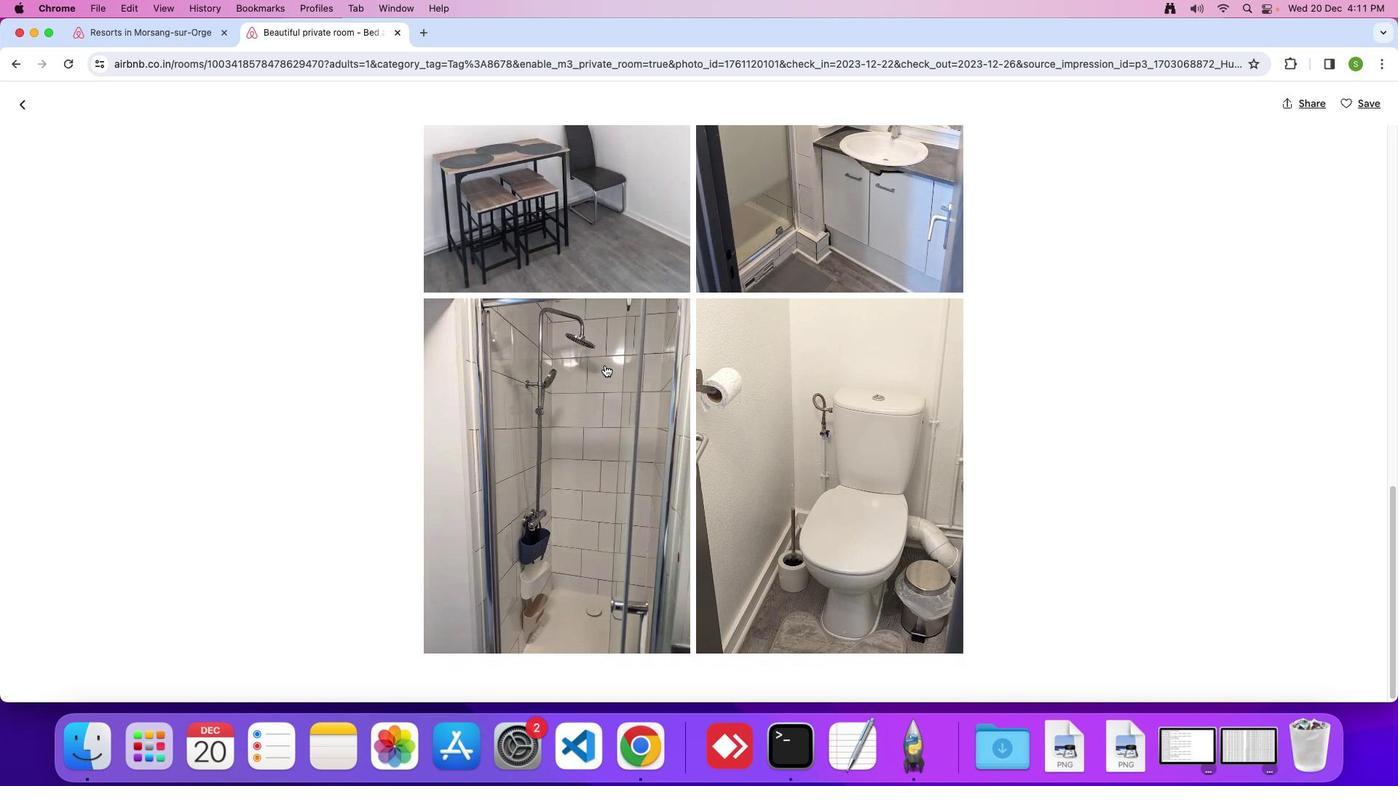 
Action: Mouse scrolled (604, 365) with delta (0, -2)
Screenshot: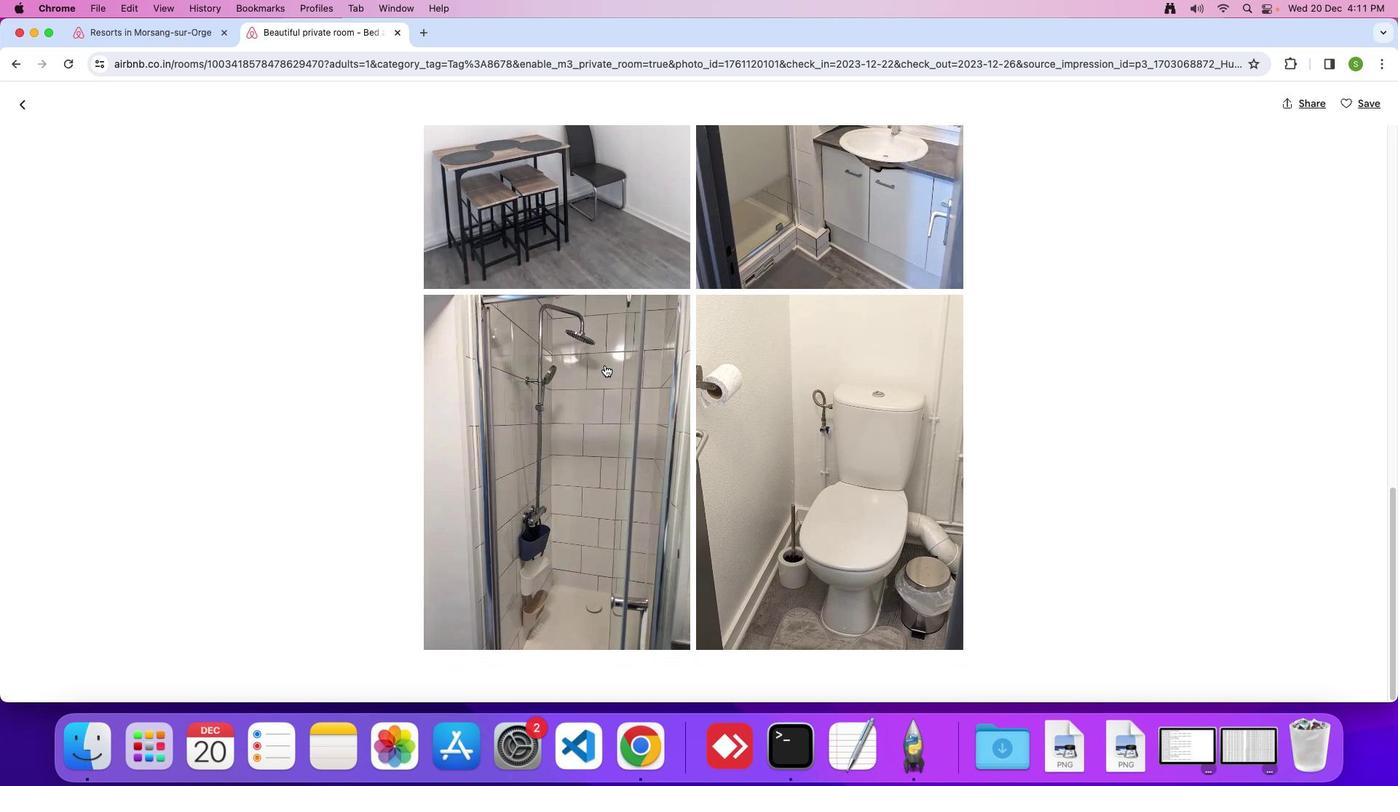 
Action: Mouse scrolled (604, 365) with delta (0, 0)
Screenshot: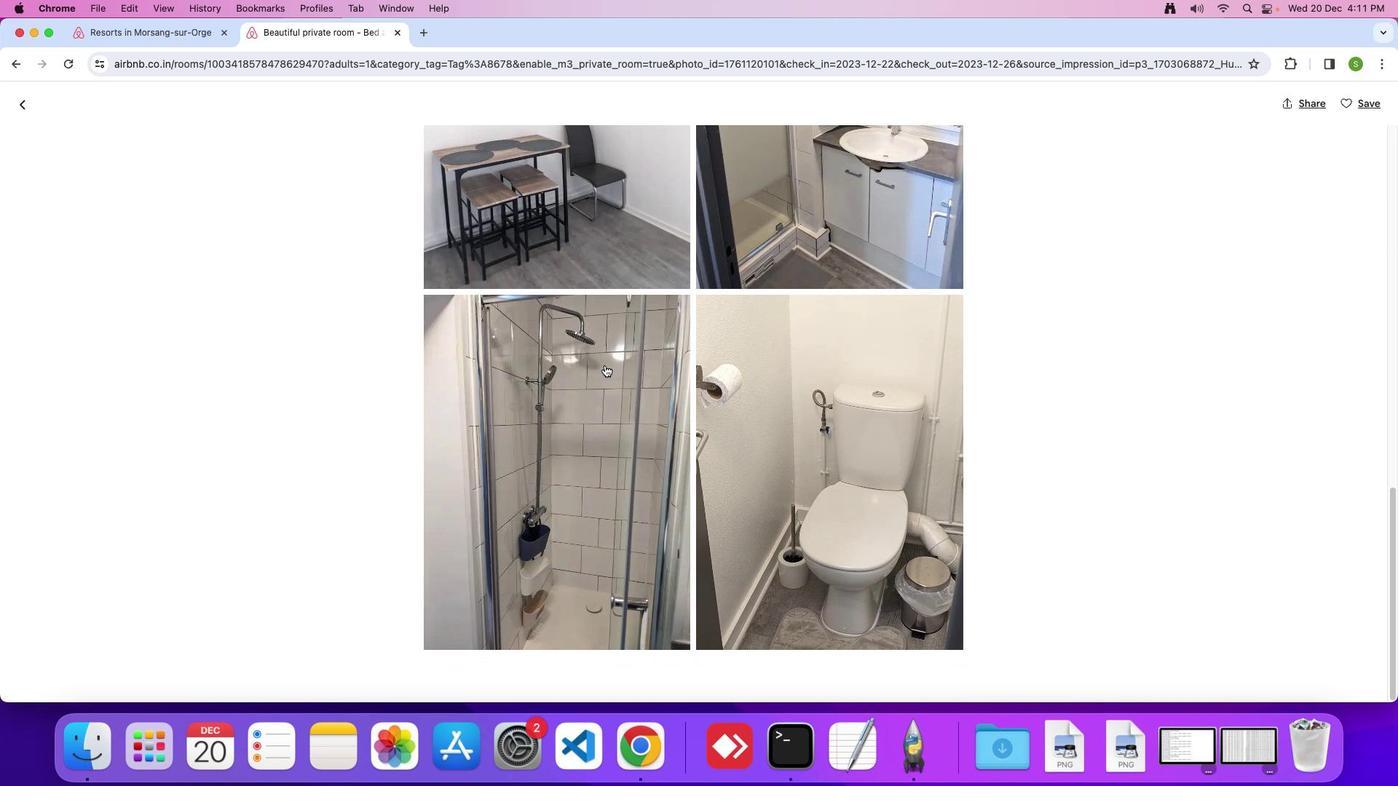 
Action: Mouse scrolled (604, 365) with delta (0, 0)
Screenshot: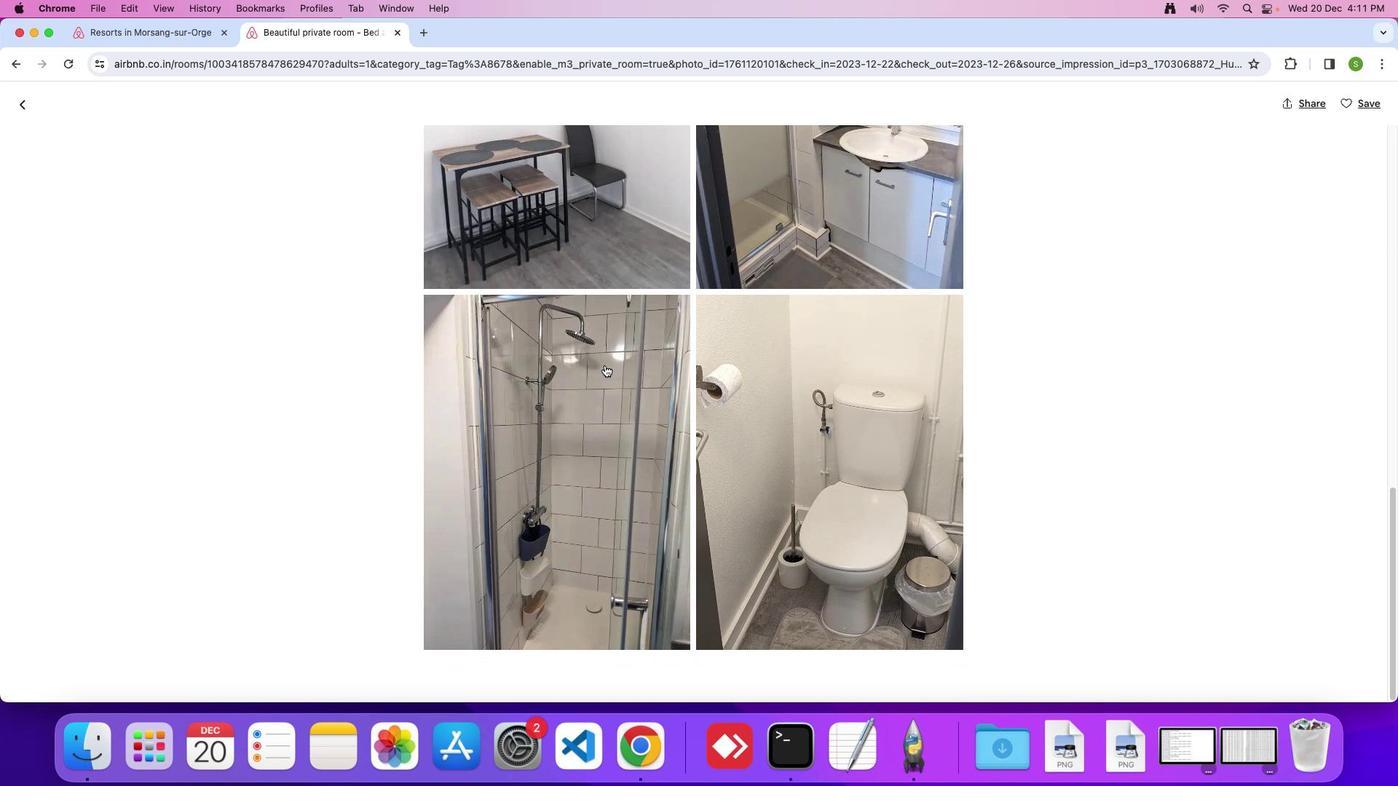 
Action: Mouse scrolled (604, 365) with delta (0, 0)
Screenshot: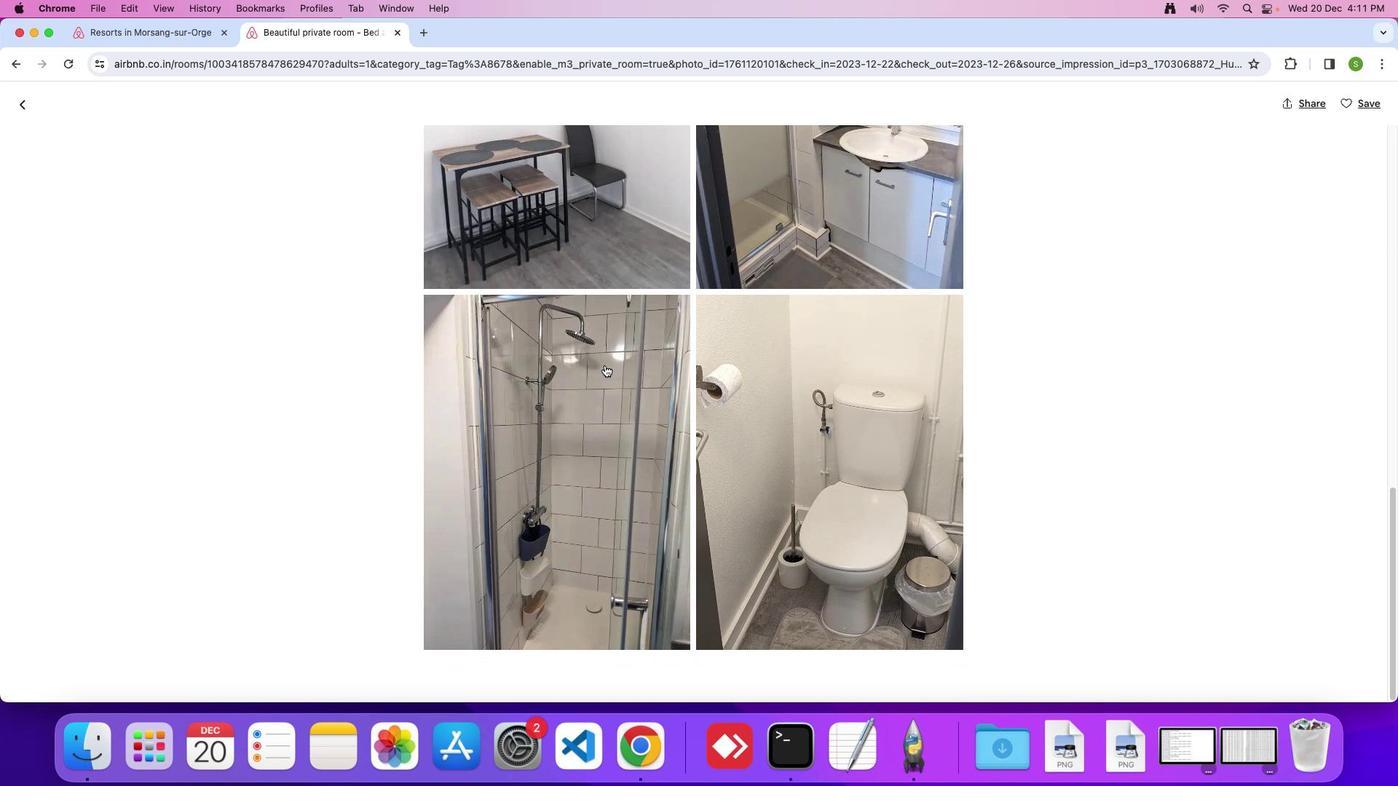 
Action: Mouse scrolled (604, 365) with delta (0, 0)
Screenshot: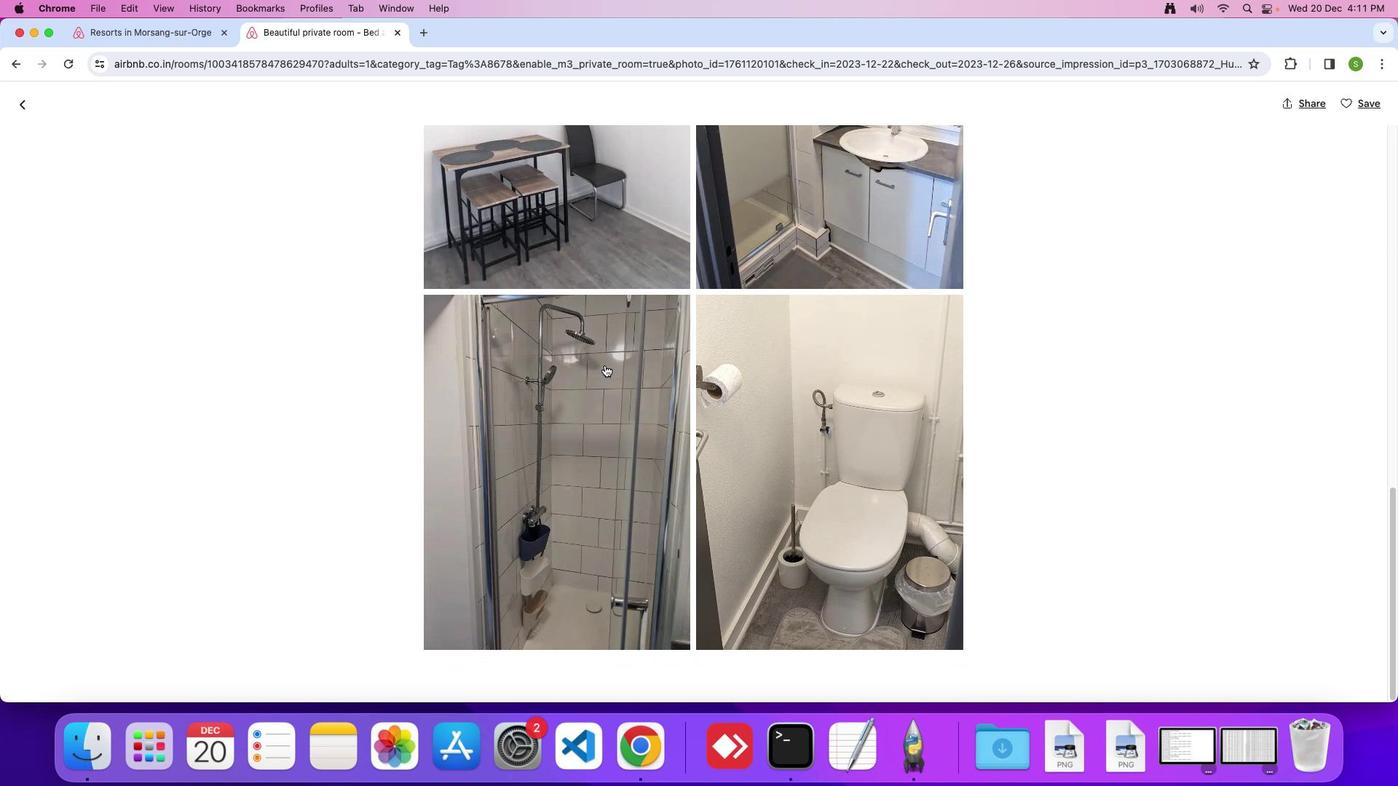
Action: Mouse scrolled (604, 365) with delta (0, 0)
Screenshot: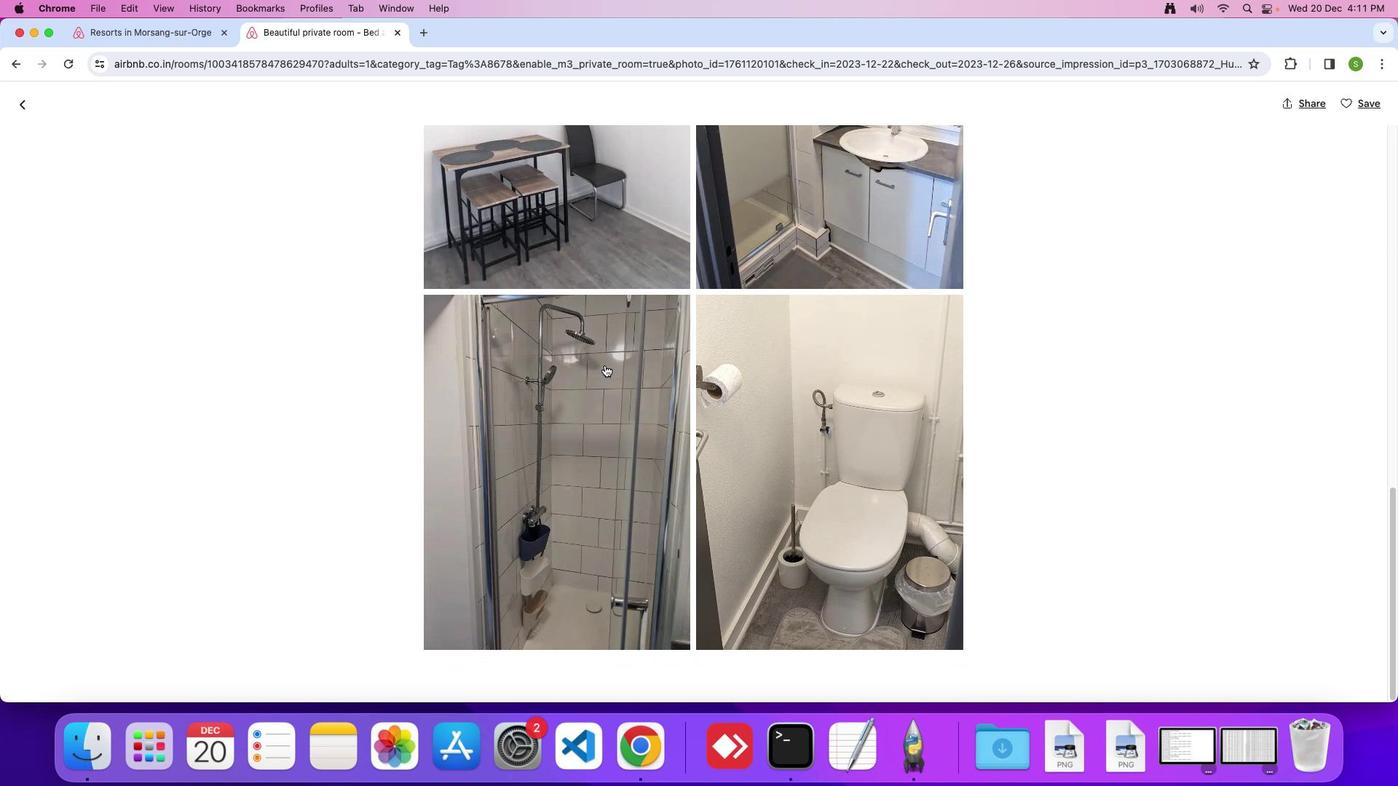 
Action: Mouse scrolled (604, 365) with delta (0, -1)
Screenshot: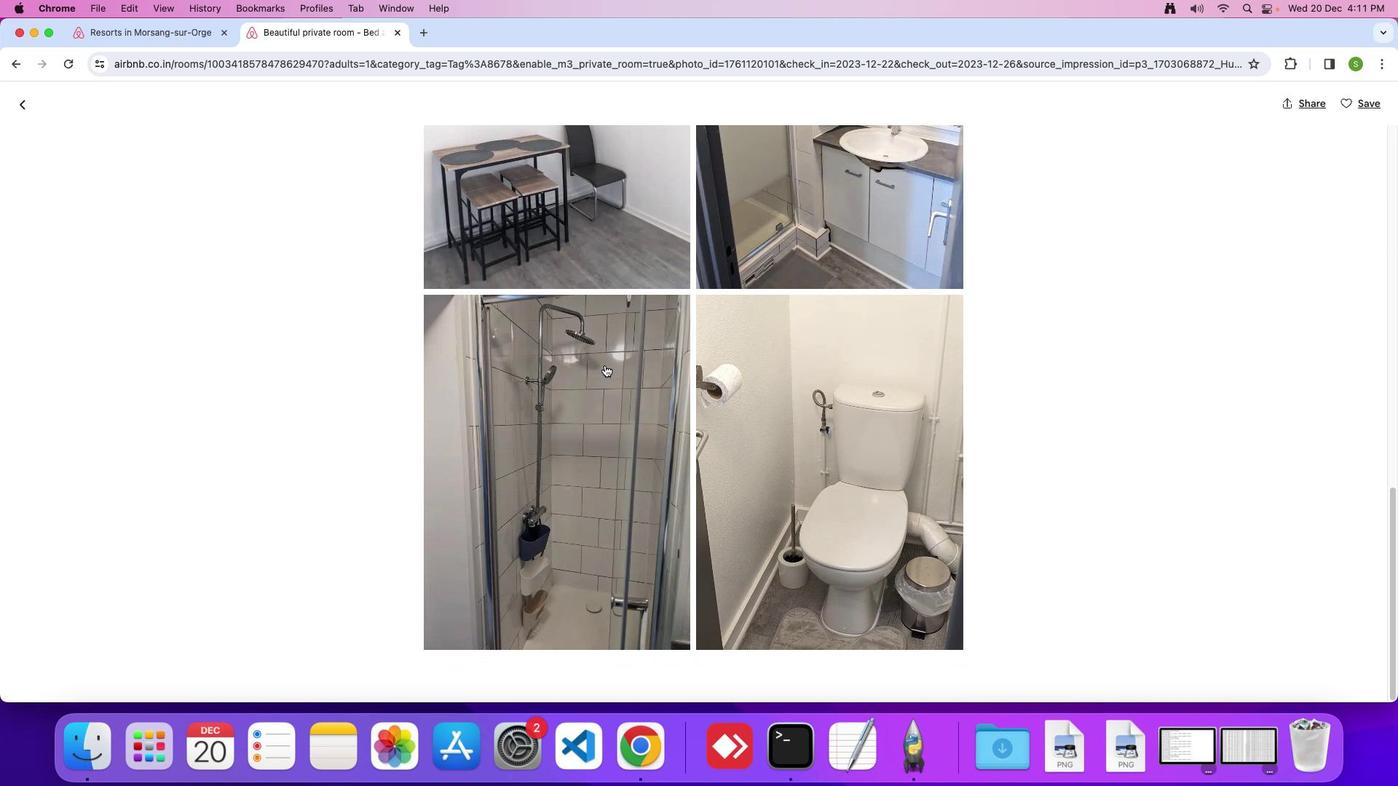 
Action: Mouse moved to (25, 104)
Screenshot: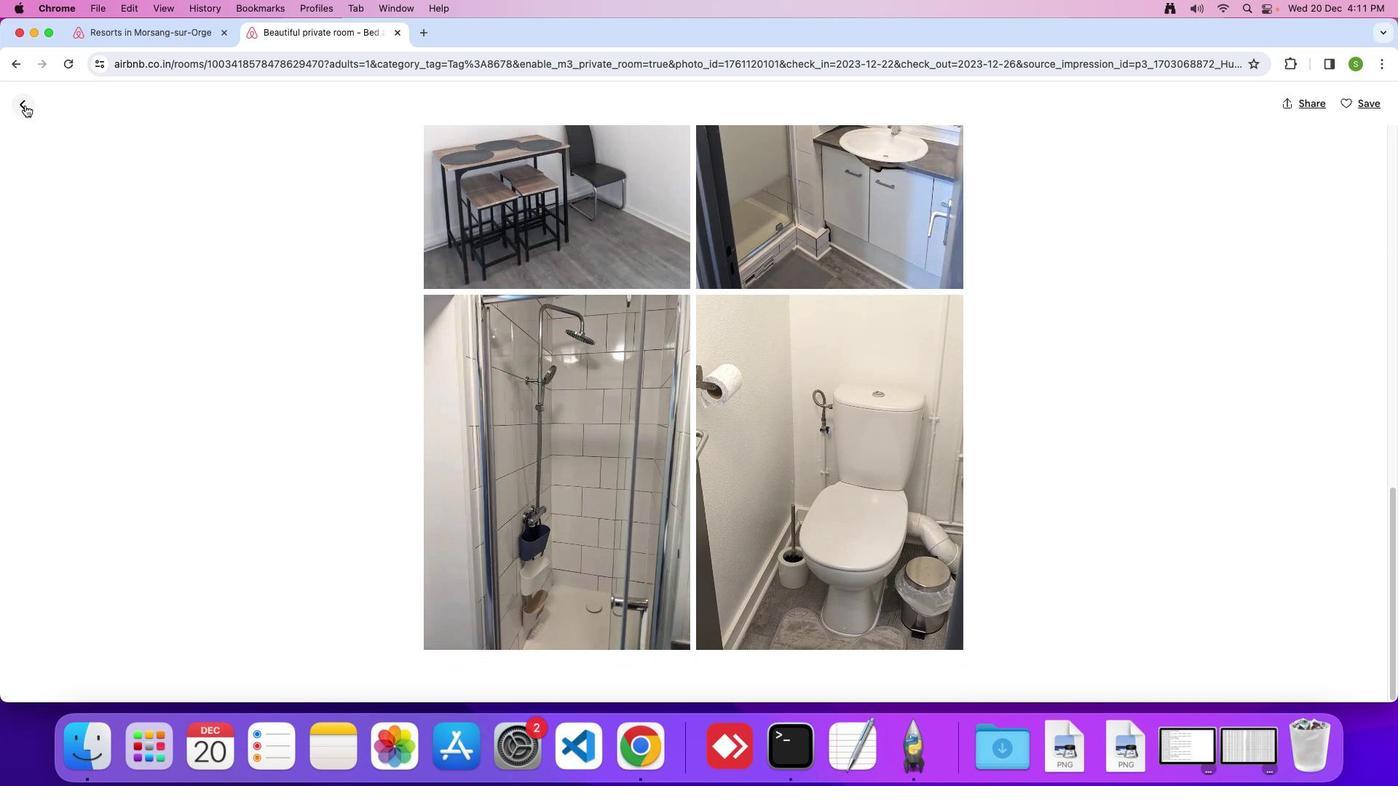 
Action: Mouse pressed left at (25, 104)
Screenshot: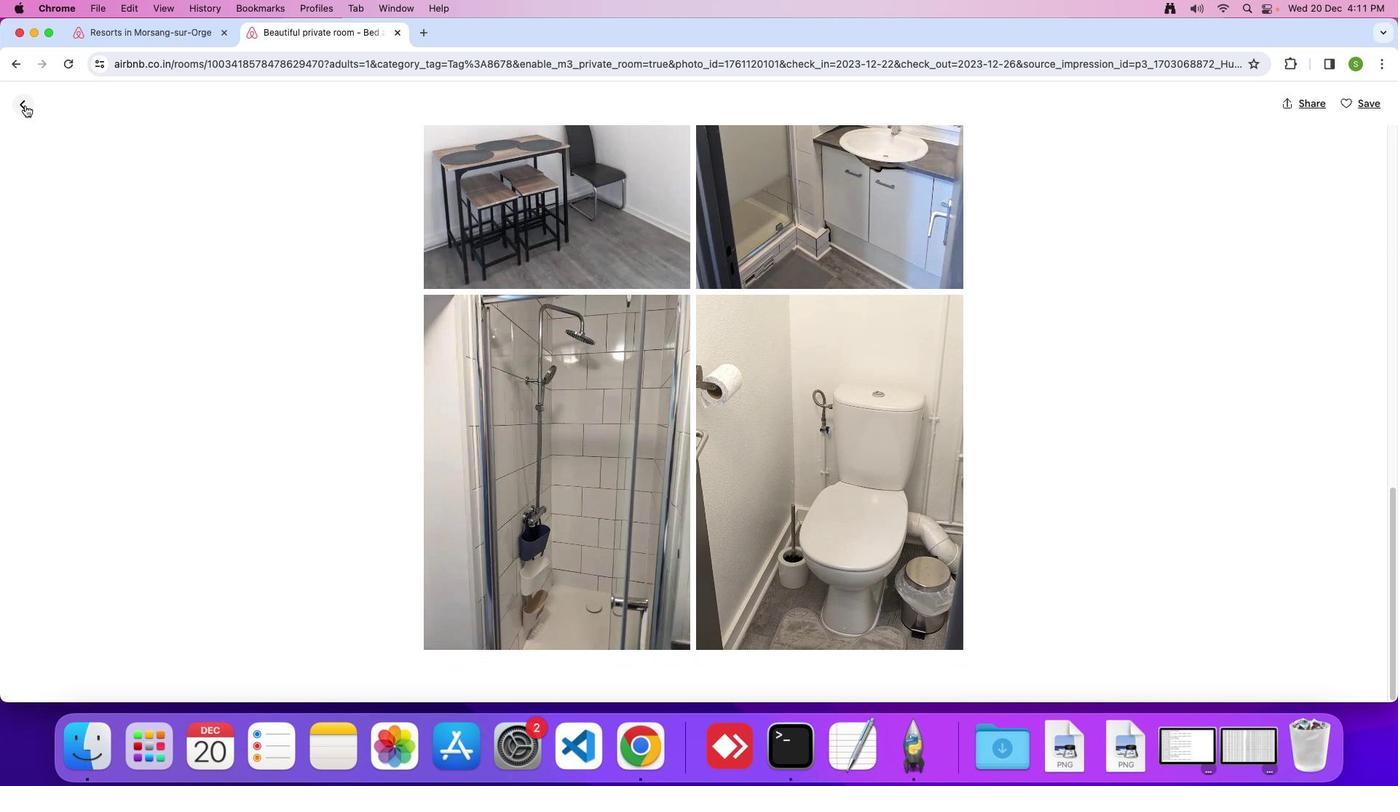
Action: Mouse moved to (743, 449)
Screenshot: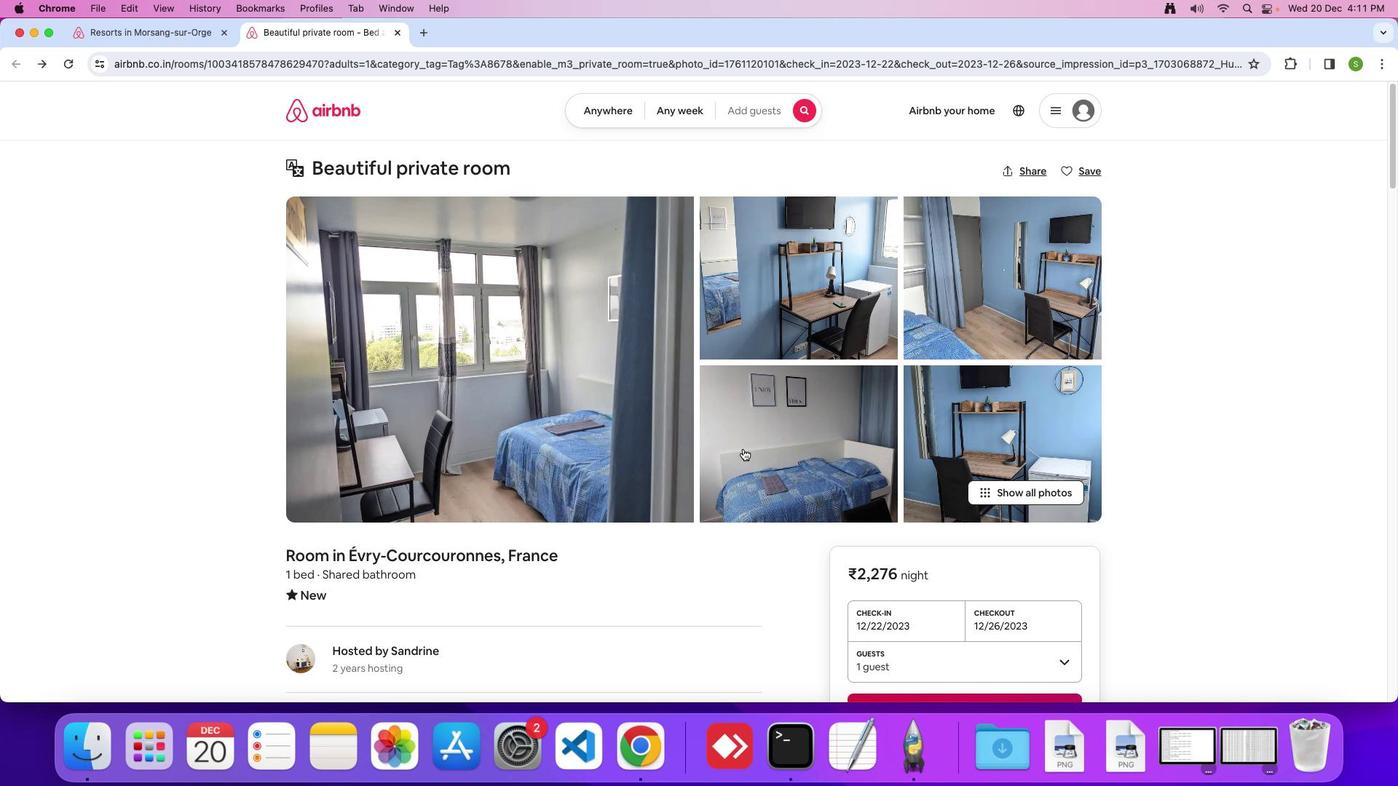 
Action: Mouse scrolled (743, 449) with delta (0, 0)
Screenshot: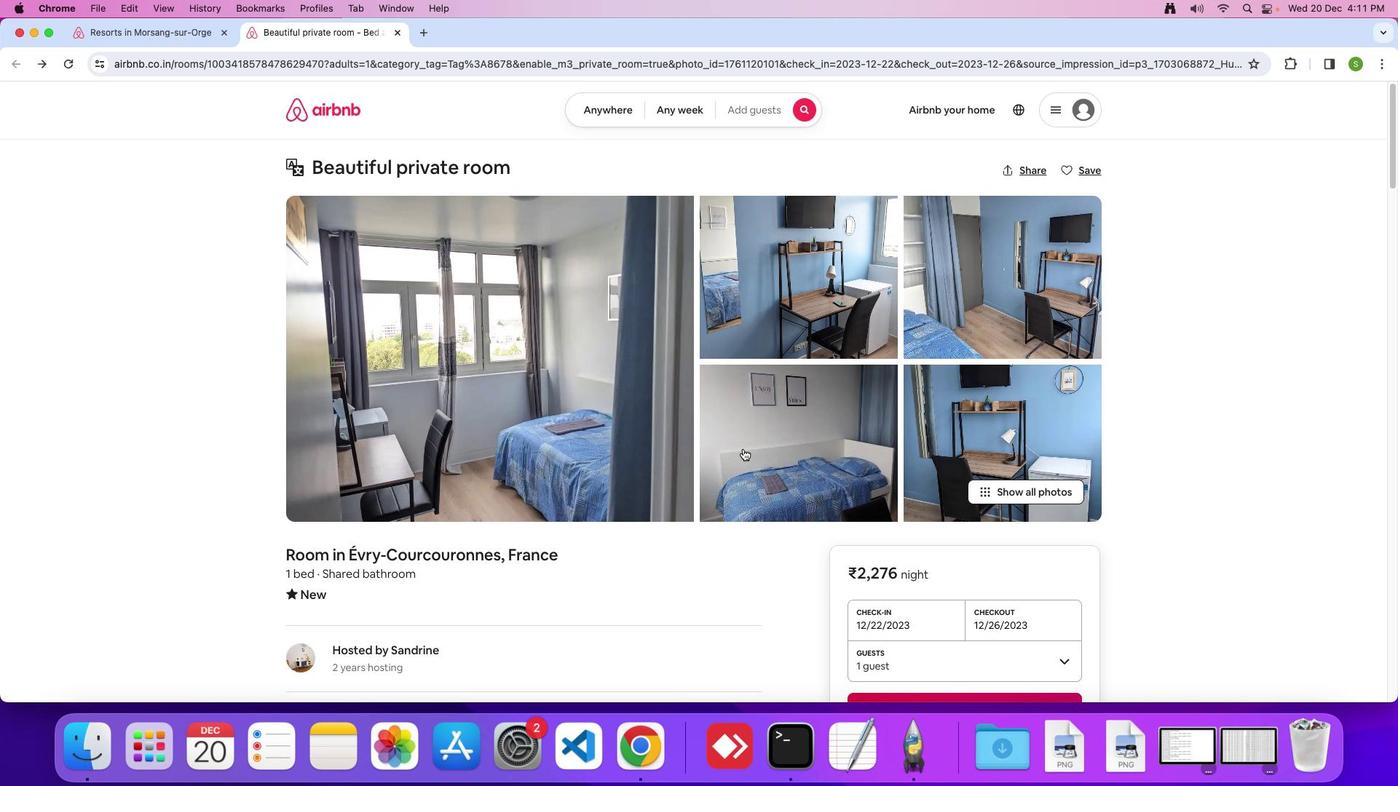 
Action: Mouse moved to (743, 448)
Screenshot: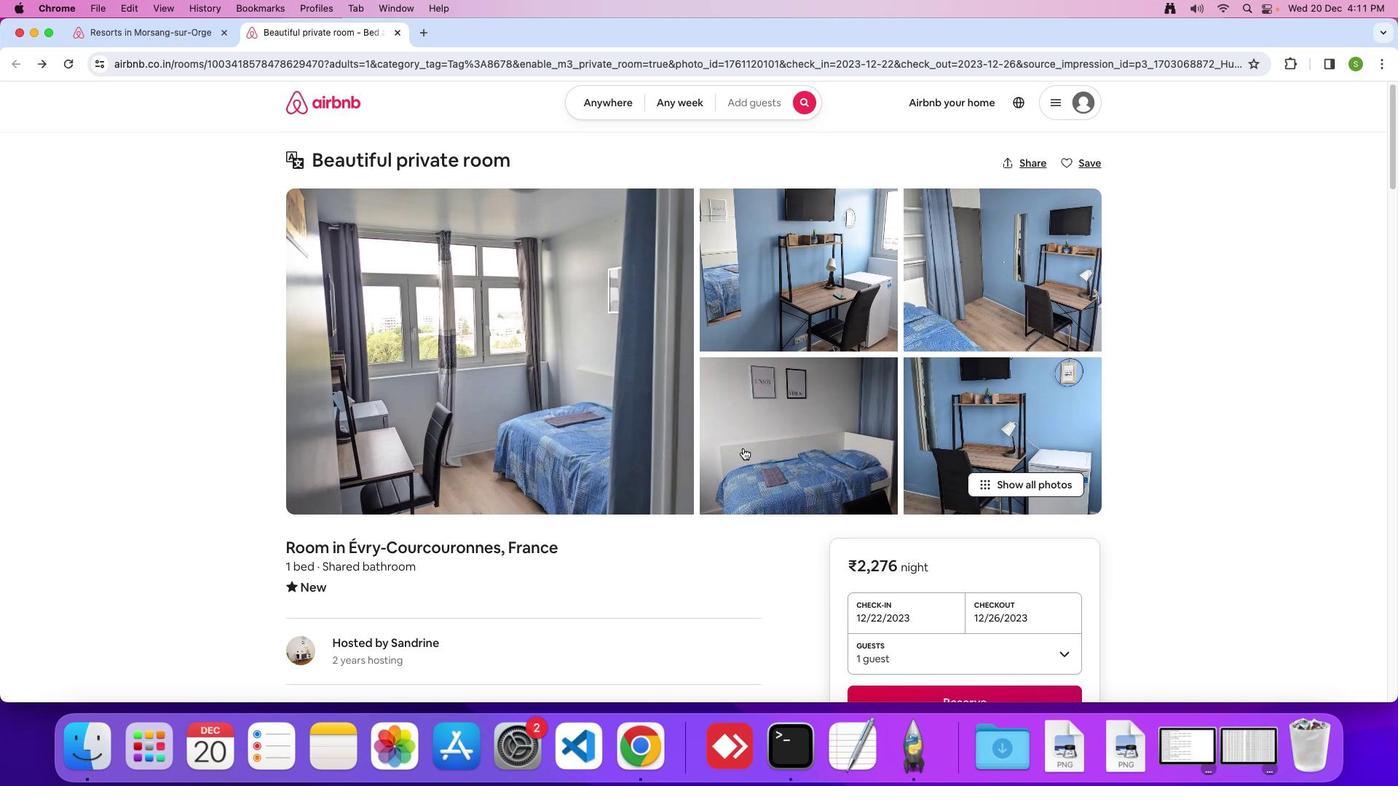 
Action: Mouse scrolled (743, 448) with delta (0, 0)
Screenshot: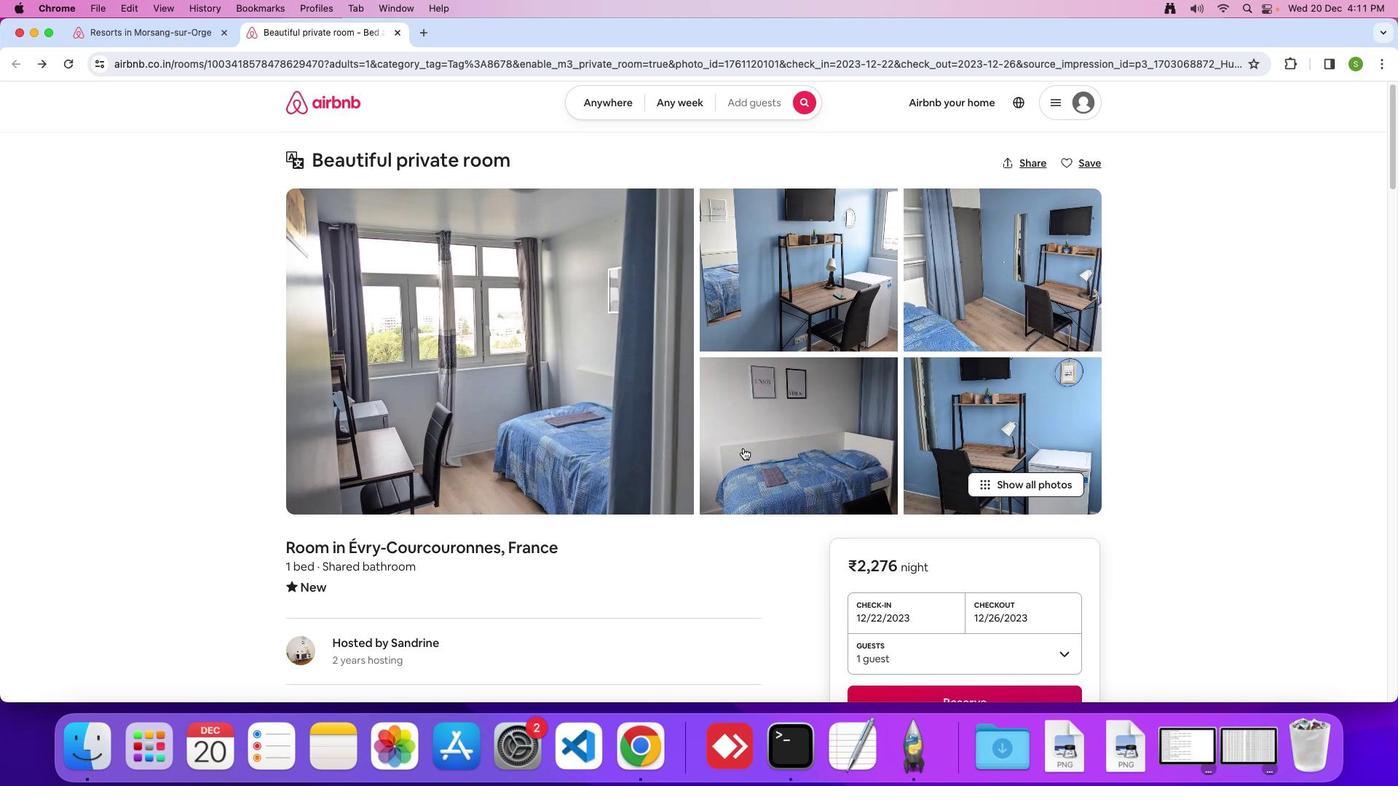
Action: Mouse moved to (743, 448)
Screenshot: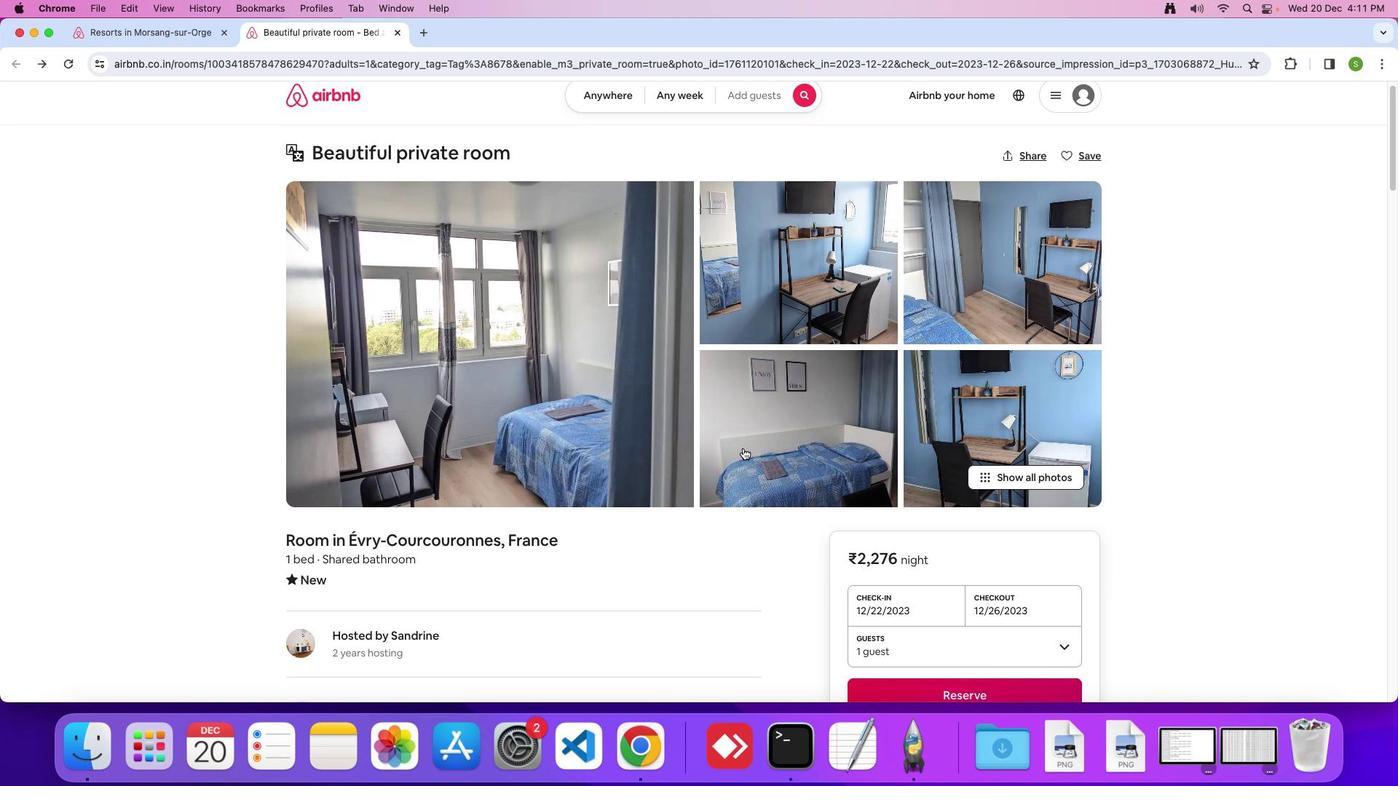 
Action: Mouse scrolled (743, 448) with delta (0, 0)
Screenshot: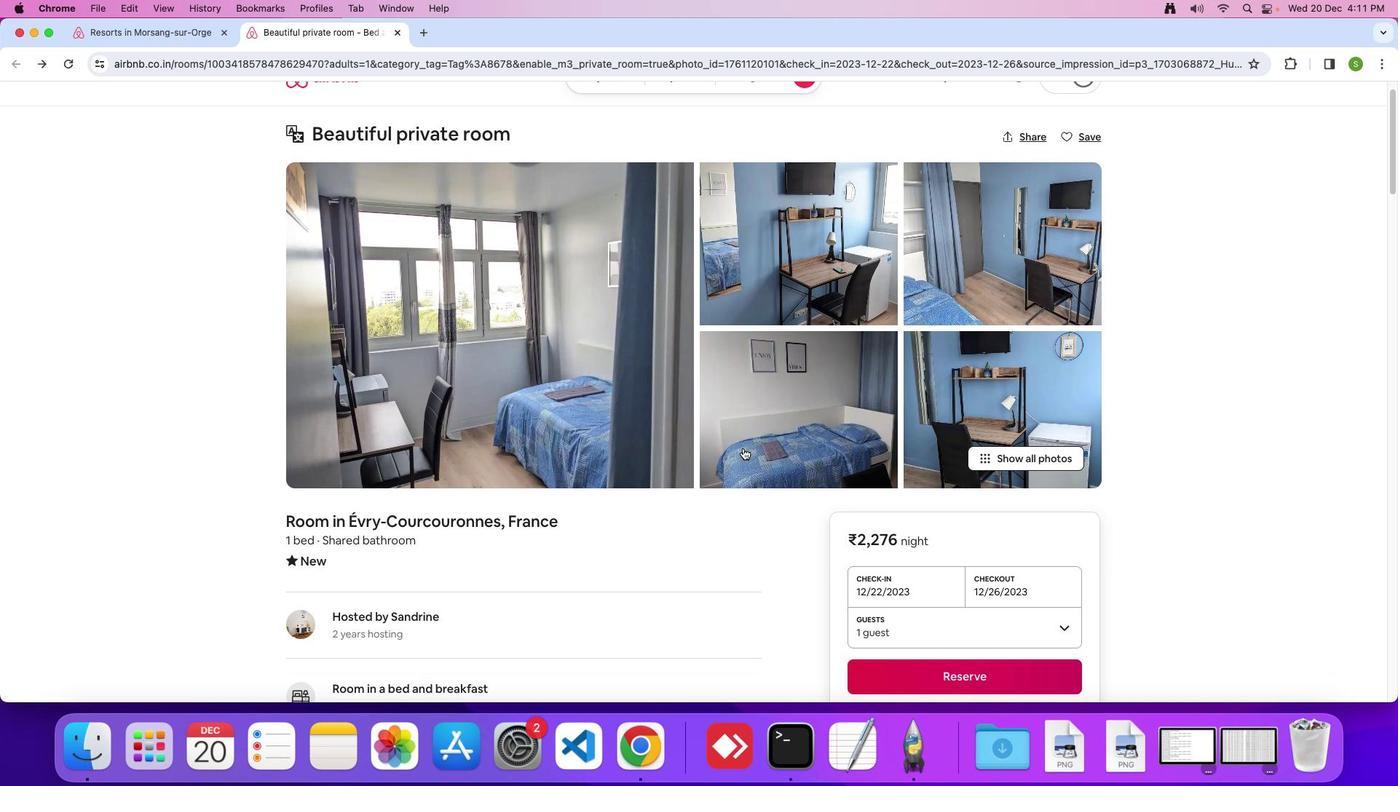 
Action: Mouse scrolled (743, 448) with delta (0, 0)
Screenshot: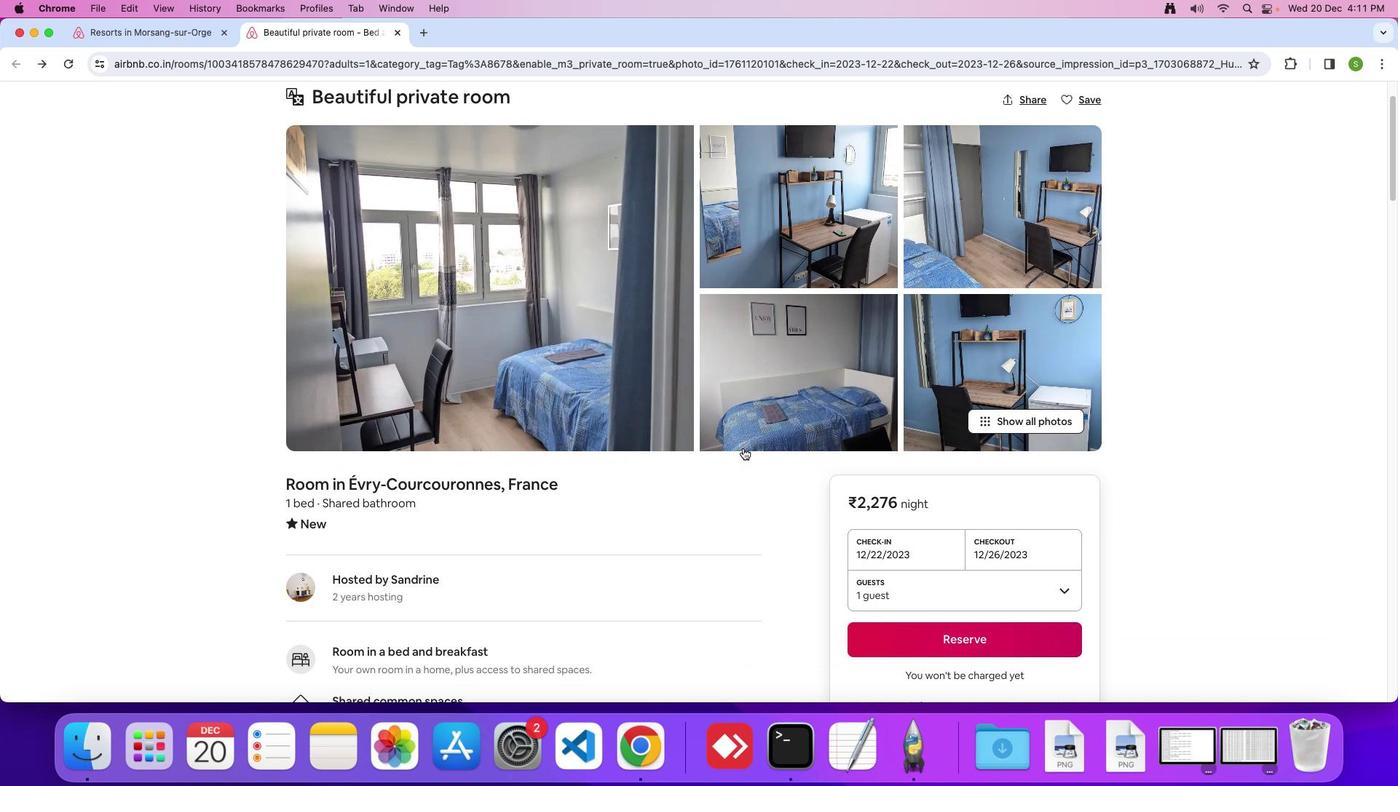
Action: Mouse scrolled (743, 448) with delta (0, 0)
Screenshot: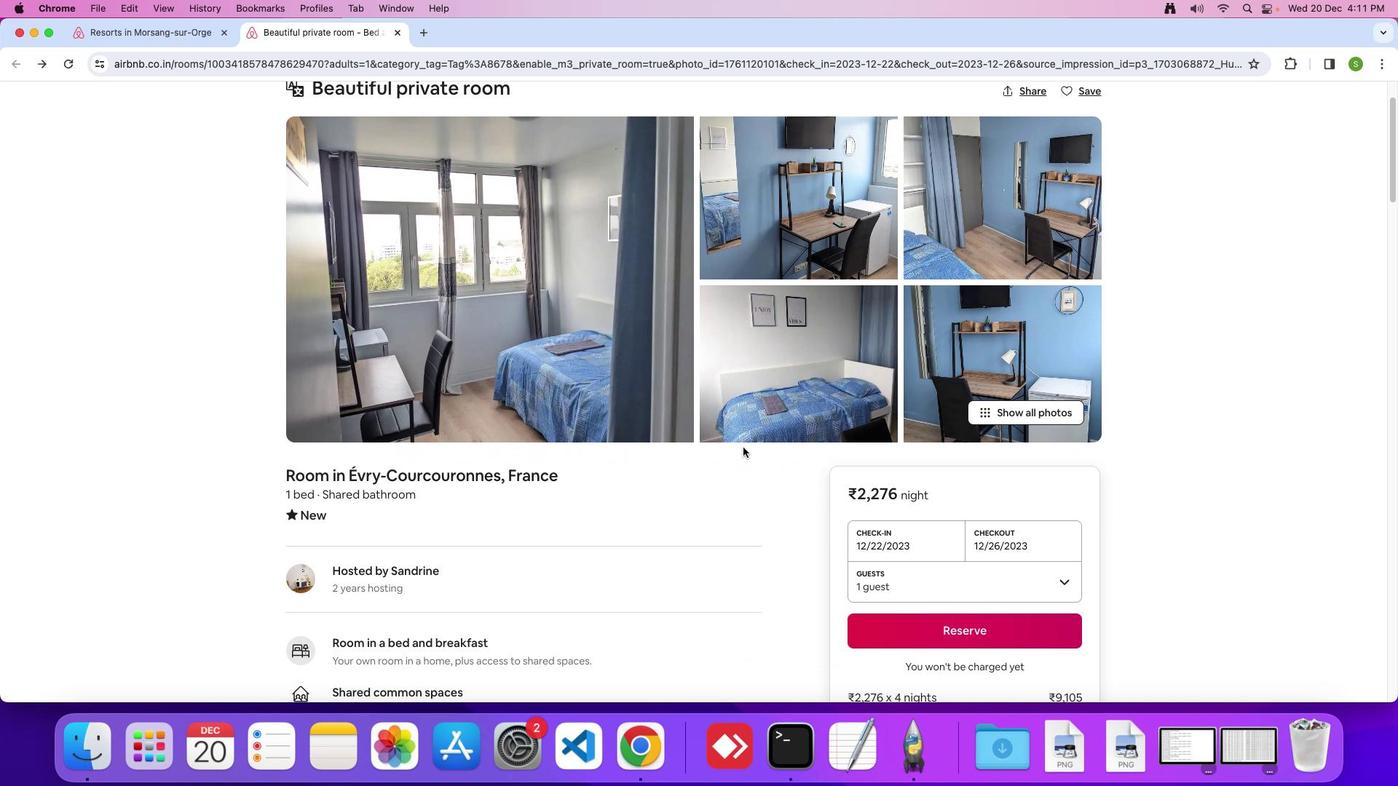
Action: Mouse moved to (743, 447)
Screenshot: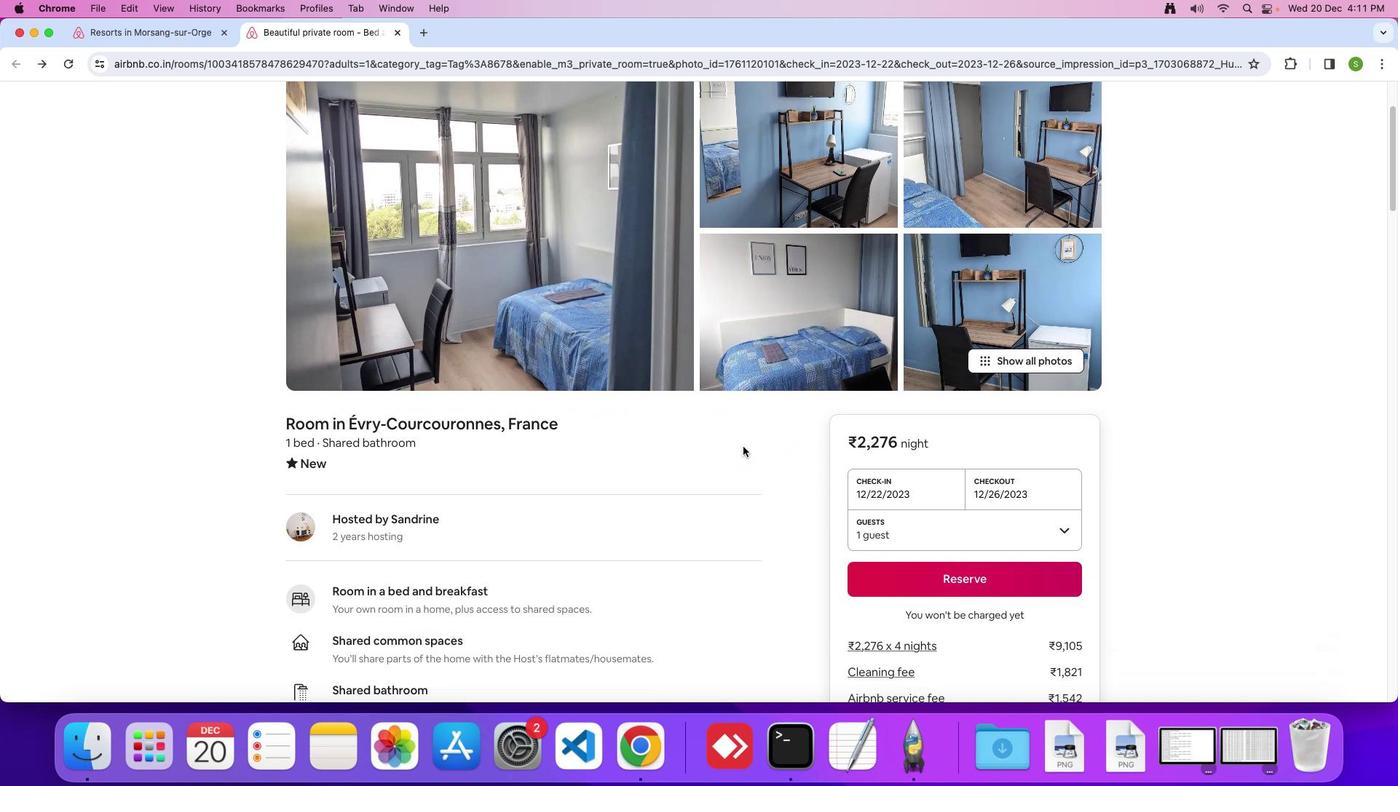 
Action: Mouse scrolled (743, 447) with delta (0, -1)
Screenshot: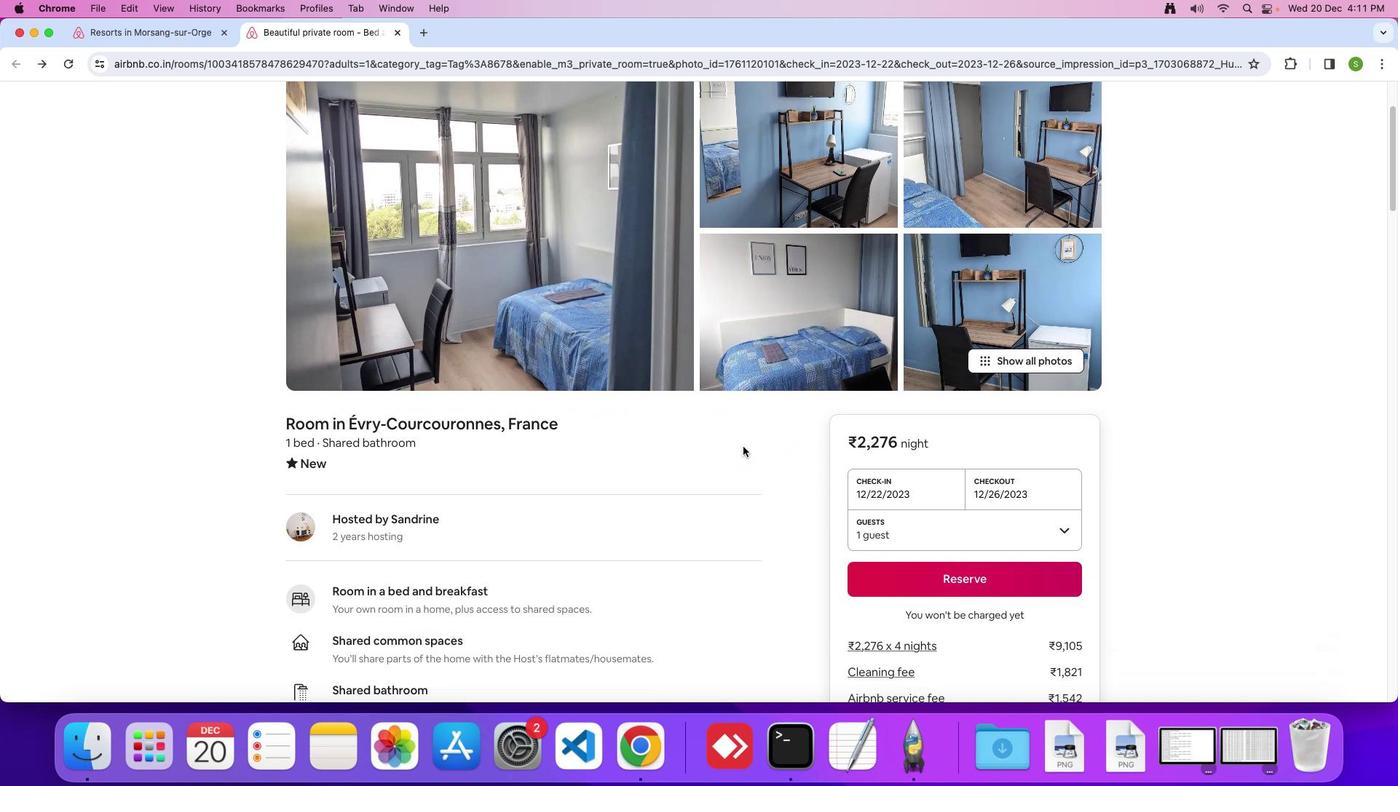 
Action: Mouse moved to (743, 447)
Screenshot: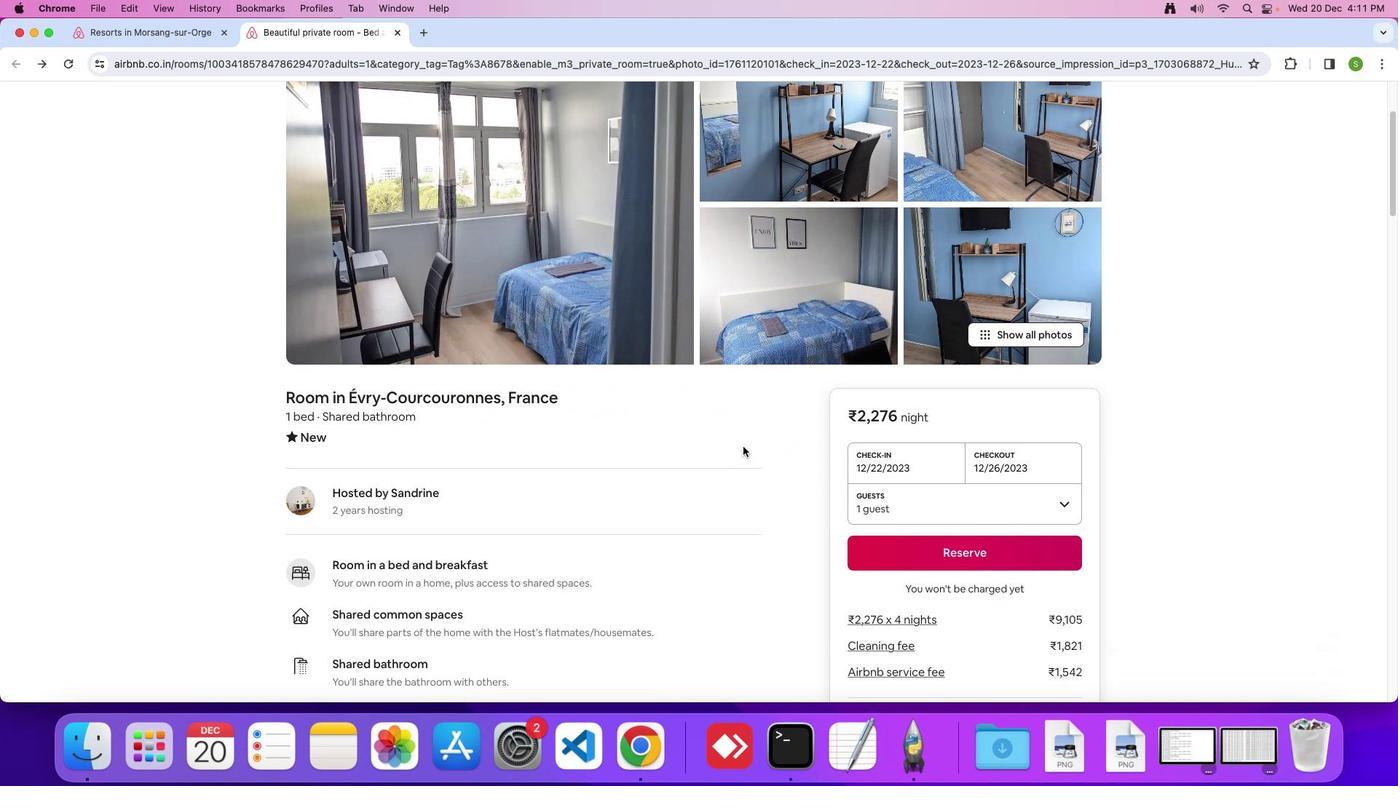 
Action: Mouse scrolled (743, 447) with delta (0, 0)
Screenshot: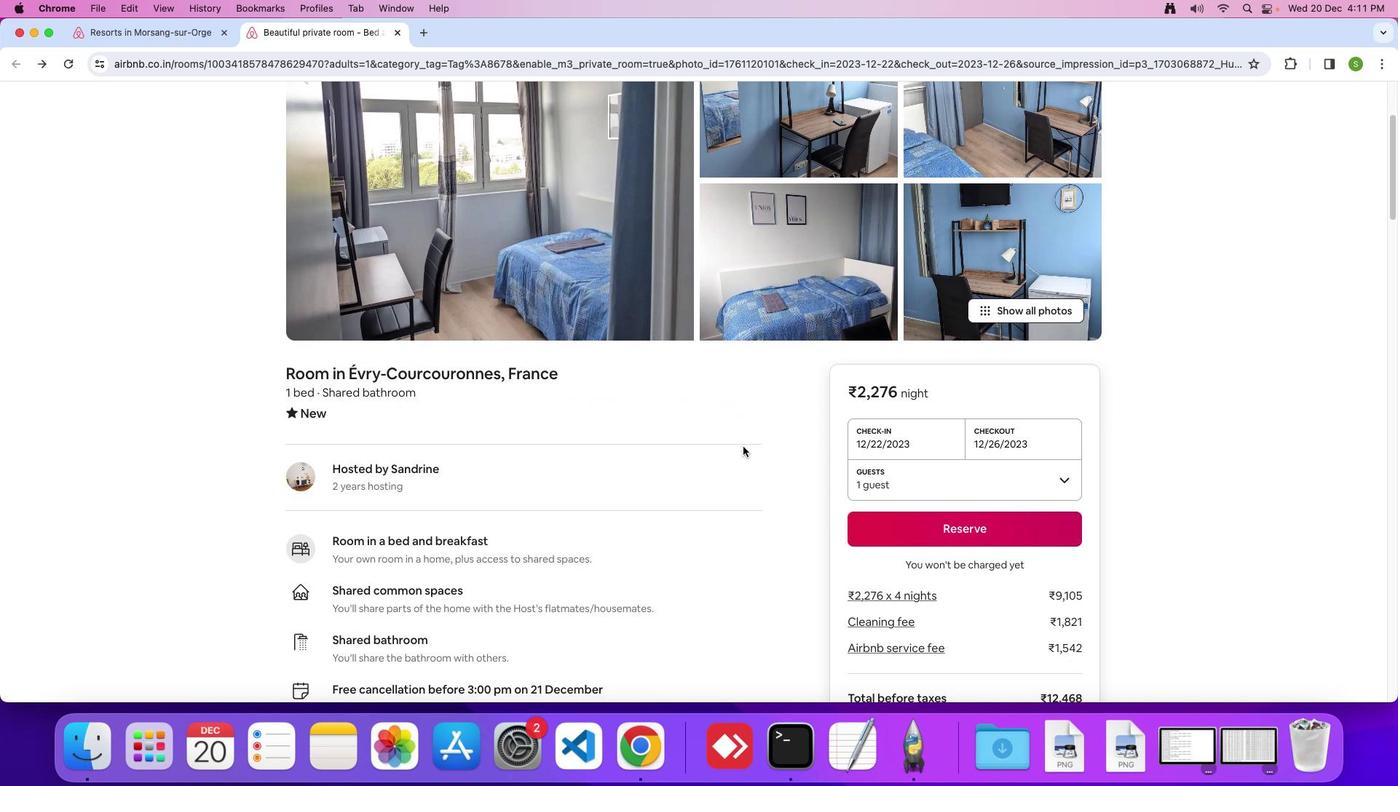 
Action: Mouse scrolled (743, 447) with delta (0, 0)
Screenshot: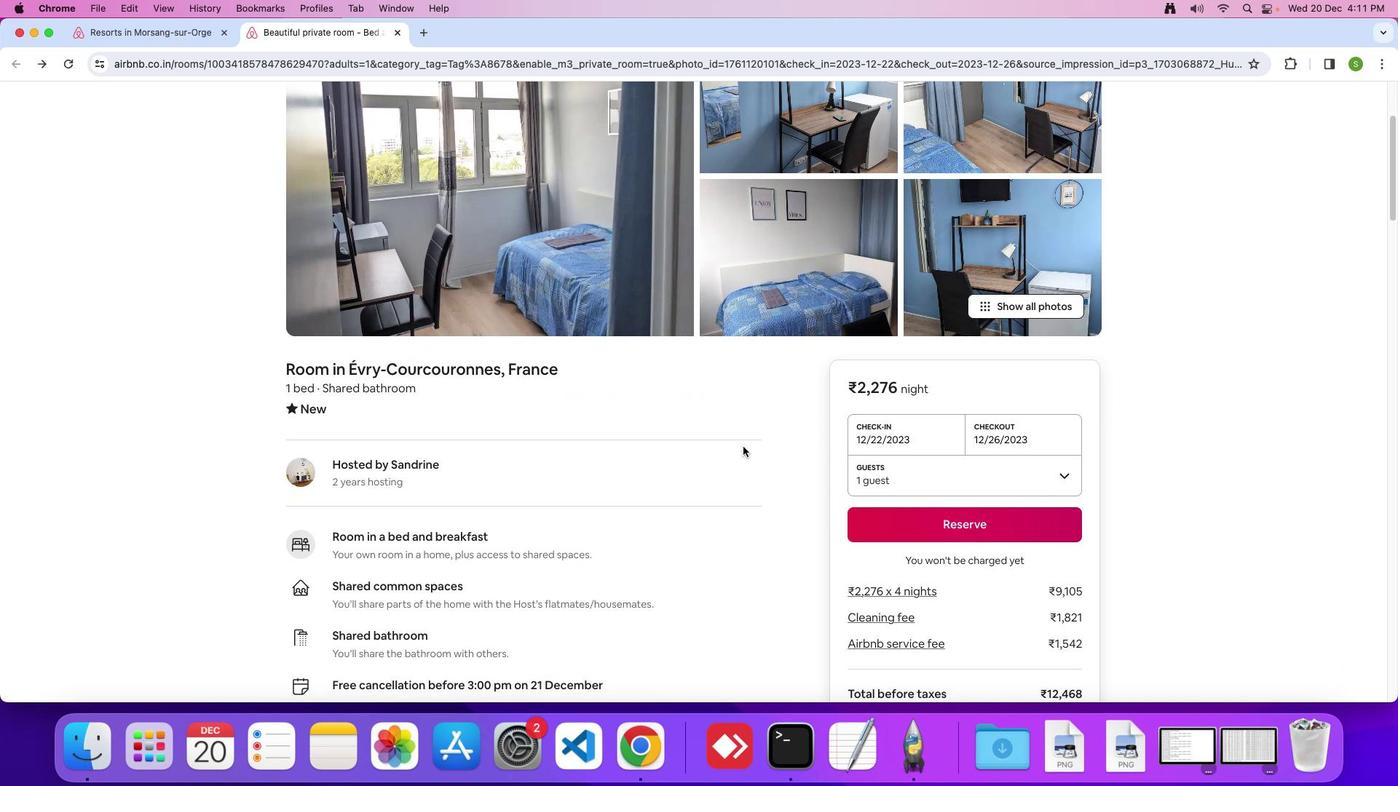 
Action: Mouse scrolled (743, 447) with delta (0, -1)
Screenshot: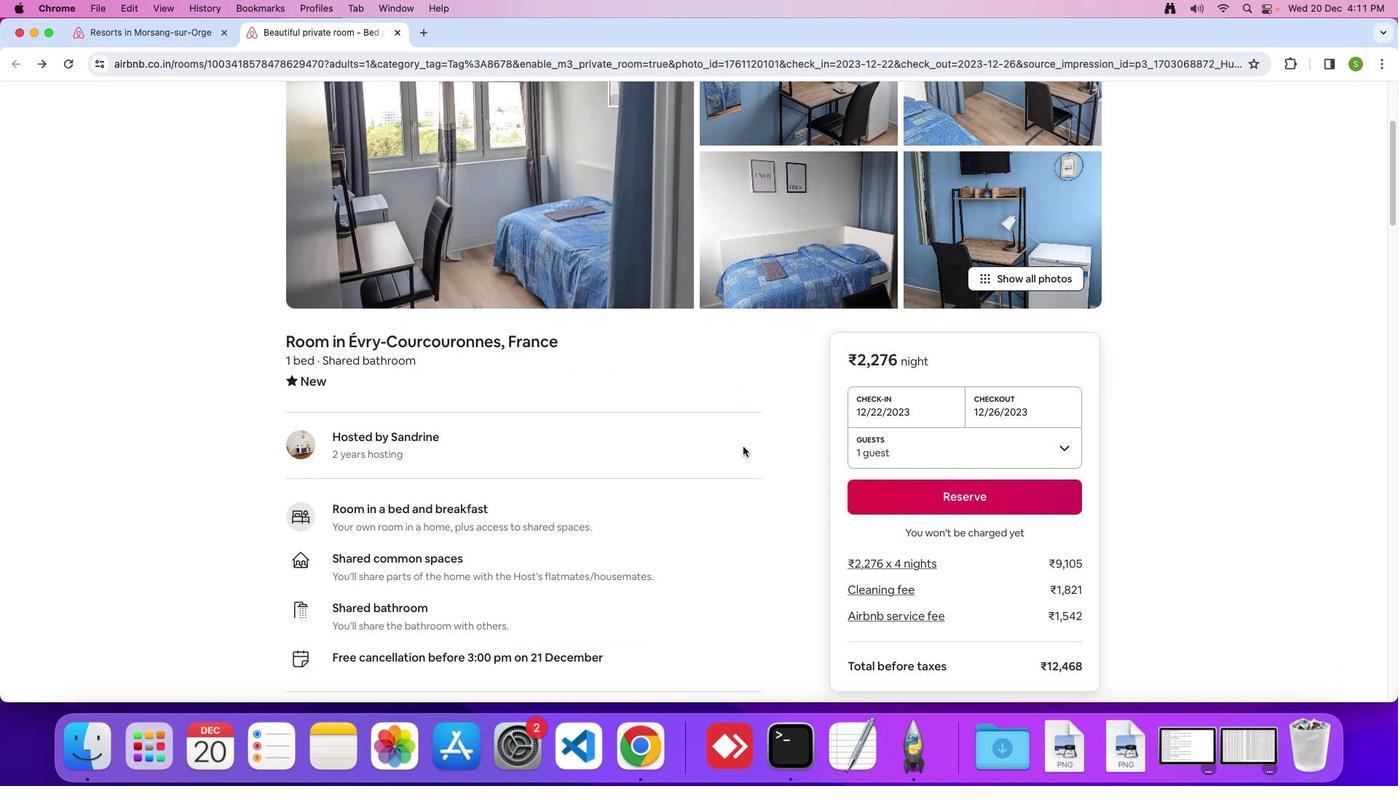 
Action: Mouse scrolled (743, 447) with delta (0, 0)
Screenshot: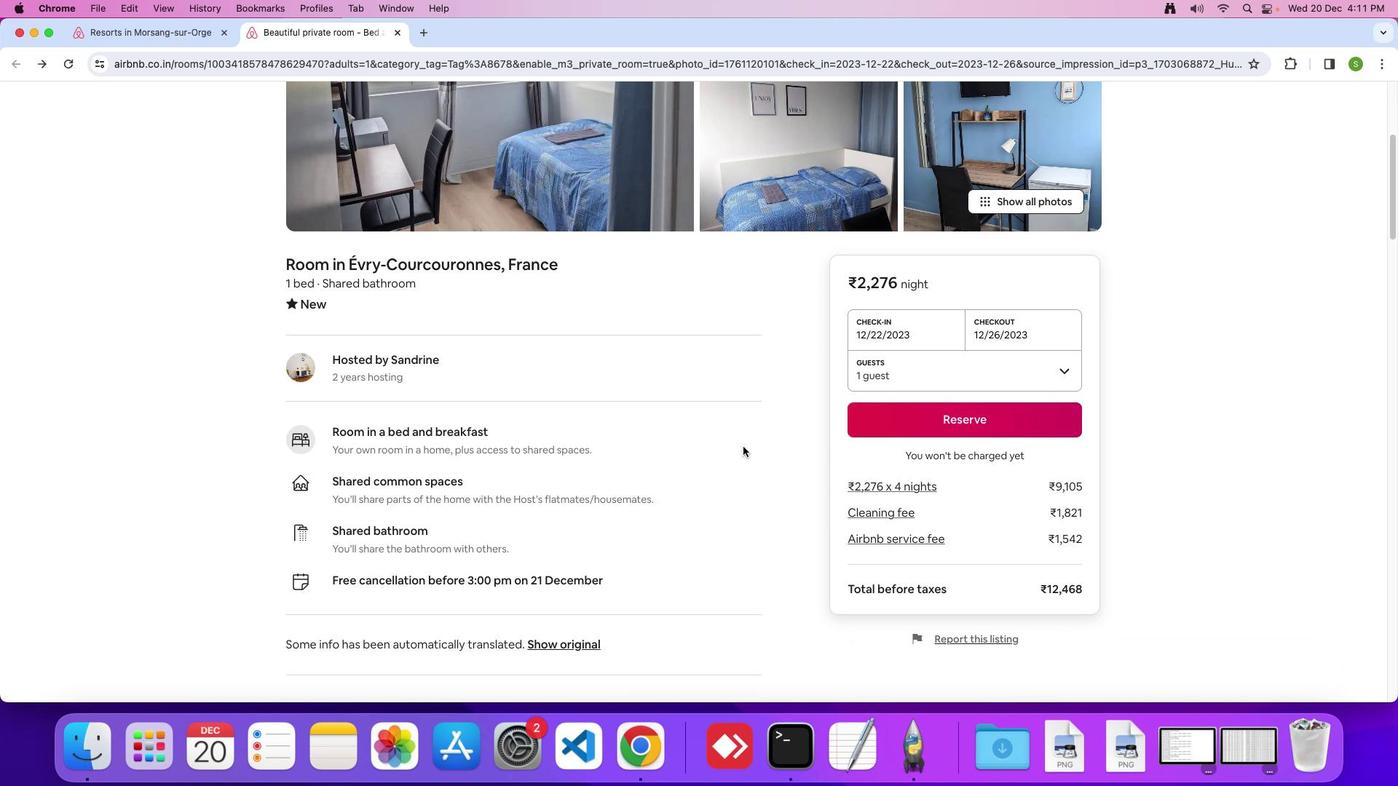 
Action: Mouse scrolled (743, 447) with delta (0, 0)
Screenshot: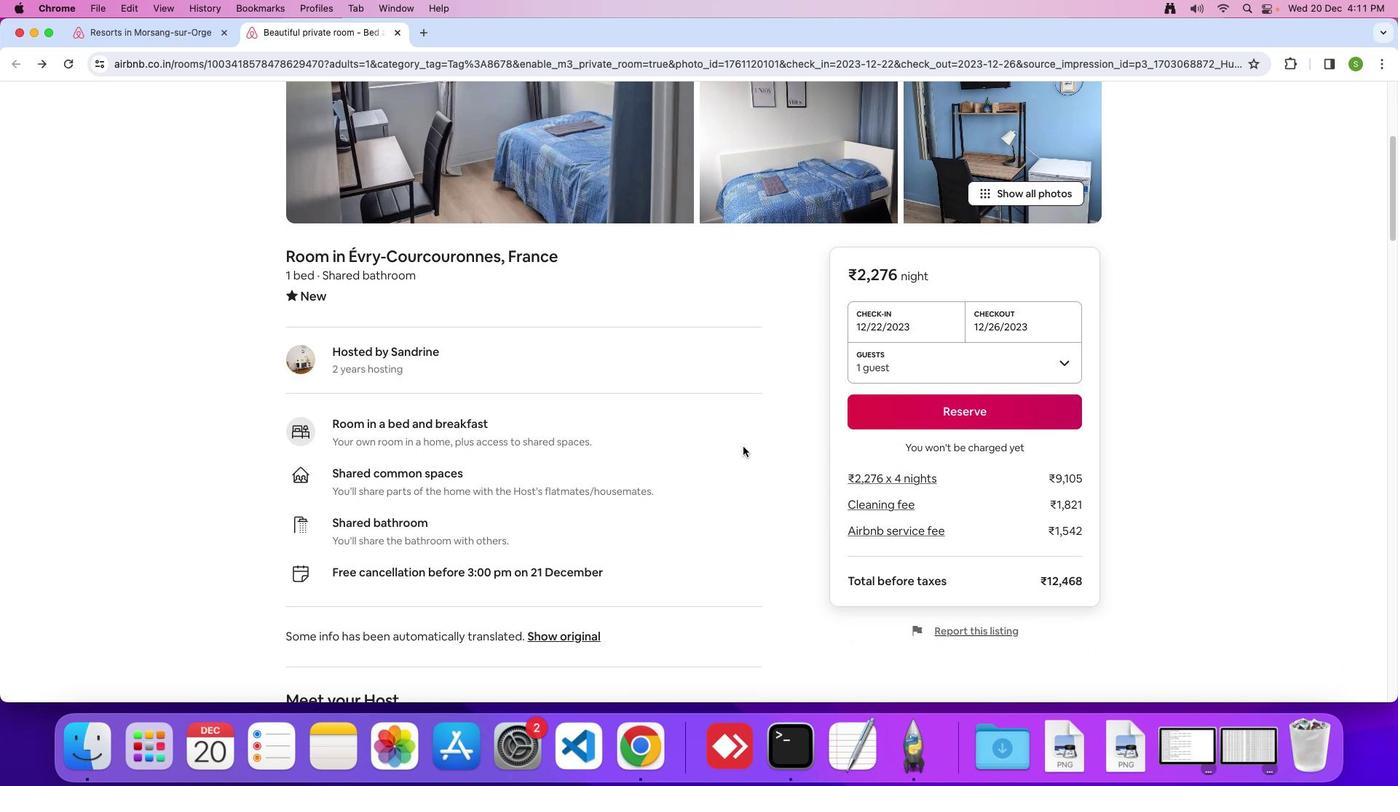 
Action: Mouse scrolled (743, 447) with delta (0, 0)
Screenshot: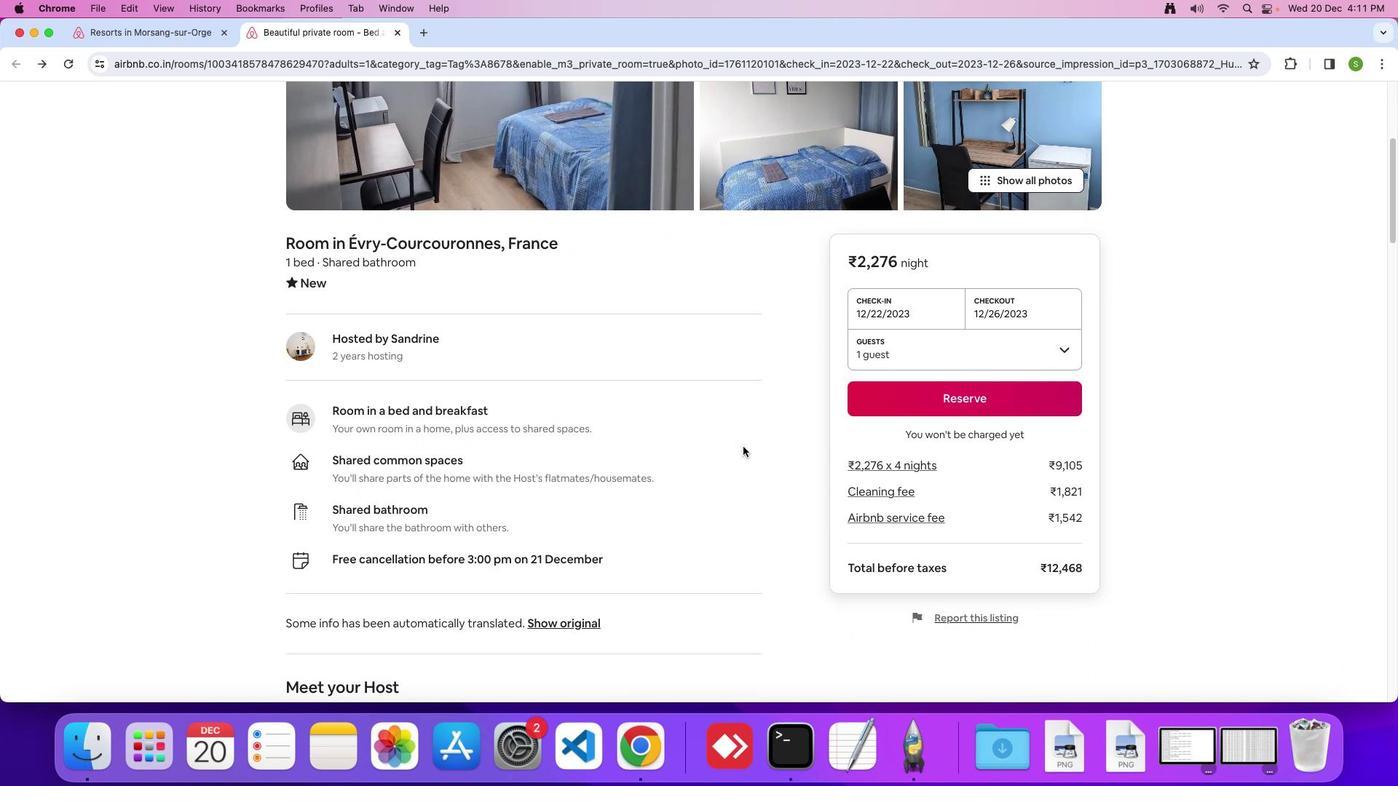 
Action: Mouse scrolled (743, 447) with delta (0, 0)
Screenshot: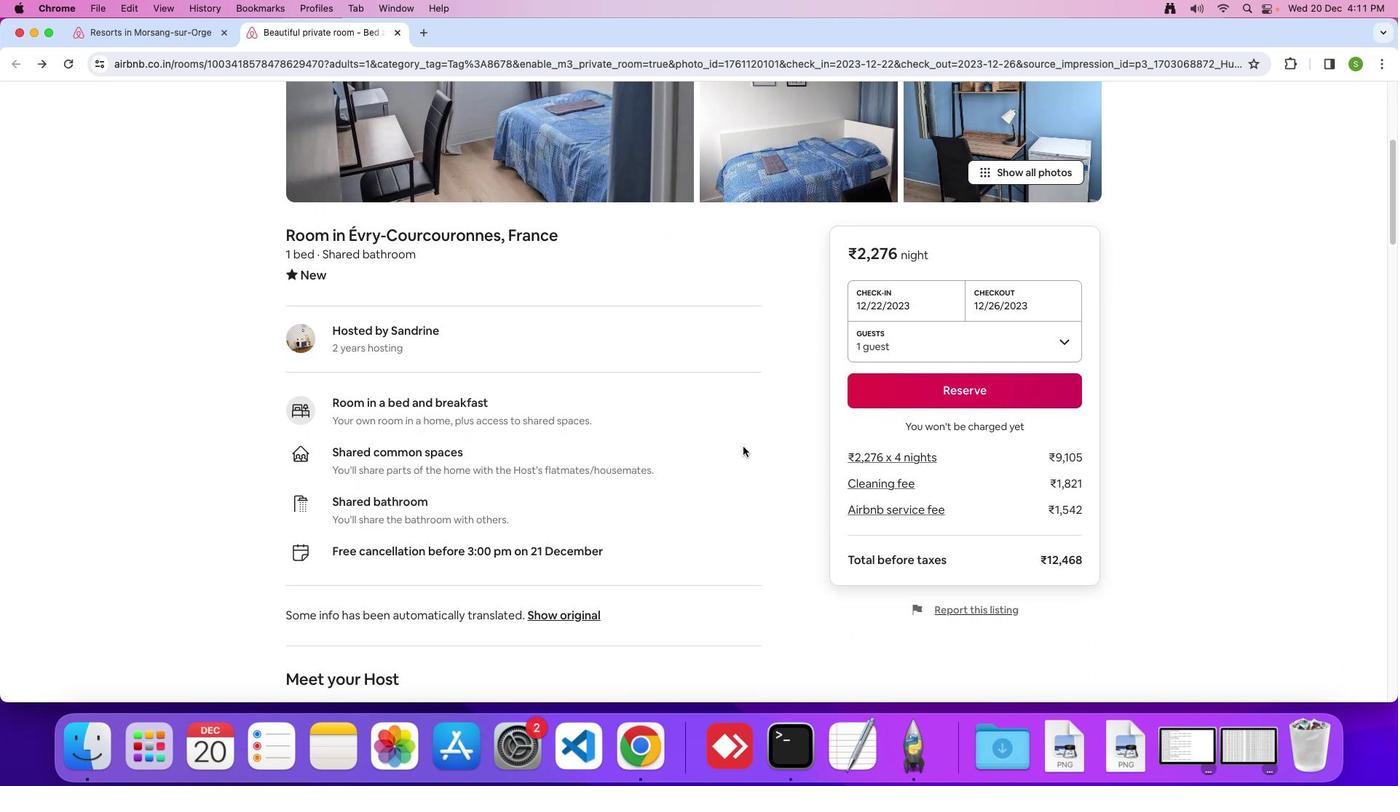 
Action: Mouse scrolled (743, 447) with delta (0, -1)
Screenshot: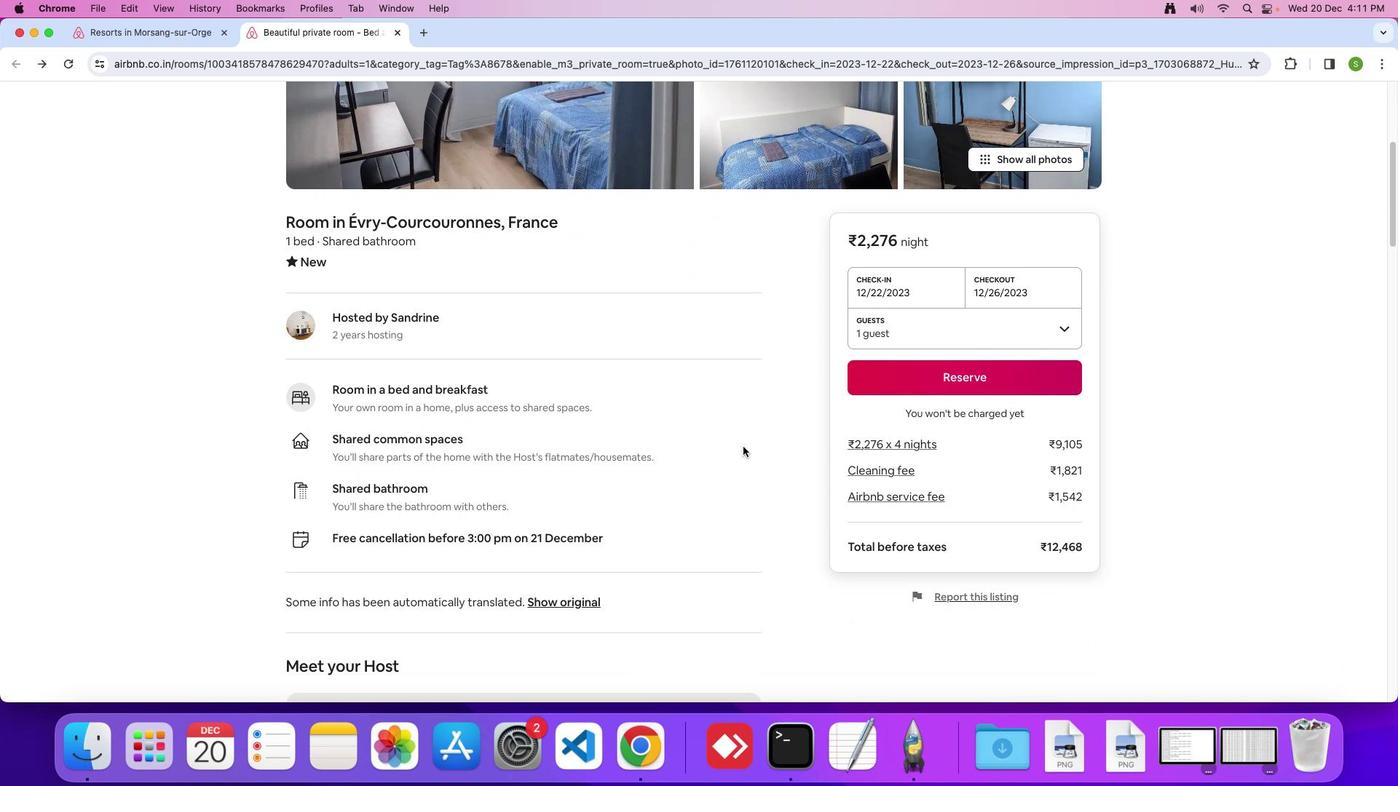 
Action: Mouse scrolled (743, 447) with delta (0, 0)
Screenshot: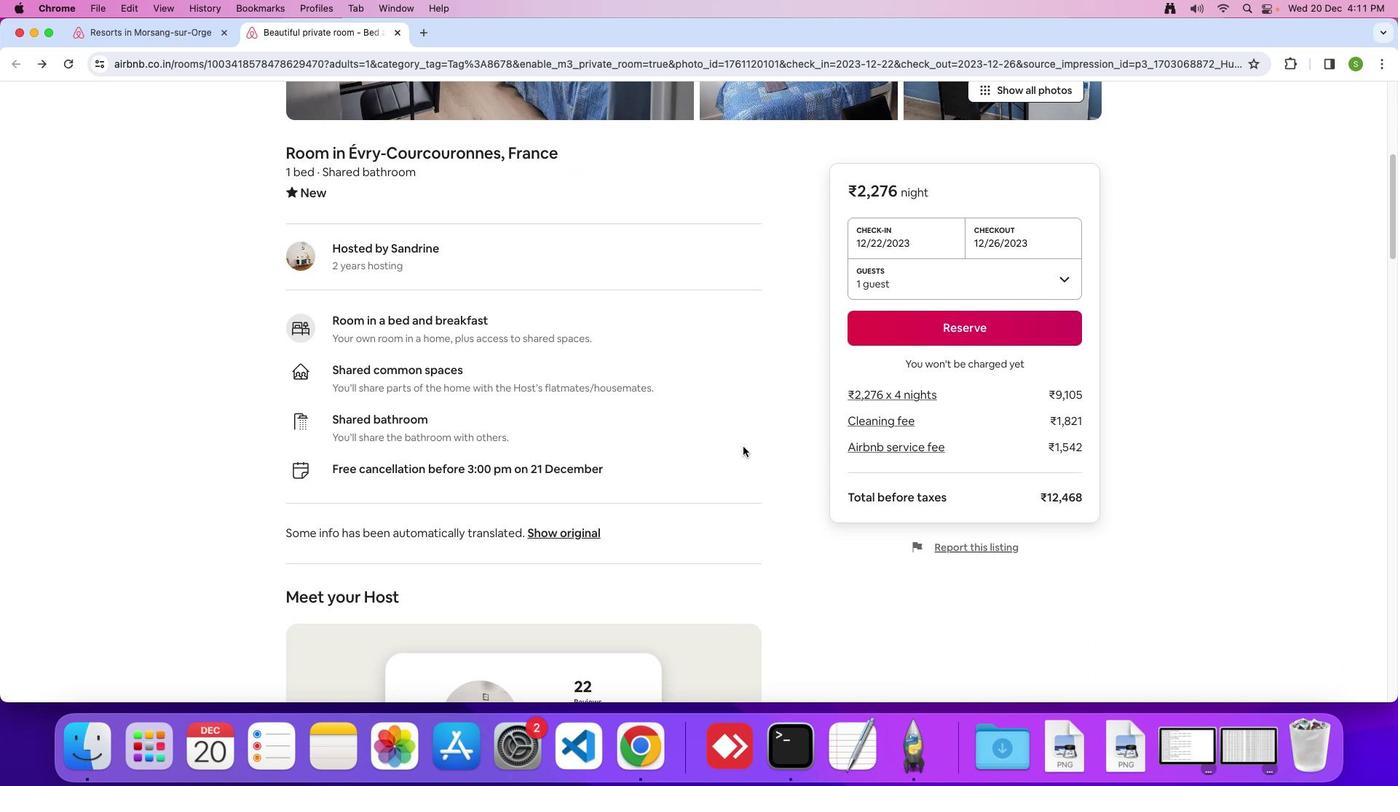 
Action: Mouse scrolled (743, 447) with delta (0, 0)
Screenshot: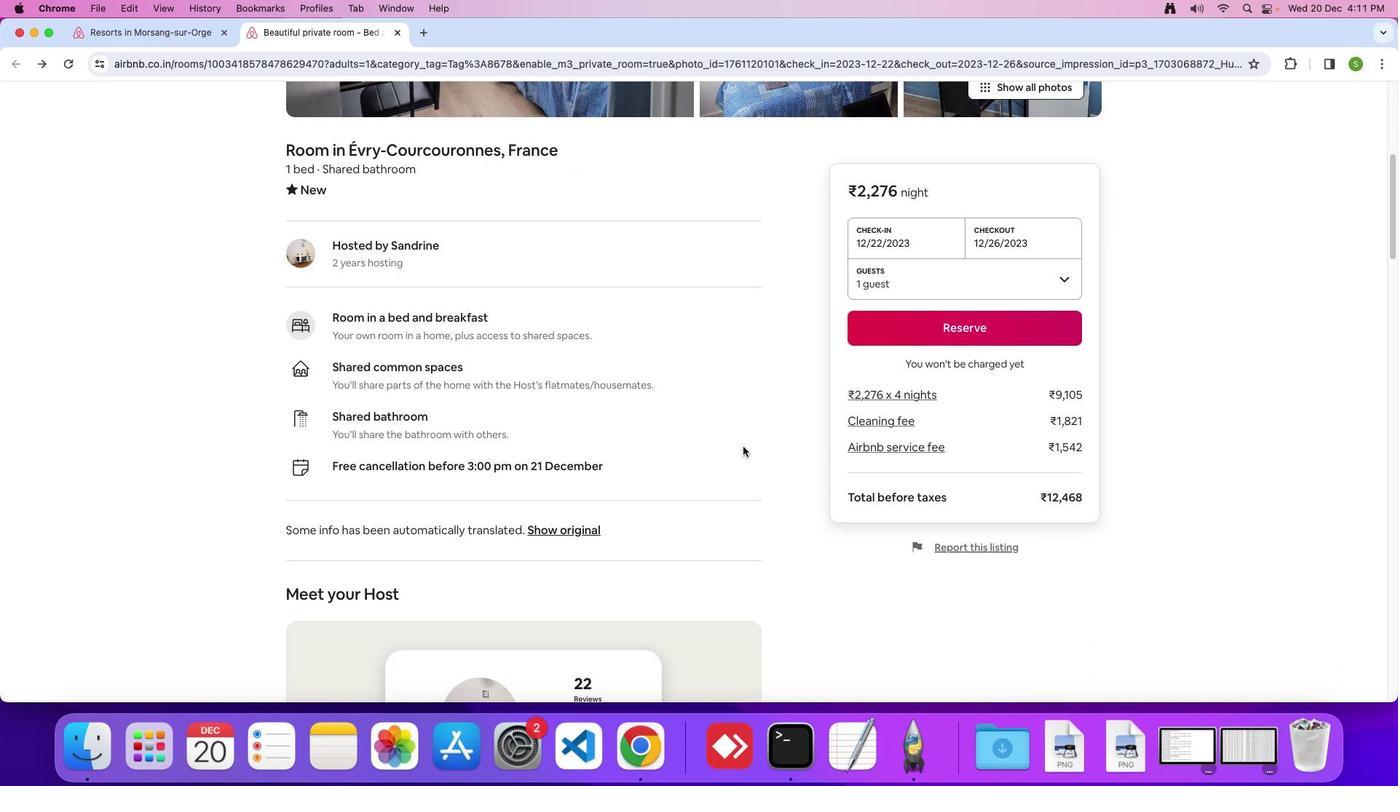 
Action: Mouse scrolled (743, 447) with delta (0, 0)
Screenshot: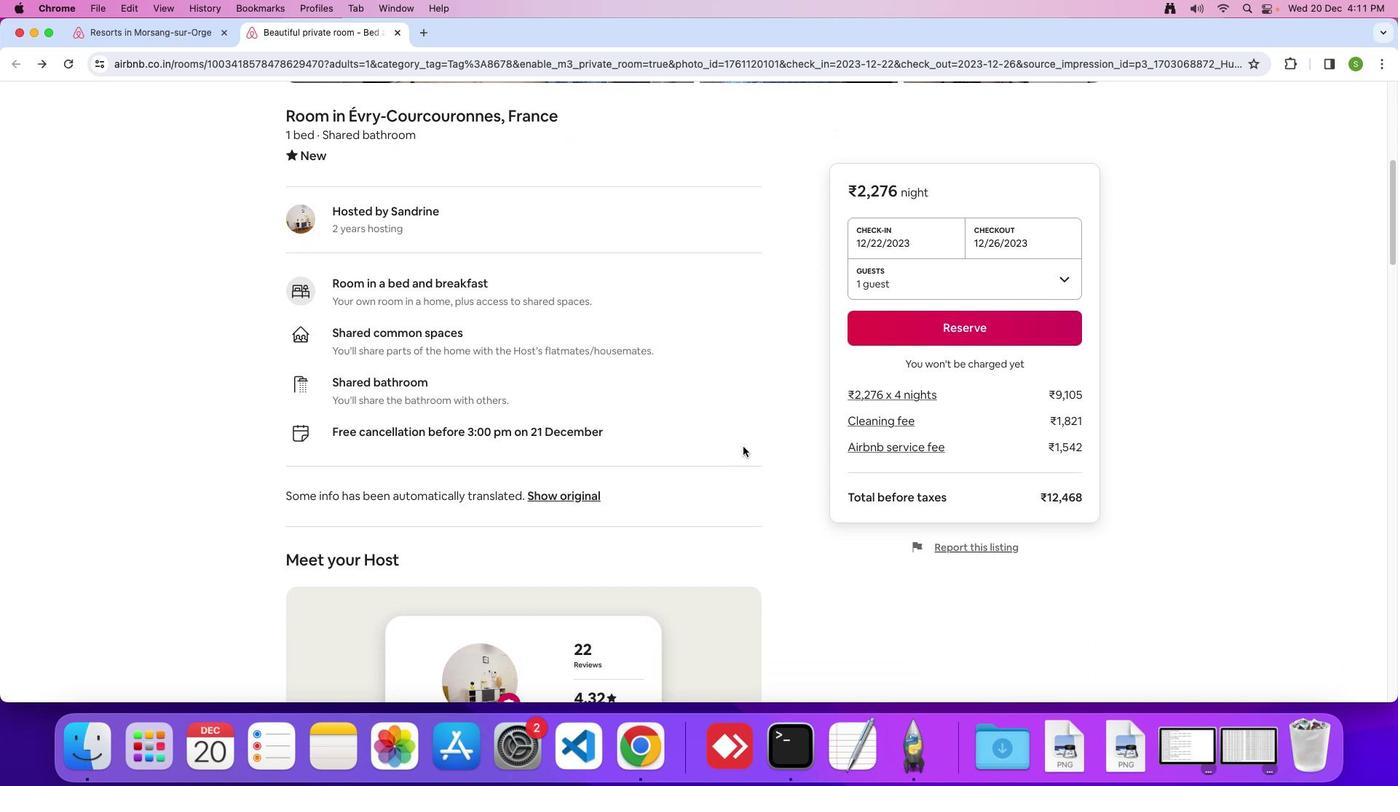 
Action: Mouse scrolled (743, 447) with delta (0, 0)
Screenshot: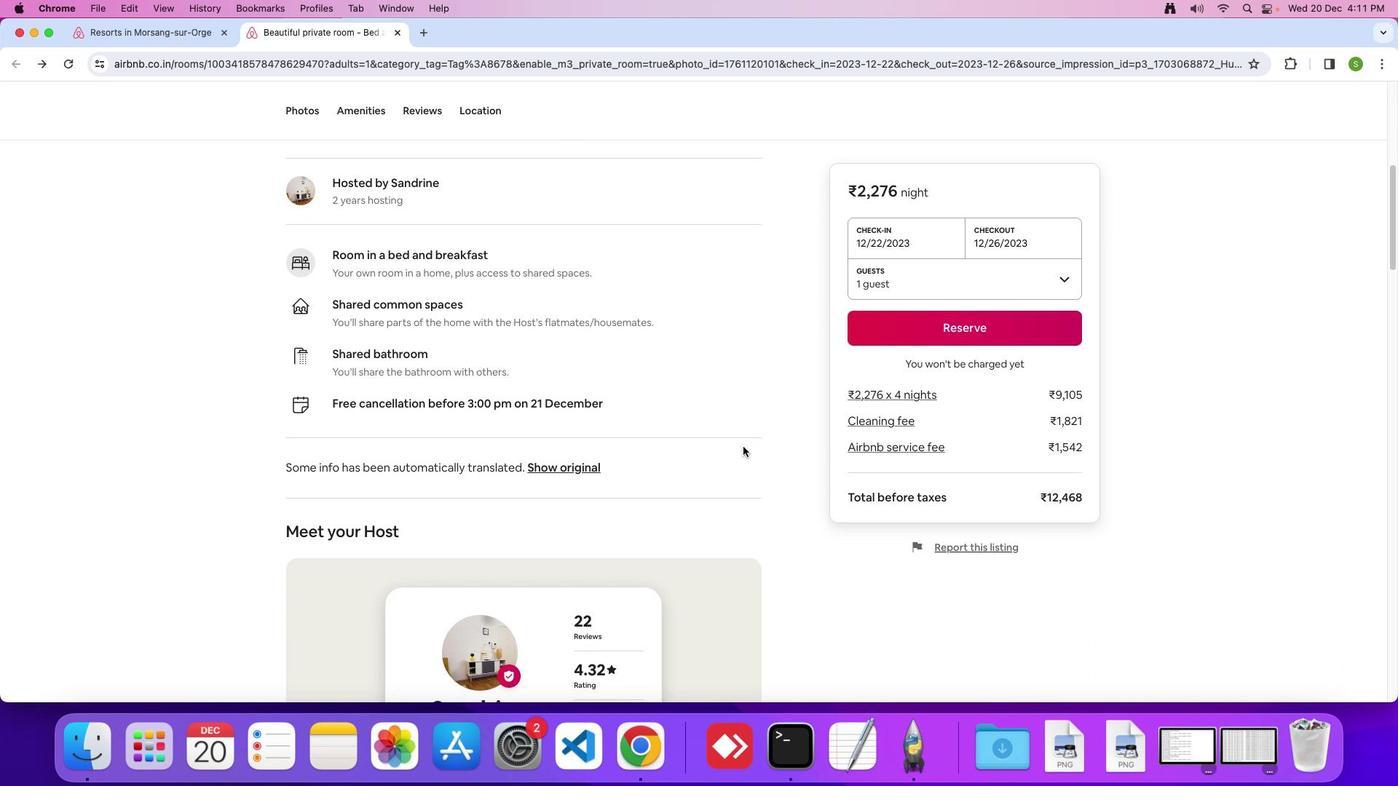 
Action: Mouse scrolled (743, 447) with delta (0, 0)
Screenshot: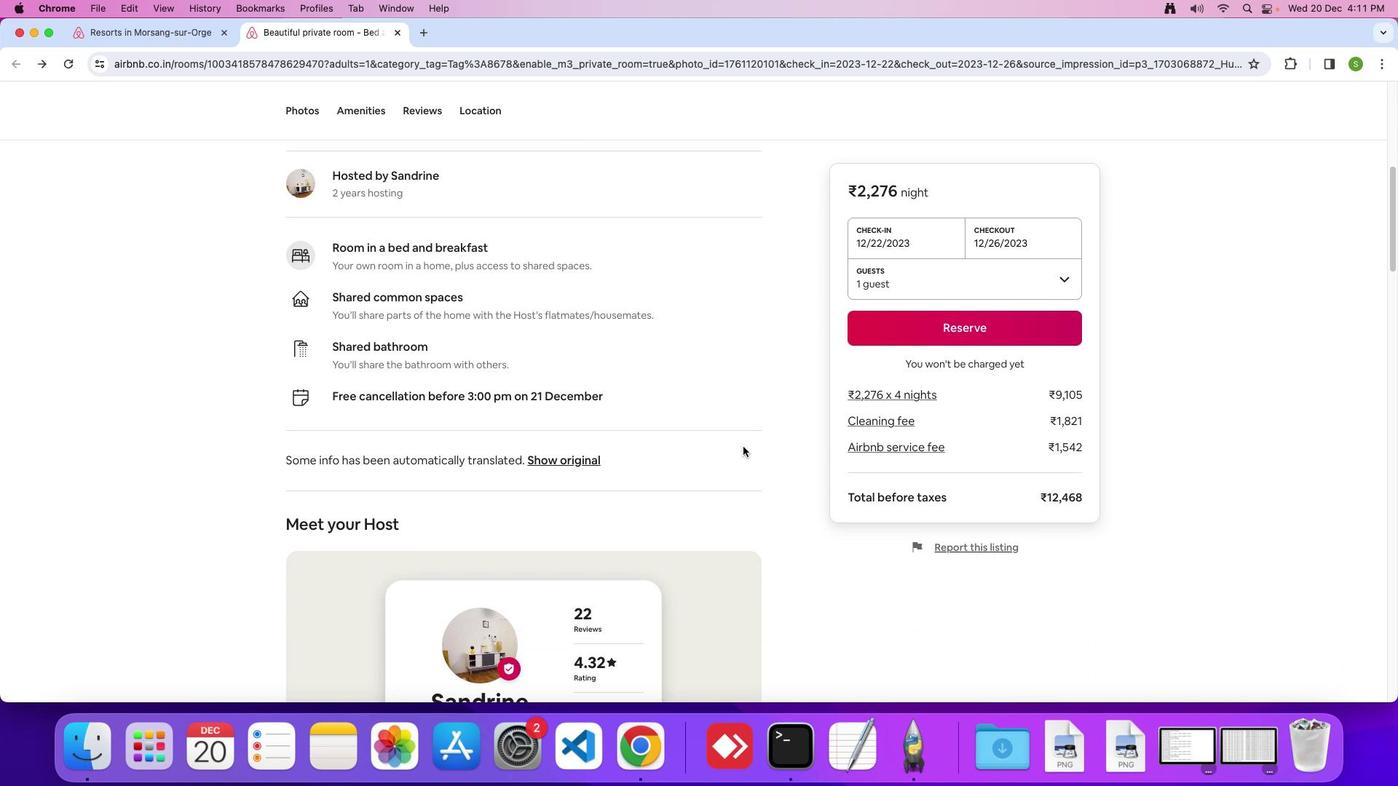 
Action: Mouse scrolled (743, 447) with delta (0, 0)
Screenshot: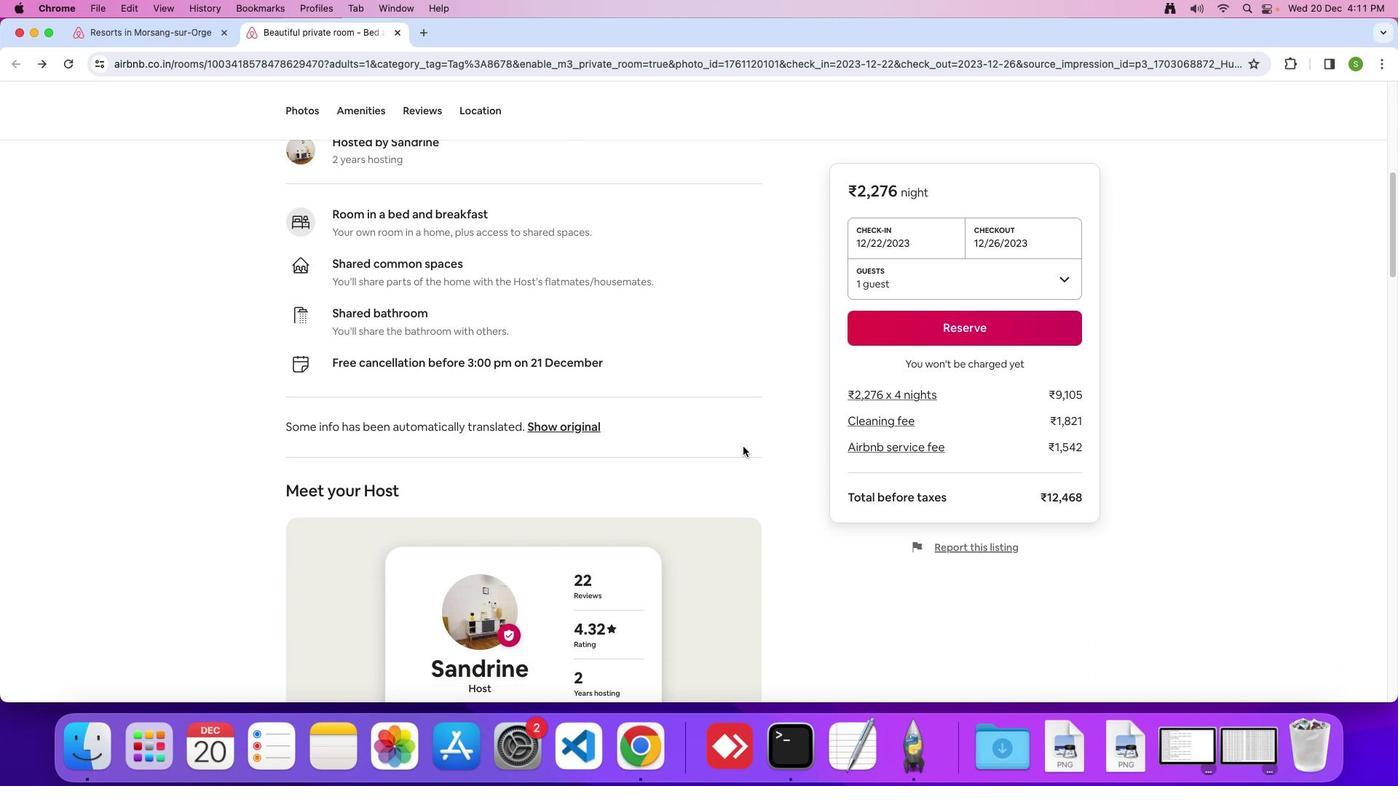 
Action: Mouse scrolled (743, 447) with delta (0, 0)
Screenshot: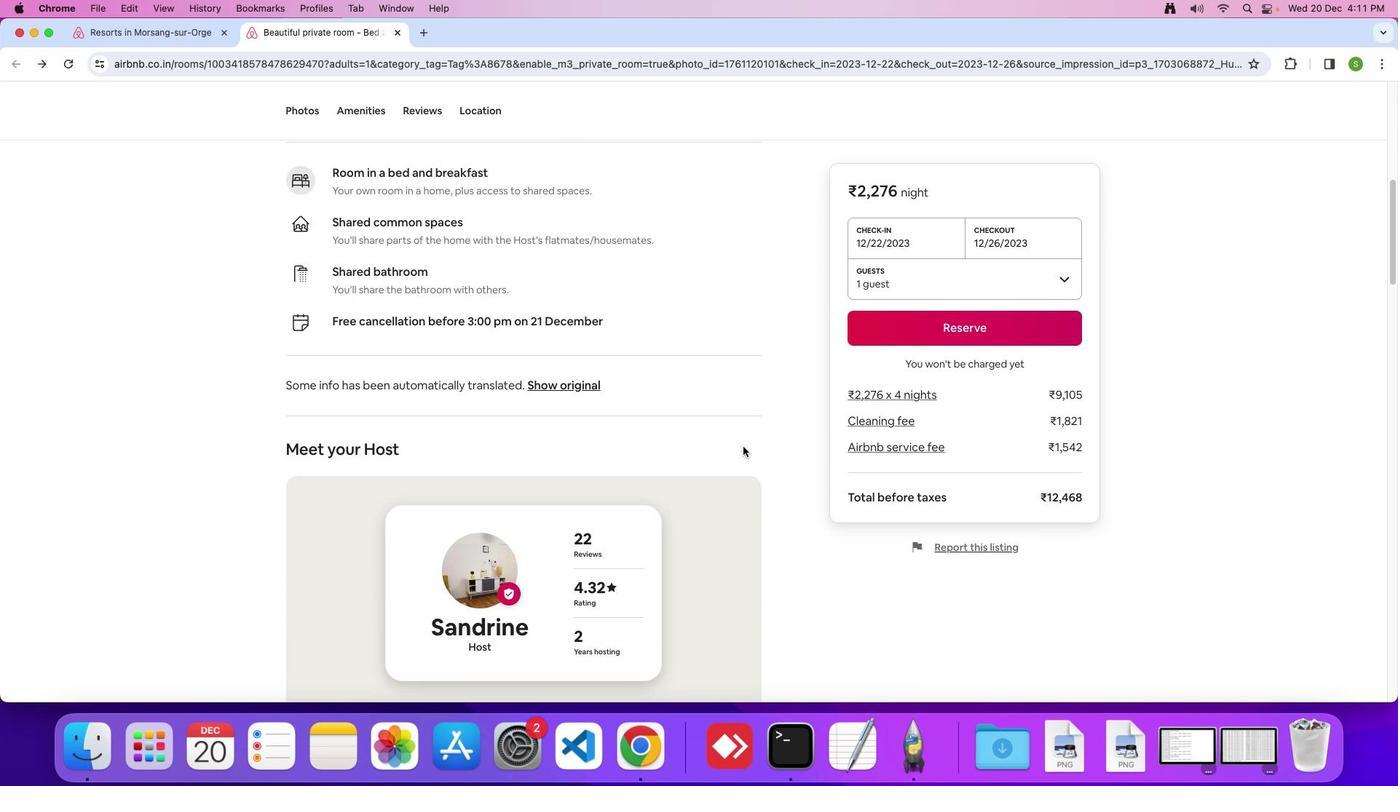 
Action: Mouse scrolled (743, 447) with delta (0, 0)
Screenshot: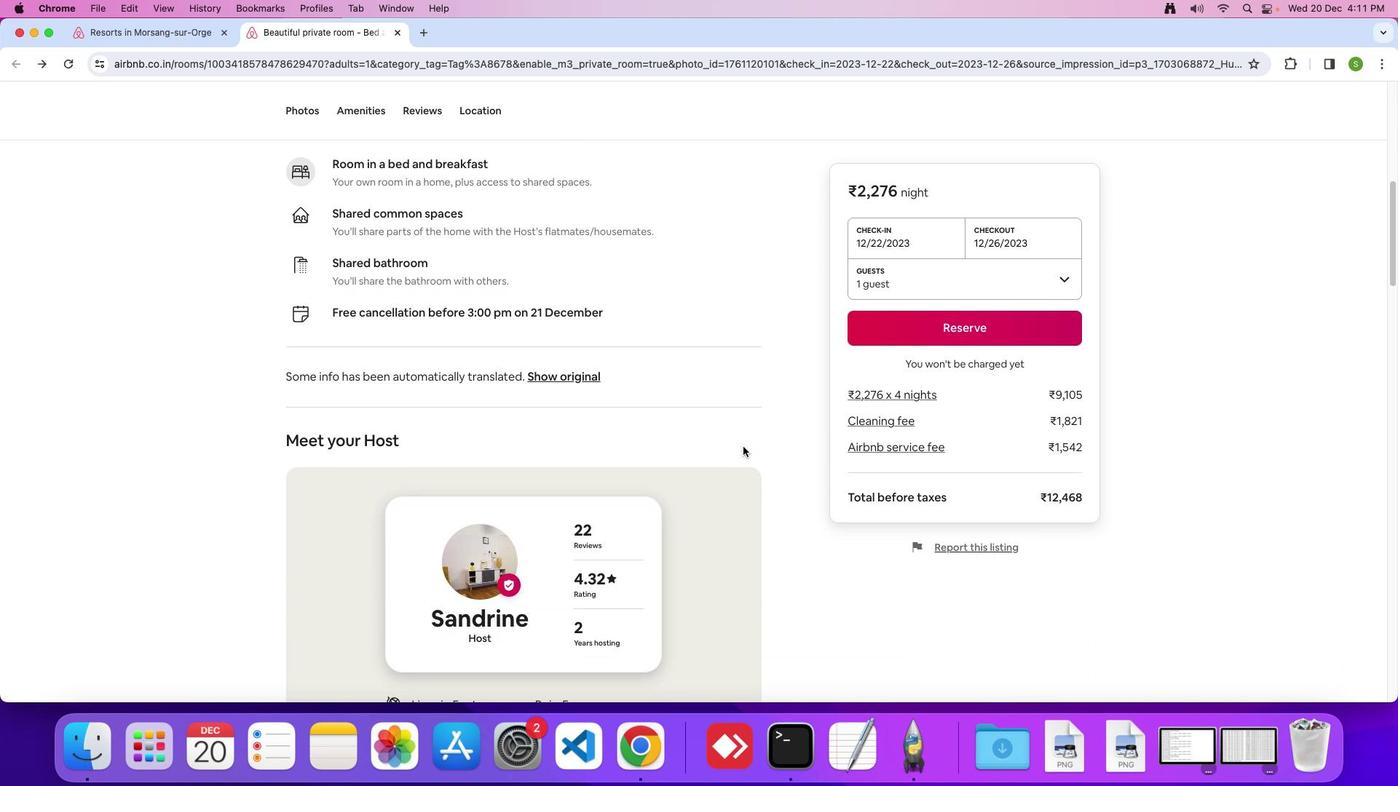 
Action: Mouse scrolled (743, 447) with delta (0, 0)
Screenshot: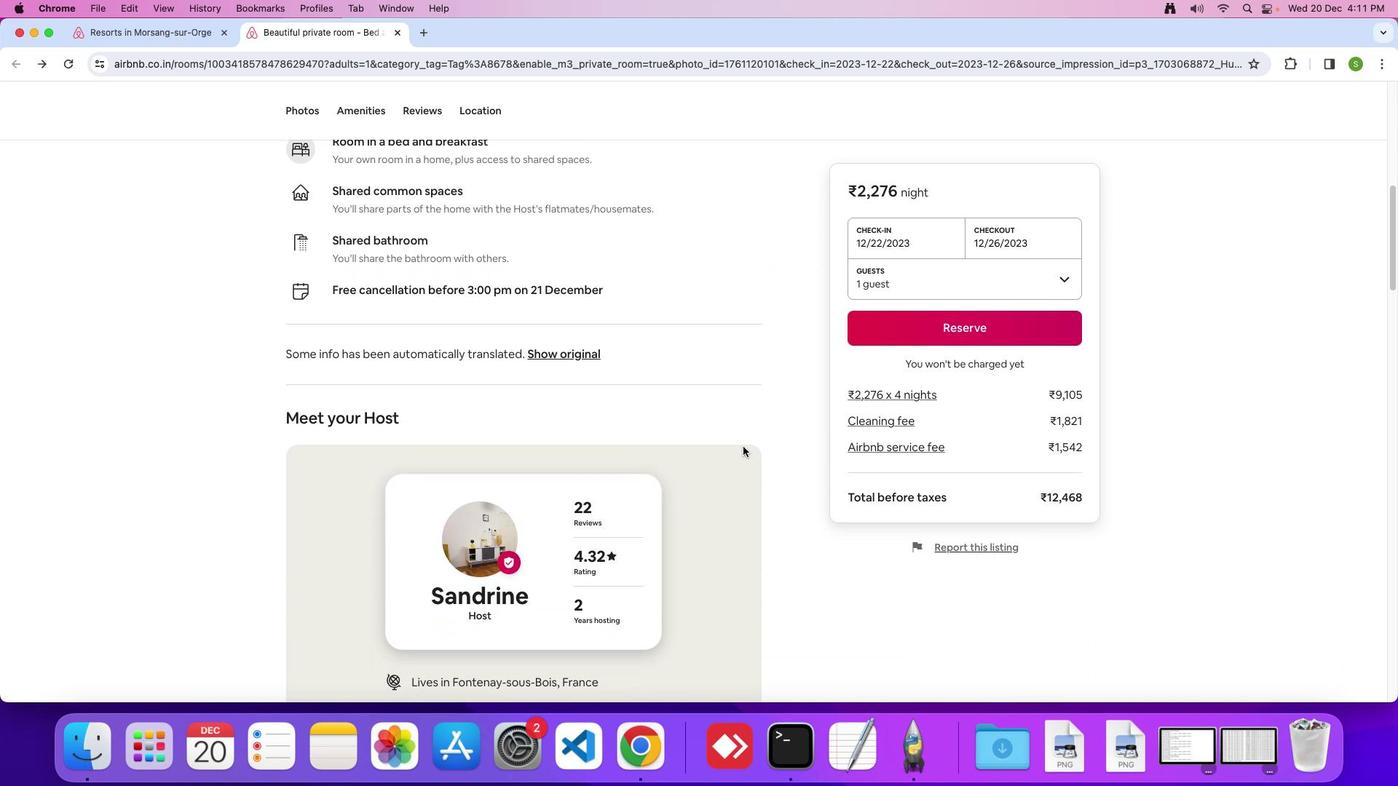 
Action: Mouse scrolled (743, 447) with delta (0, 0)
Screenshot: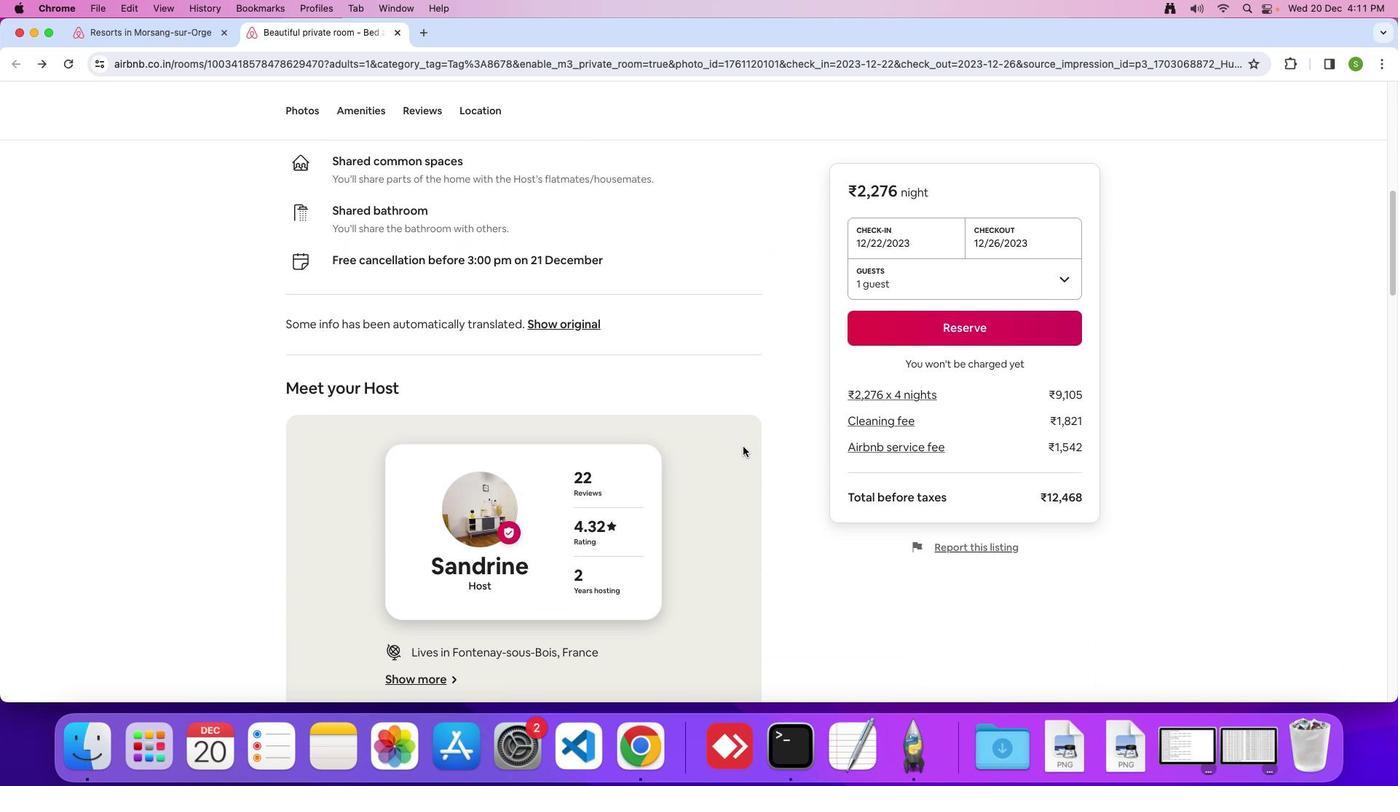 
Action: Mouse scrolled (743, 447) with delta (0, 0)
Screenshot: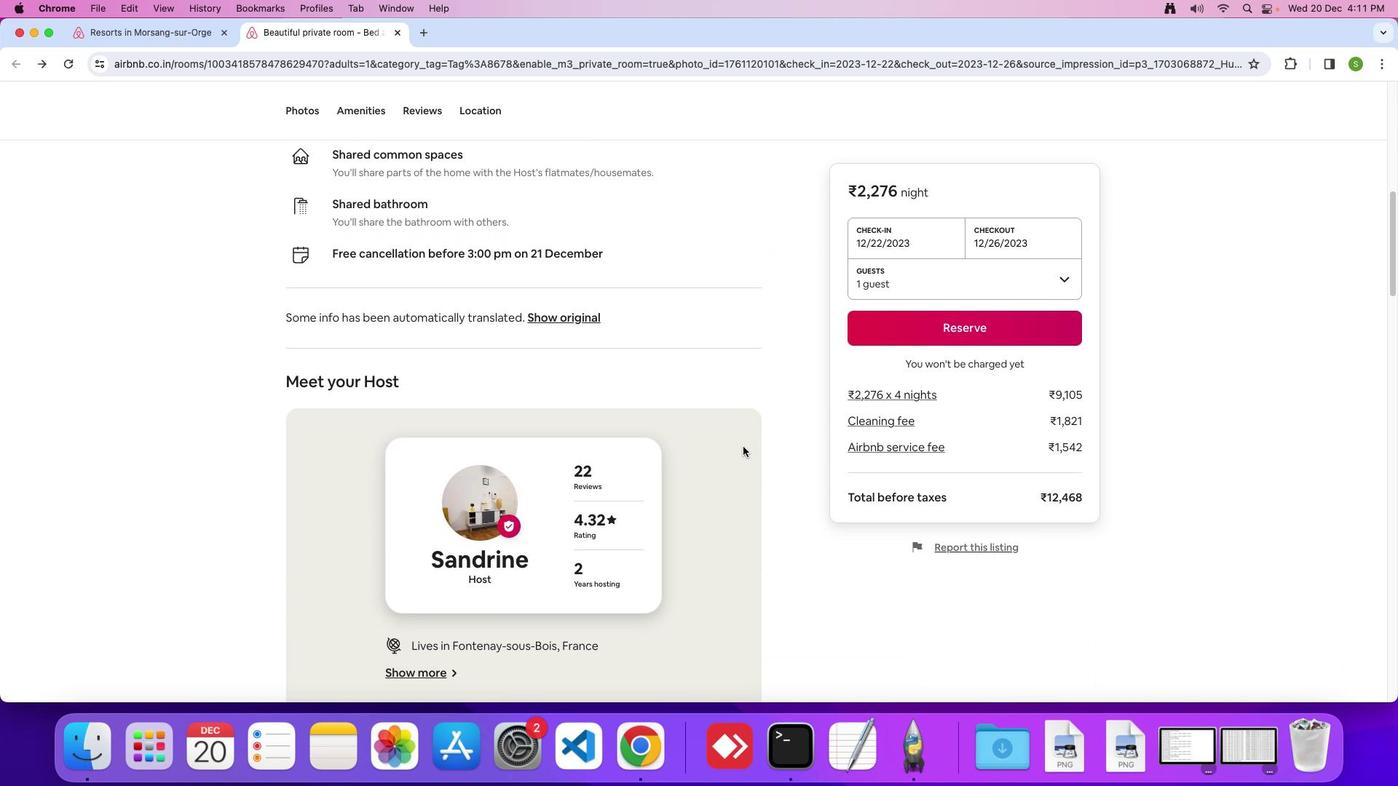 
Action: Mouse scrolled (743, 447) with delta (0, 0)
Screenshot: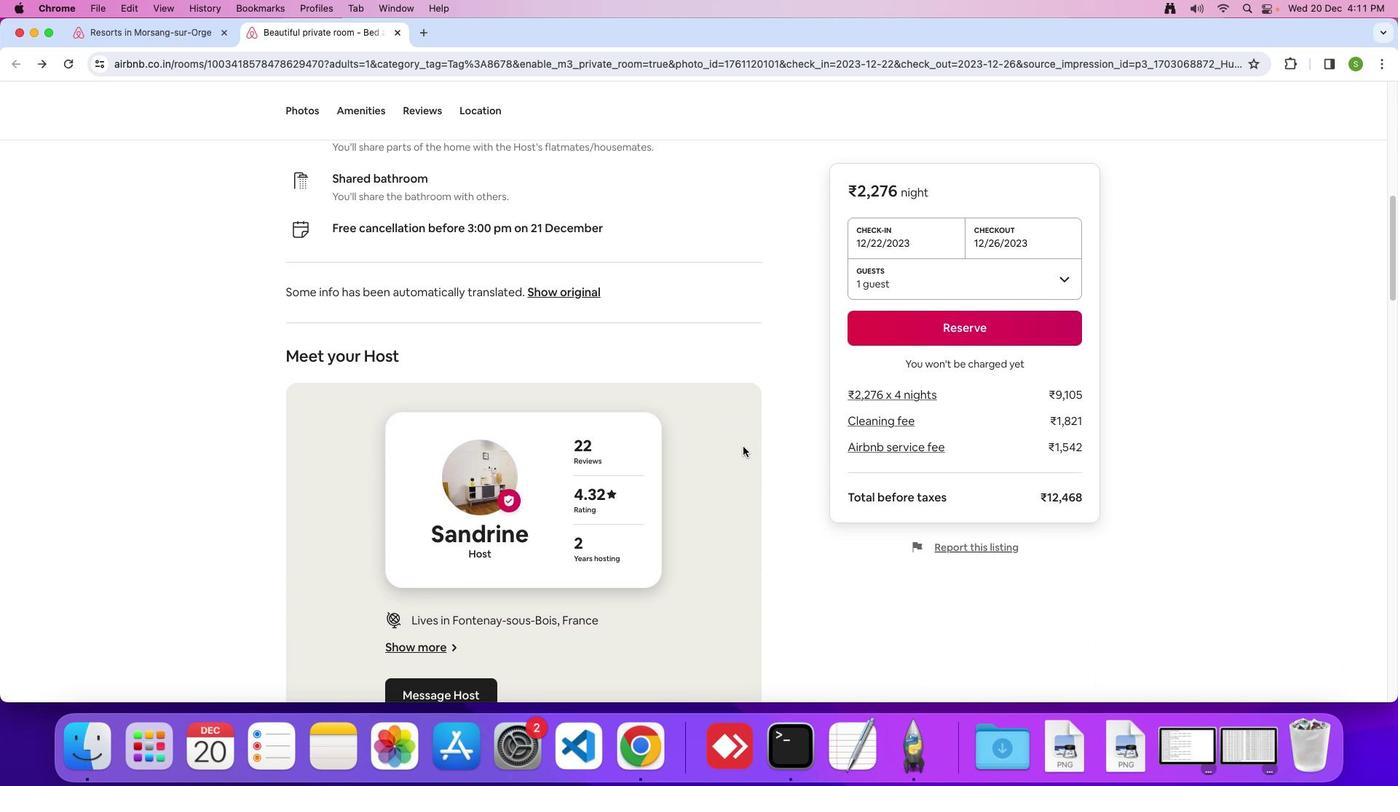 
Action: Mouse scrolled (743, 447) with delta (0, 0)
Screenshot: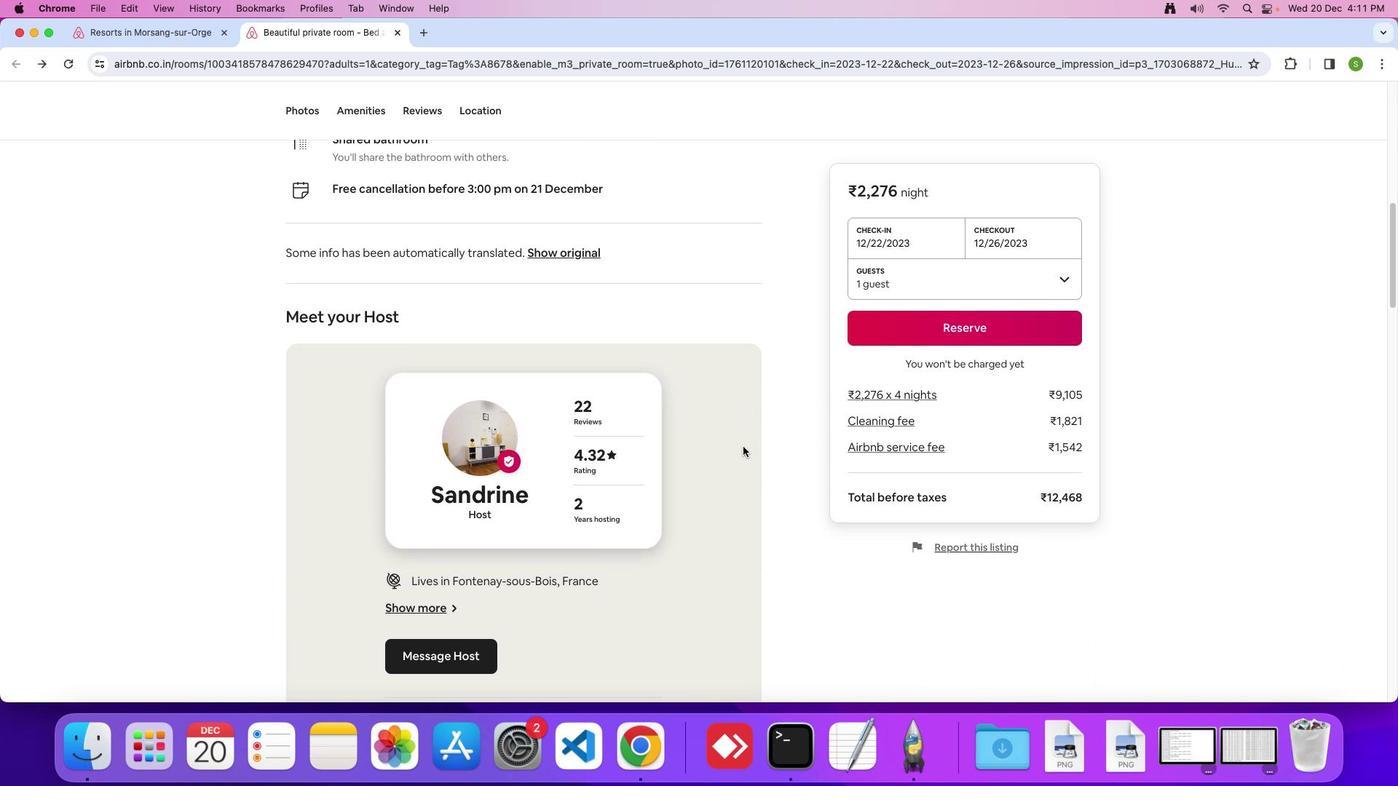 
Action: Mouse scrolled (743, 447) with delta (0, 0)
Screenshot: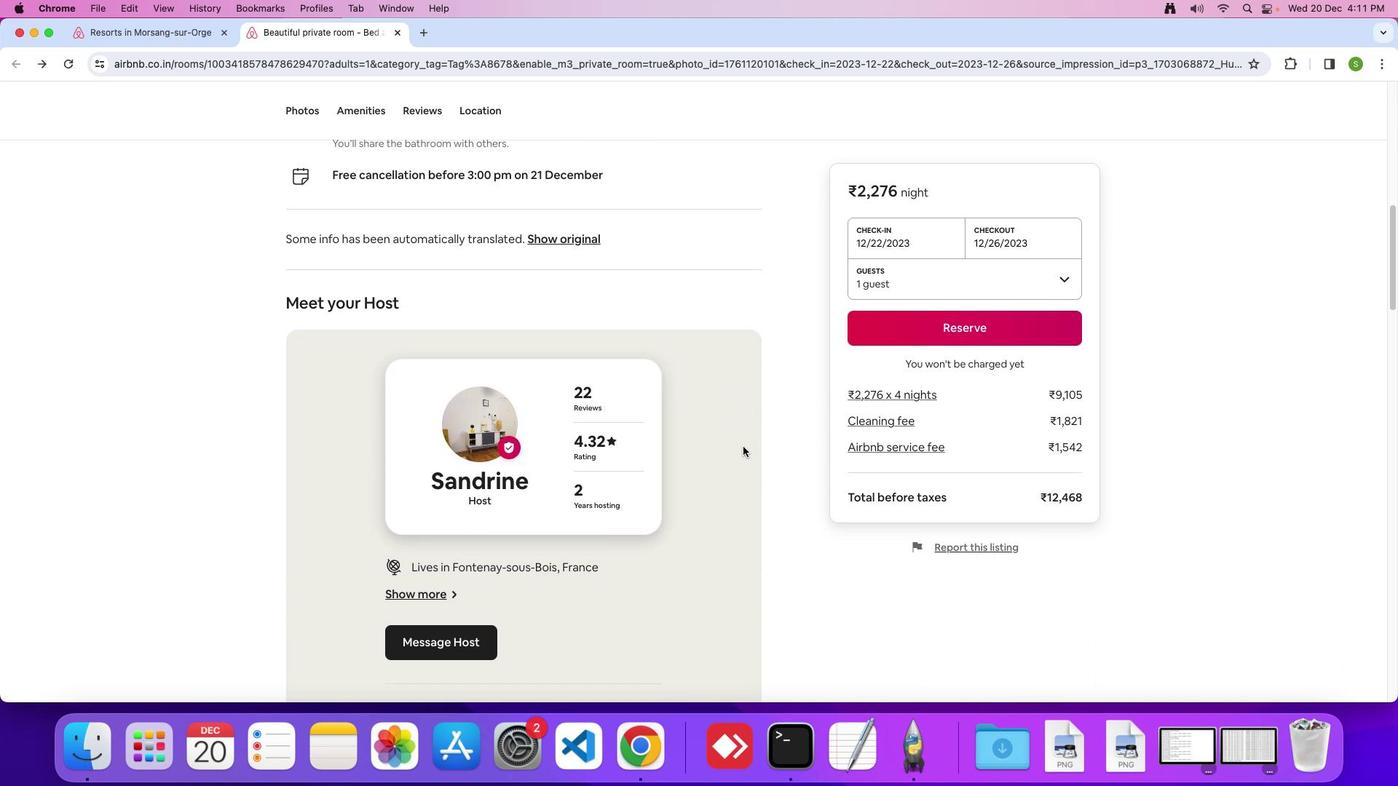 
Action: Mouse scrolled (743, 447) with delta (0, -2)
Screenshot: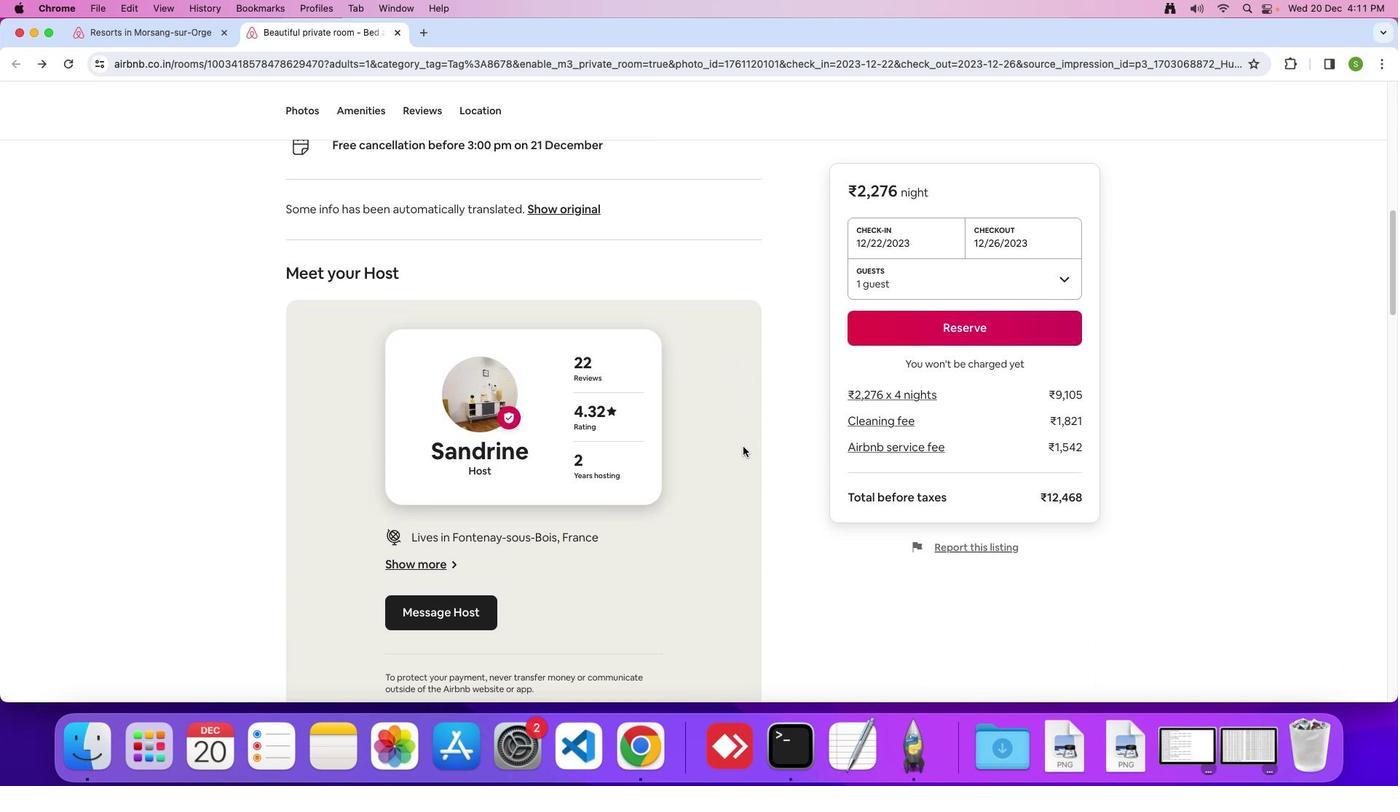 
Action: Mouse scrolled (743, 447) with delta (0, 0)
Screenshot: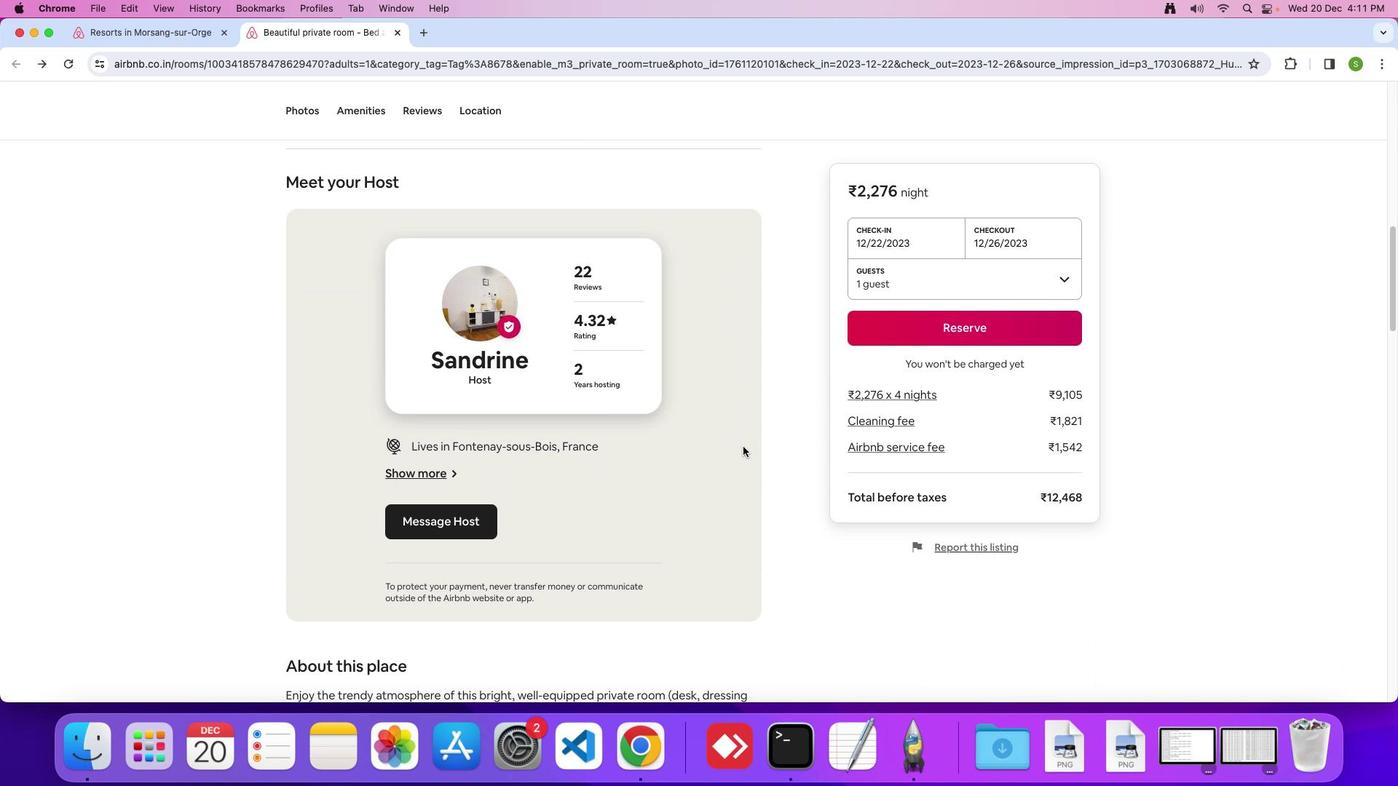 
Action: Mouse scrolled (743, 447) with delta (0, 0)
Screenshot: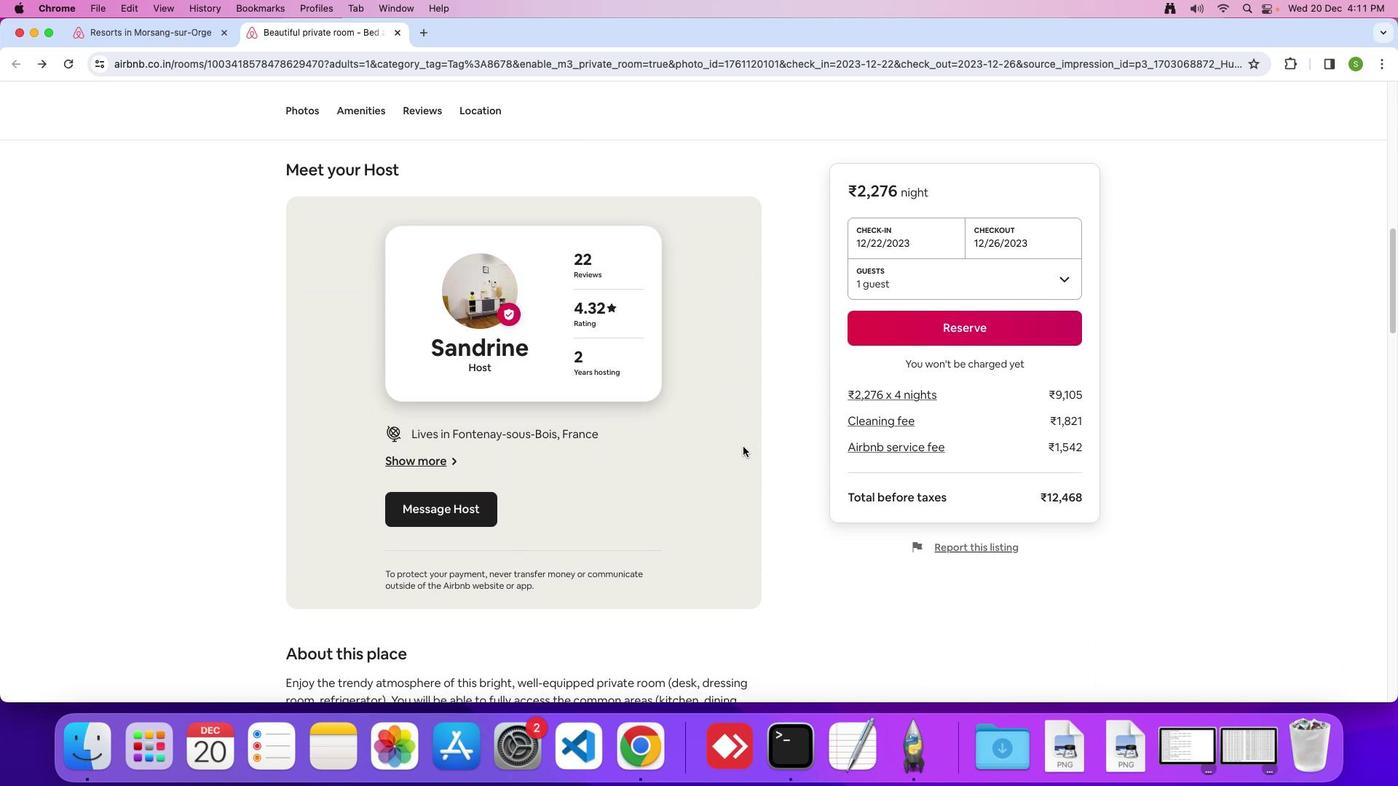 
Action: Mouse scrolled (743, 447) with delta (0, -1)
Screenshot: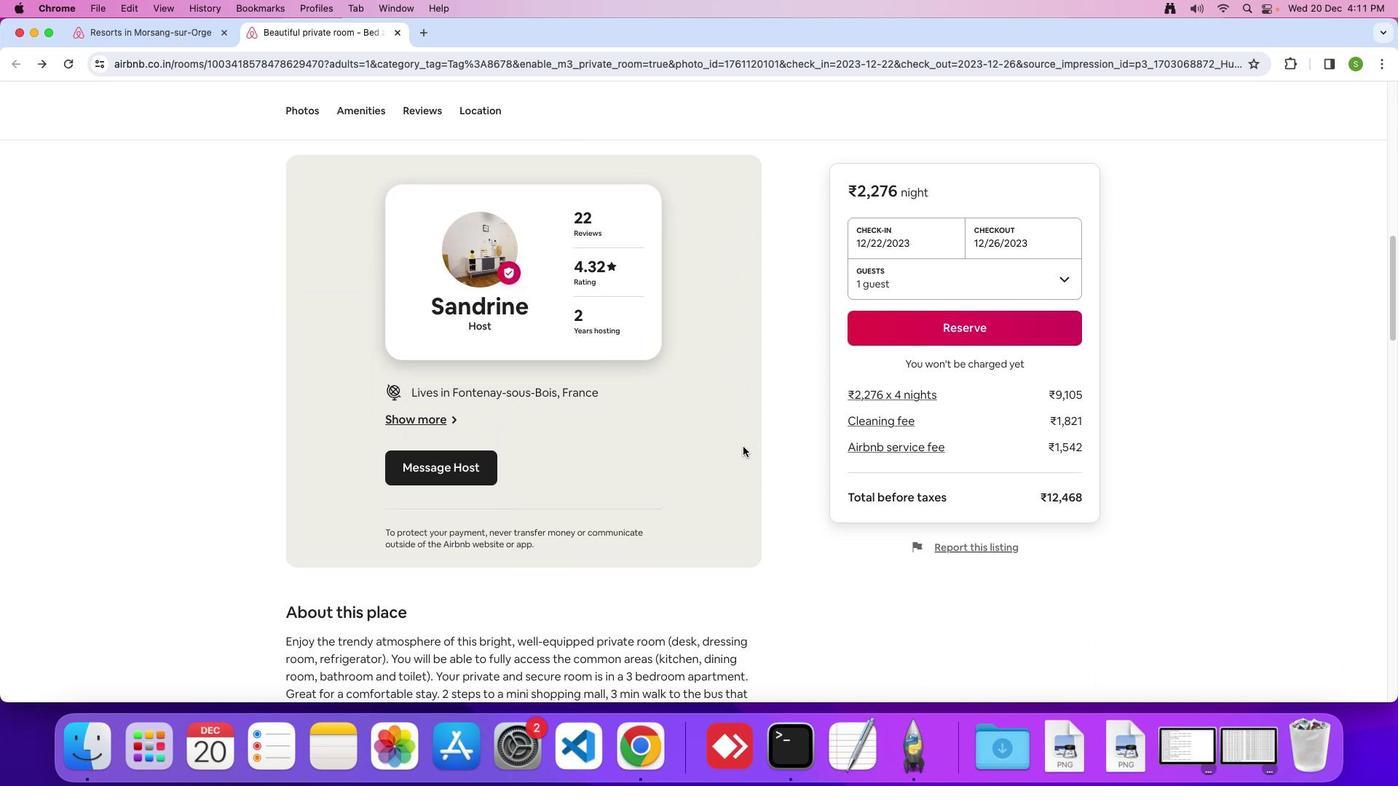 
Action: Mouse scrolled (743, 447) with delta (0, 0)
Screenshot: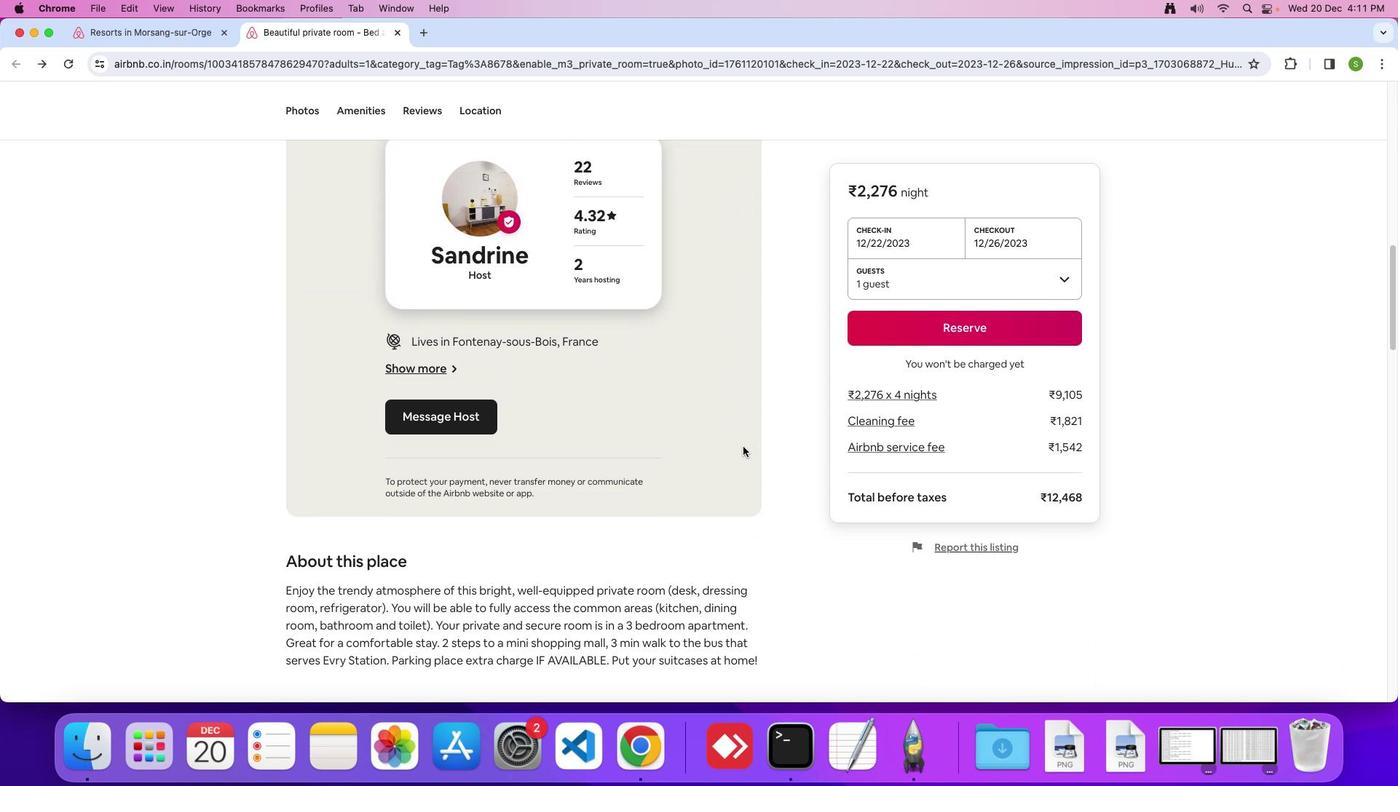 
Action: Mouse scrolled (743, 447) with delta (0, 0)
Screenshot: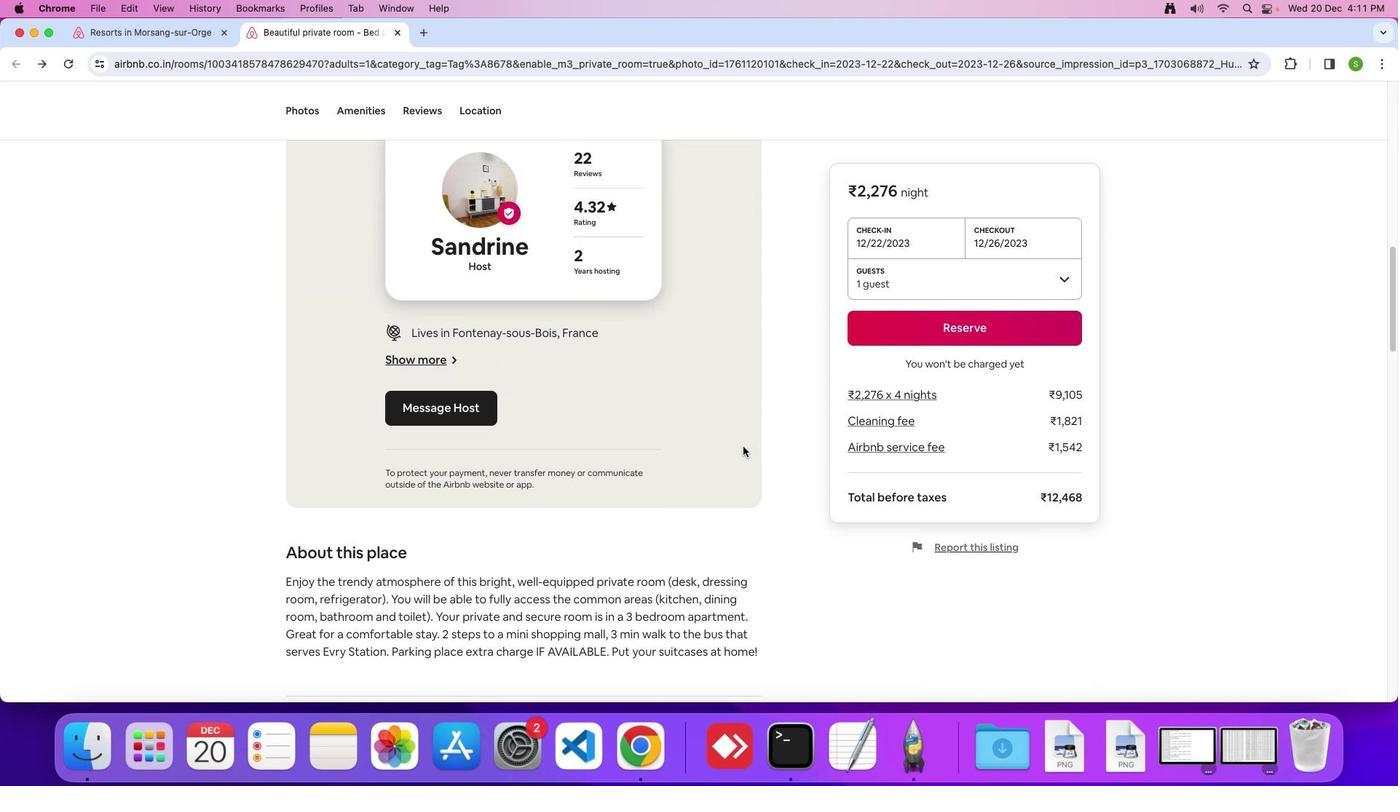 
Action: Mouse scrolled (743, 447) with delta (0, -1)
Screenshot: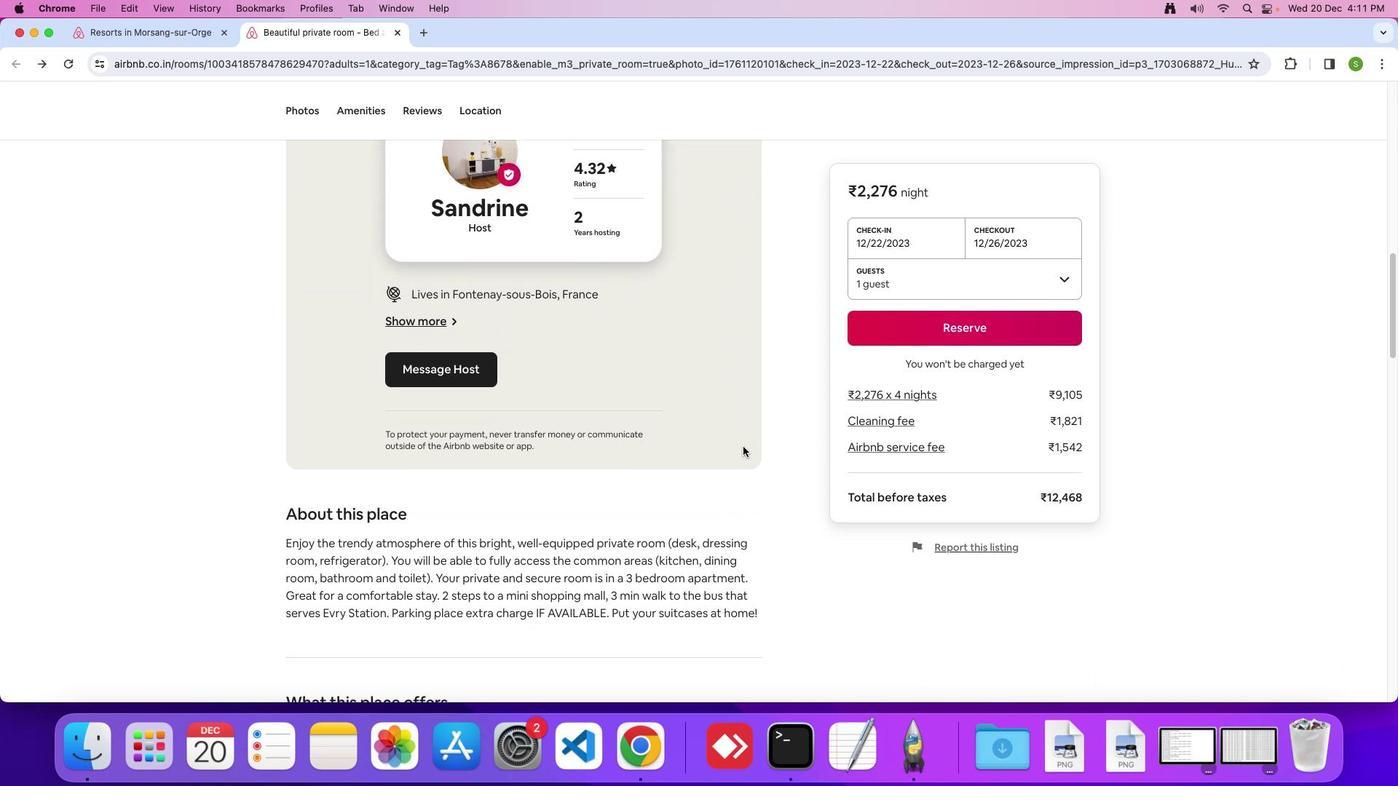 
Action: Mouse scrolled (743, 447) with delta (0, 0)
Screenshot: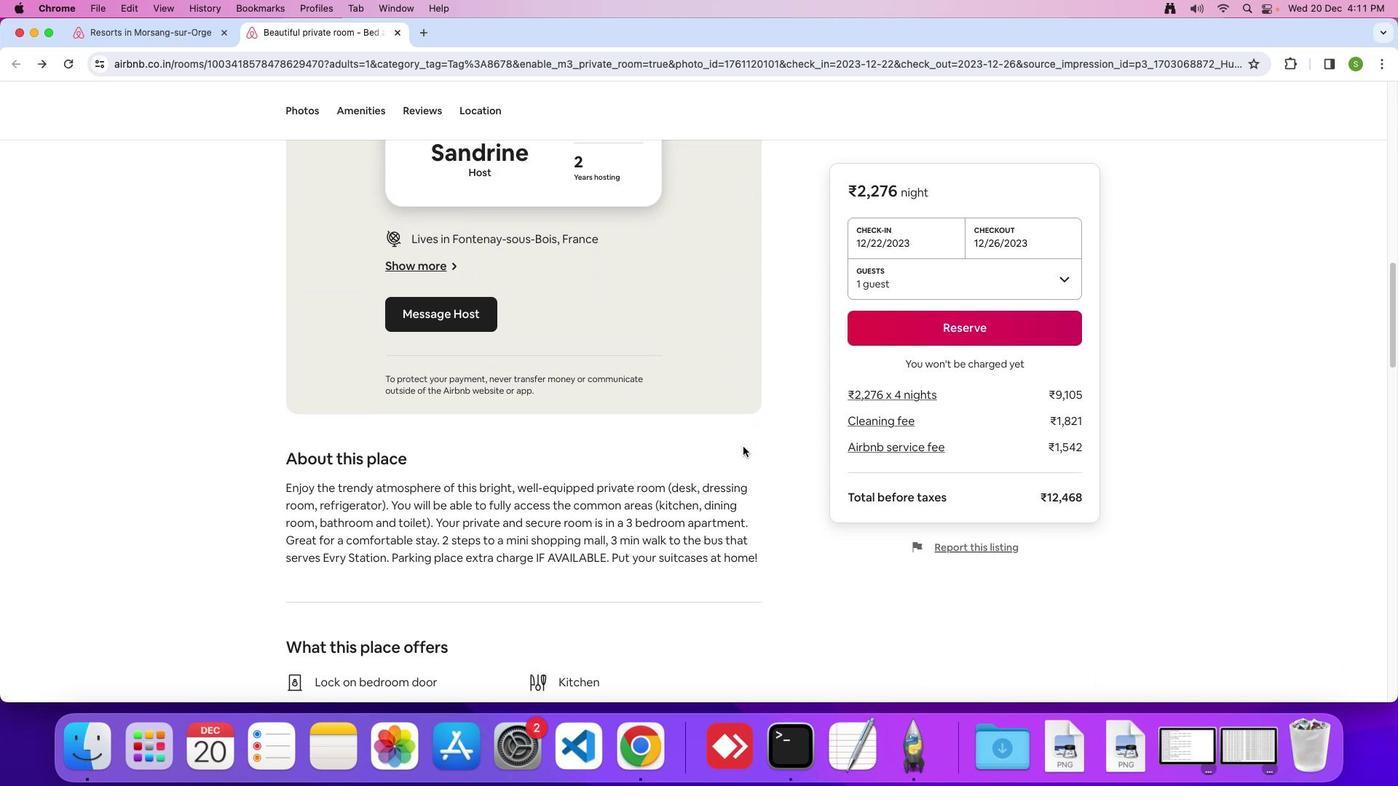 
Action: Mouse scrolled (743, 447) with delta (0, 0)
Screenshot: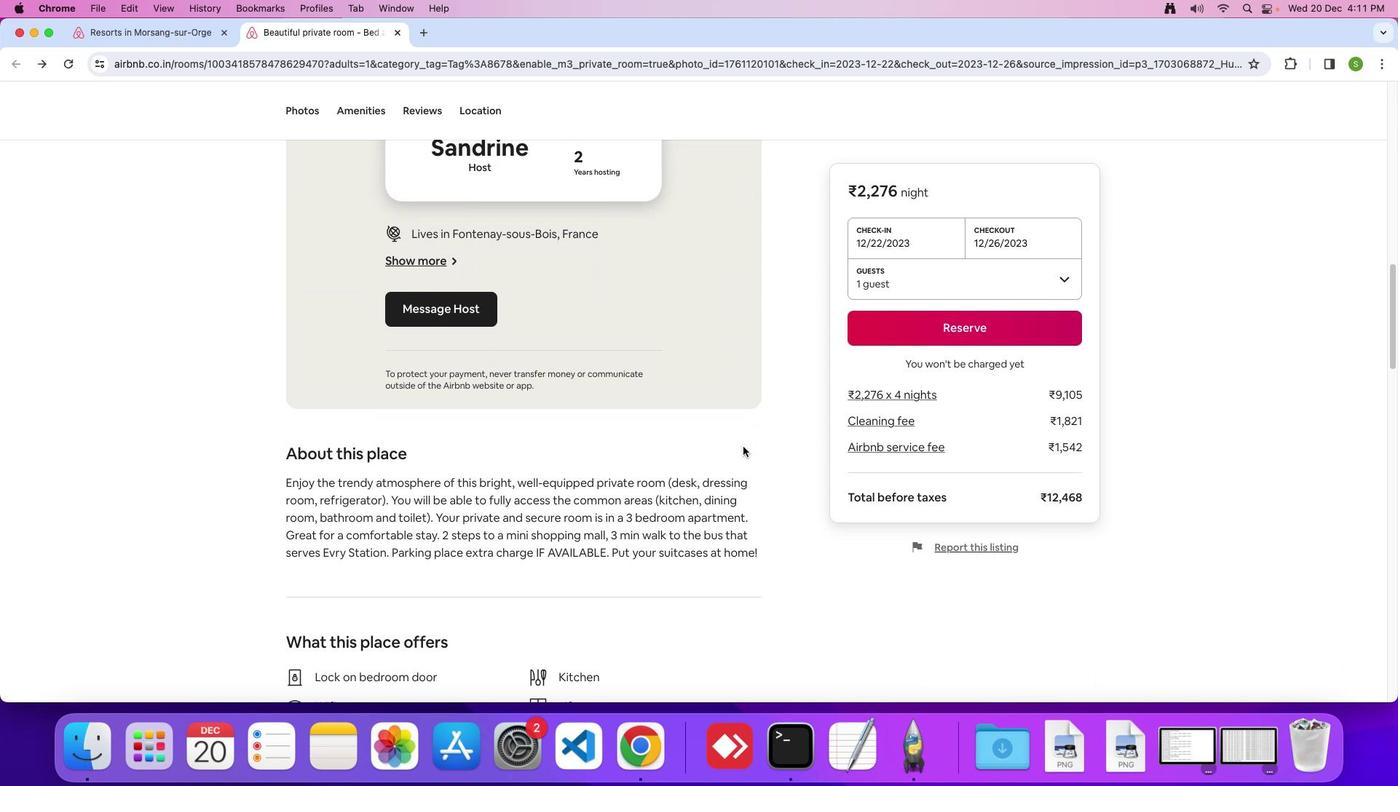 
Action: Mouse scrolled (743, 447) with delta (0, -1)
Screenshot: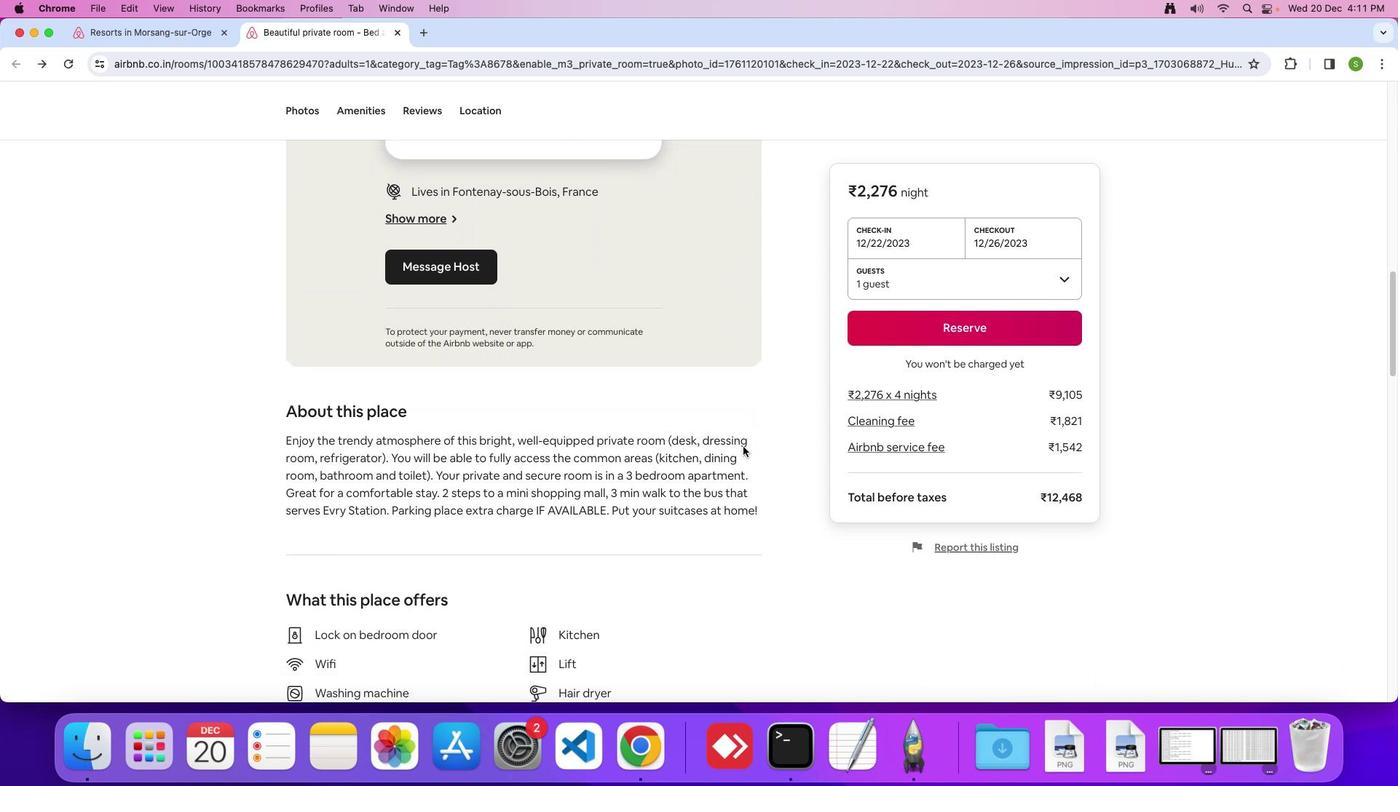 
Action: Mouse scrolled (743, 447) with delta (0, 0)
Screenshot: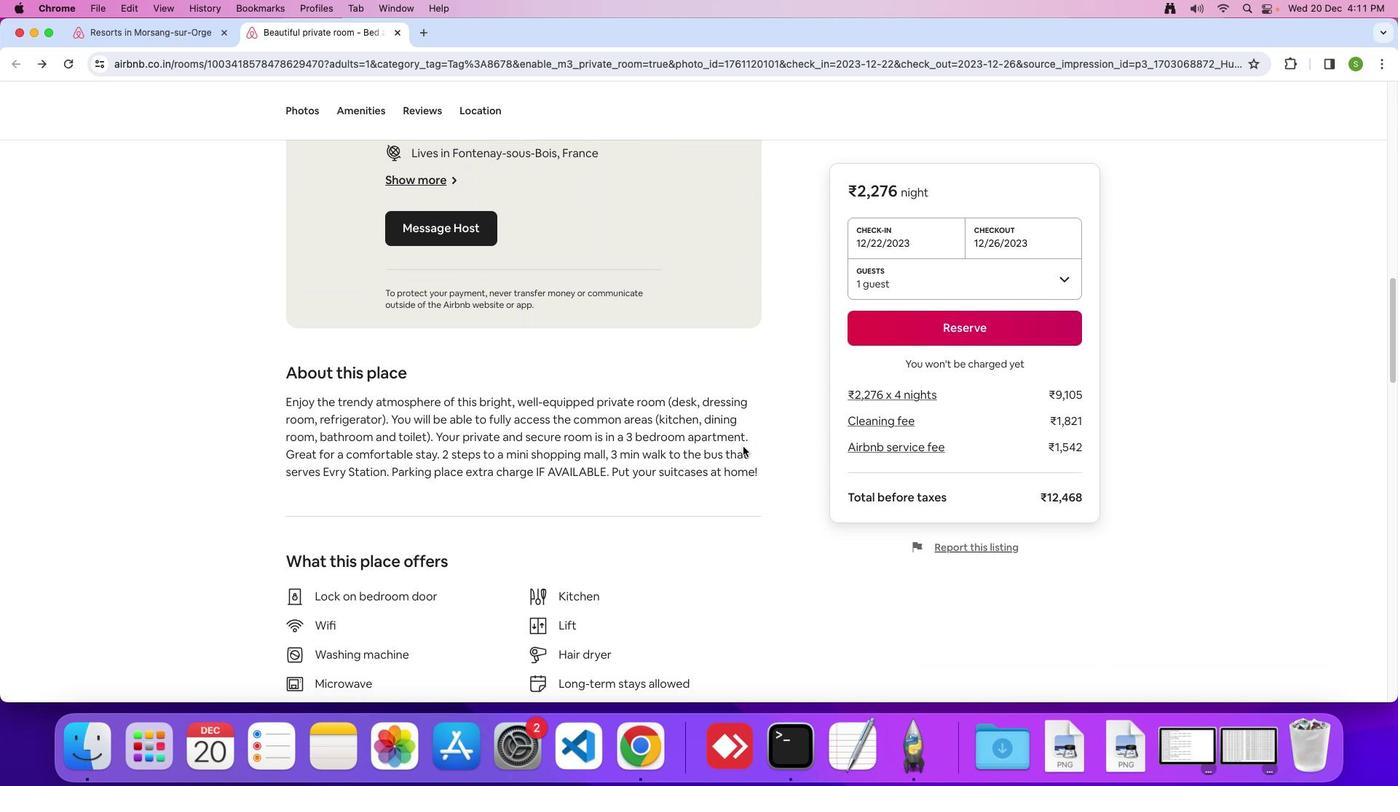 
Action: Mouse scrolled (743, 447) with delta (0, 0)
Screenshot: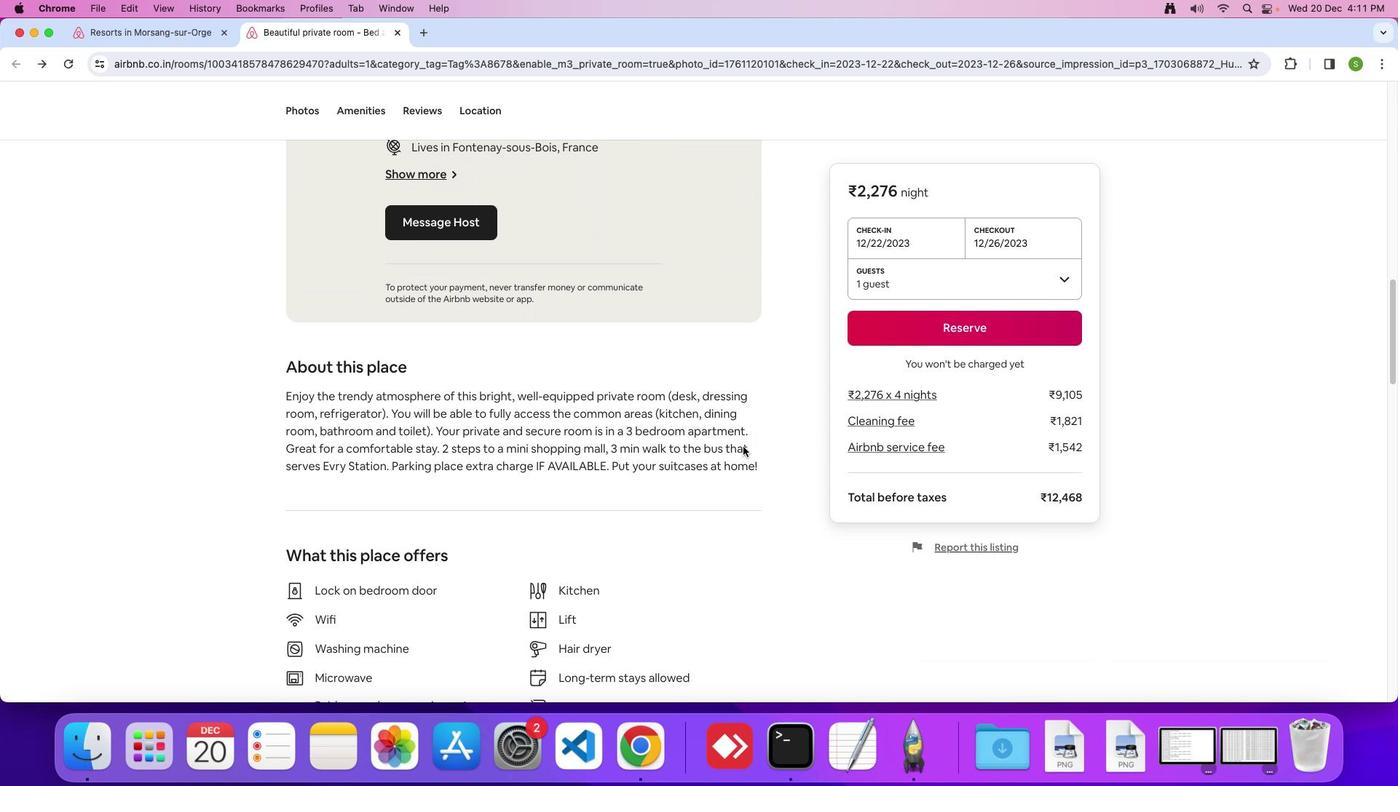 
Action: Mouse scrolled (743, 447) with delta (0, 0)
Screenshot: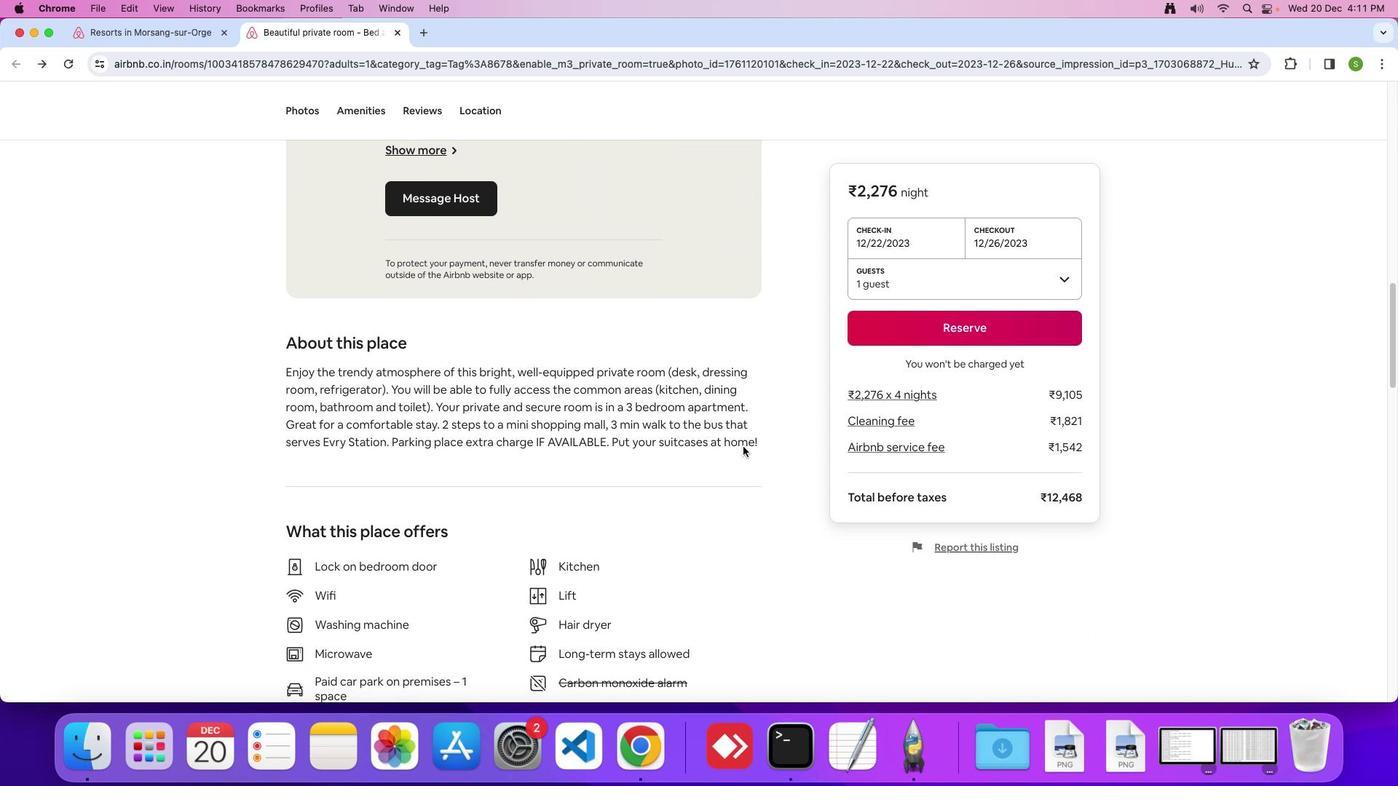 
Action: Mouse scrolled (743, 447) with delta (0, 0)
Screenshot: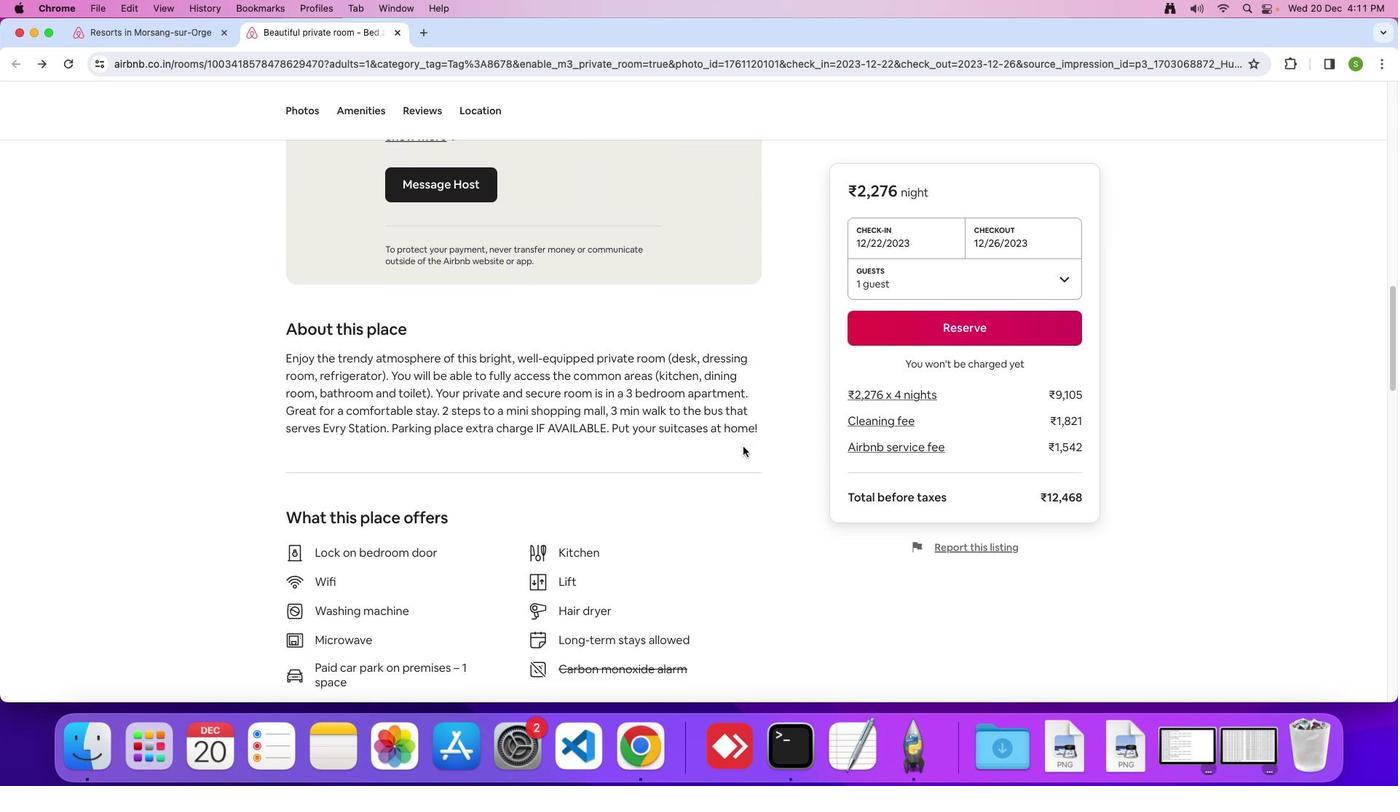 
Action: Mouse scrolled (743, 447) with delta (0, -1)
Screenshot: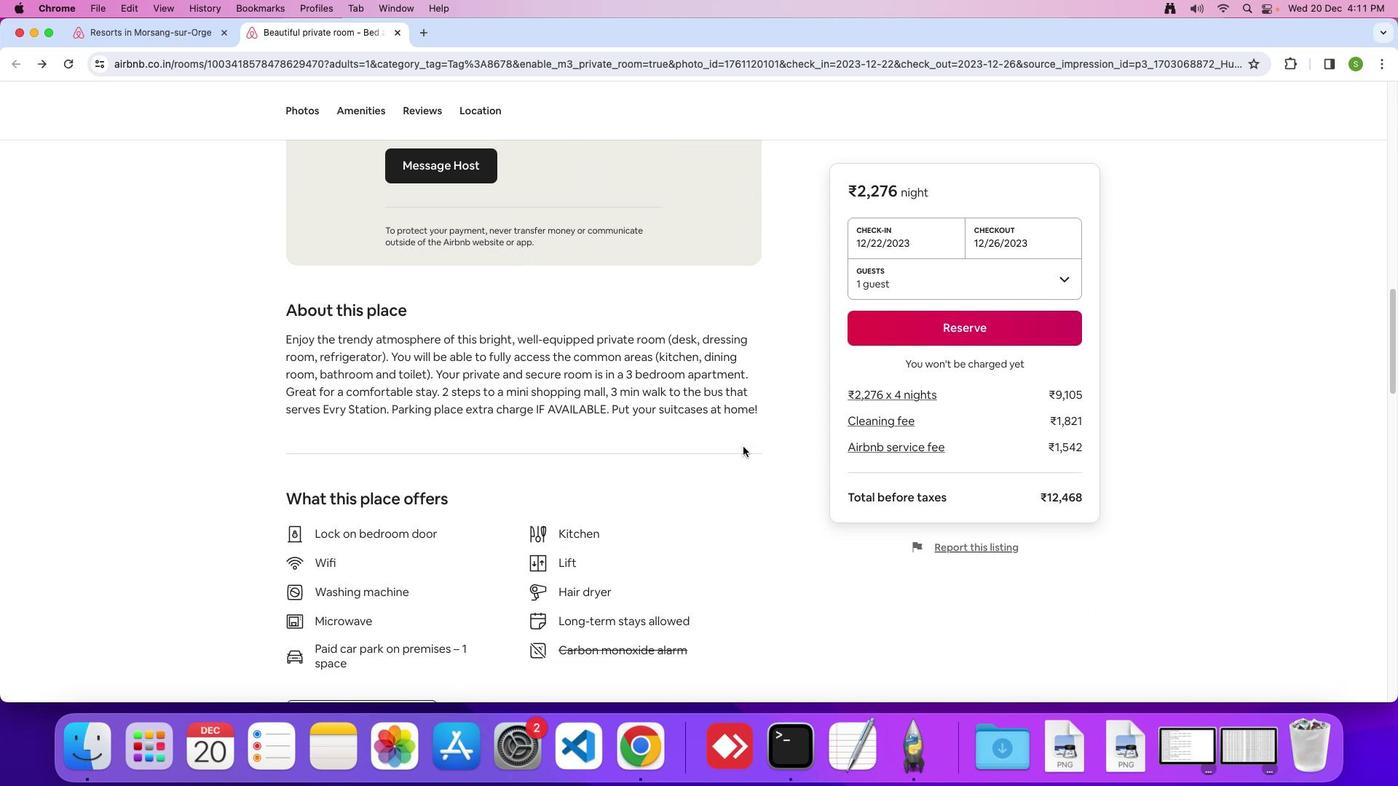 
Action: Mouse scrolled (743, 447) with delta (0, 0)
Screenshot: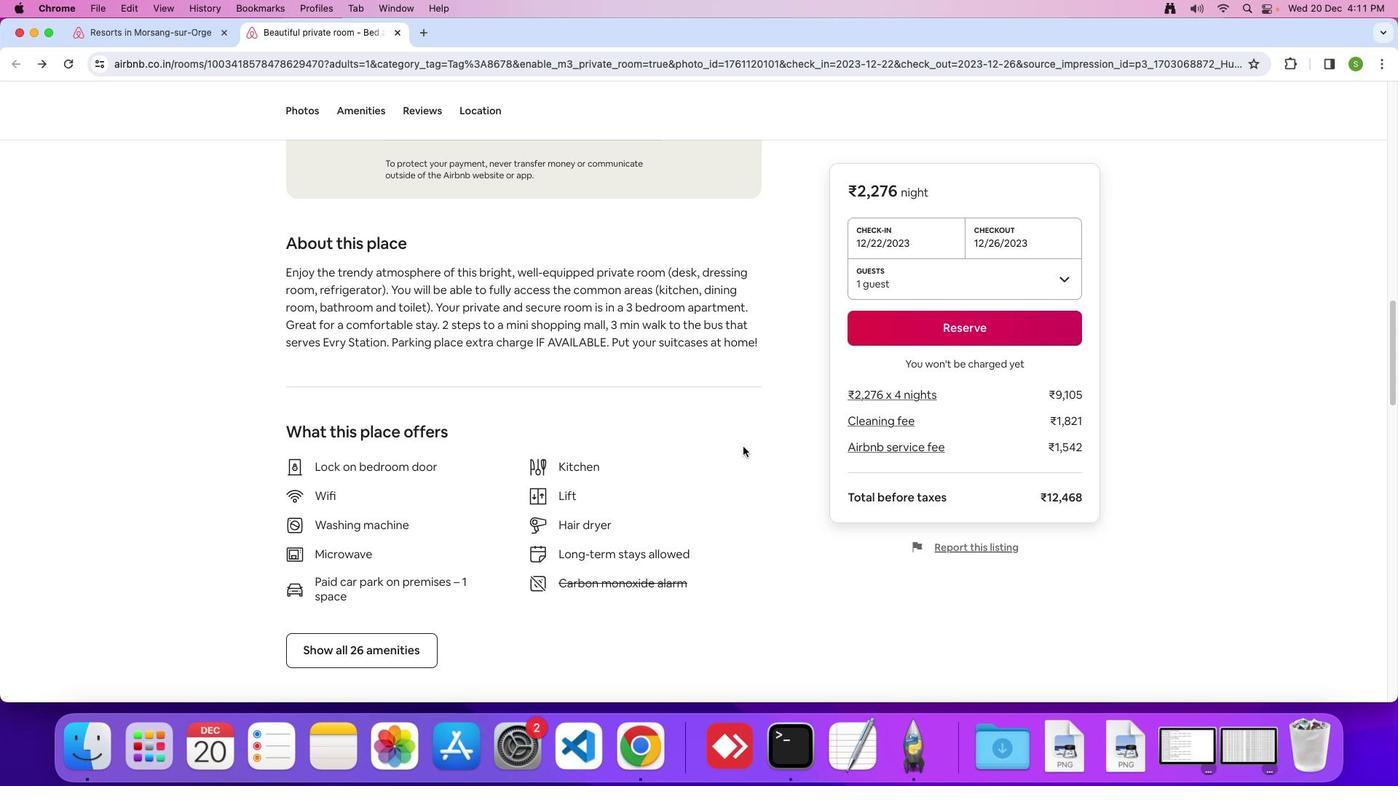 
Action: Mouse scrolled (743, 447) with delta (0, 0)
Screenshot: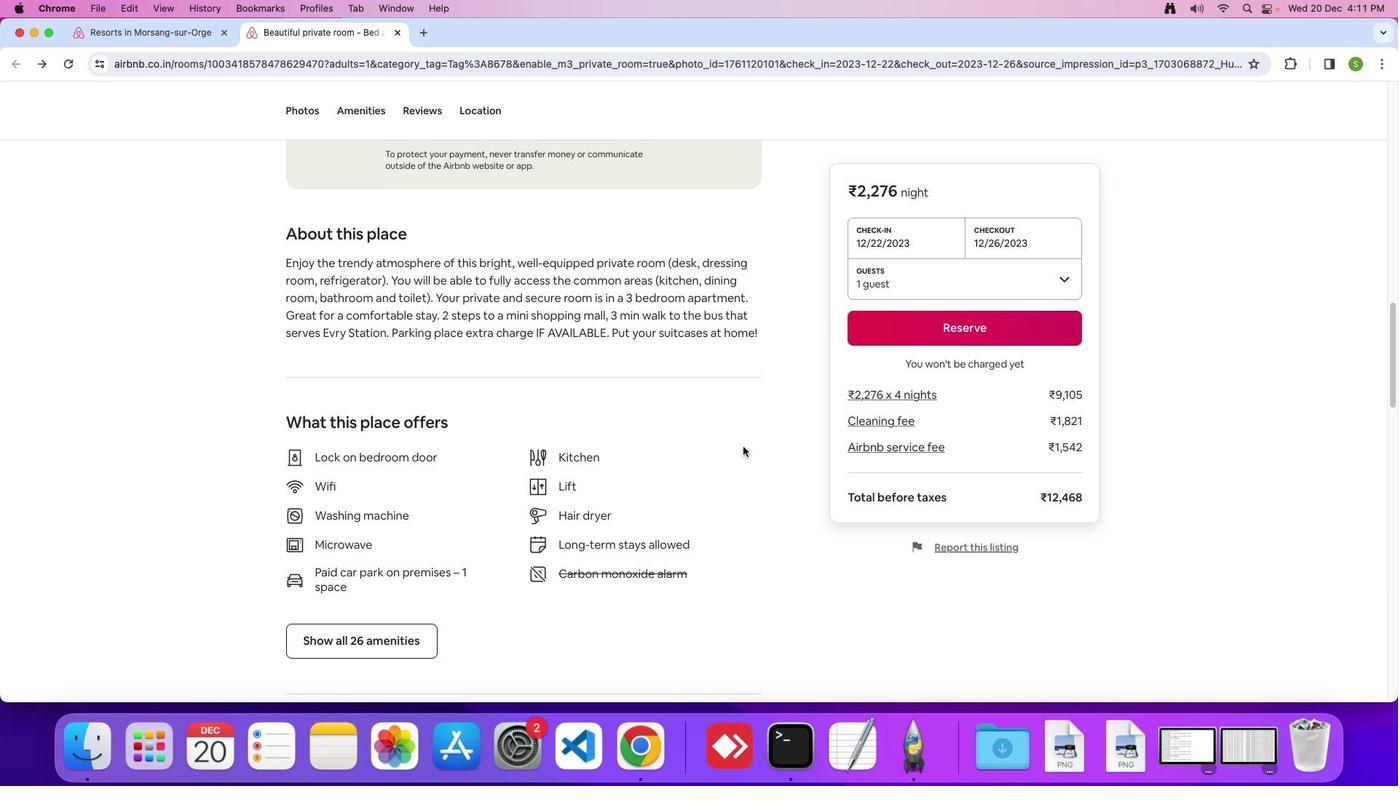 
Action: Mouse scrolled (743, 447) with delta (0, -2)
Screenshot: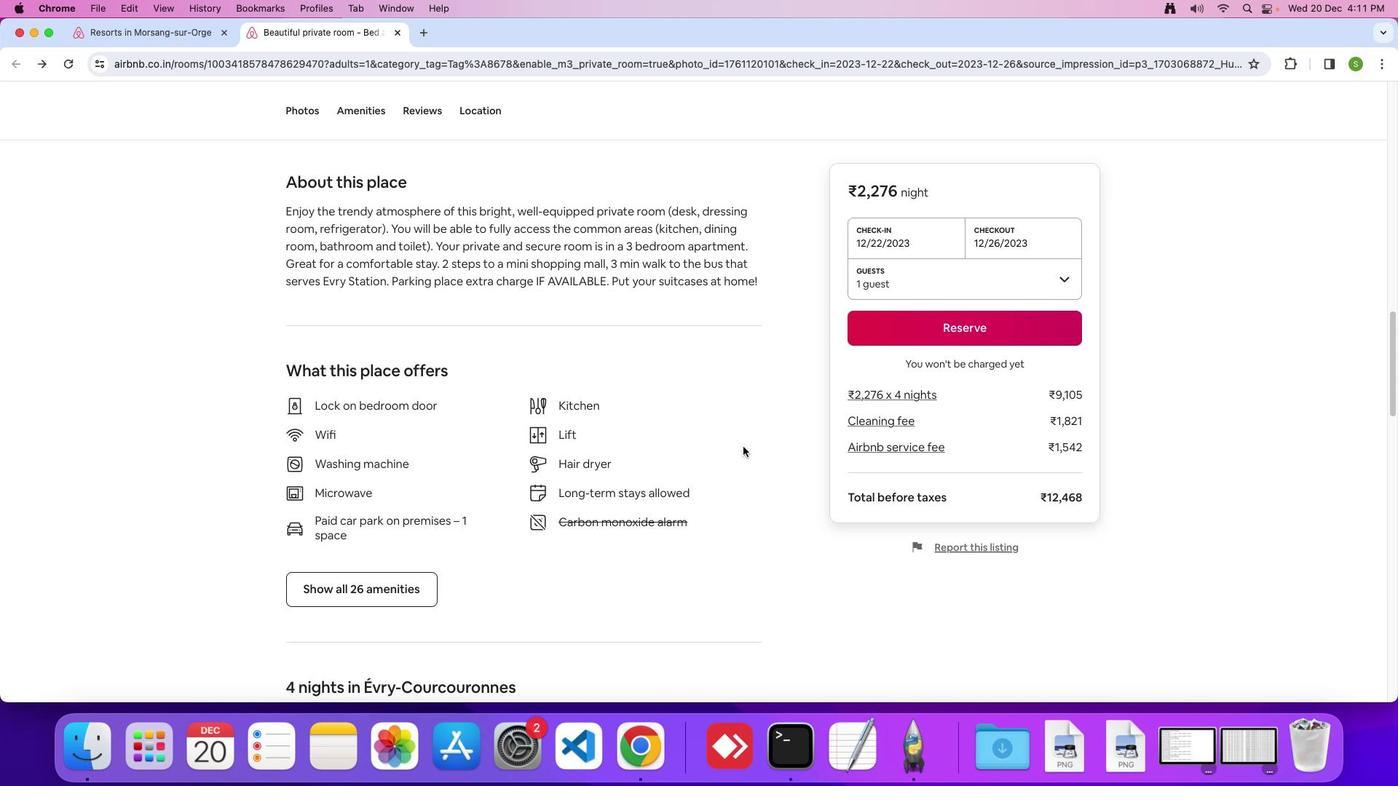 
Action: Mouse scrolled (743, 447) with delta (0, 0)
Screenshot: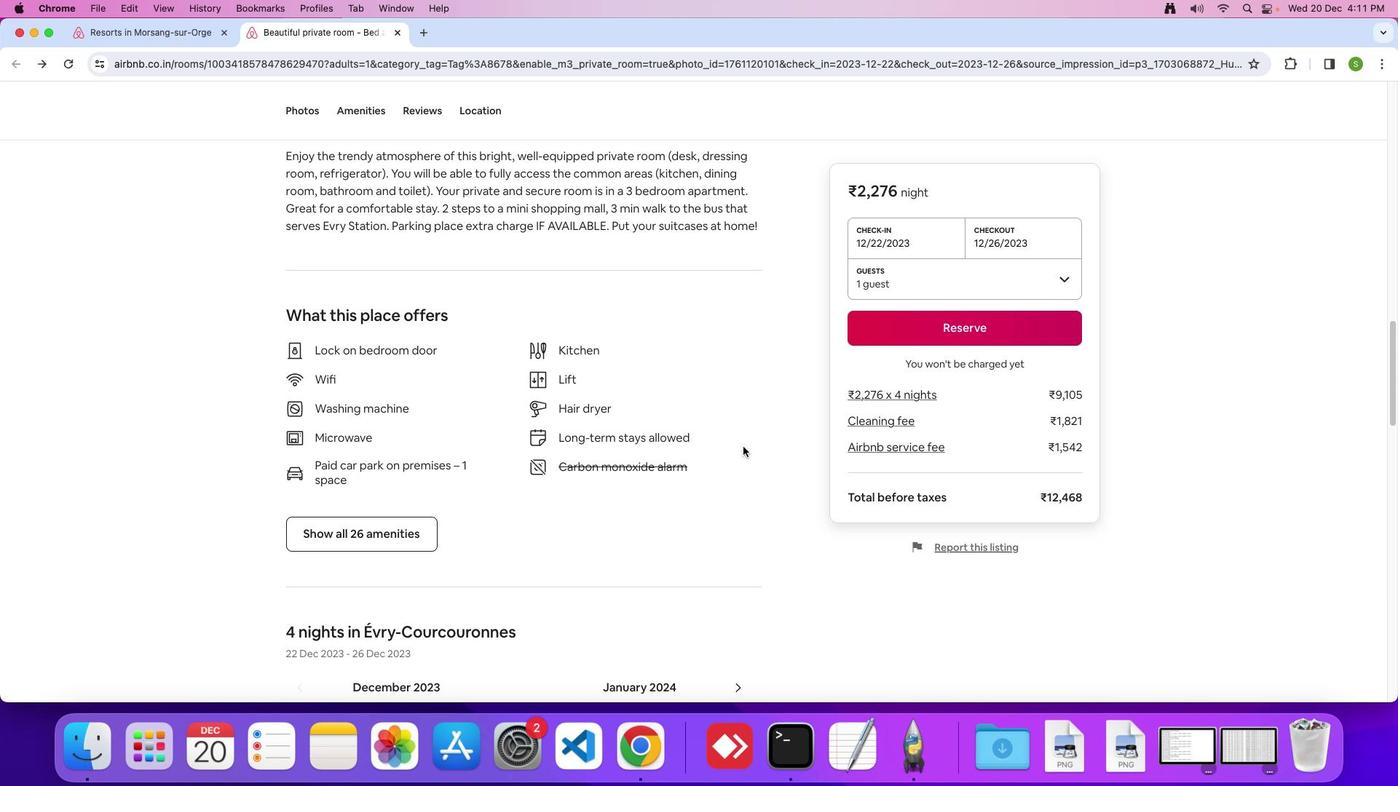 
Action: Mouse scrolled (743, 447) with delta (0, 0)
Screenshot: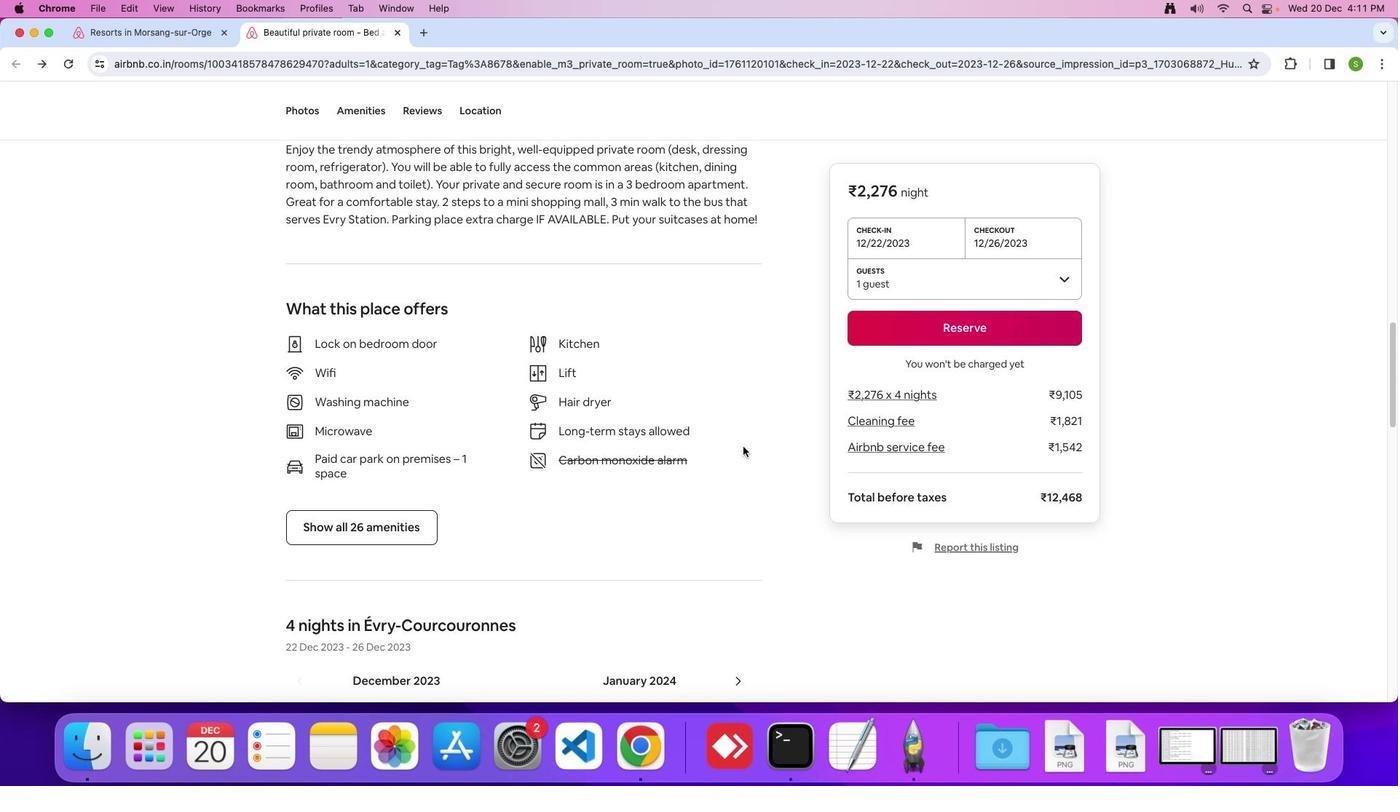 
Action: Mouse scrolled (743, 447) with delta (0, -2)
Screenshot: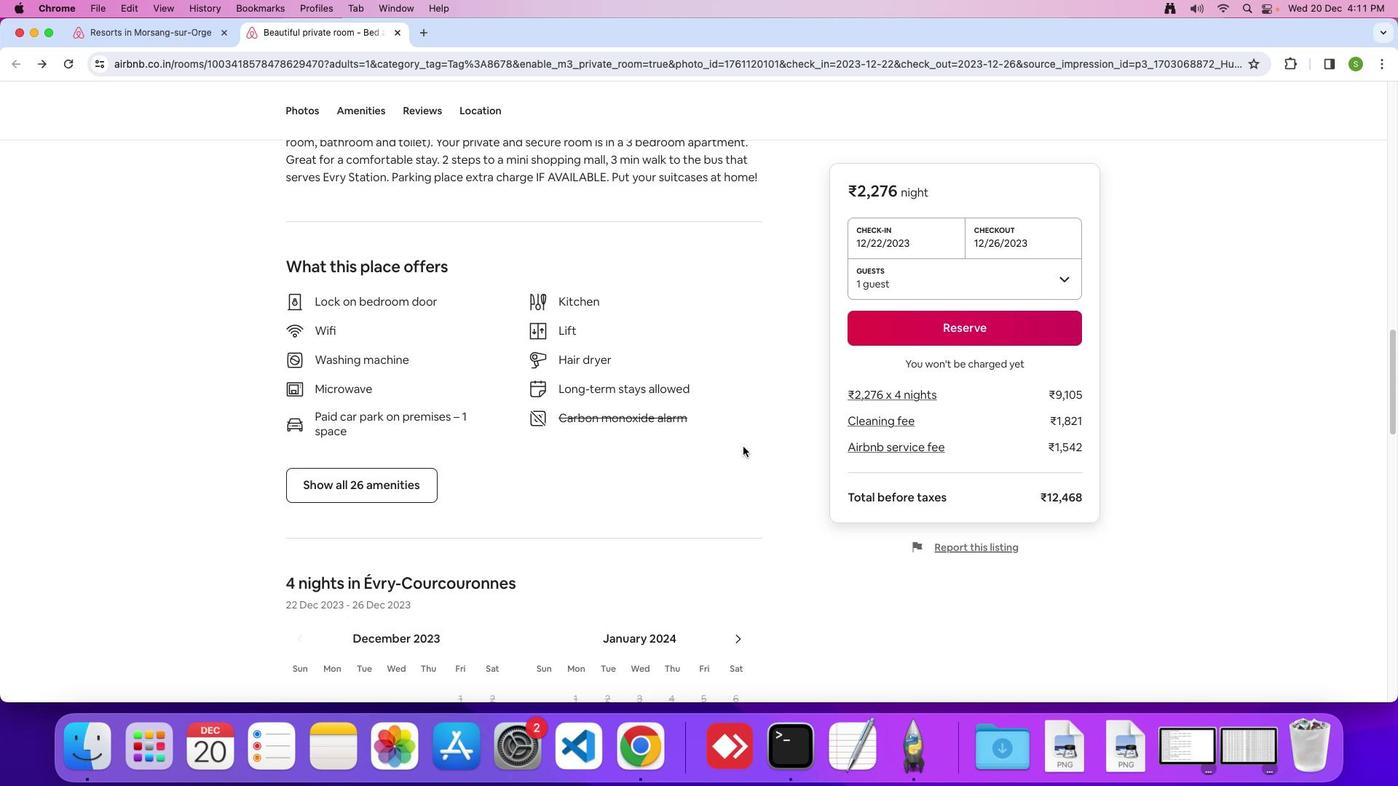 
Action: Mouse moved to (389, 405)
Screenshot: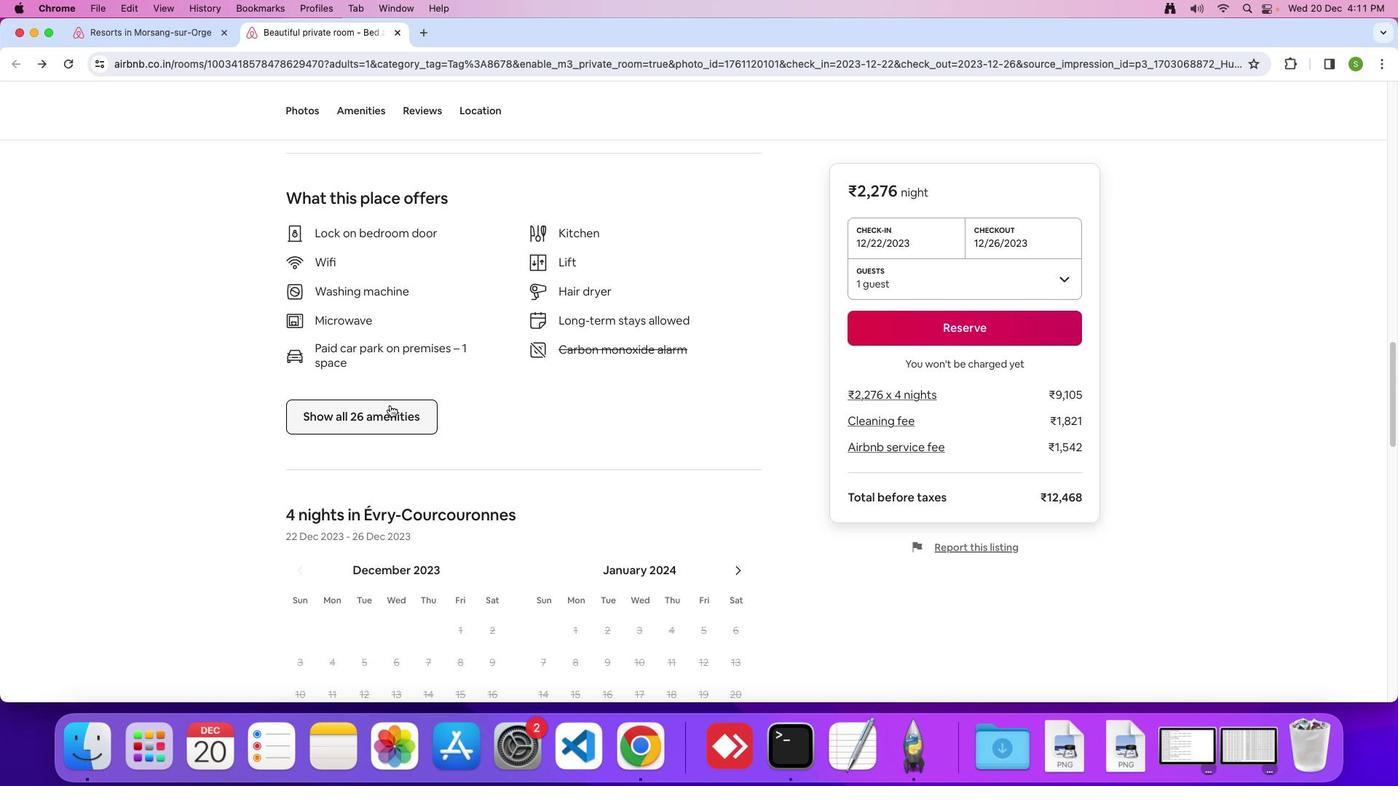 
Action: Mouse pressed left at (389, 405)
Screenshot: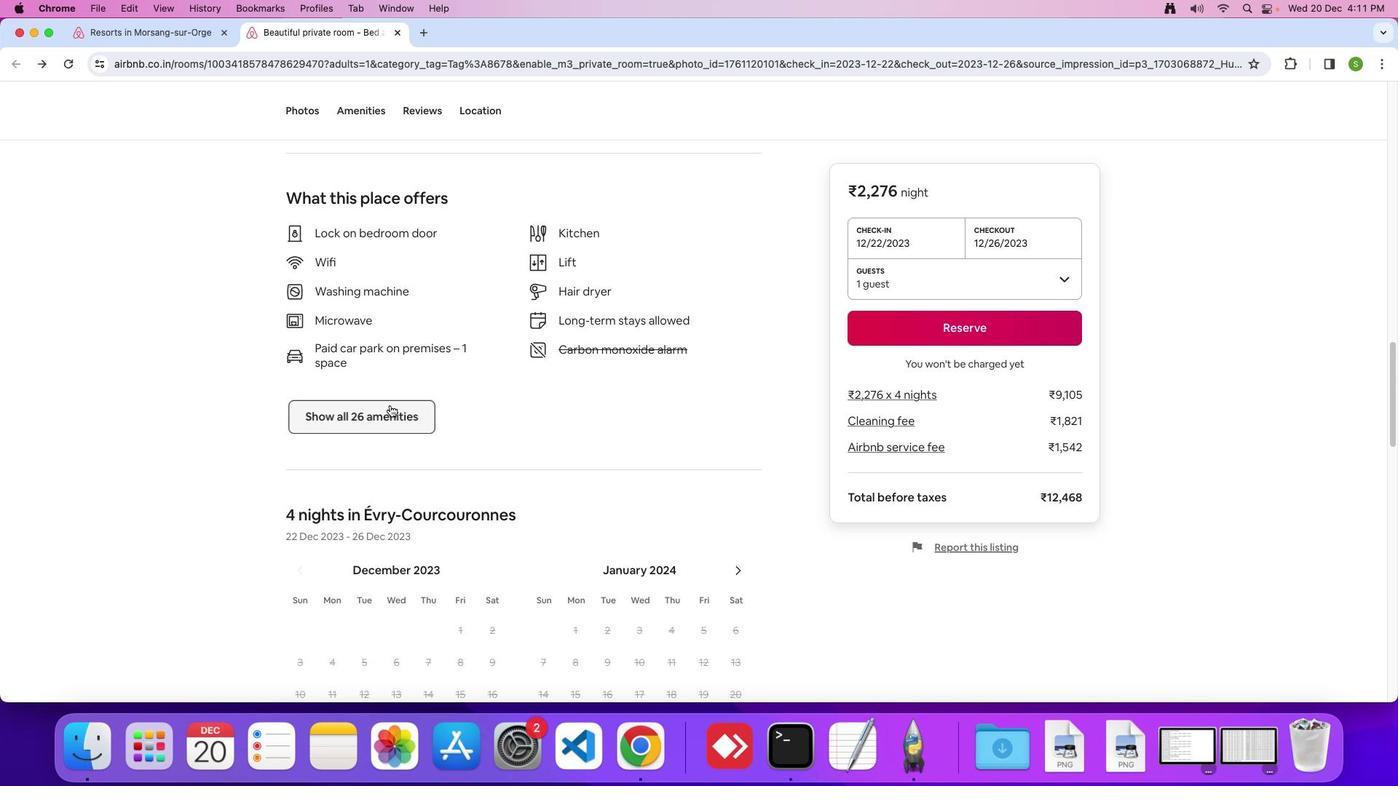 
Action: Mouse moved to (825, 386)
Screenshot: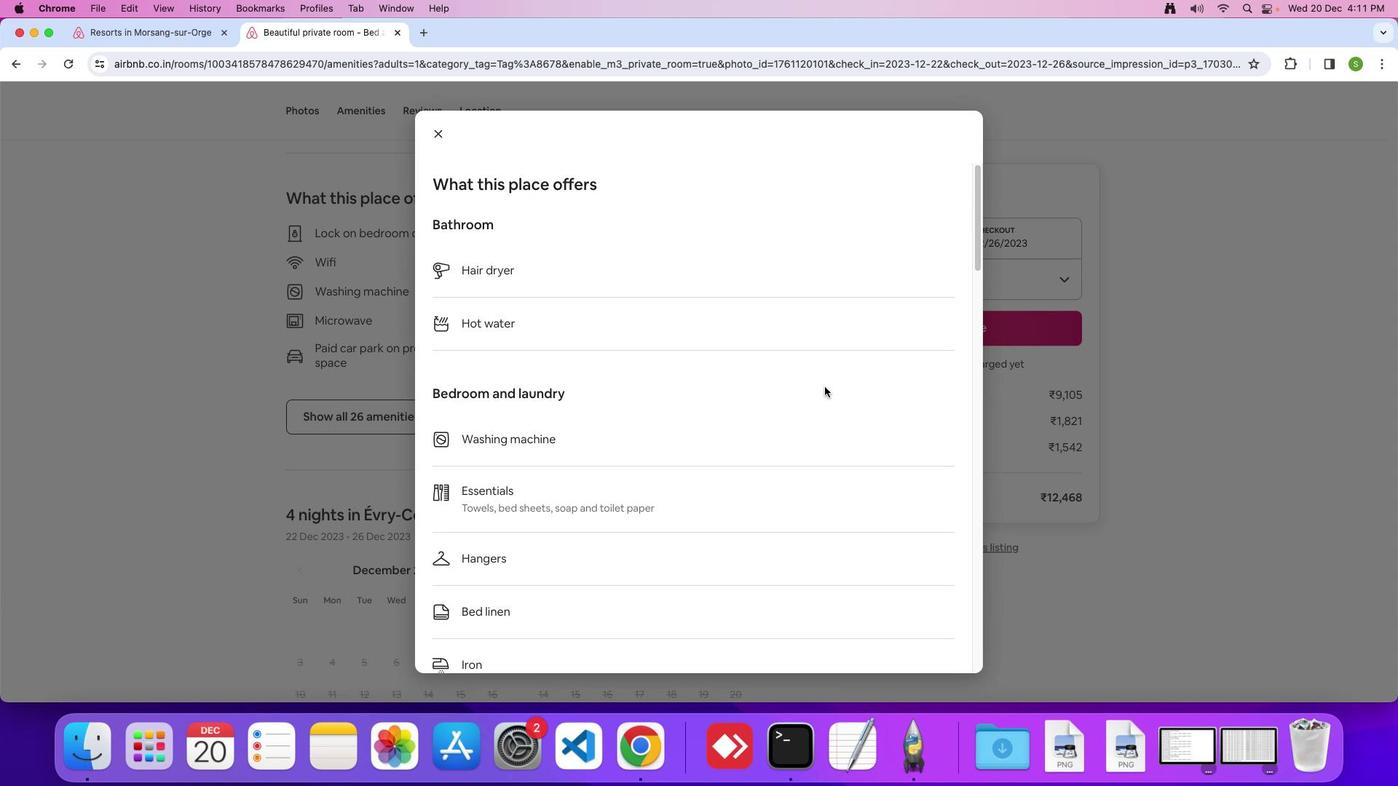 
Action: Mouse scrolled (825, 386) with delta (0, 0)
Screenshot: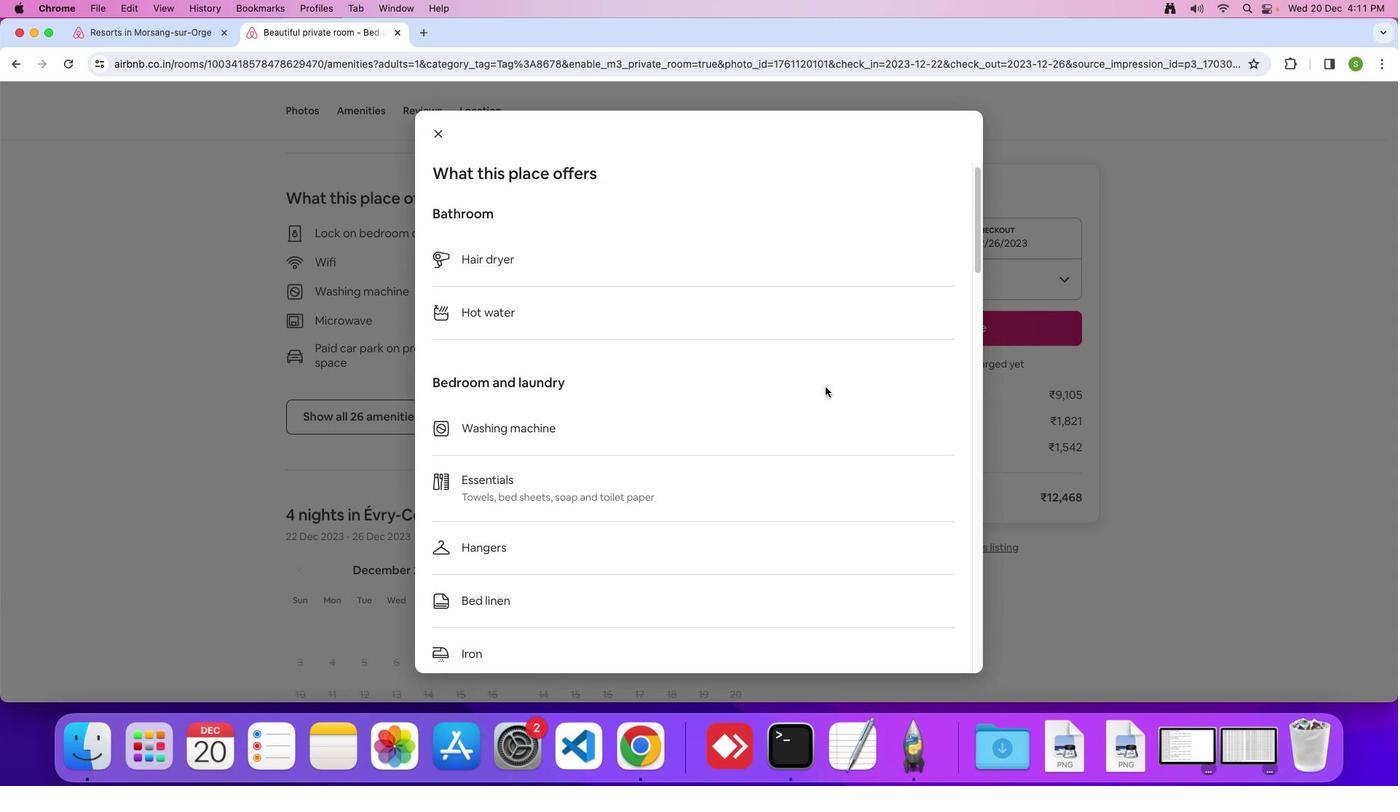 
Action: Mouse moved to (826, 386)
Screenshot: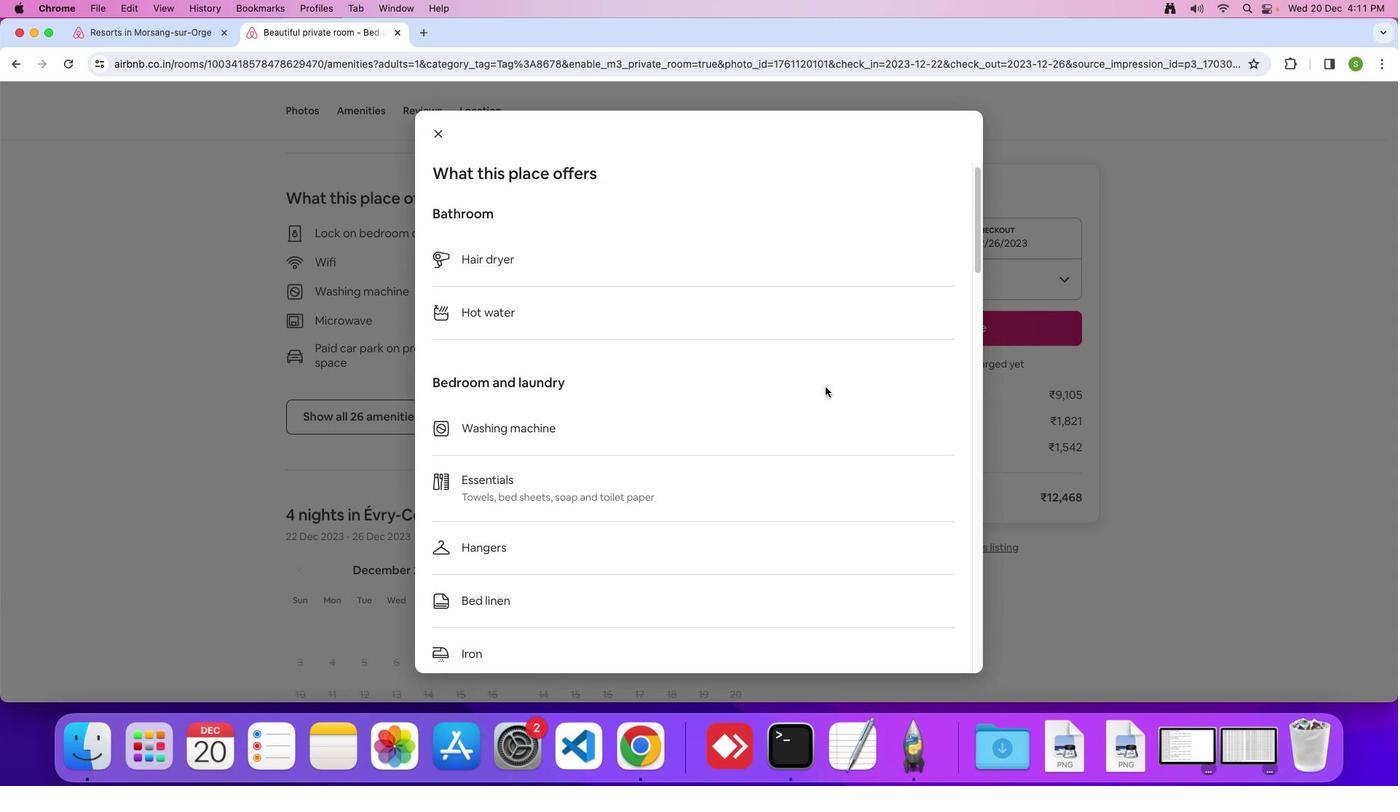 
Action: Mouse scrolled (826, 386) with delta (0, 0)
Screenshot: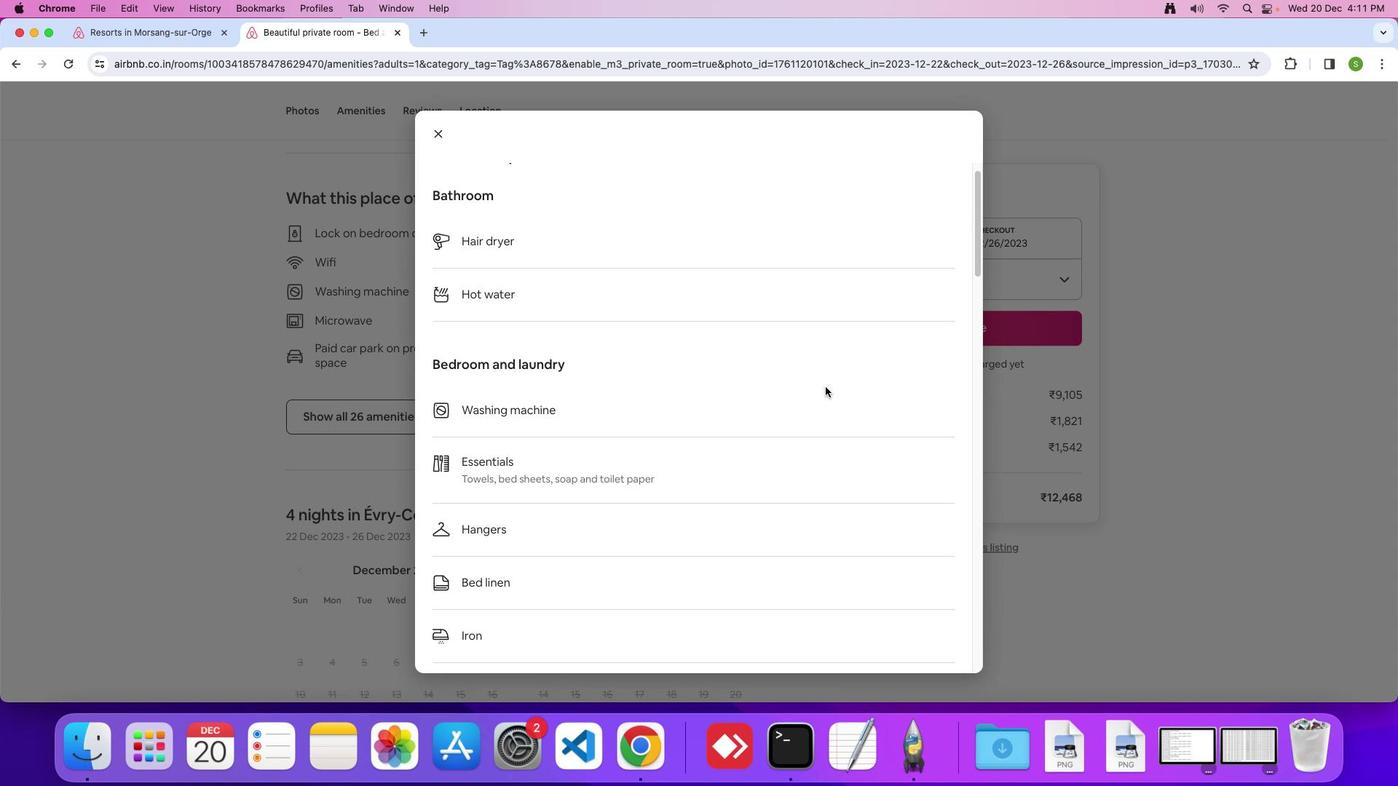
Action: Mouse scrolled (826, 386) with delta (0, -2)
Screenshot: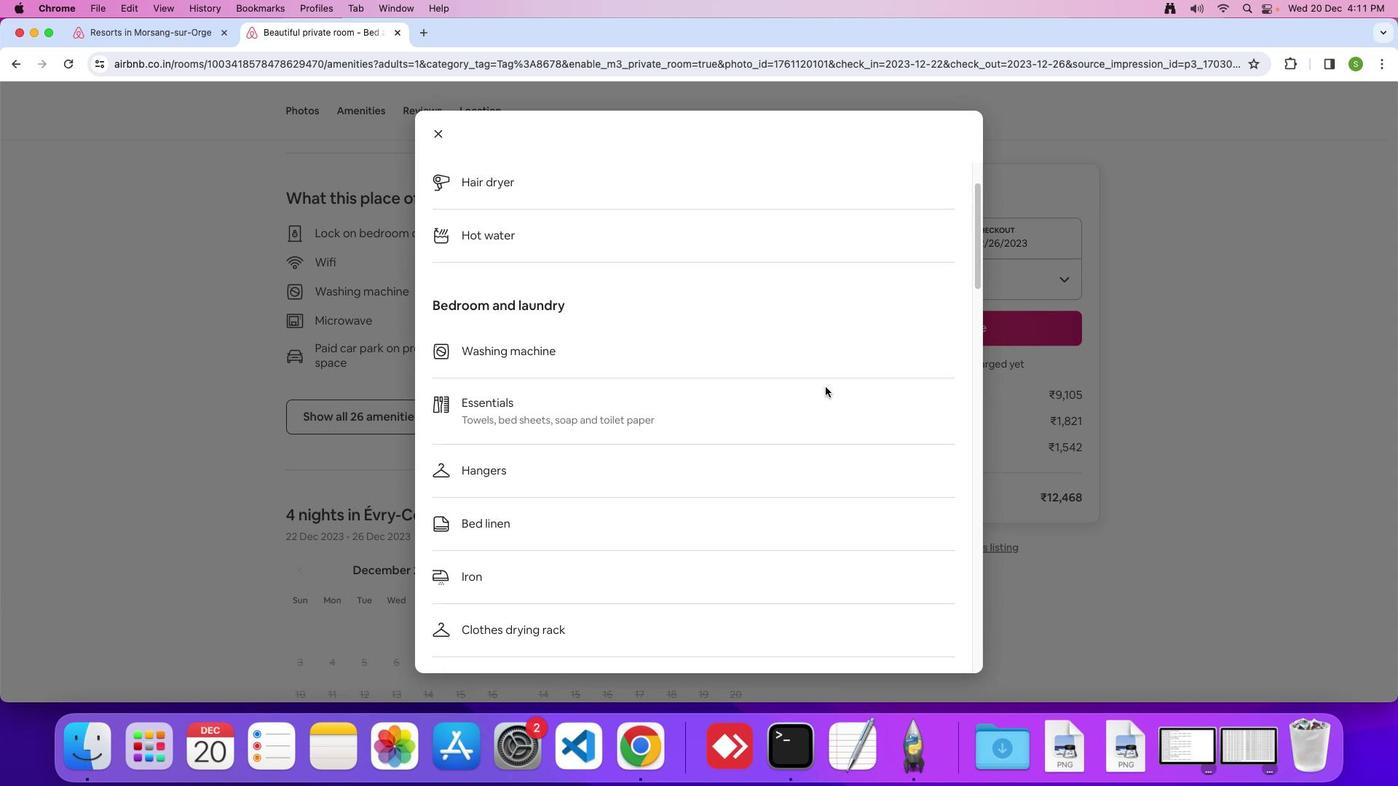
Action: Mouse scrolled (826, 386) with delta (0, 0)
Screenshot: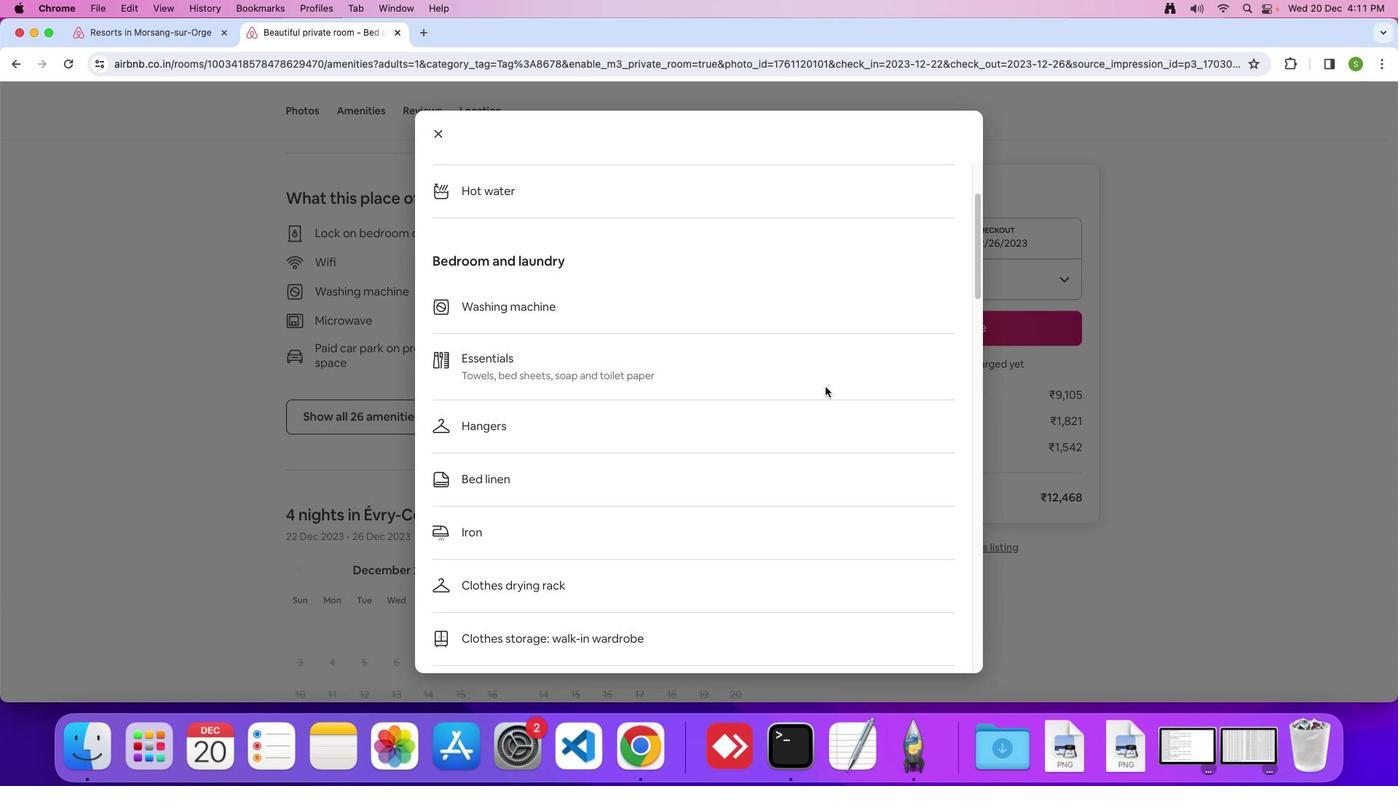 
Action: Mouse scrolled (826, 386) with delta (0, 0)
Screenshot: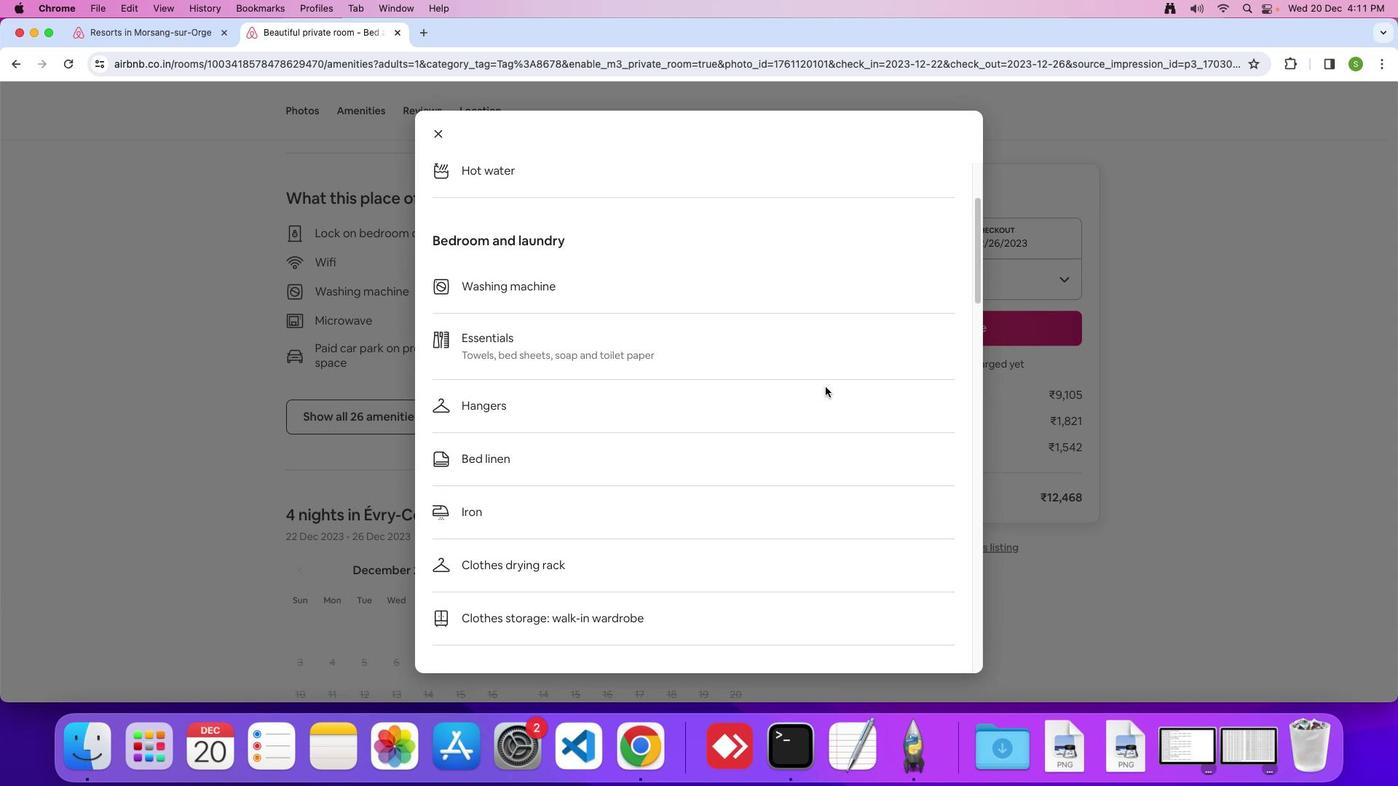 
Action: Mouse scrolled (826, 386) with delta (0, -2)
Screenshot: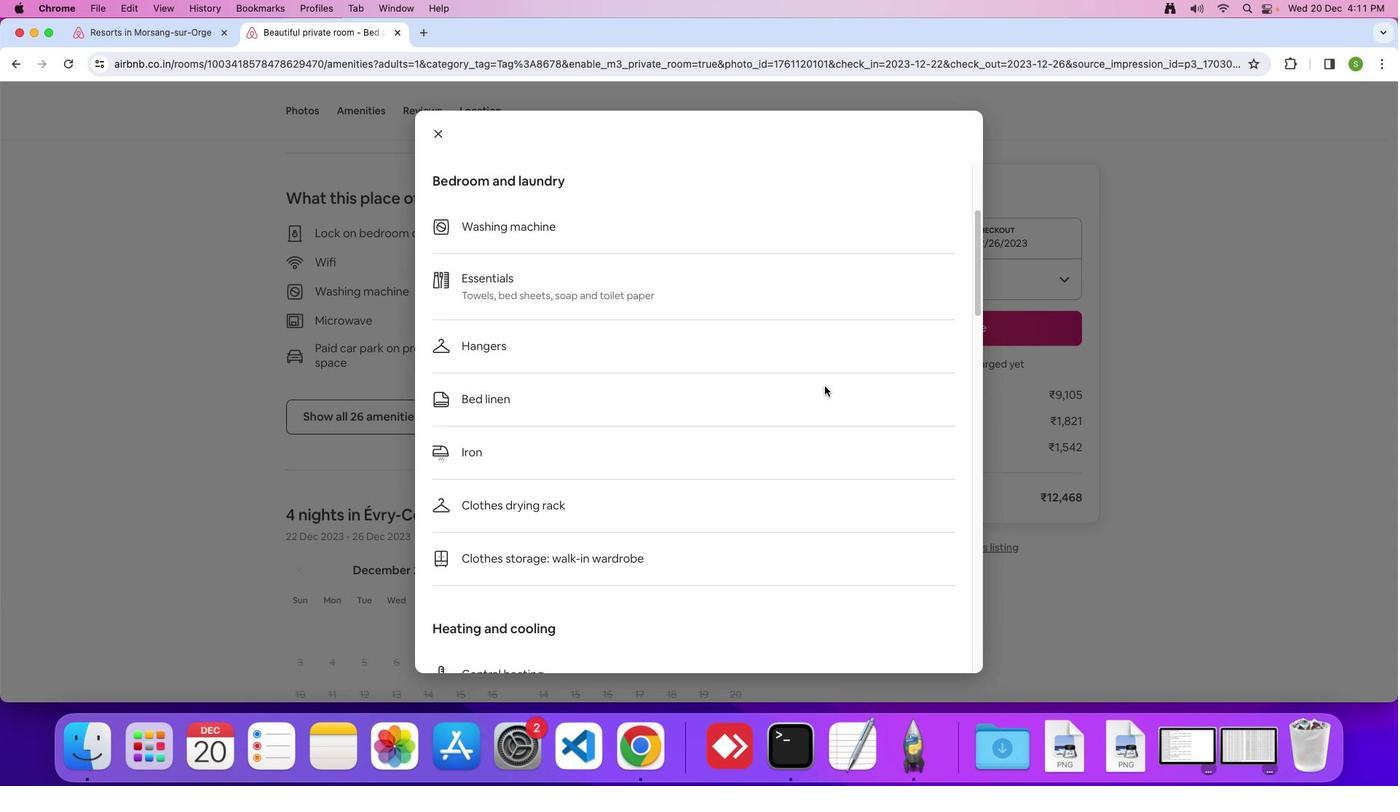 
Action: Mouse moved to (834, 391)
Screenshot: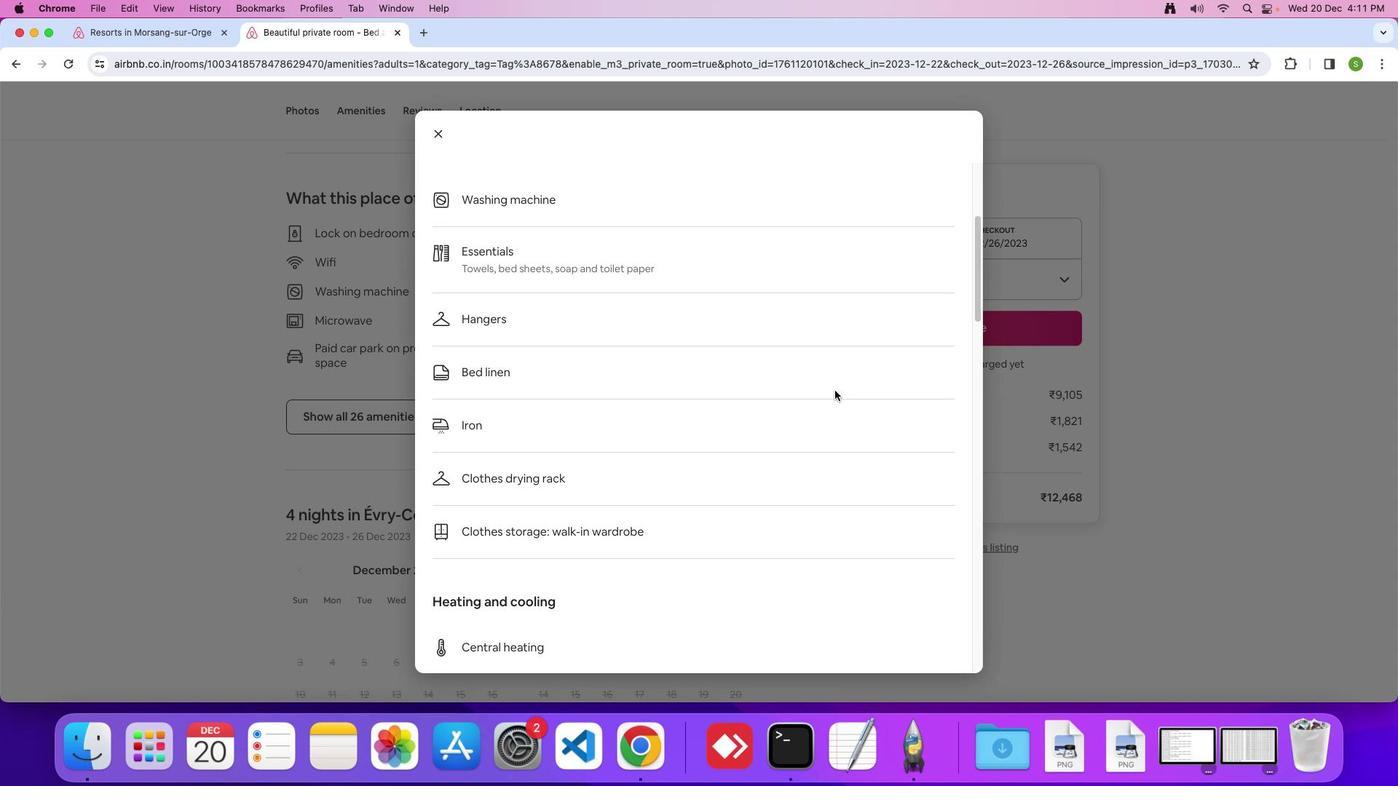 
Action: Mouse scrolled (834, 391) with delta (0, 0)
Screenshot: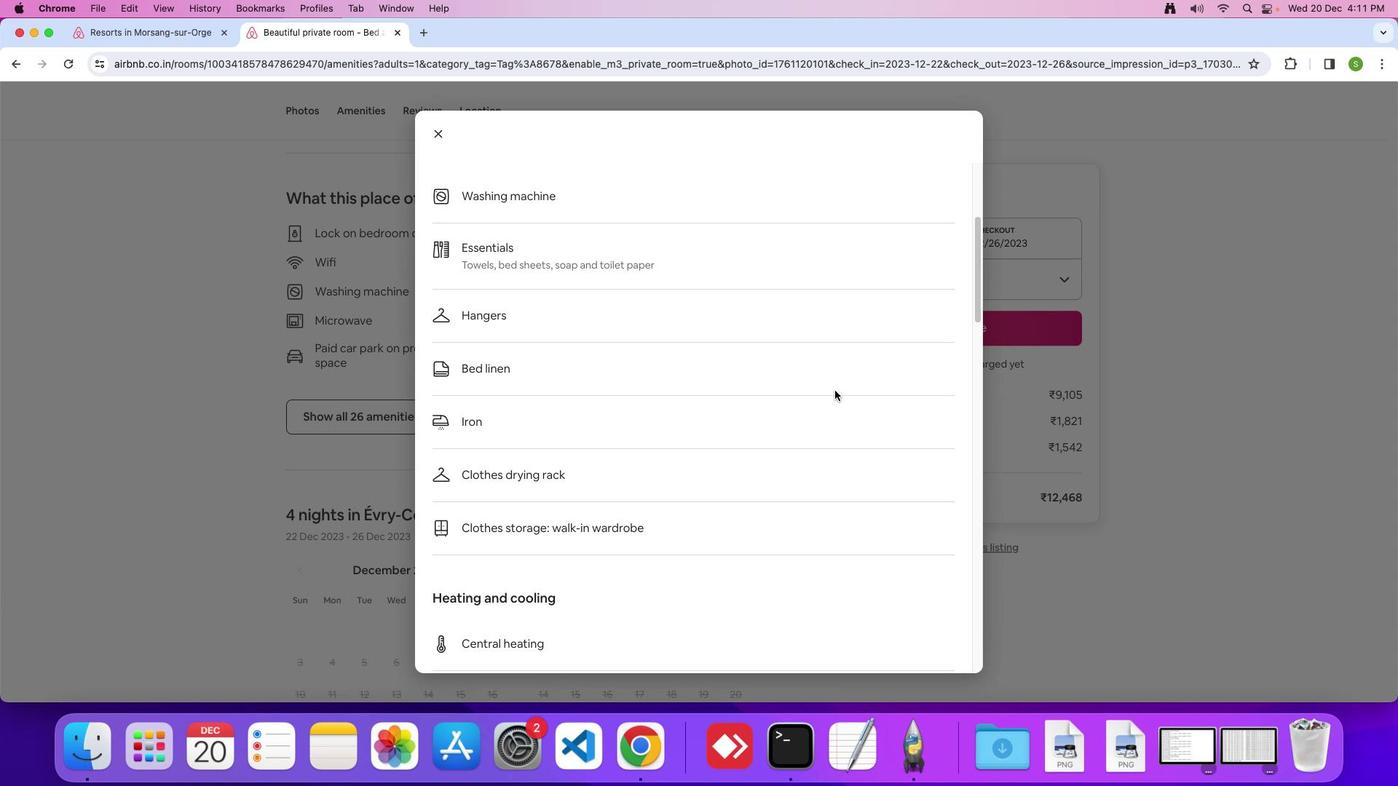 
Action: Mouse moved to (834, 391)
Screenshot: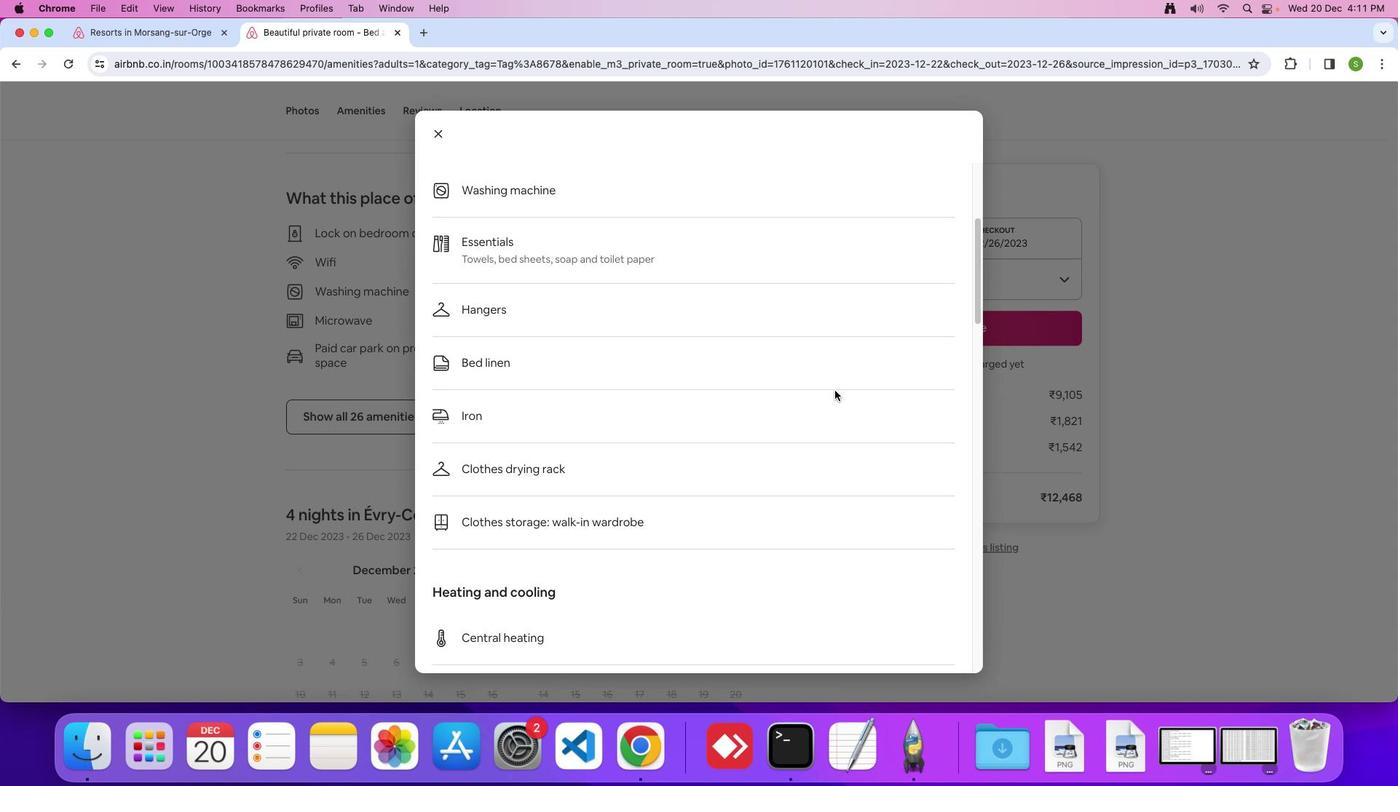 
Action: Mouse scrolled (834, 391) with delta (0, 0)
Screenshot: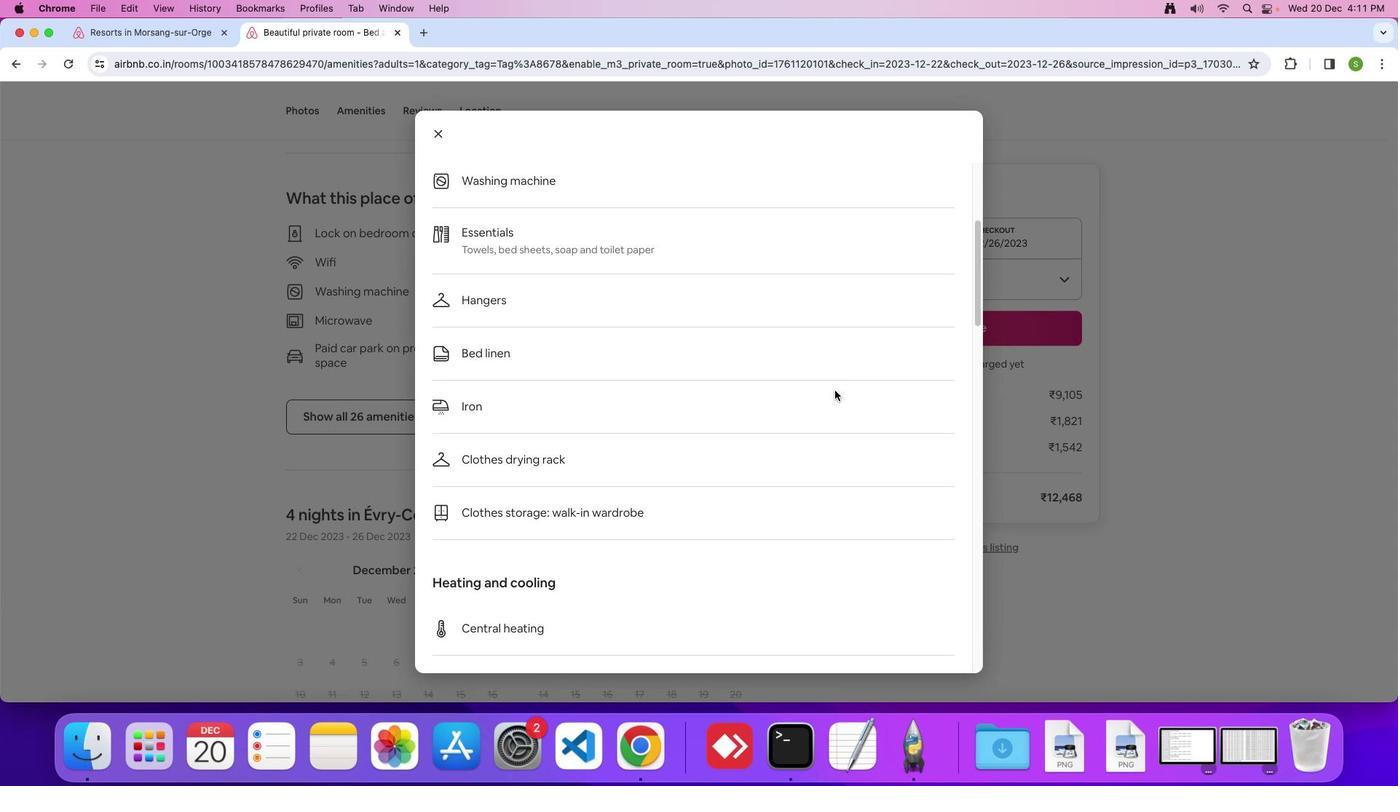 
Action: Mouse scrolled (834, 391) with delta (0, 0)
Screenshot: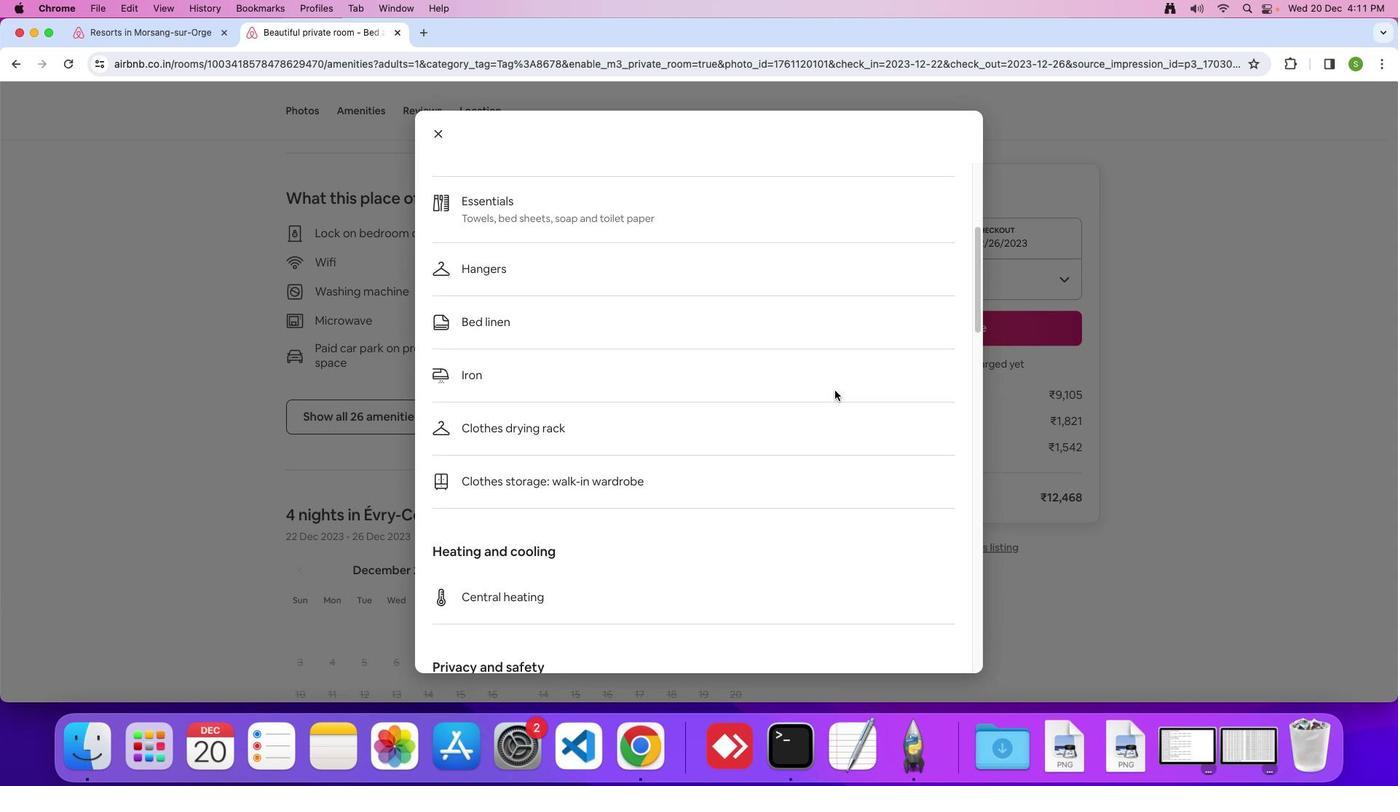 
Action: Mouse moved to (835, 391)
Screenshot: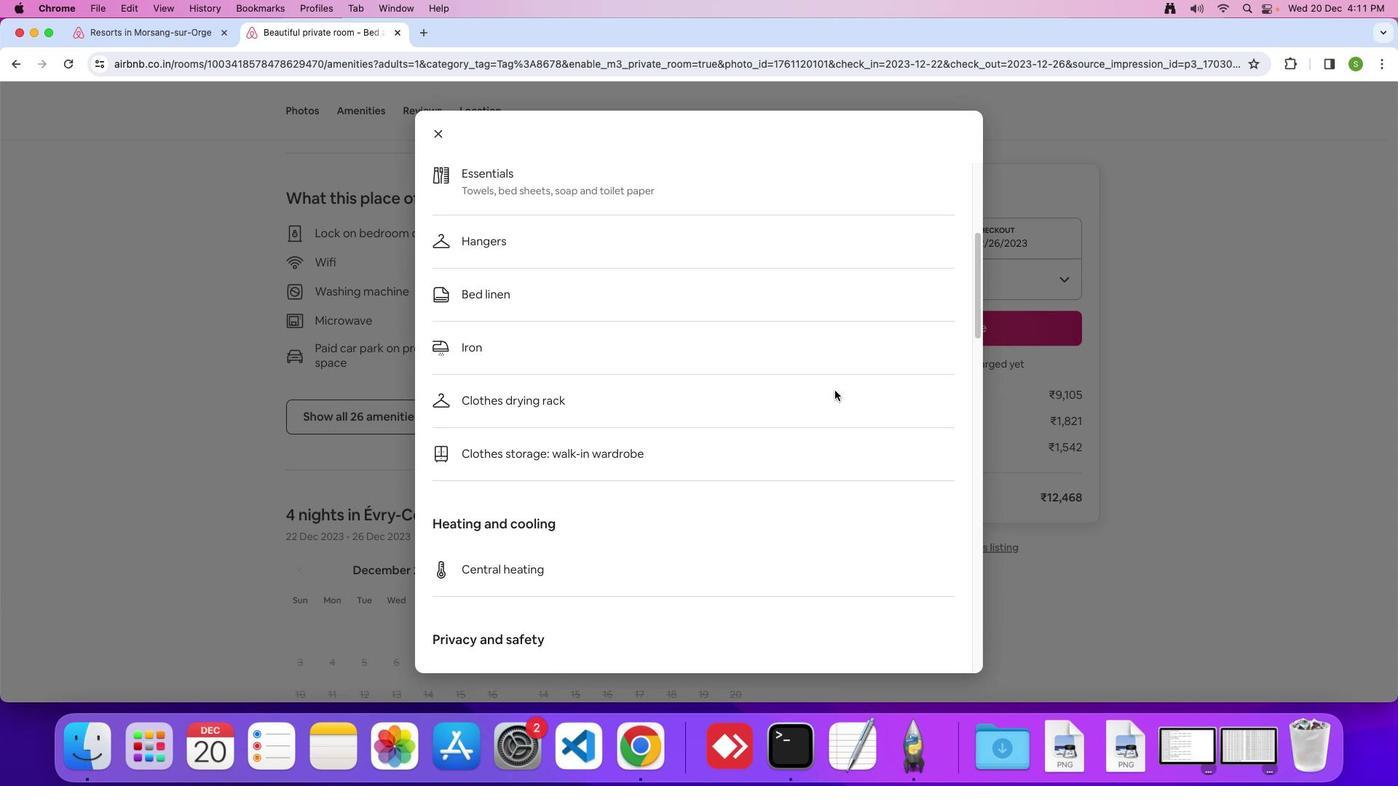 
Action: Mouse scrolled (835, 391) with delta (0, 0)
Screenshot: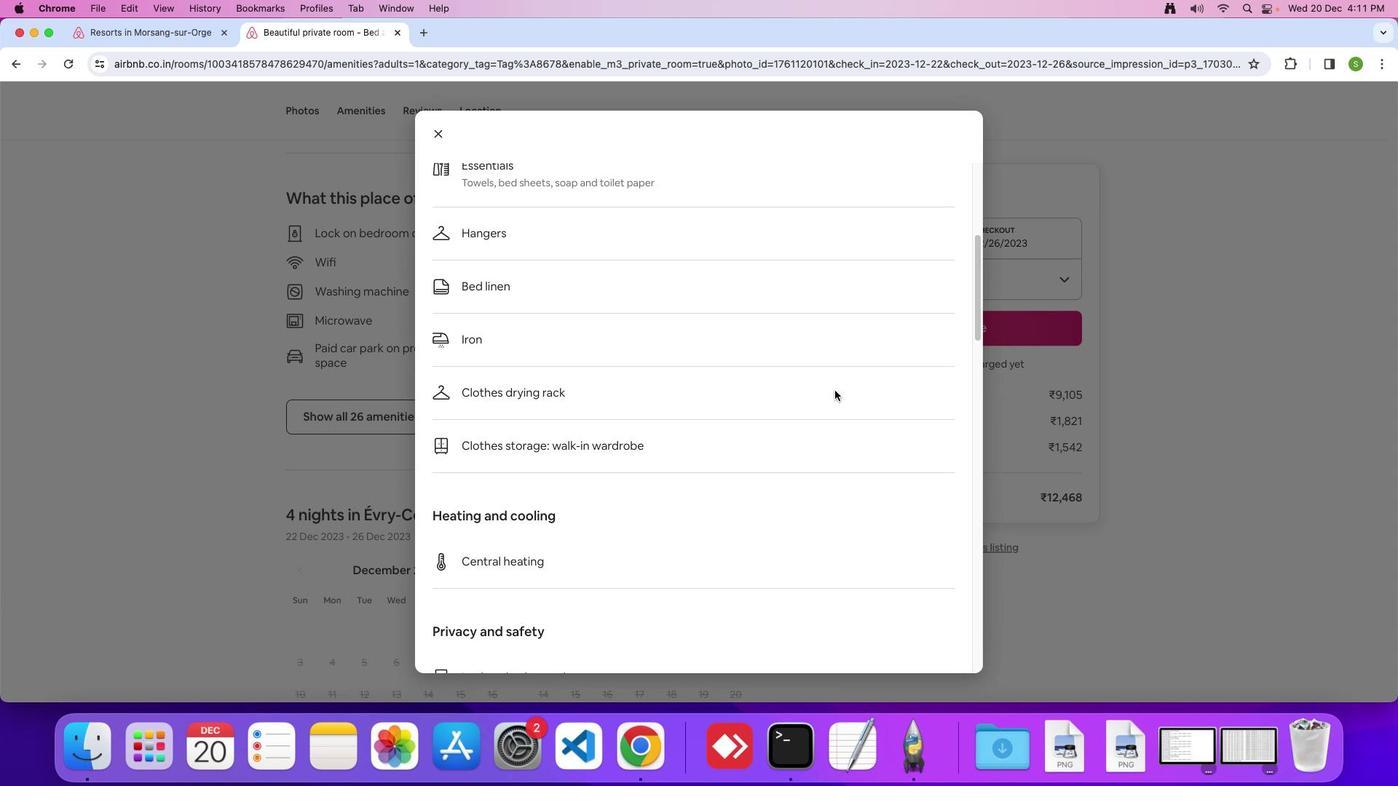 
Action: Mouse scrolled (835, 391) with delta (0, 0)
Screenshot: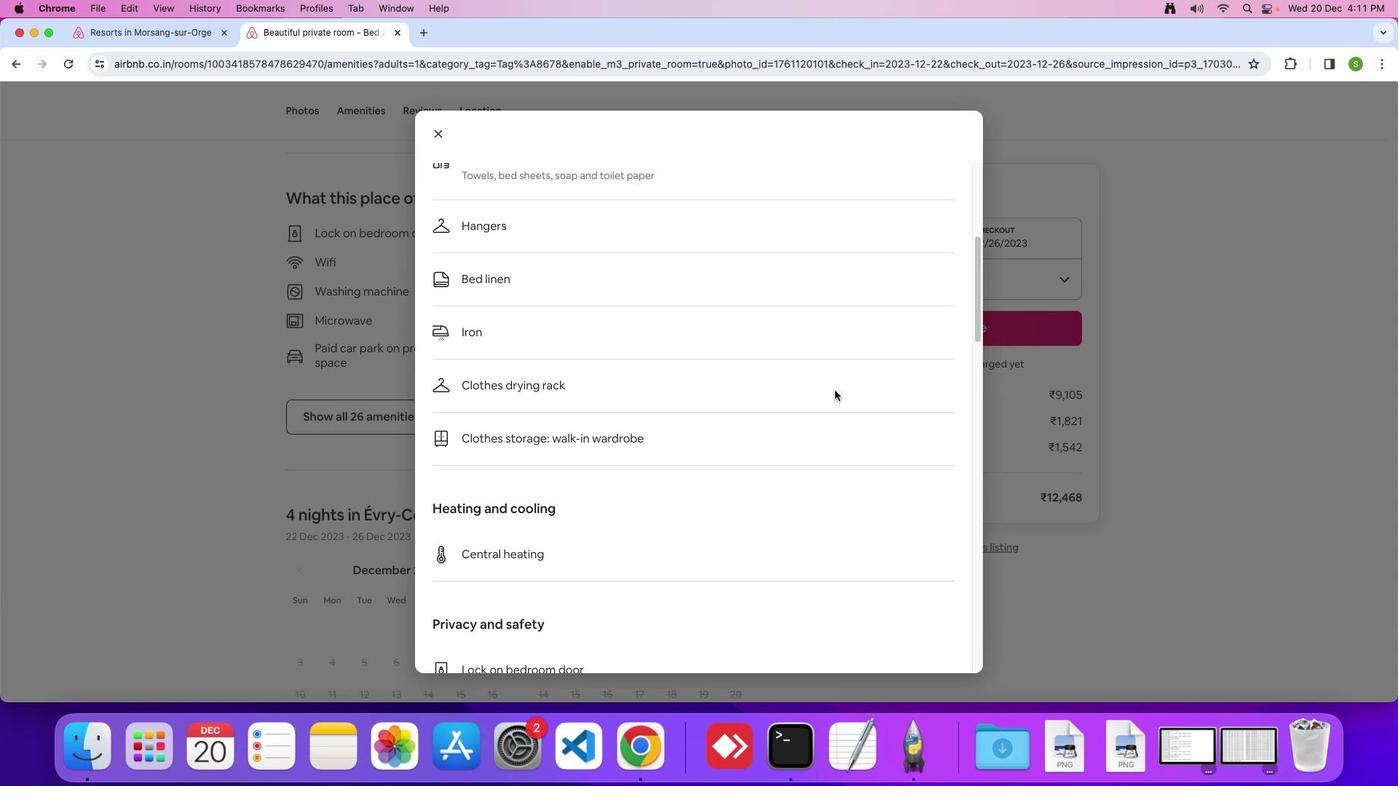 
Action: Mouse scrolled (835, 391) with delta (0, 0)
Screenshot: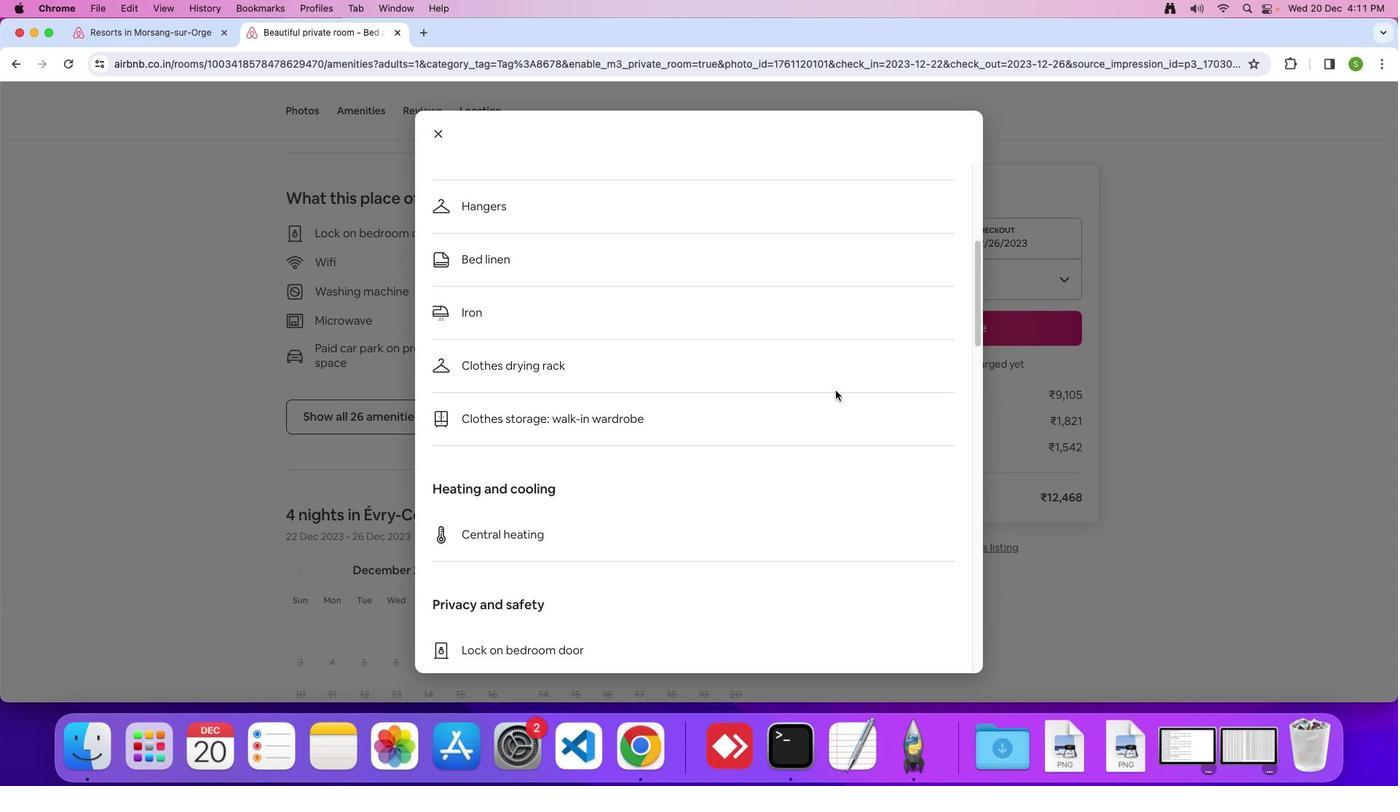 
Action: Mouse moved to (835, 391)
Screenshot: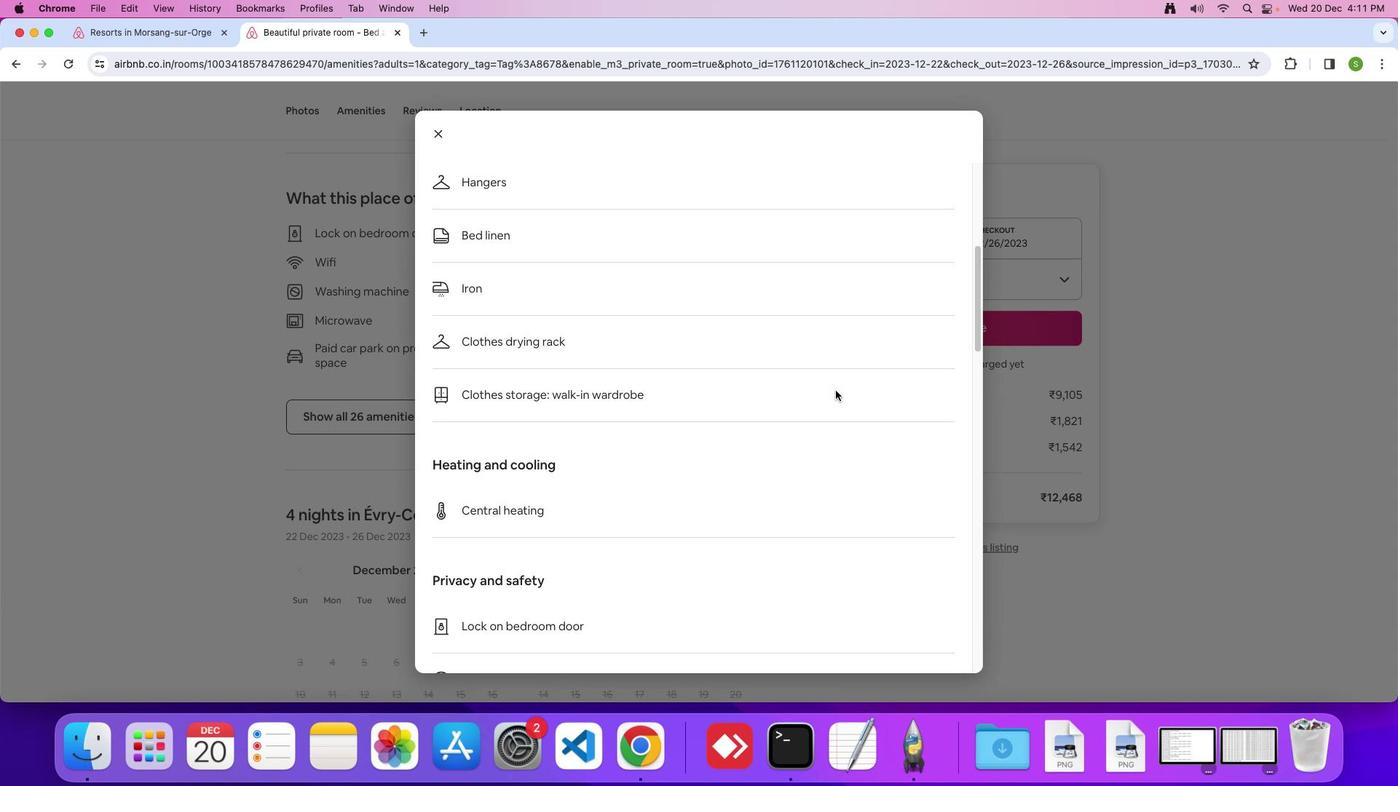 
Action: Mouse scrolled (835, 391) with delta (0, 0)
Screenshot: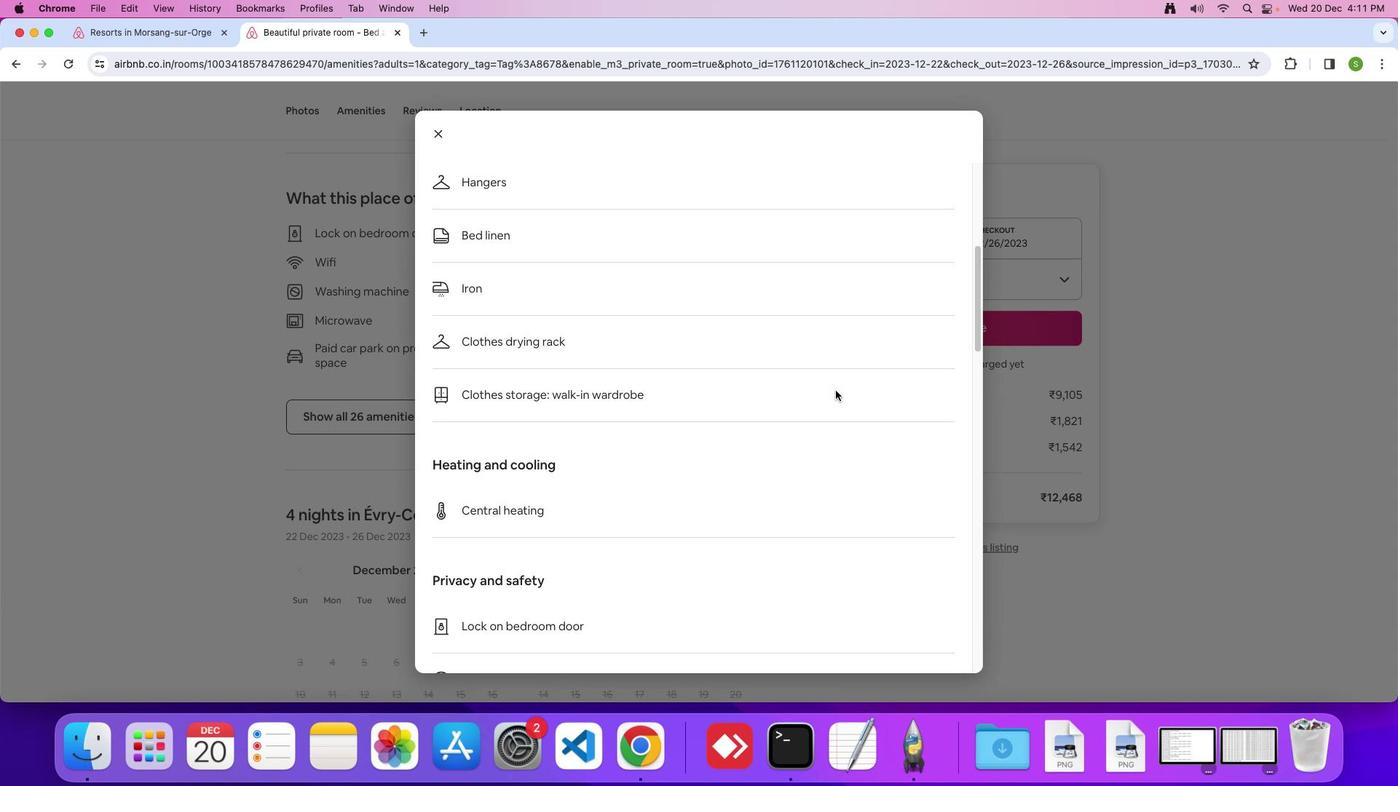 
Action: Mouse scrolled (835, 391) with delta (0, -1)
Screenshot: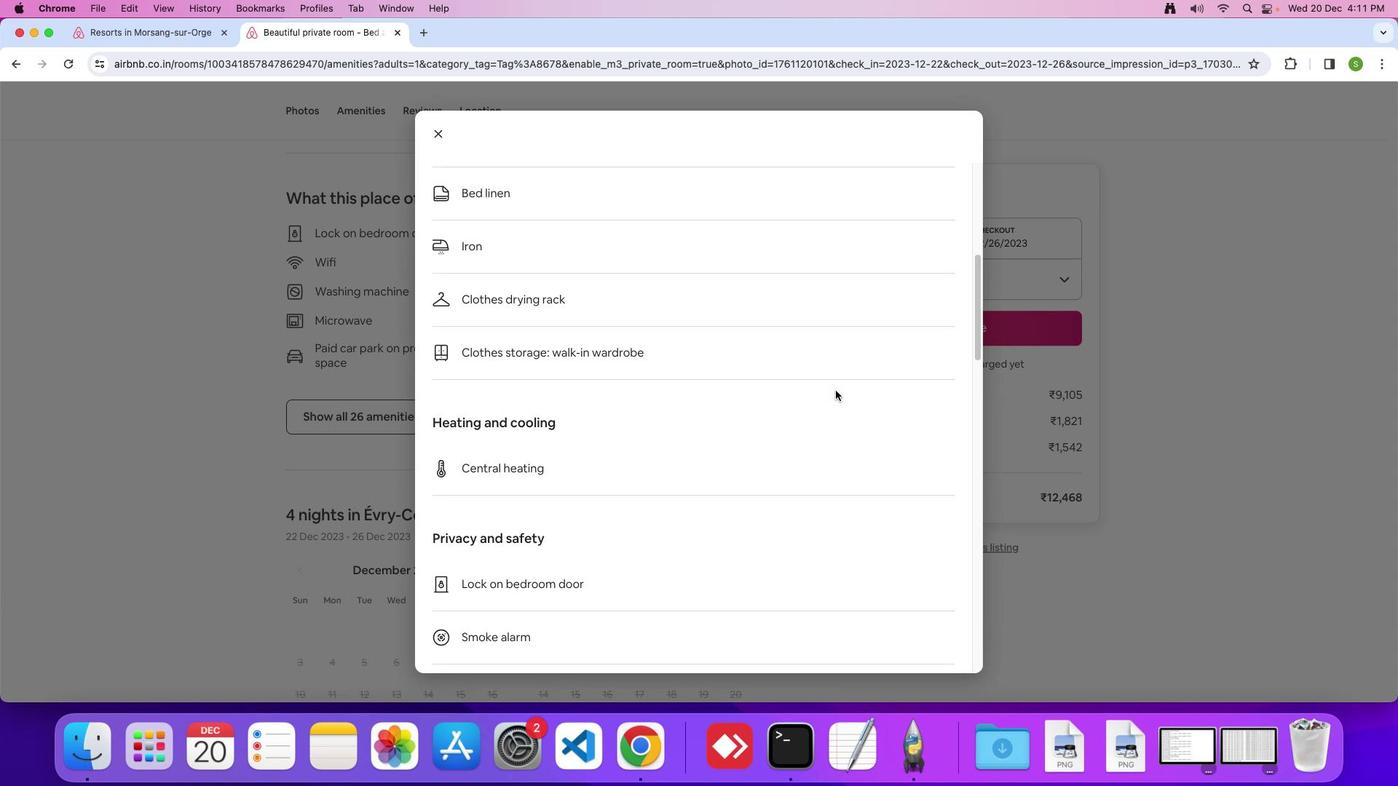 
Action: Mouse scrolled (835, 391) with delta (0, 0)
Screenshot: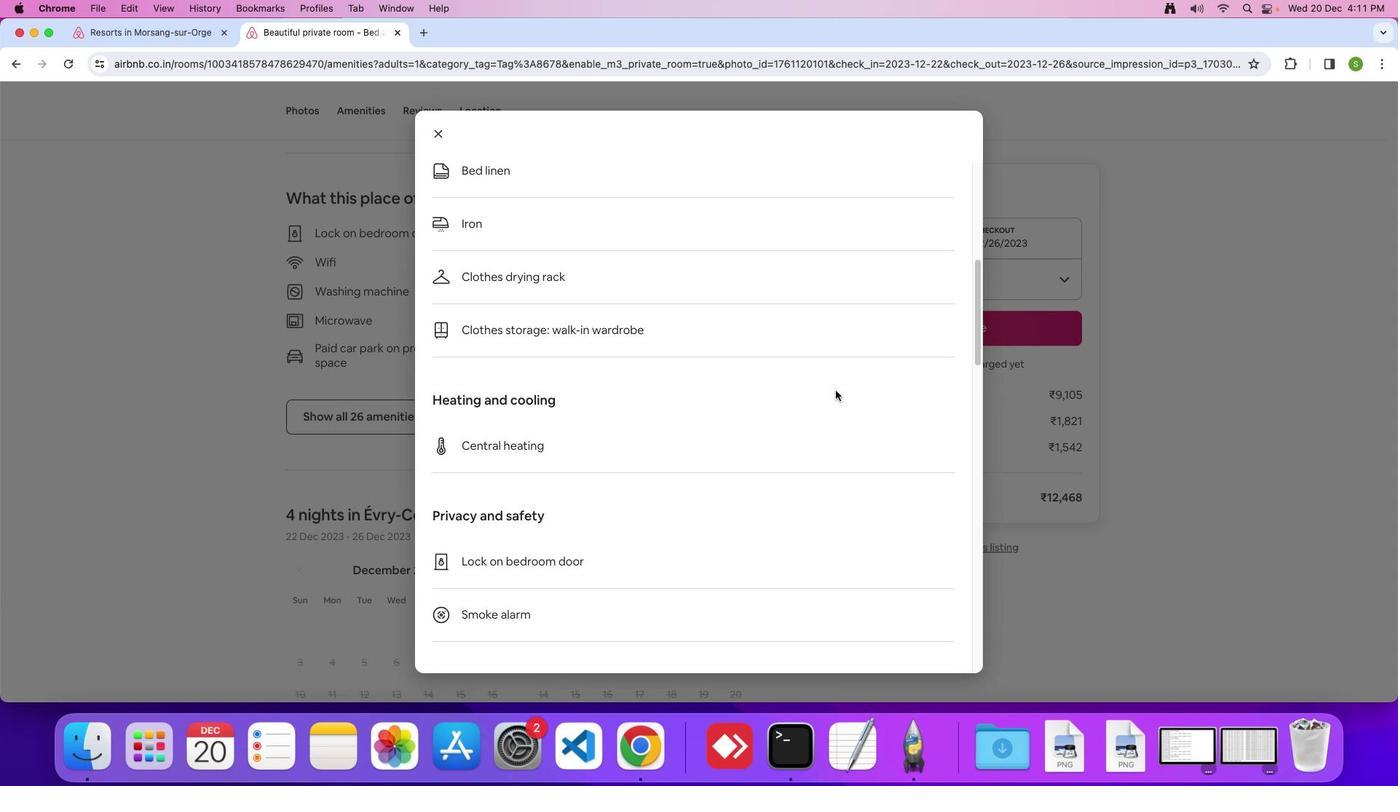 
Action: Mouse scrolled (835, 391) with delta (0, 0)
Screenshot: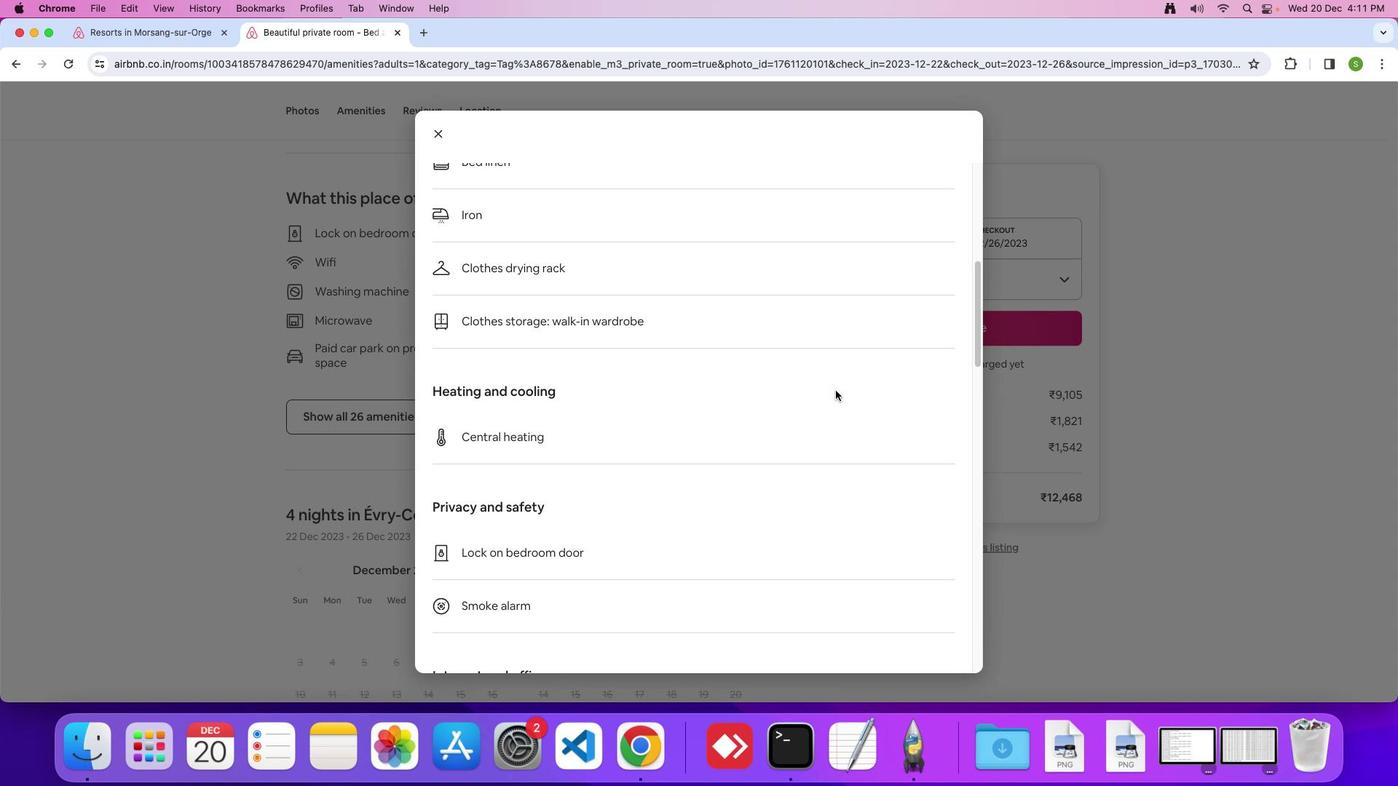 
Action: Mouse scrolled (835, 391) with delta (0, 0)
Screenshot: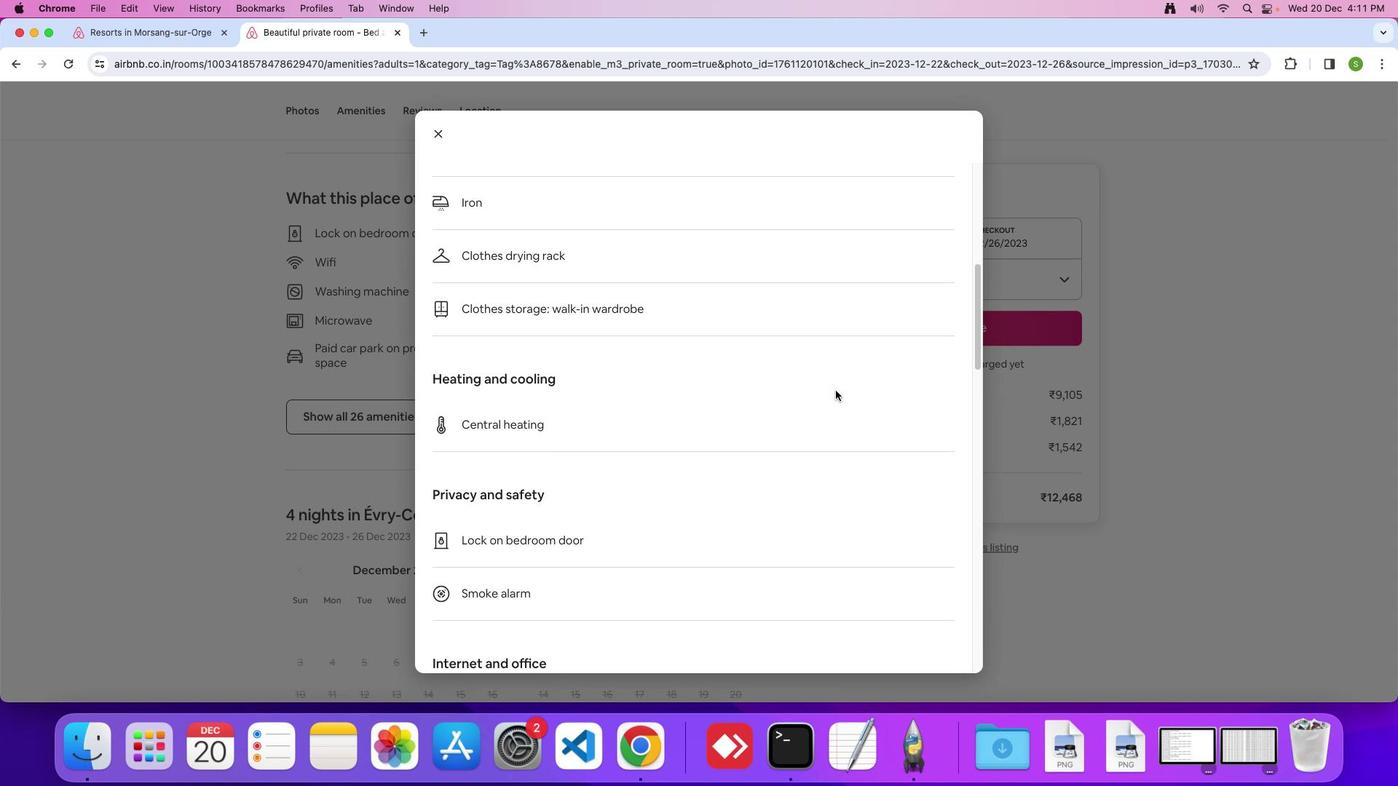 
Action: Mouse scrolled (835, 391) with delta (0, 0)
Screenshot: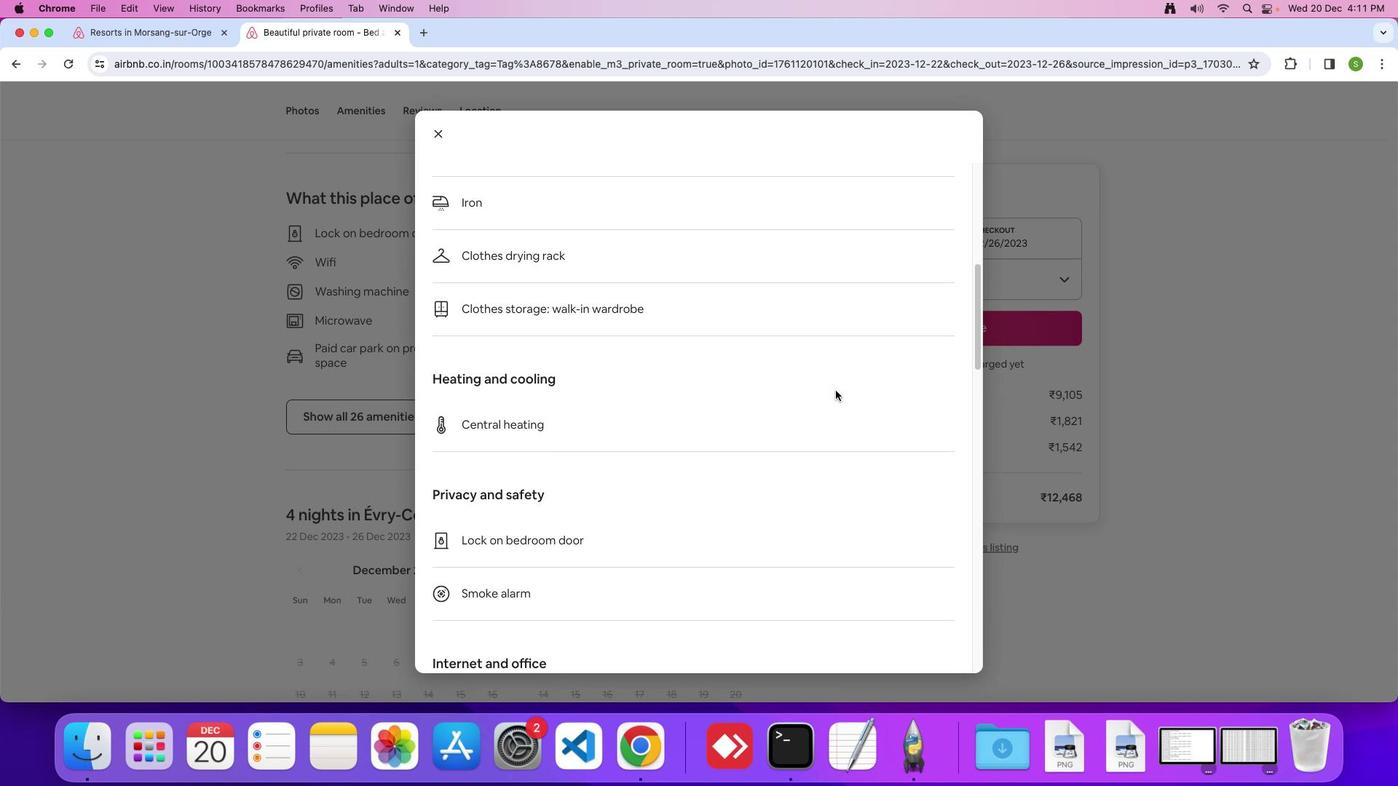 
Action: Mouse scrolled (835, 391) with delta (0, 0)
Screenshot: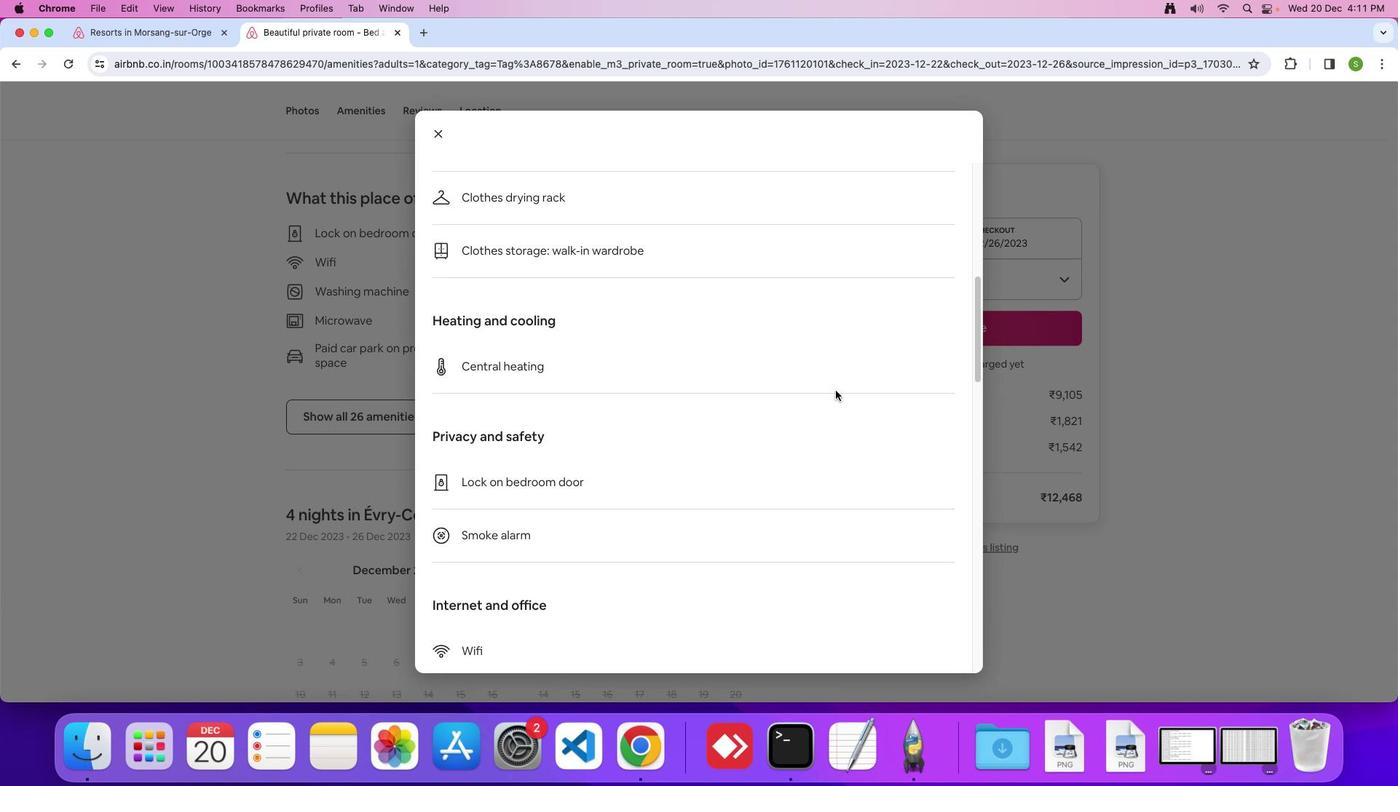 
Action: Mouse scrolled (835, 391) with delta (0, 0)
Screenshot: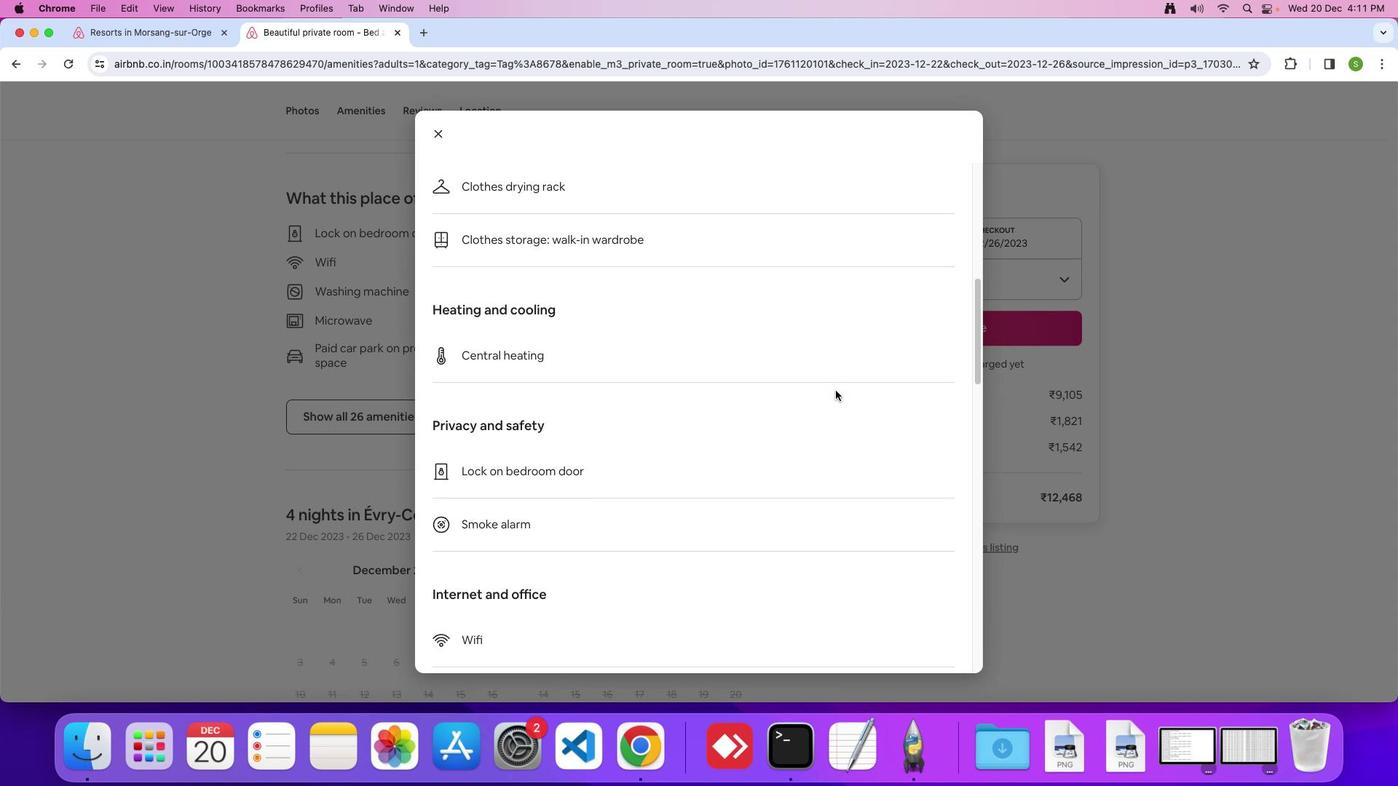 
Action: Mouse scrolled (835, 391) with delta (0, 0)
Screenshot: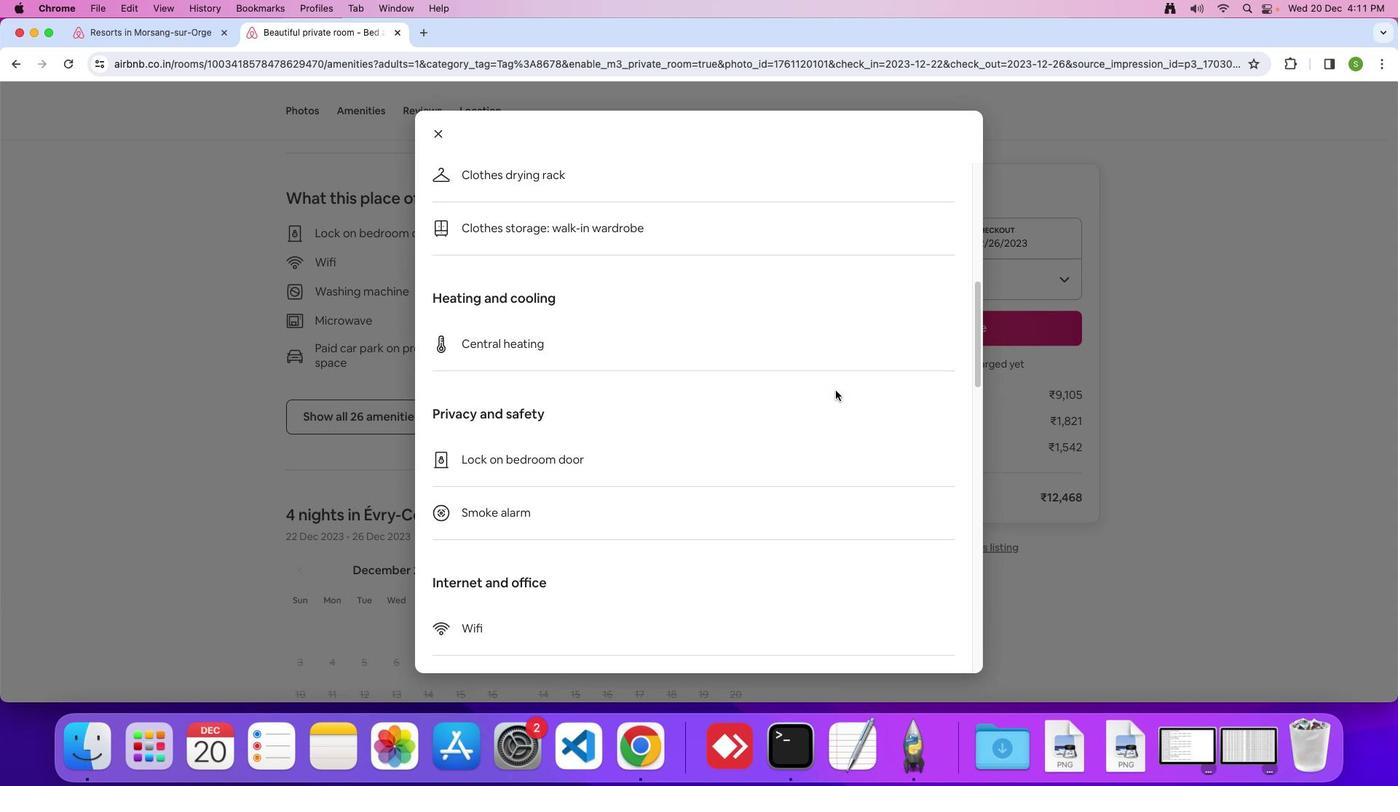 
Action: Mouse scrolled (835, 391) with delta (0, 0)
Screenshot: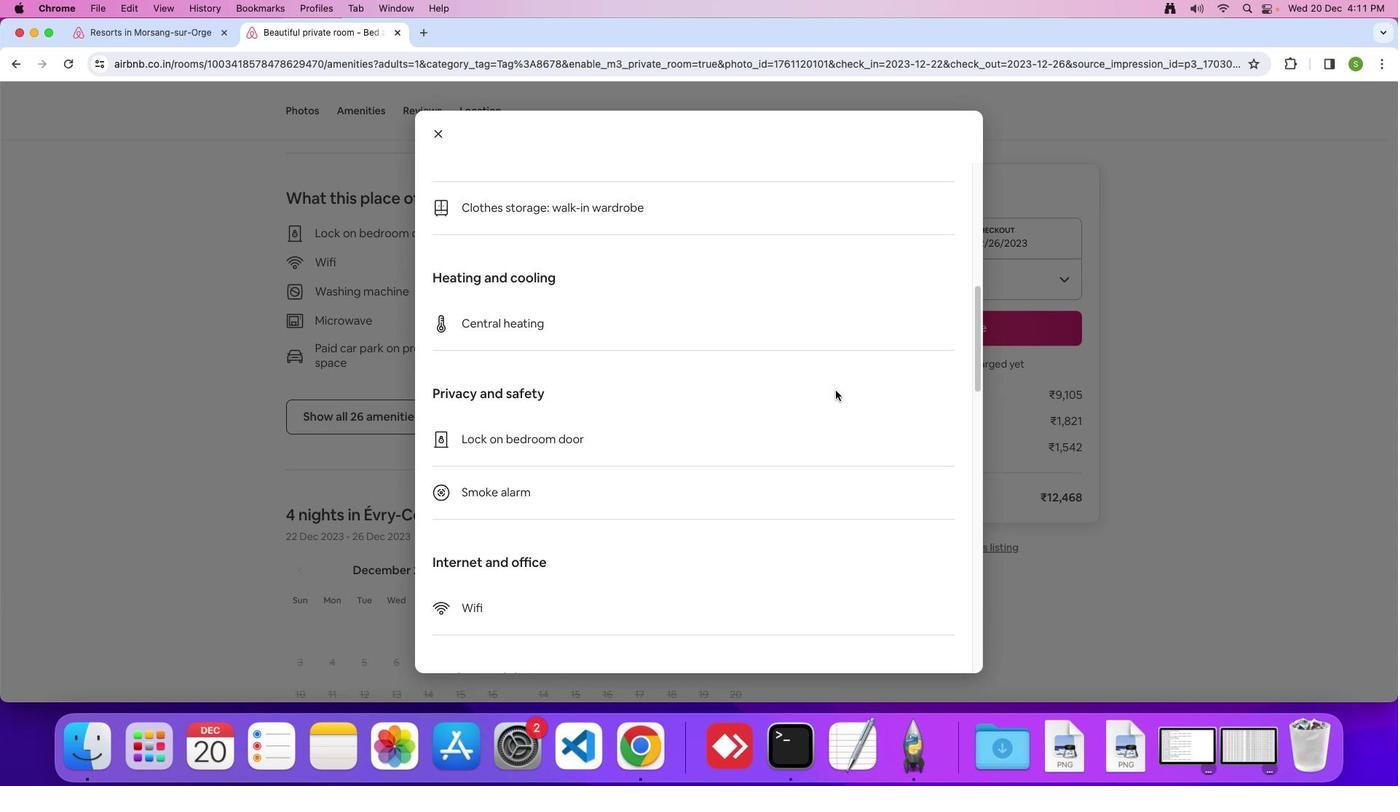 
Action: Mouse scrolled (835, 391) with delta (0, 0)
Screenshot: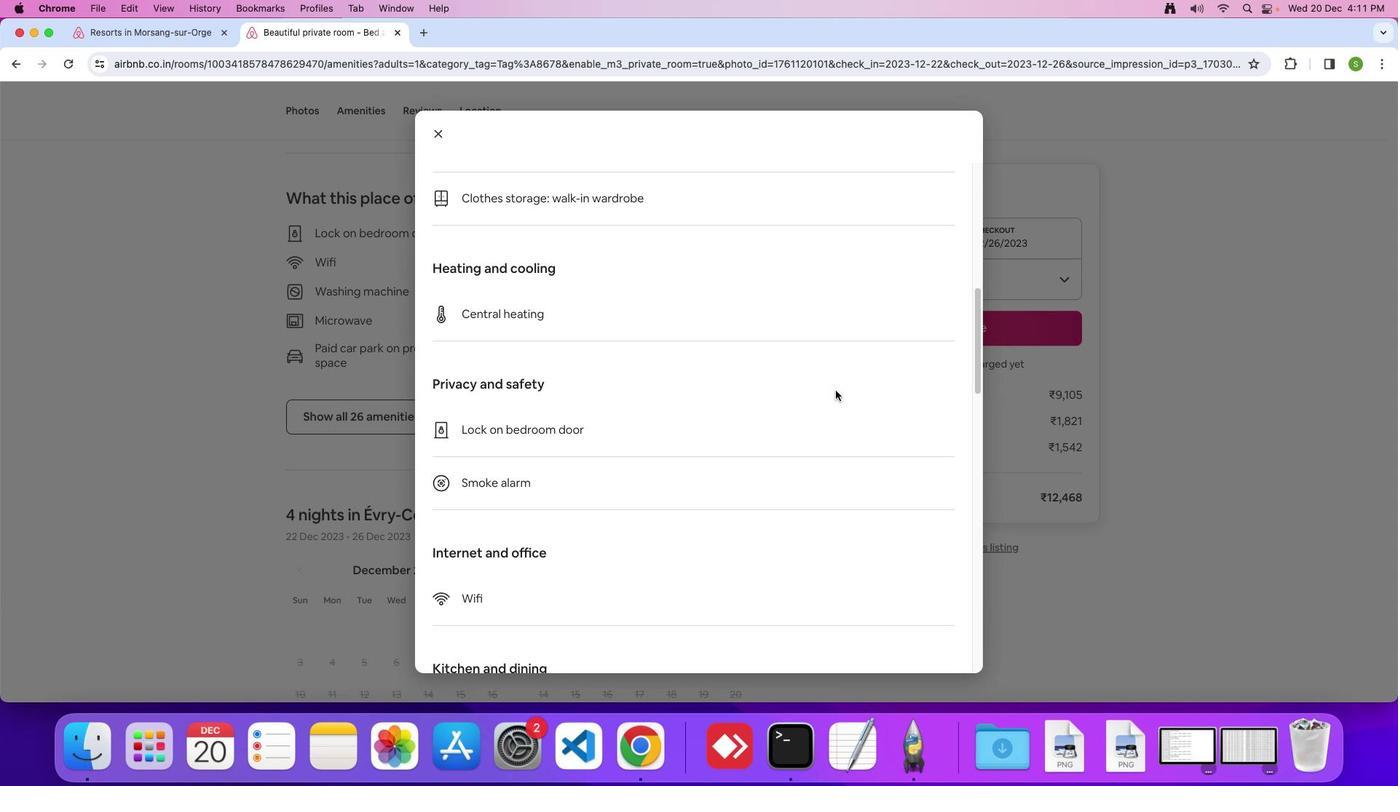 
Action: Mouse scrolled (835, 391) with delta (0, -2)
Screenshot: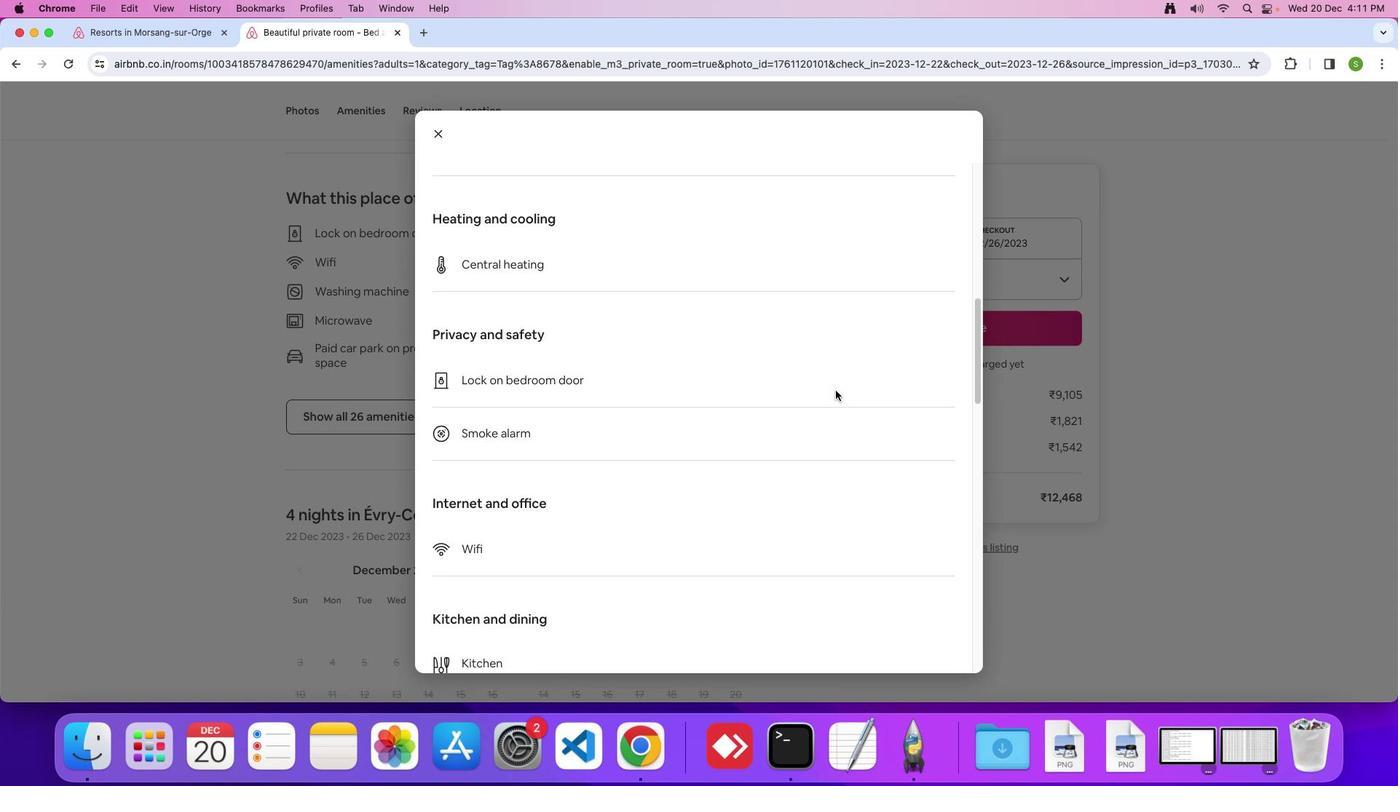 
Action: Mouse scrolled (835, 391) with delta (0, 0)
Screenshot: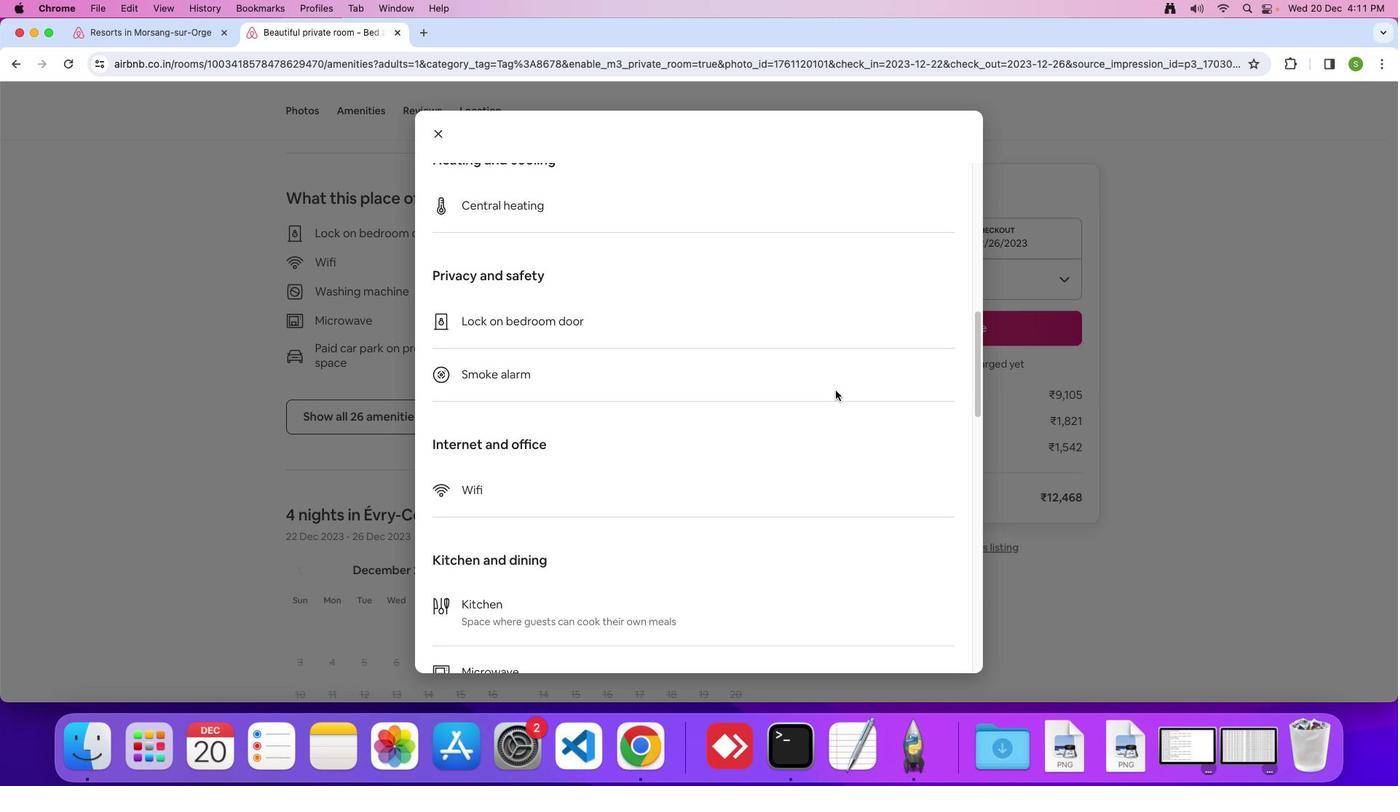 
Action: Mouse scrolled (835, 391) with delta (0, 0)
Screenshot: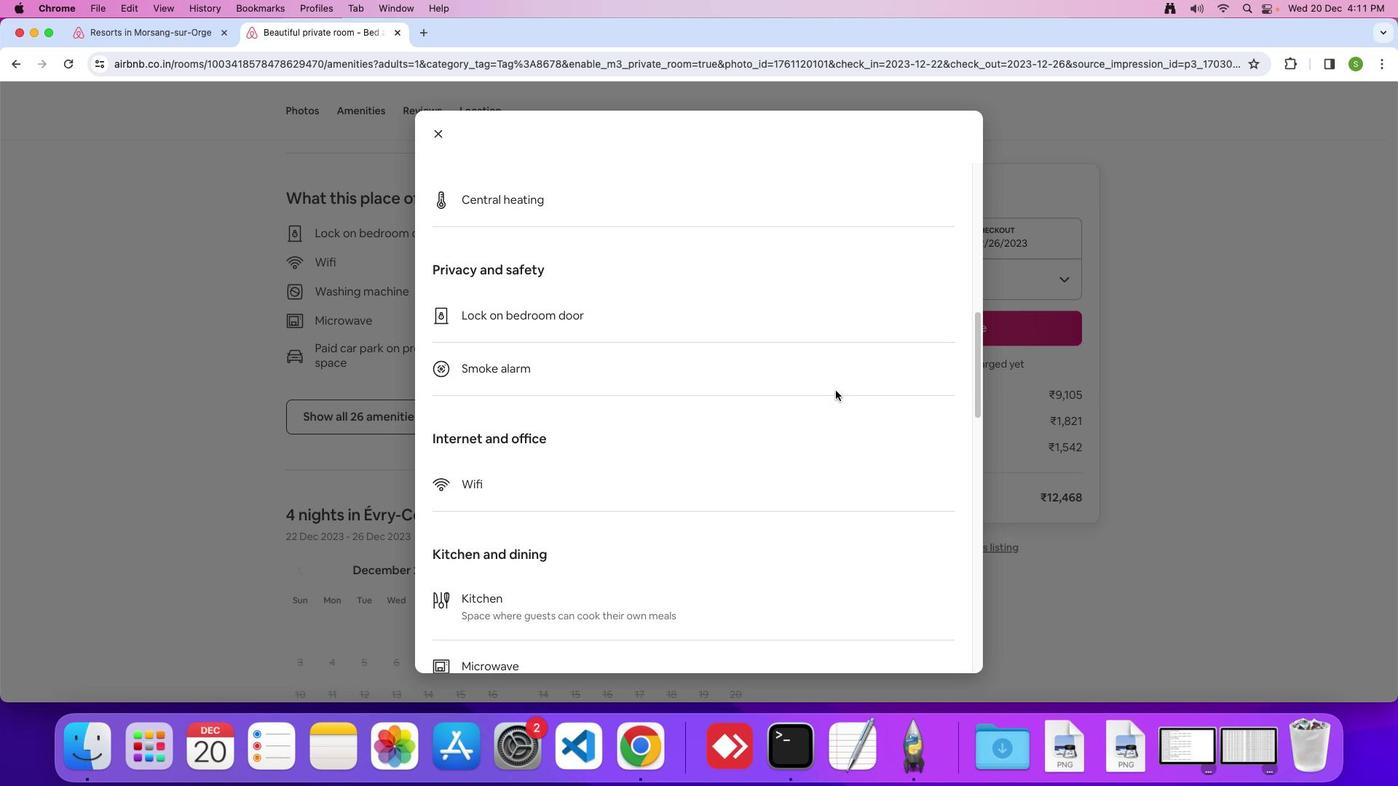 
Action: Mouse scrolled (835, 391) with delta (0, -1)
Screenshot: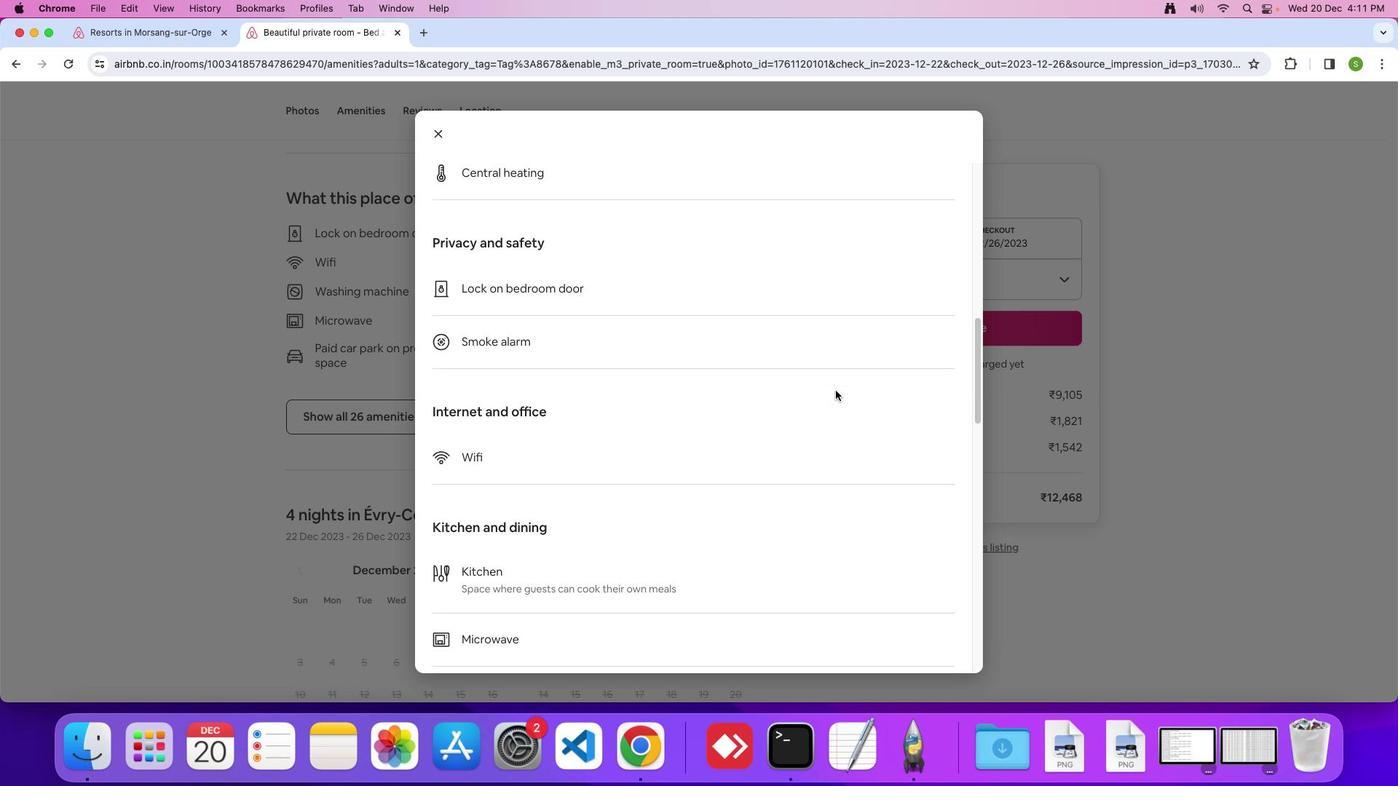 
Action: Mouse scrolled (835, 391) with delta (0, 0)
Screenshot: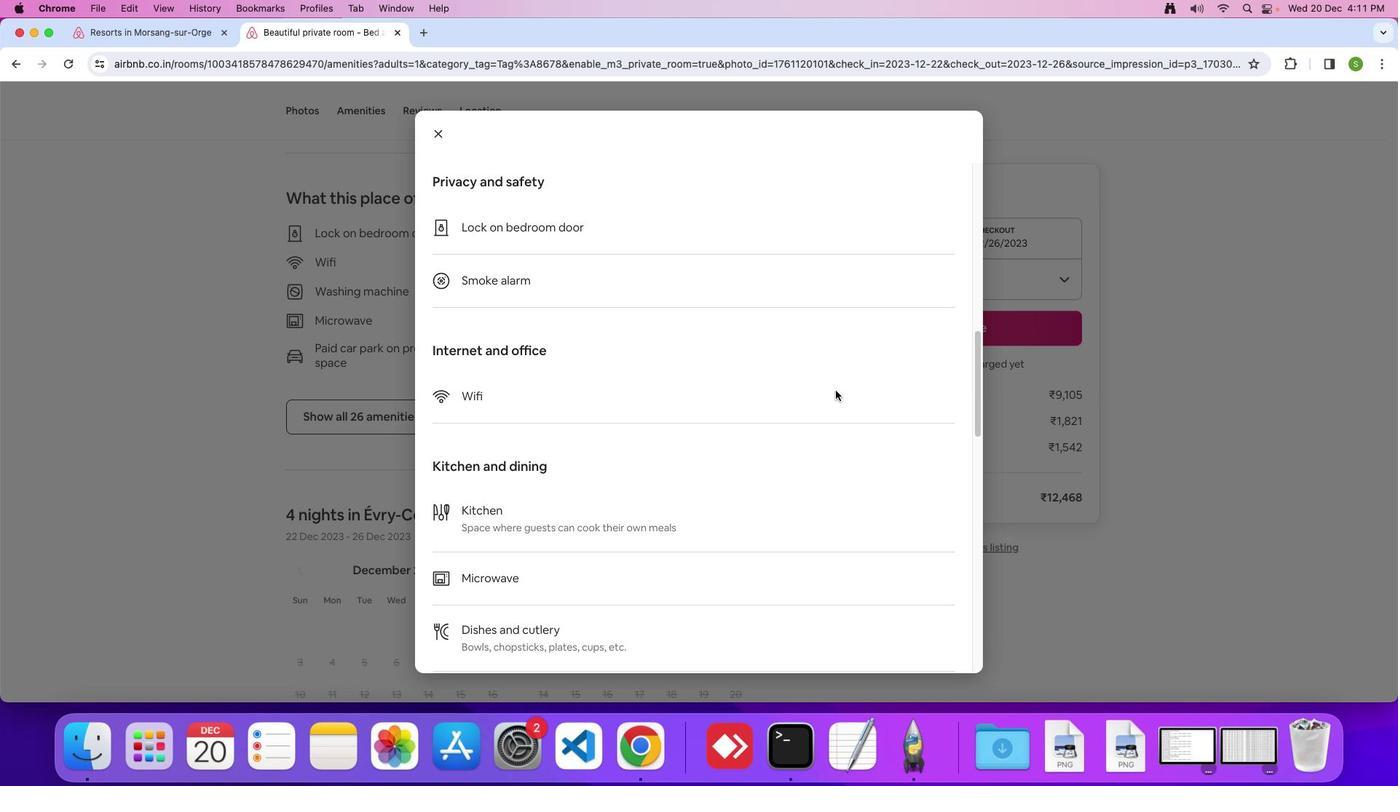 
Action: Mouse scrolled (835, 391) with delta (0, 0)
Screenshot: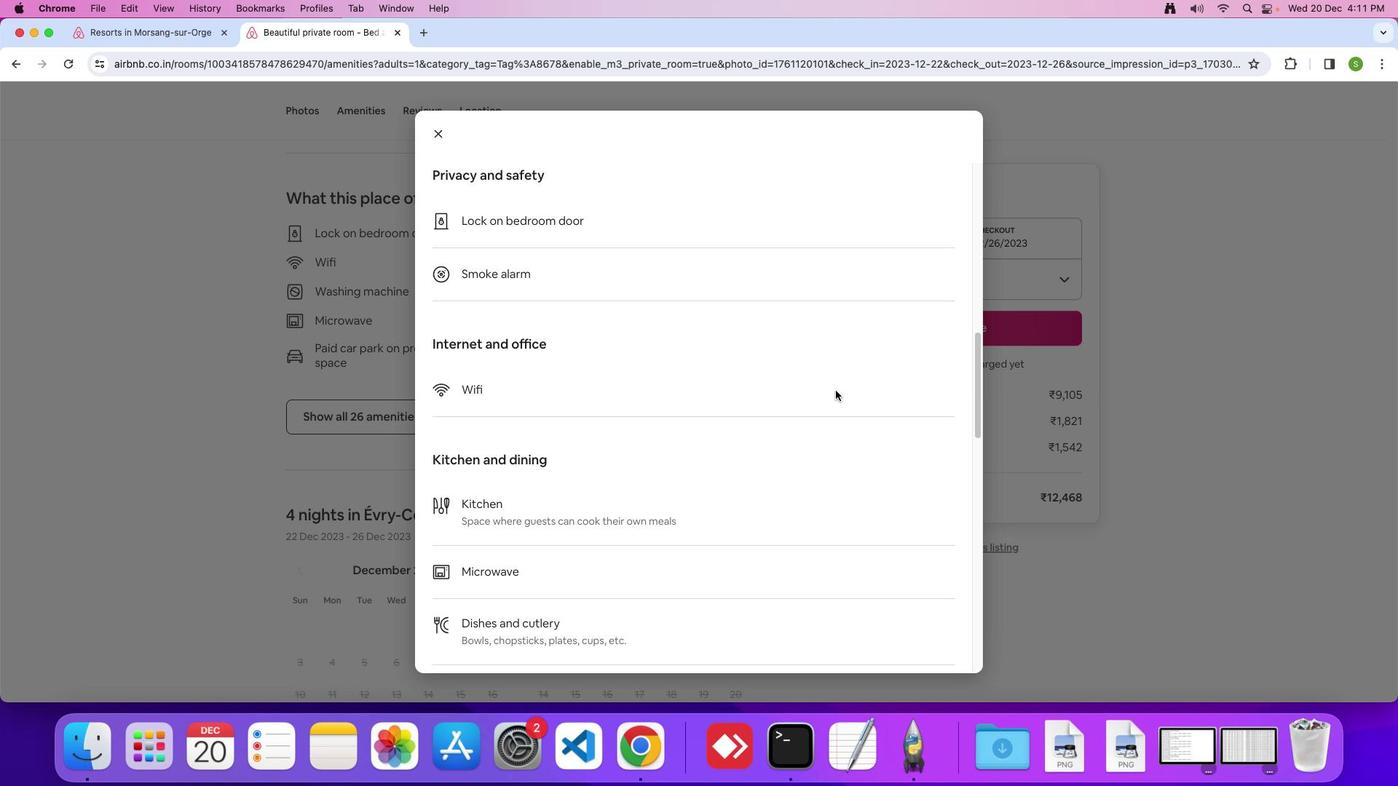 
Action: Mouse scrolled (835, 391) with delta (0, 0)
Screenshot: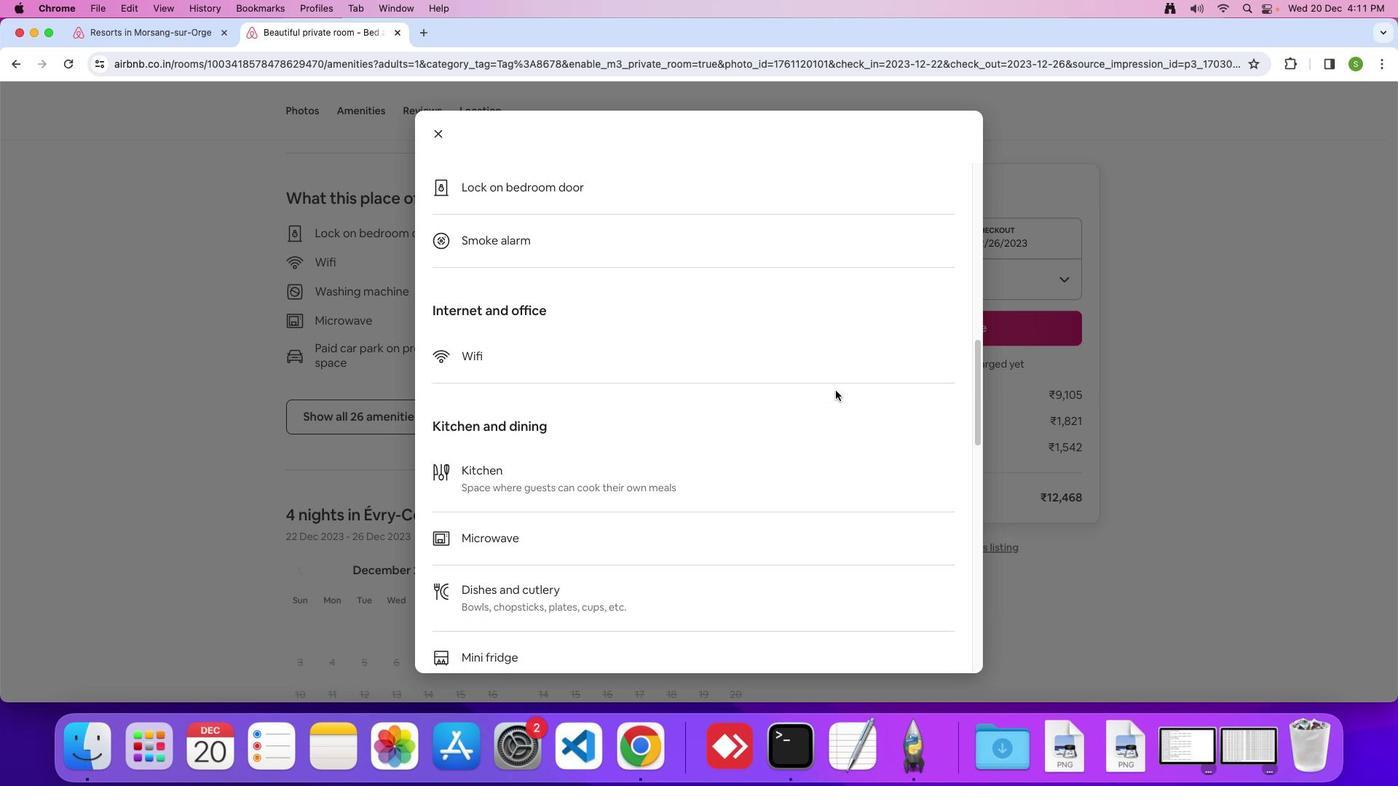 
Action: Mouse moved to (836, 390)
Screenshot: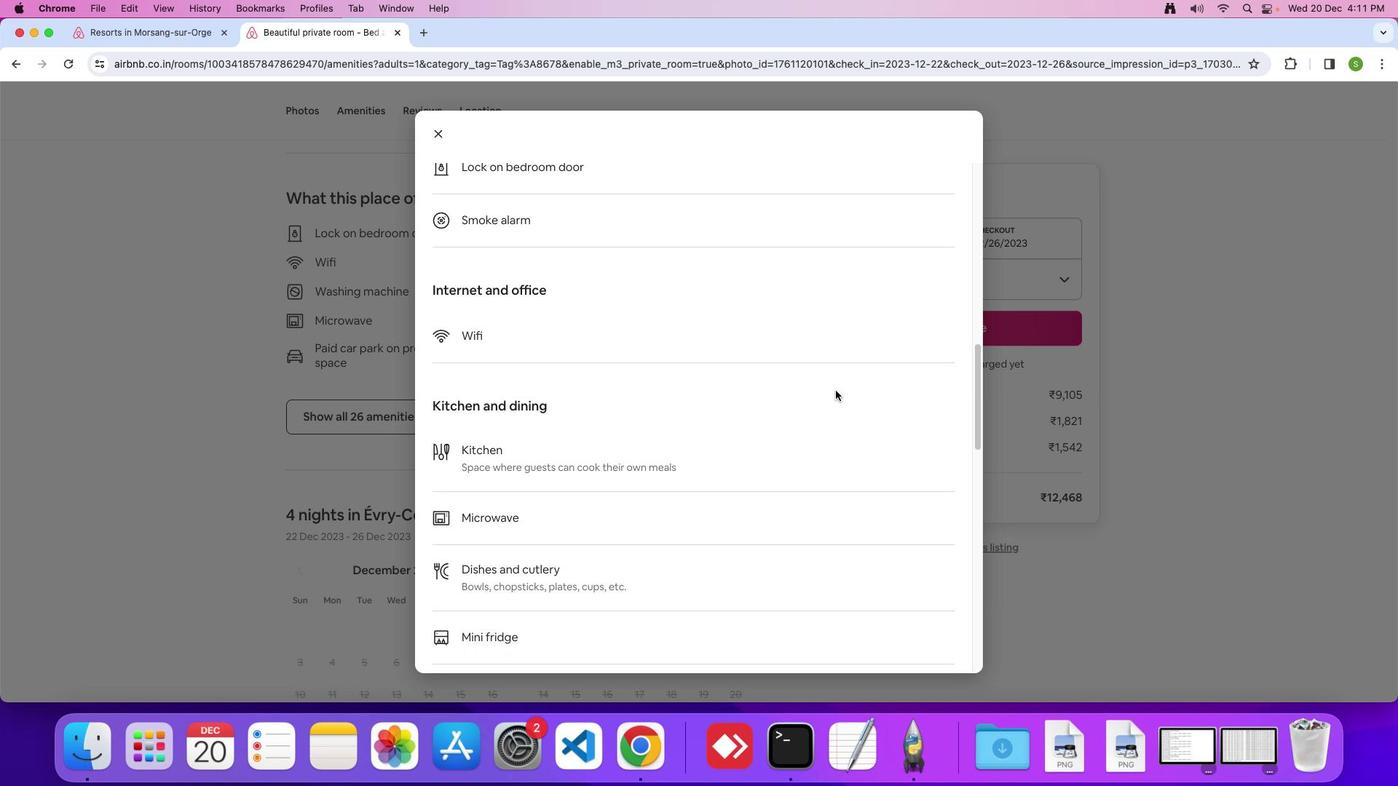 
Action: Mouse scrolled (836, 390) with delta (0, 0)
Screenshot: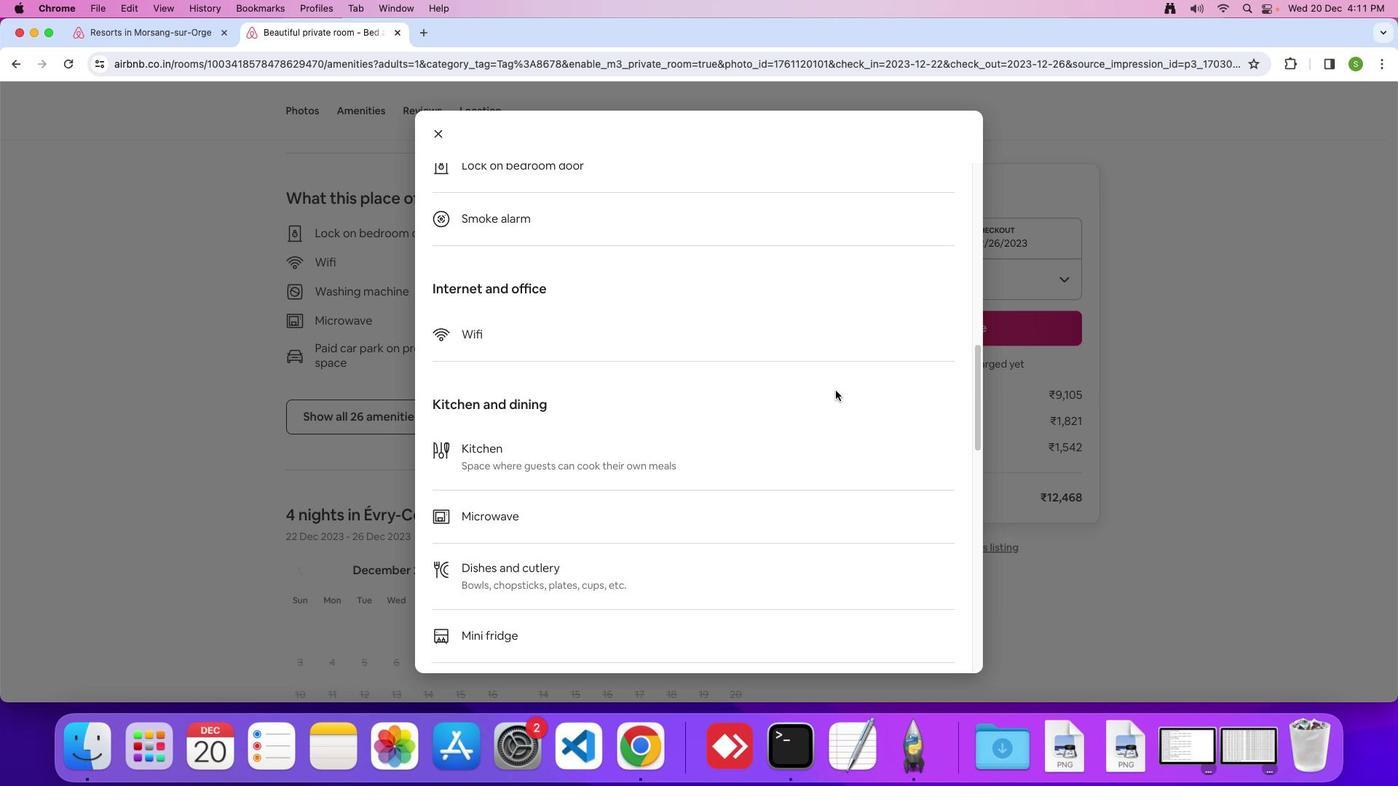 
Action: Mouse scrolled (836, 390) with delta (0, 0)
Screenshot: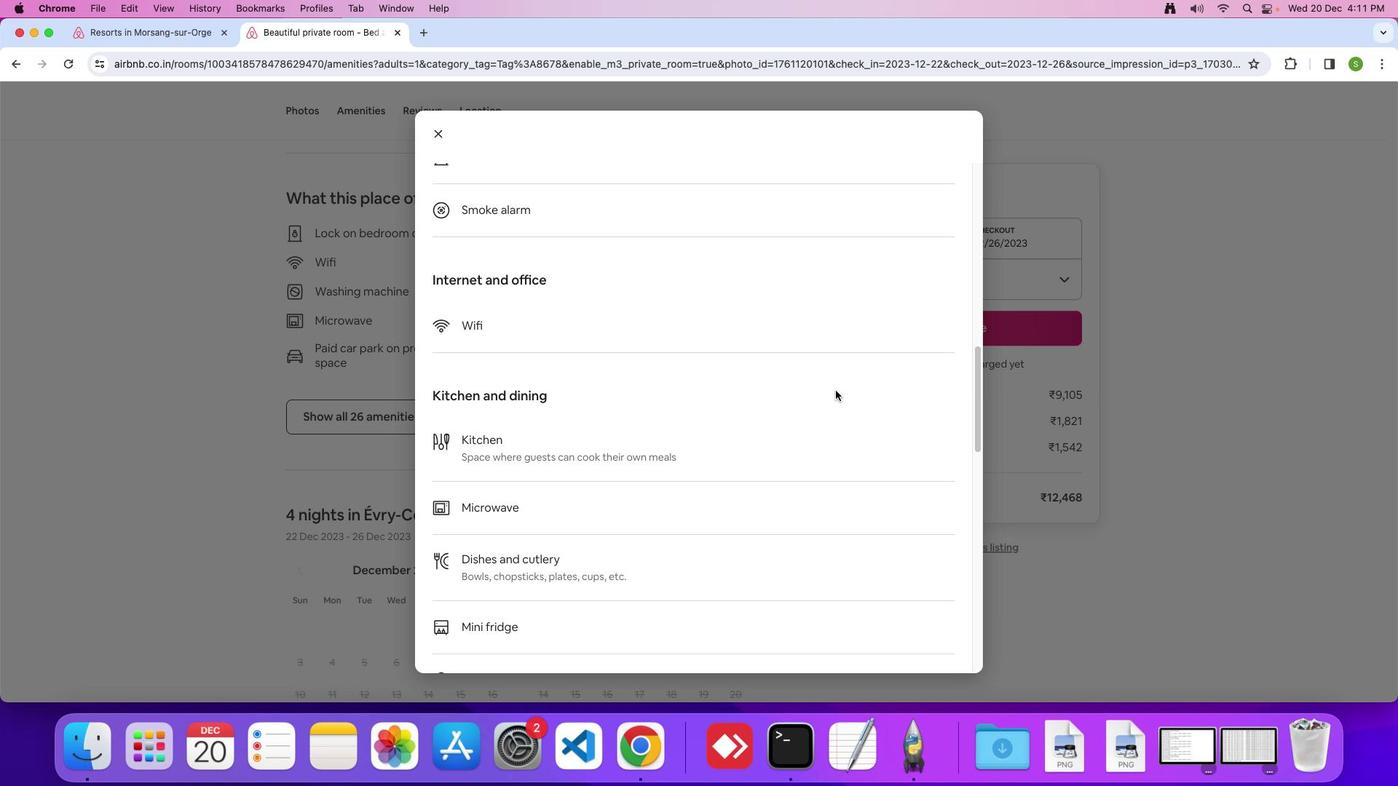 
Action: Mouse scrolled (836, 390) with delta (0, 0)
Screenshot: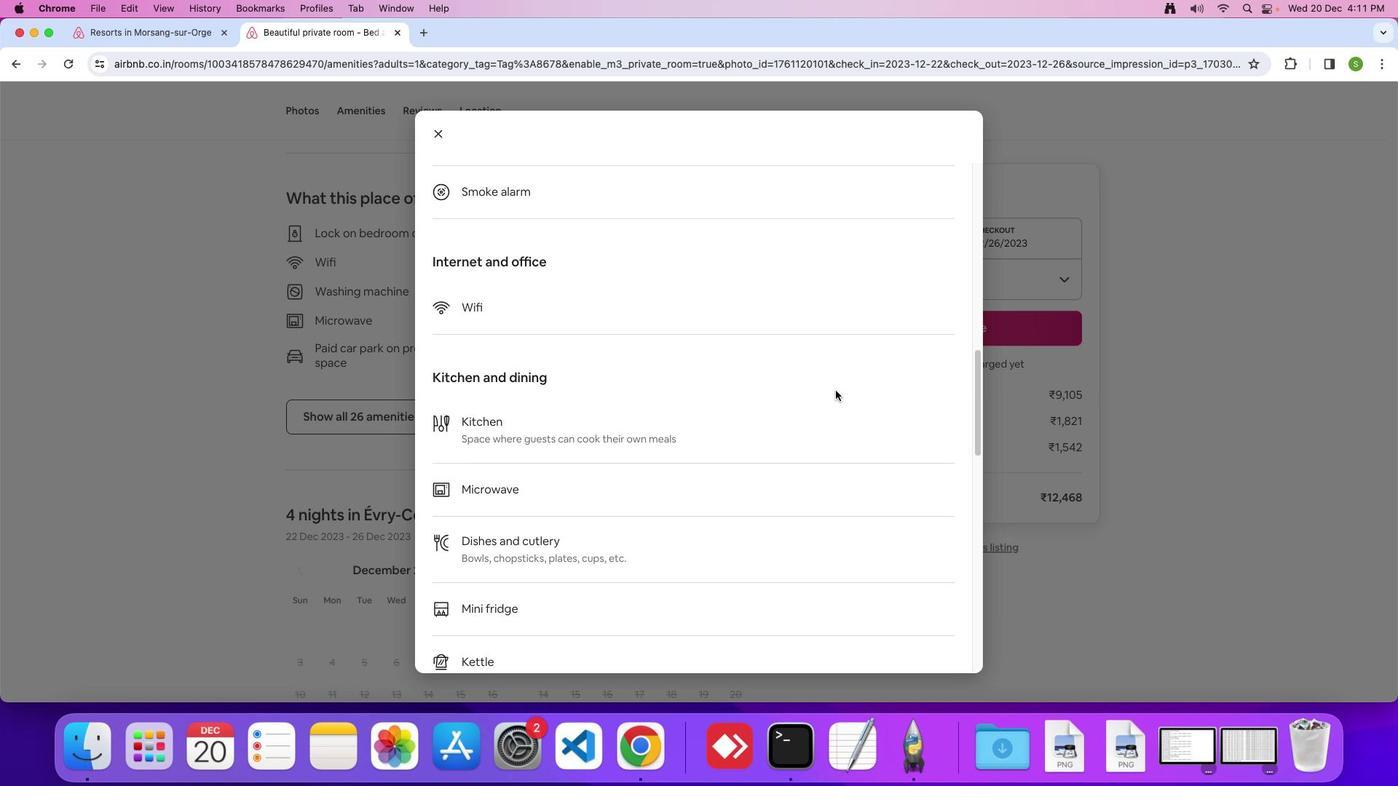 
Action: Mouse scrolled (836, 390) with delta (0, 0)
Screenshot: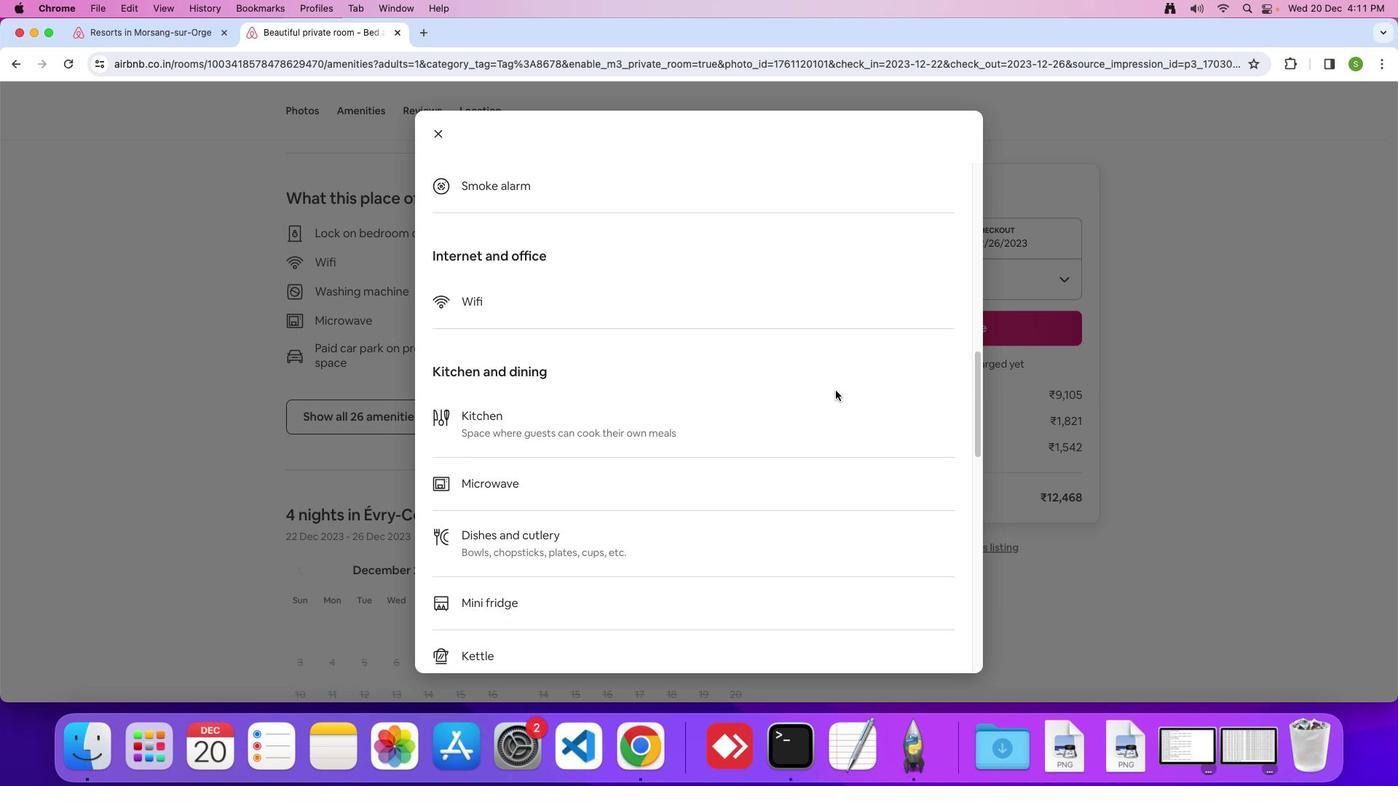 
Action: Mouse scrolled (836, 390) with delta (0, -1)
Screenshot: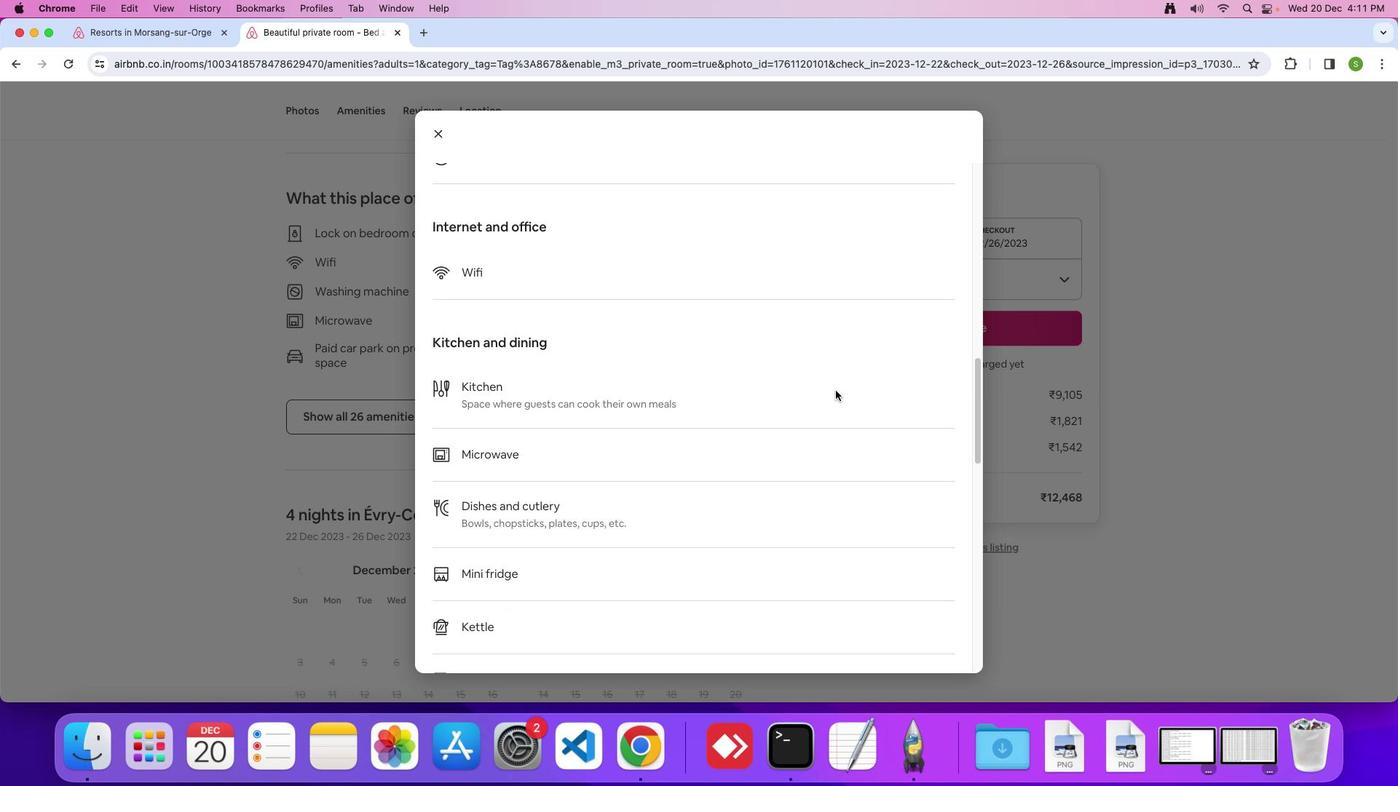 
Action: Mouse scrolled (836, 390) with delta (0, 0)
Screenshot: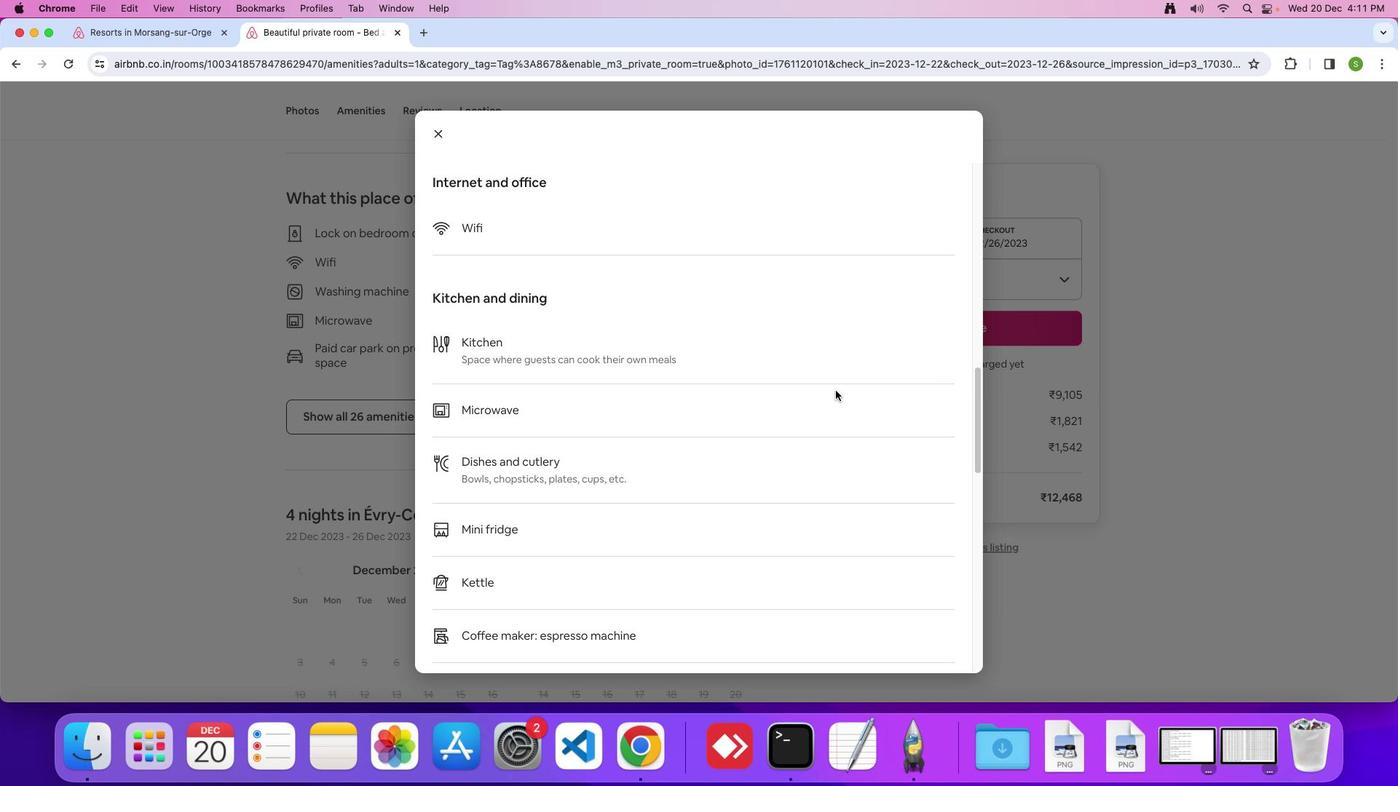 
Action: Mouse scrolled (836, 390) with delta (0, 0)
Screenshot: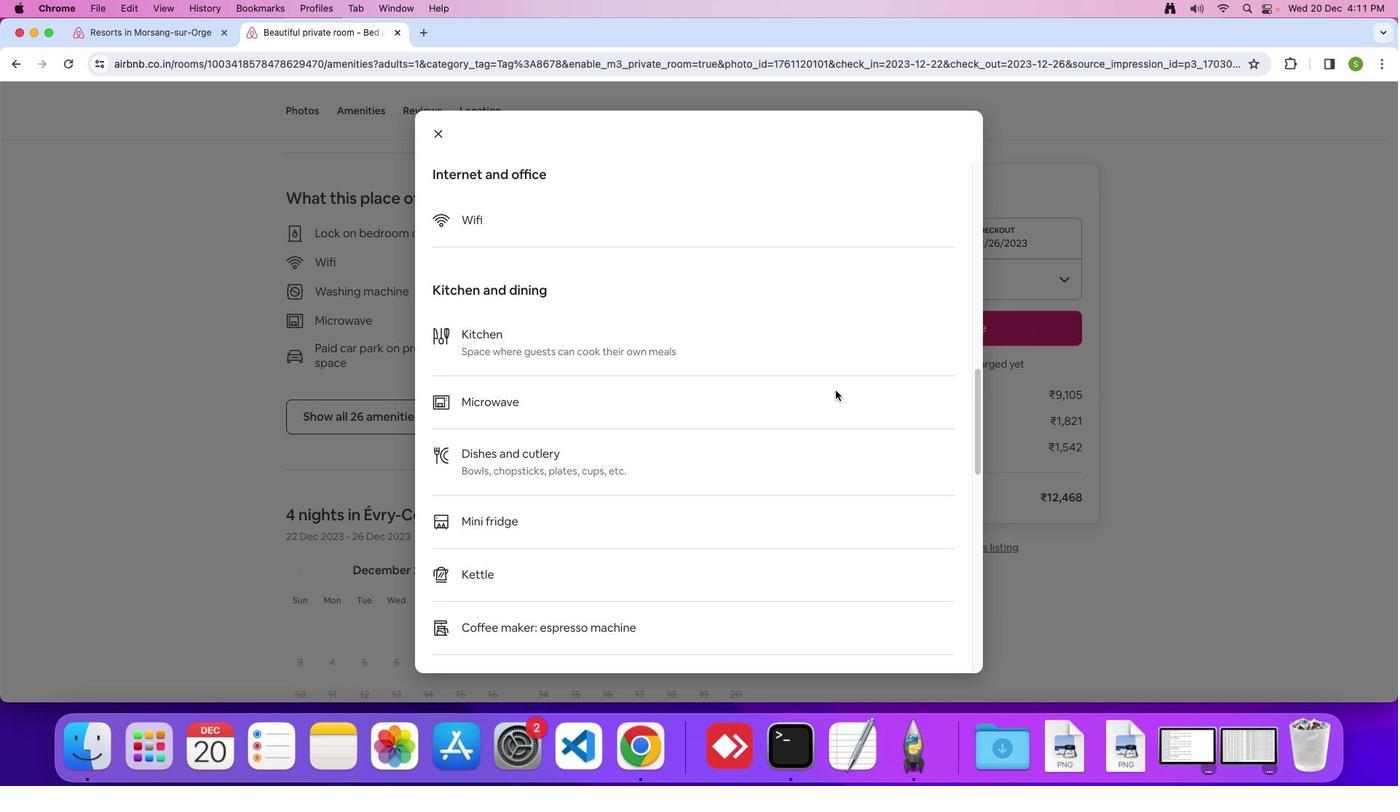 
Action: Mouse scrolled (836, 390) with delta (0, 0)
Screenshot: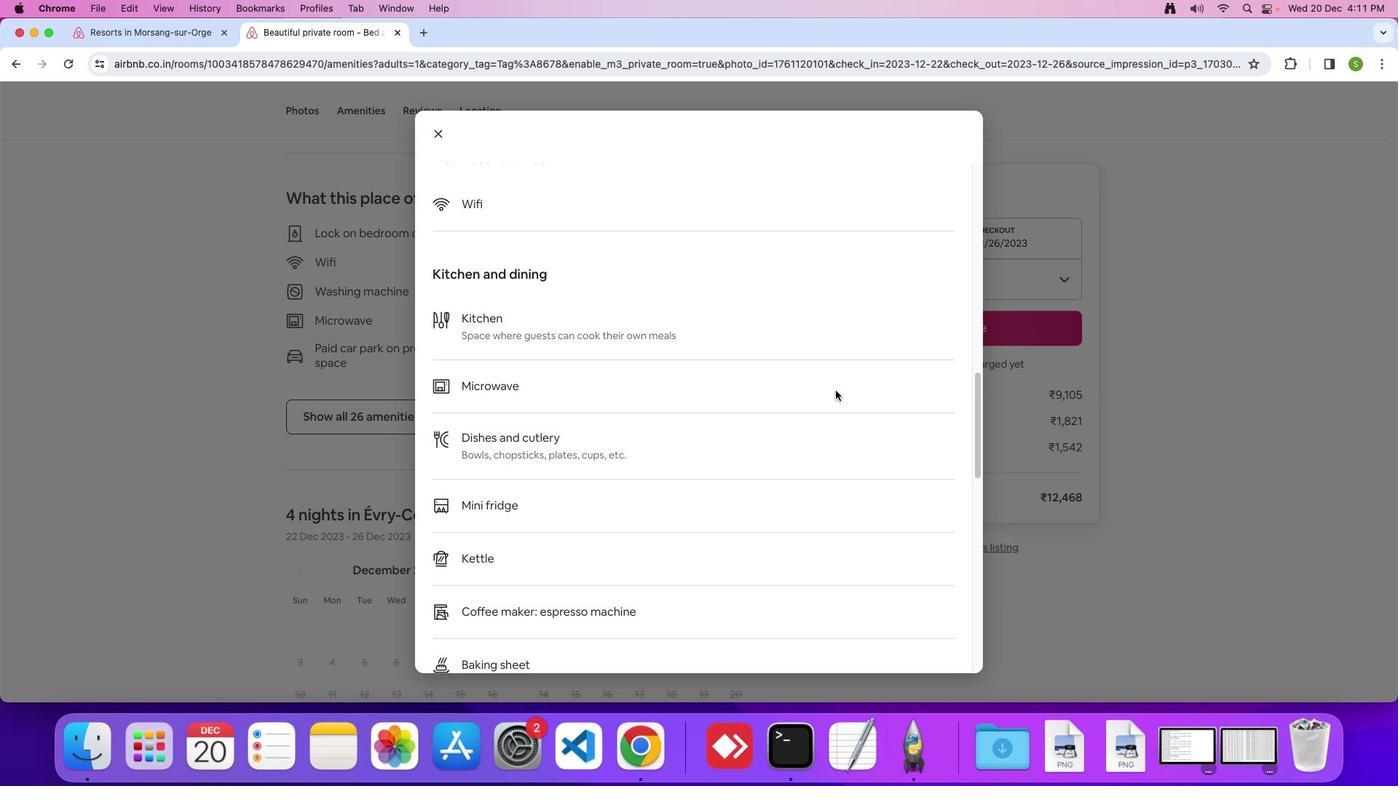 
Action: Mouse scrolled (836, 390) with delta (0, 0)
Screenshot: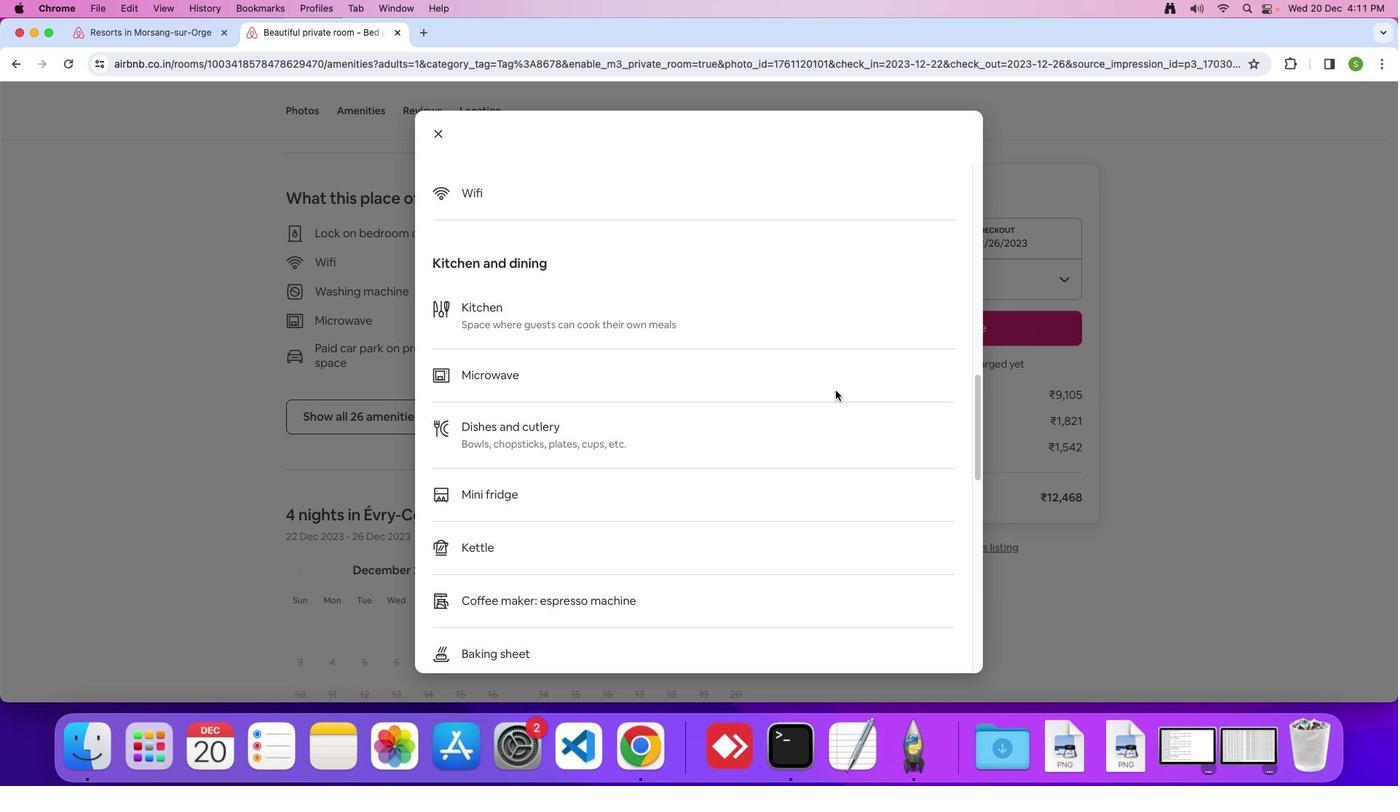 
Action: Mouse scrolled (836, 390) with delta (0, -2)
Screenshot: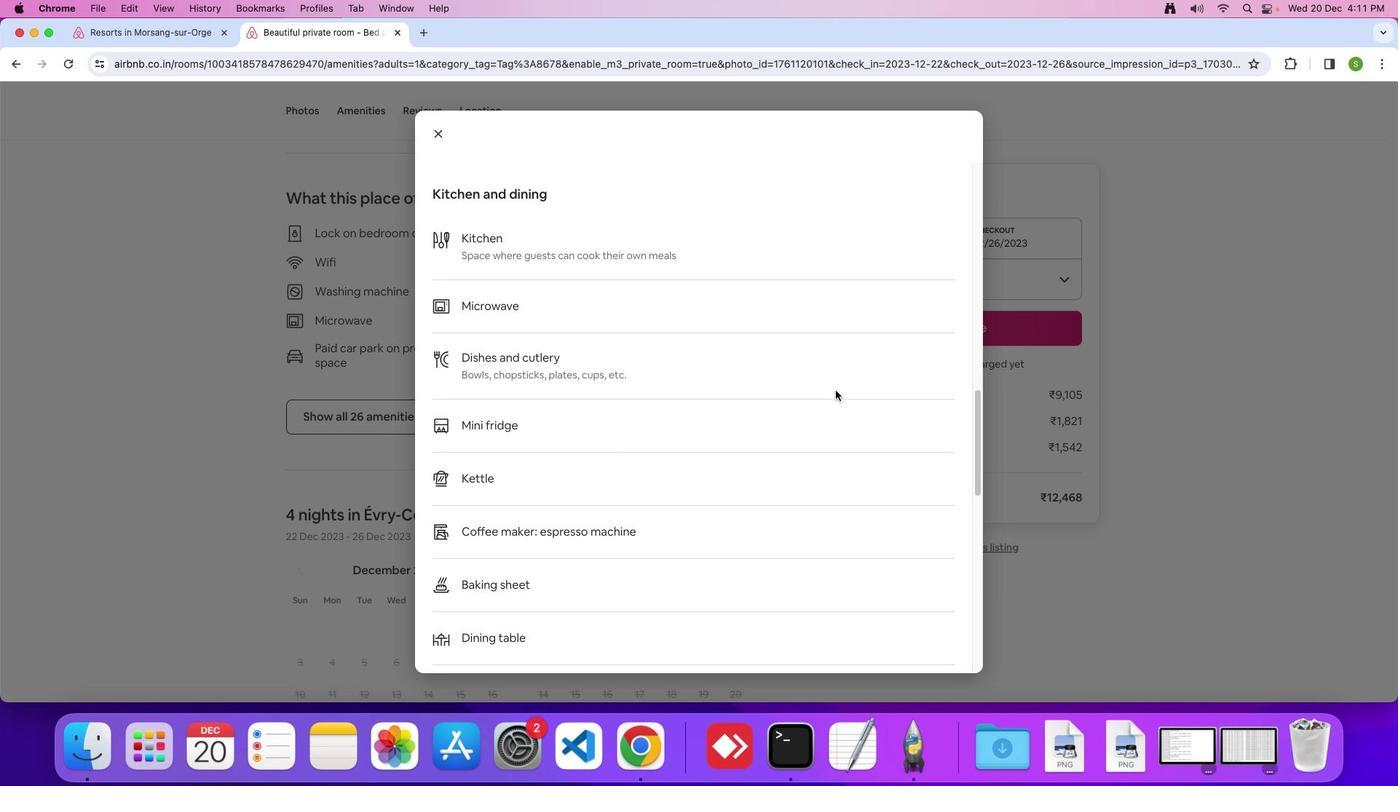 
Action: Mouse scrolled (836, 390) with delta (0, -2)
Screenshot: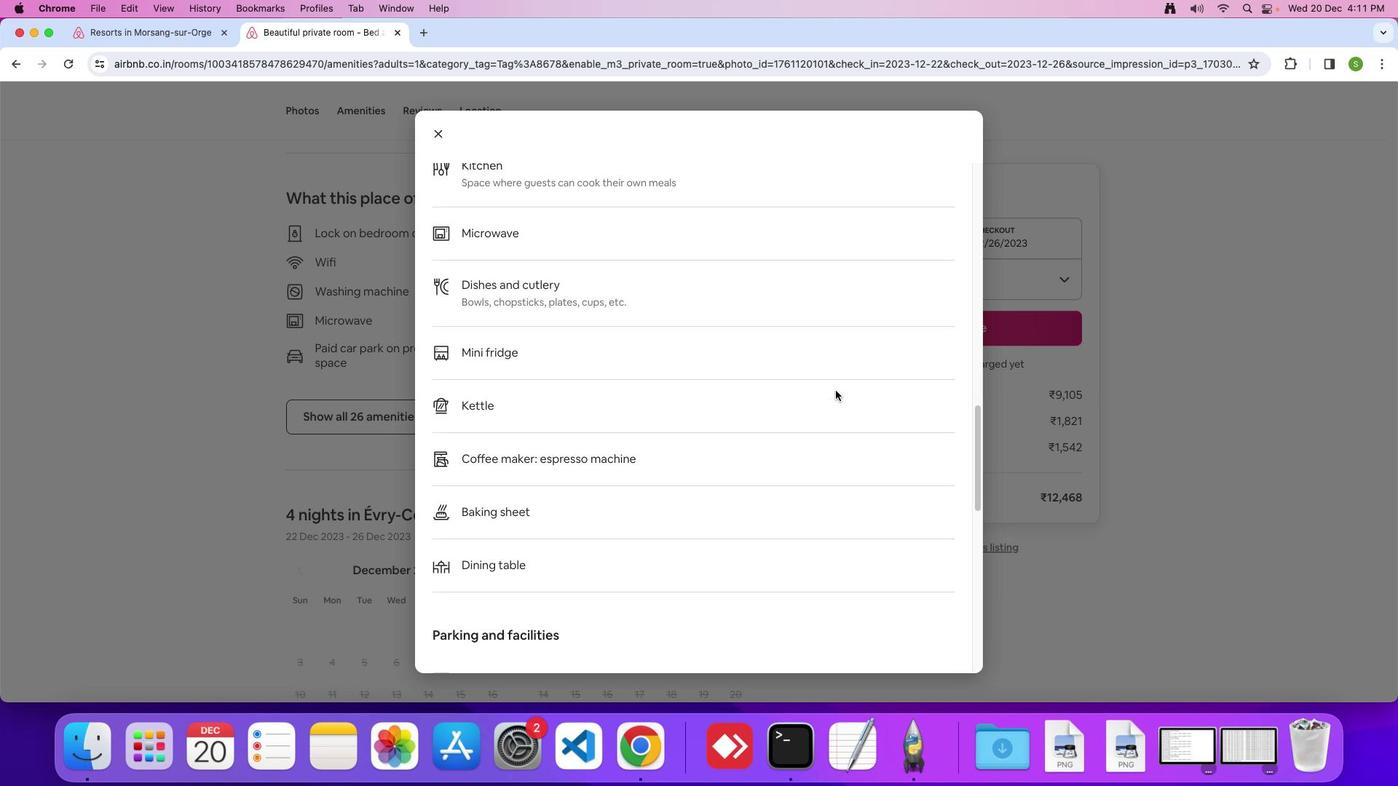 
Action: Mouse scrolled (836, 390) with delta (0, 0)
Screenshot: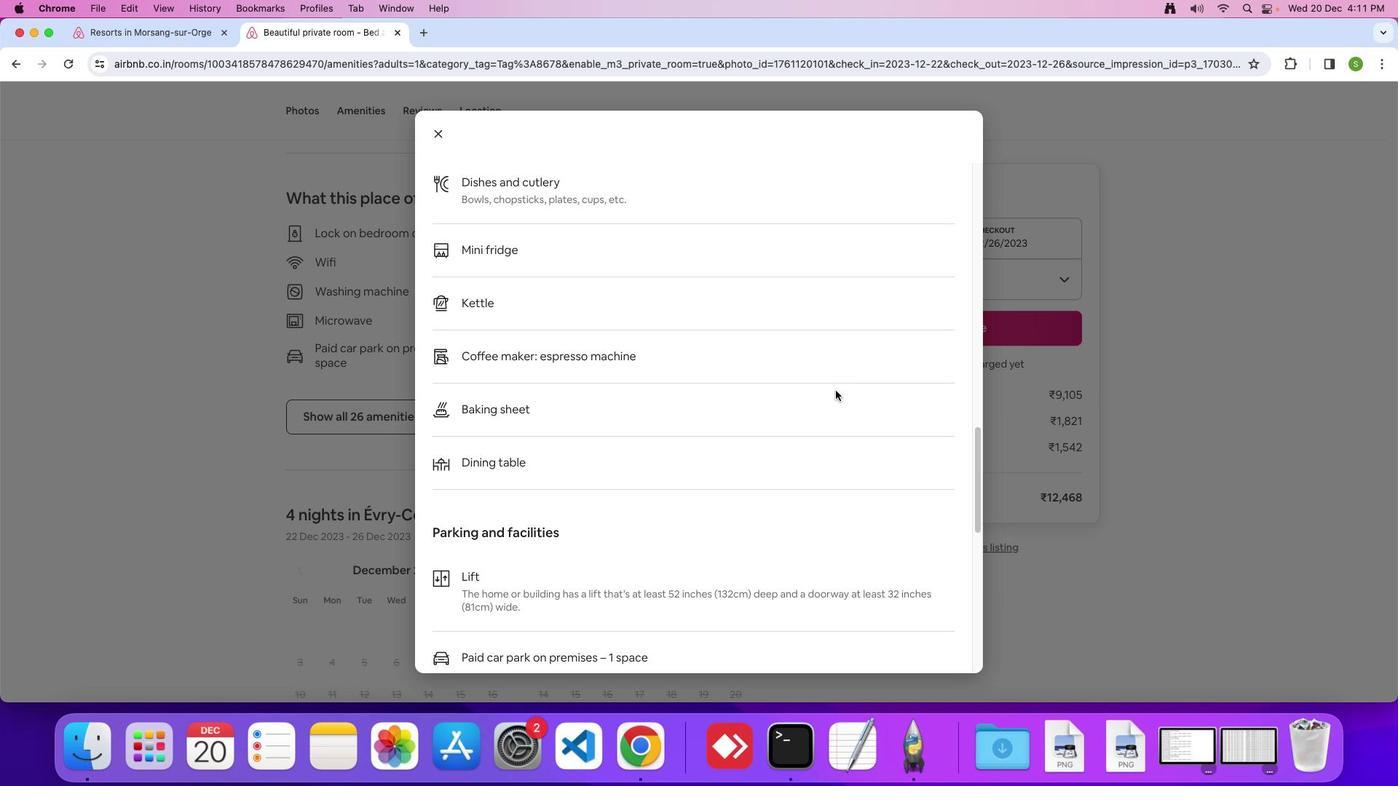 
Action: Mouse scrolled (836, 390) with delta (0, 0)
Screenshot: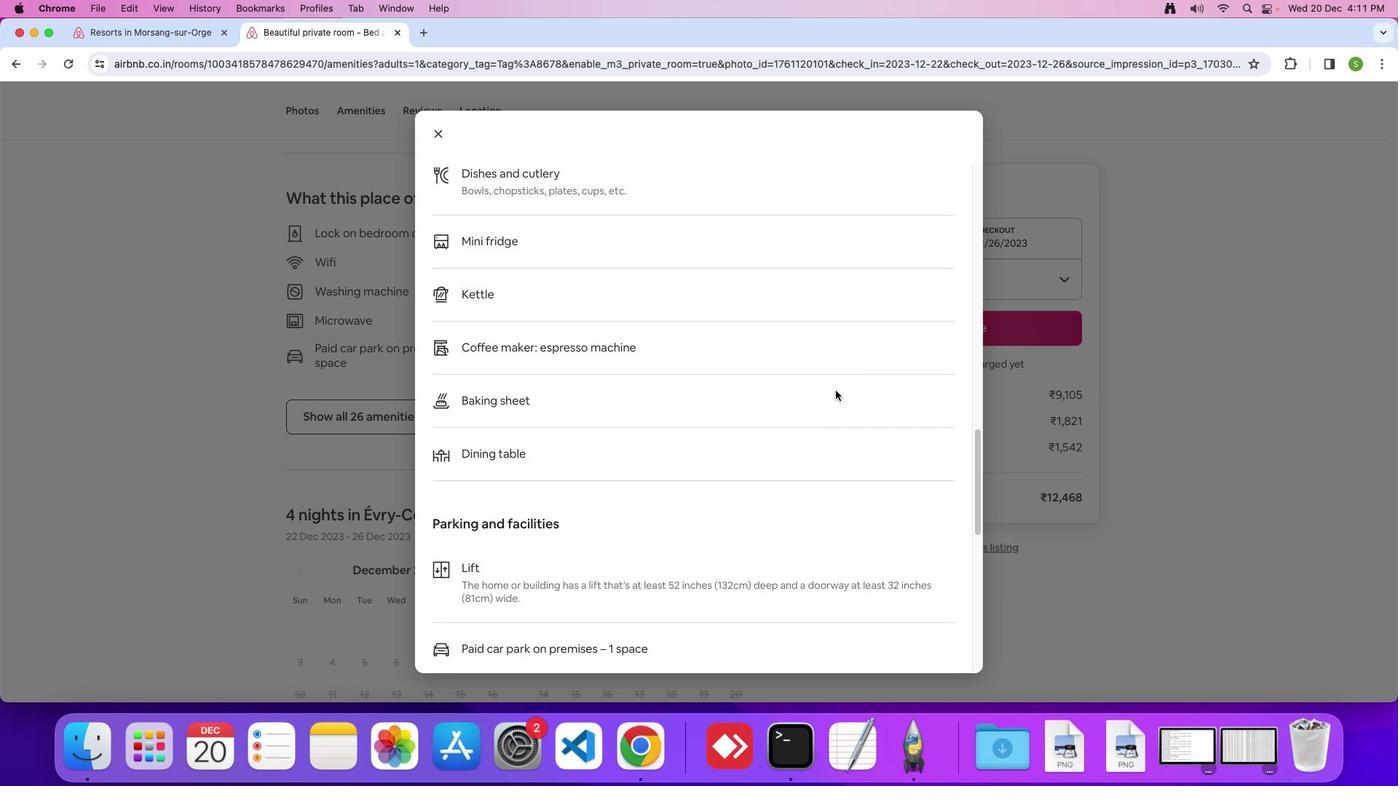 
Action: Mouse scrolled (836, 390) with delta (0, -1)
Screenshot: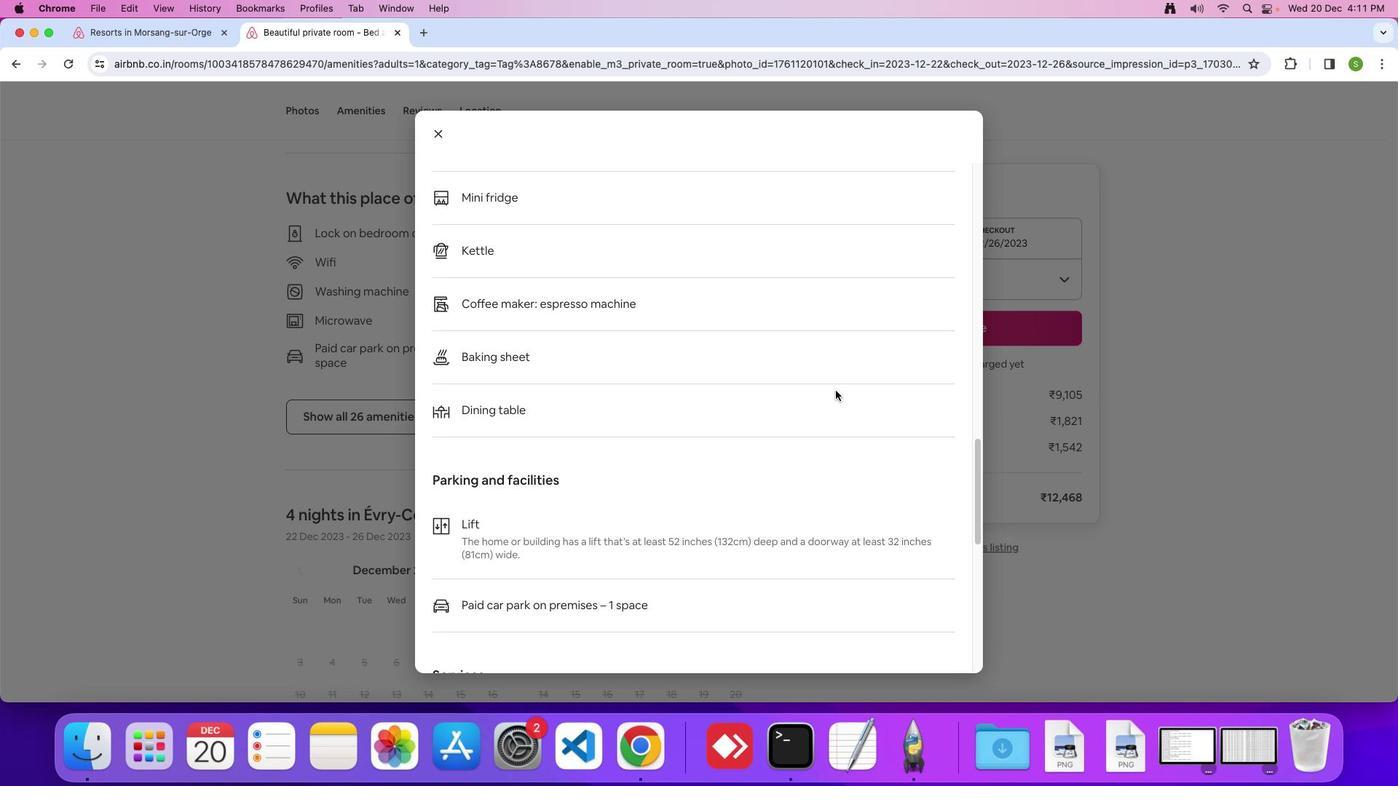 
Action: Mouse scrolled (836, 390) with delta (0, 0)
Screenshot: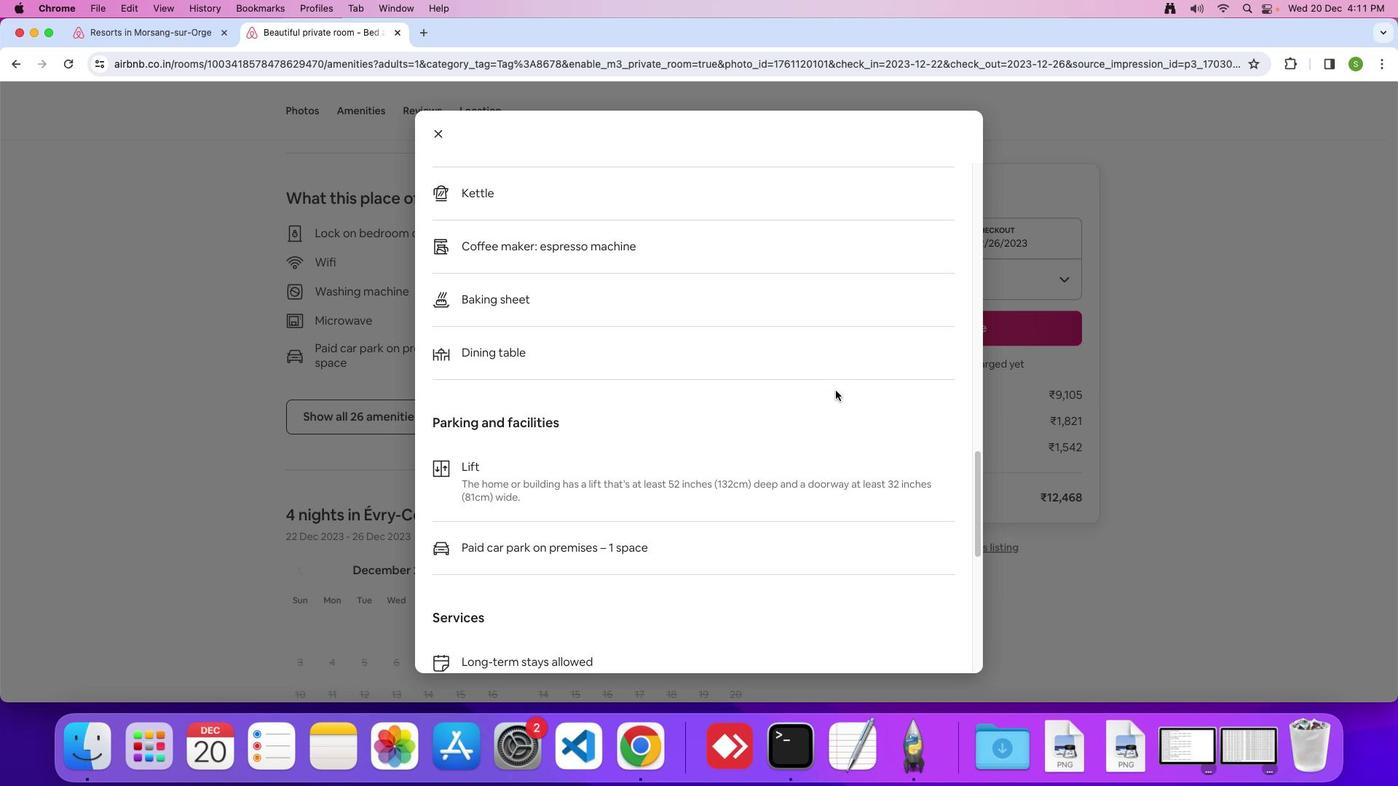 
Action: Mouse scrolled (836, 390) with delta (0, 0)
Screenshot: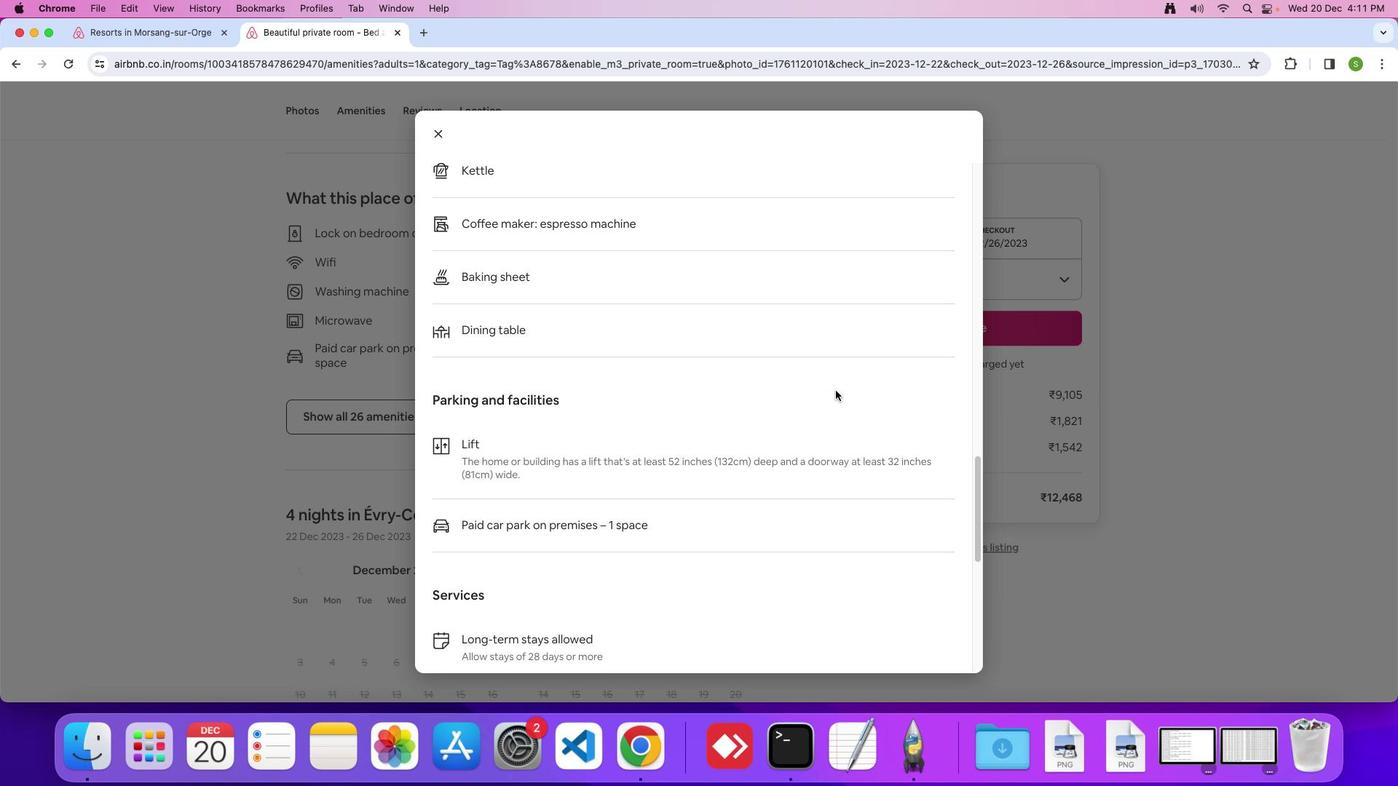 
Action: Mouse scrolled (836, 390) with delta (0, -2)
Screenshot: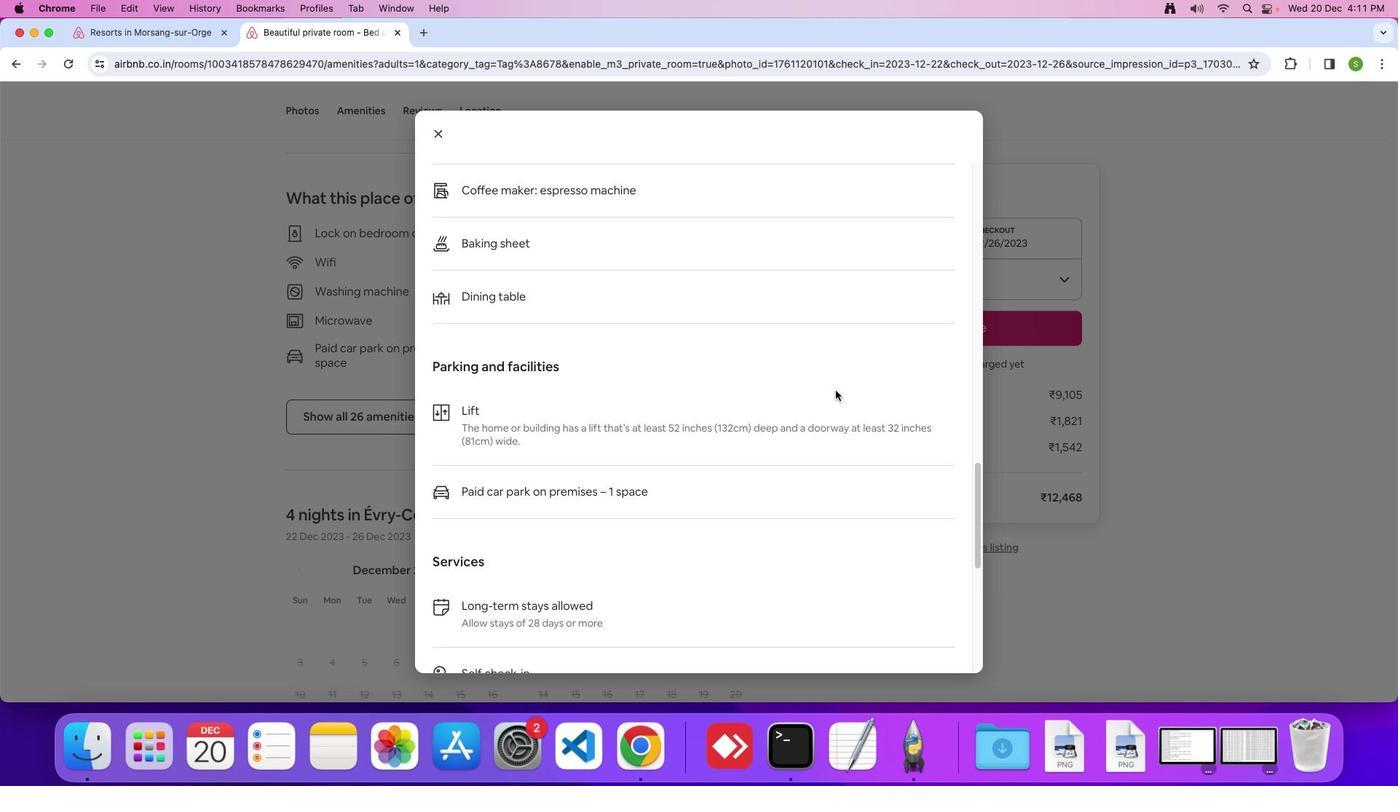 
Action: Mouse scrolled (836, 390) with delta (0, 0)
Screenshot: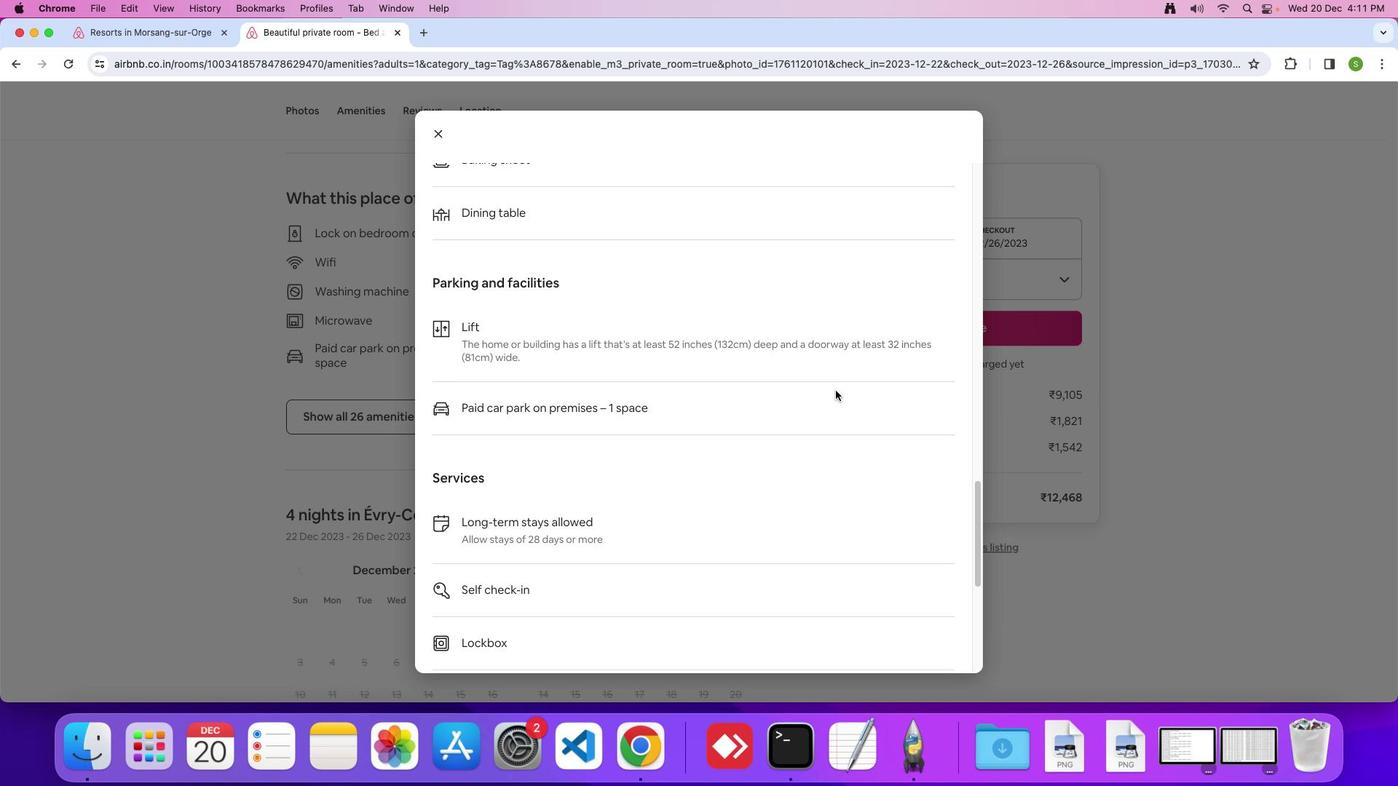 
Action: Mouse scrolled (836, 390) with delta (0, 0)
Screenshot: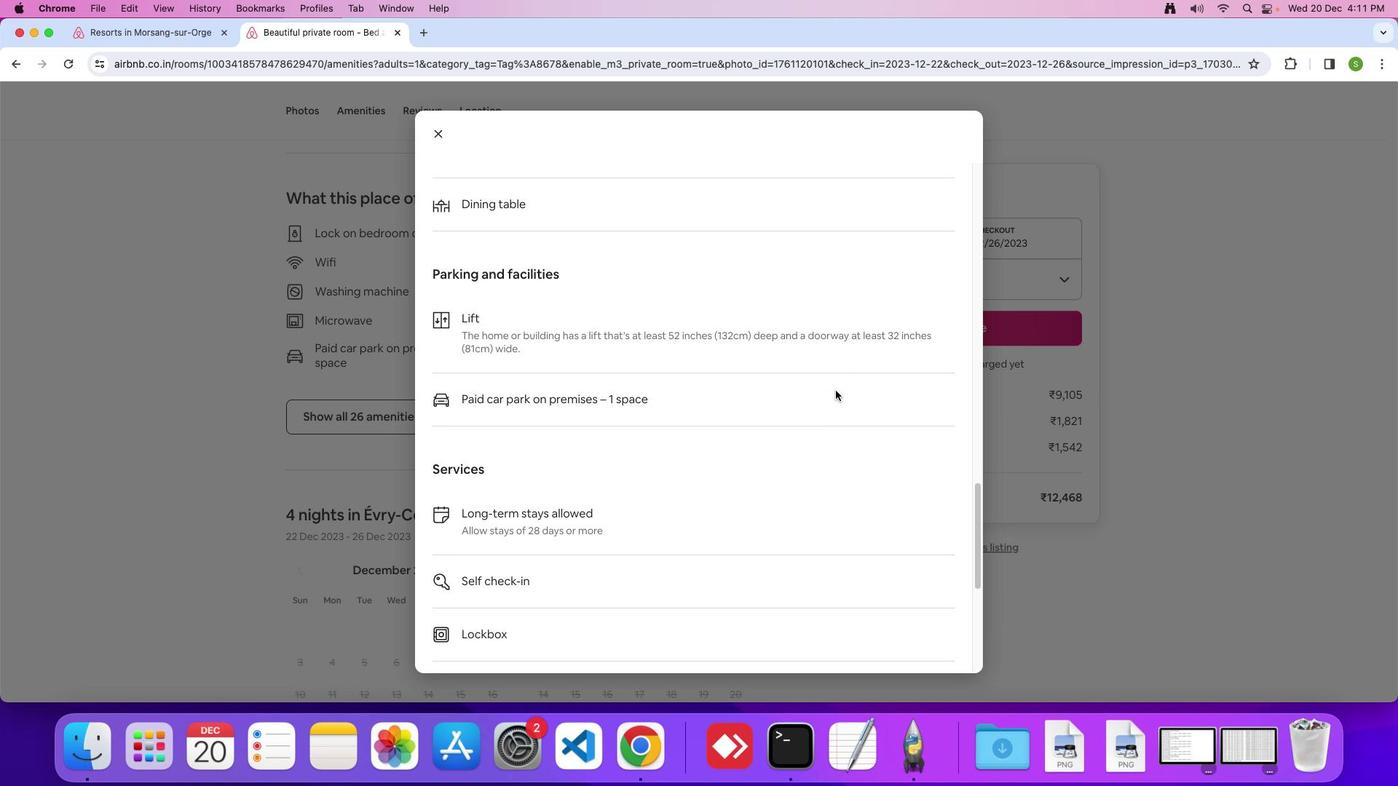 
Action: Mouse scrolled (836, 390) with delta (0, -1)
Screenshot: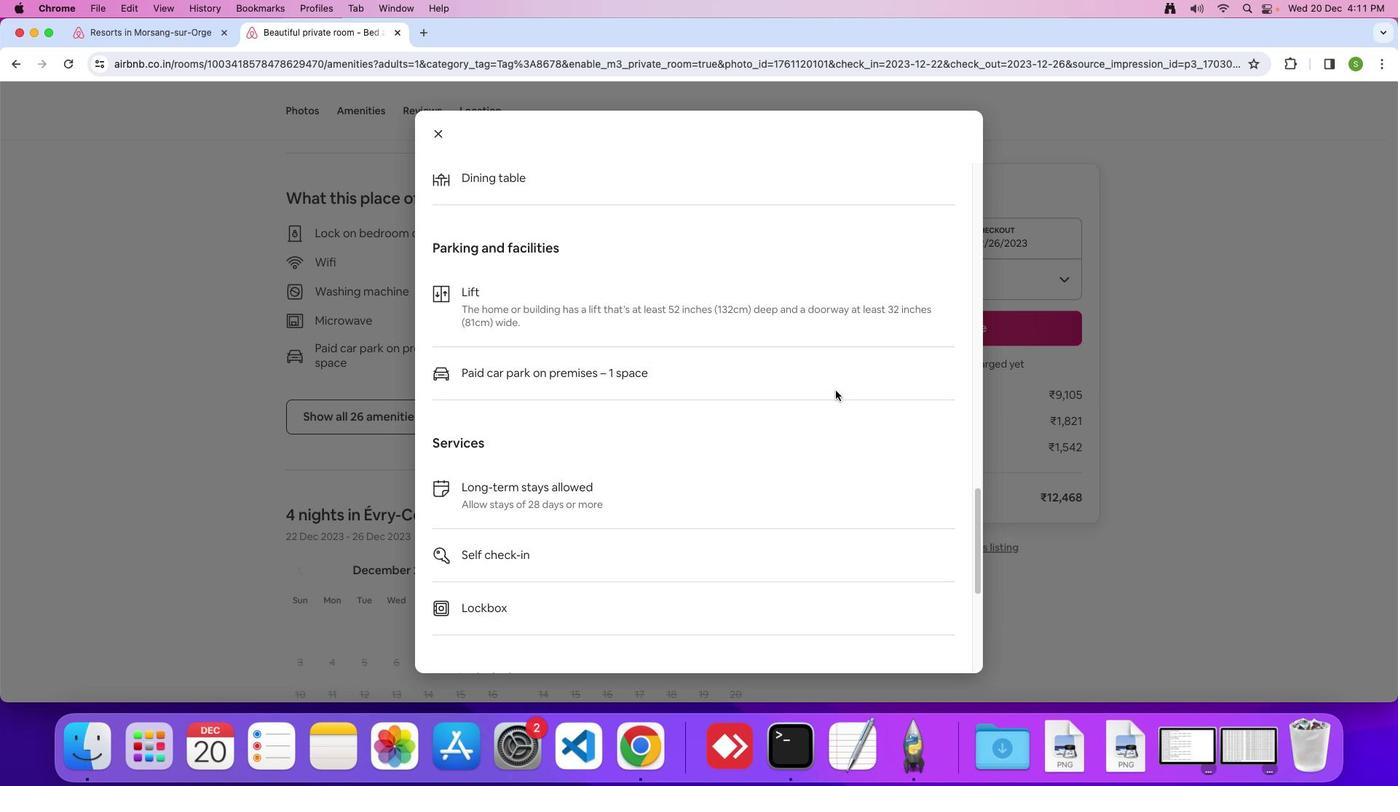 
Action: Mouse moved to (836, 390)
Screenshot: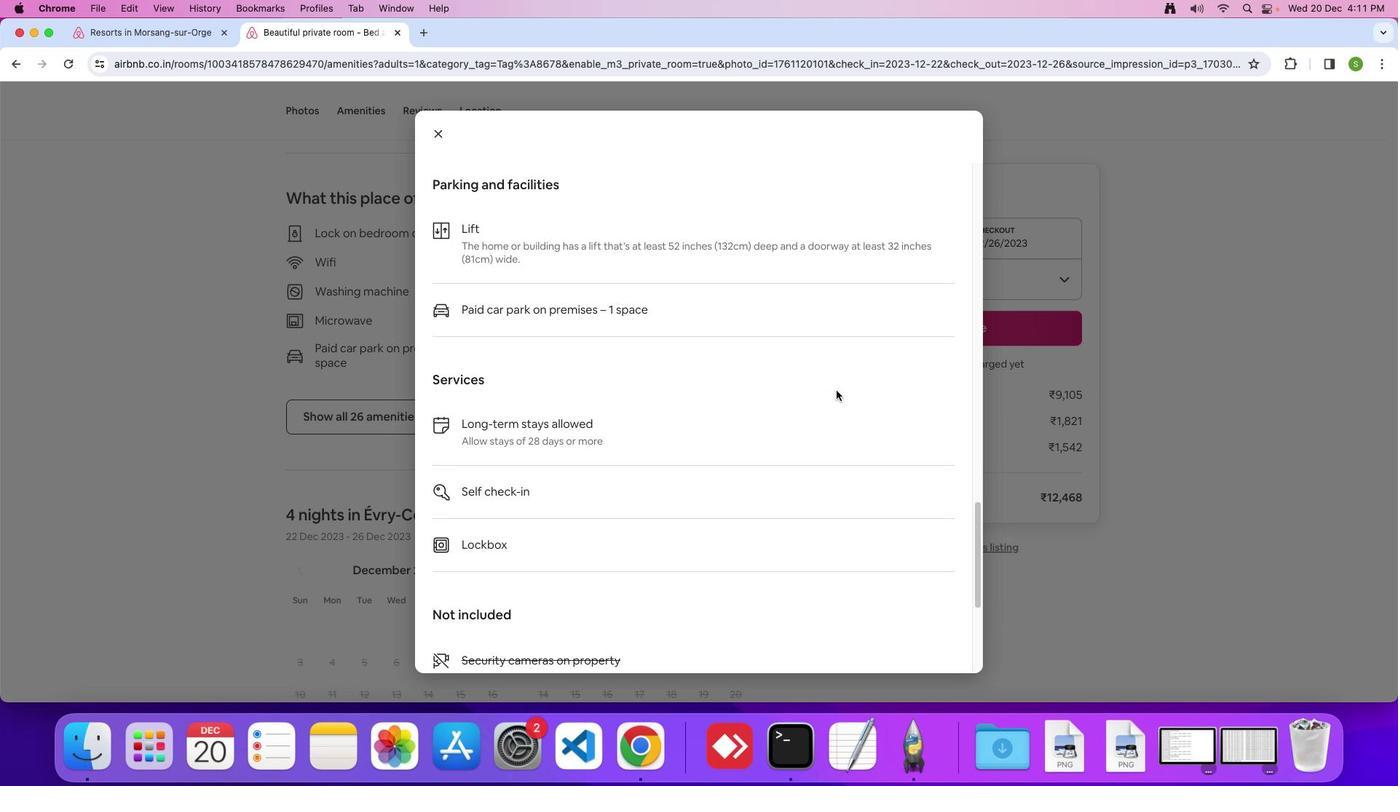 
Action: Mouse scrolled (836, 390) with delta (0, 0)
Screenshot: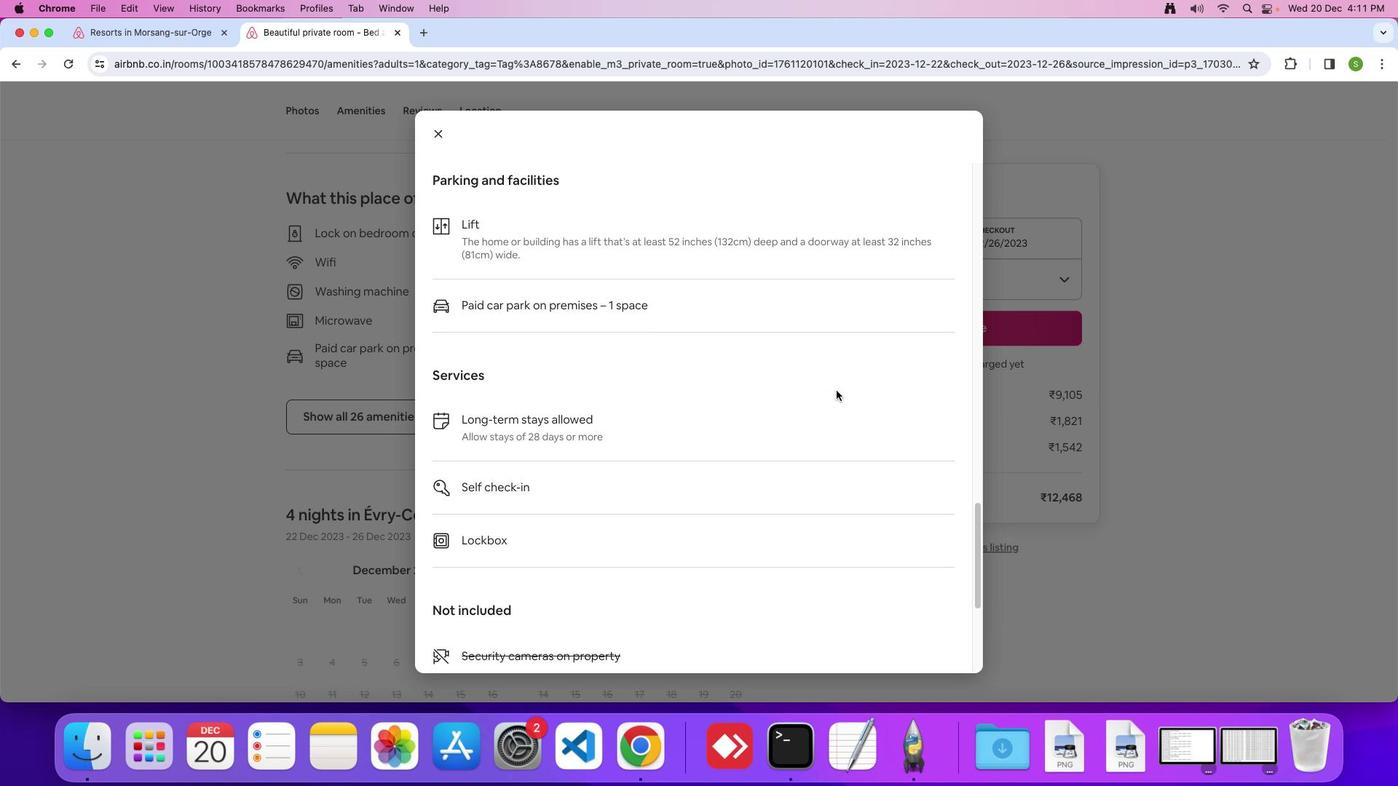 
Action: Mouse scrolled (836, 390) with delta (0, 0)
Screenshot: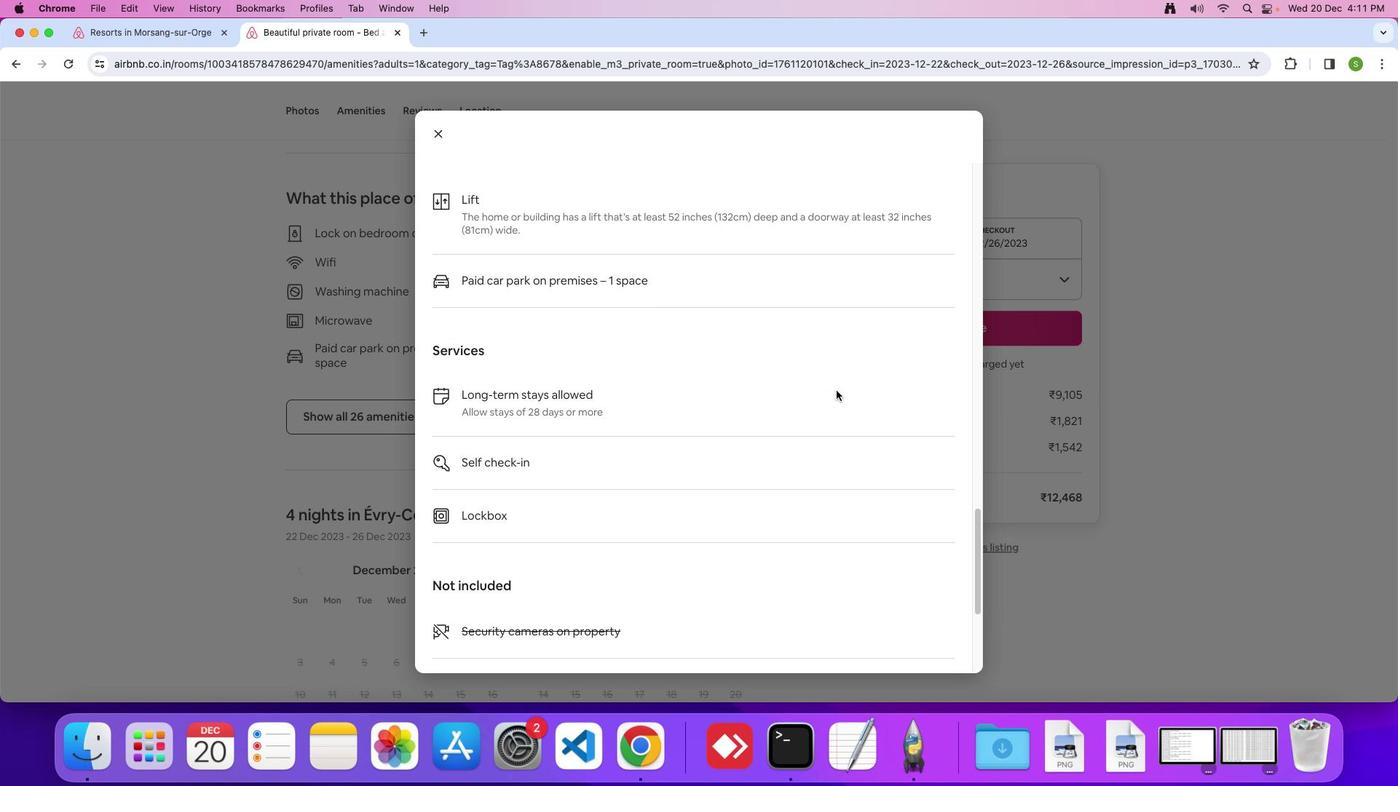 
Action: Mouse scrolled (836, 390) with delta (0, -2)
Screenshot: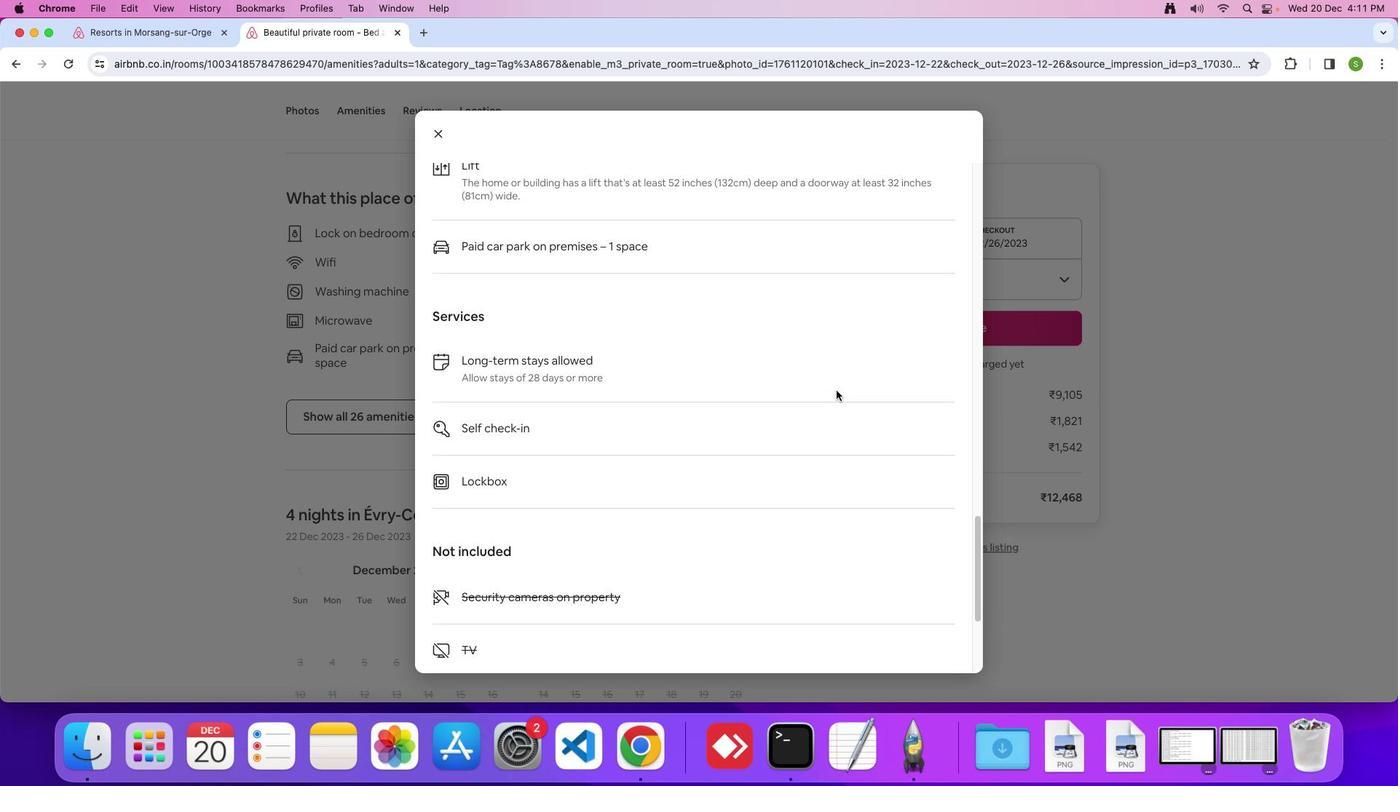 
Action: Mouse scrolled (836, 390) with delta (0, 0)
Screenshot: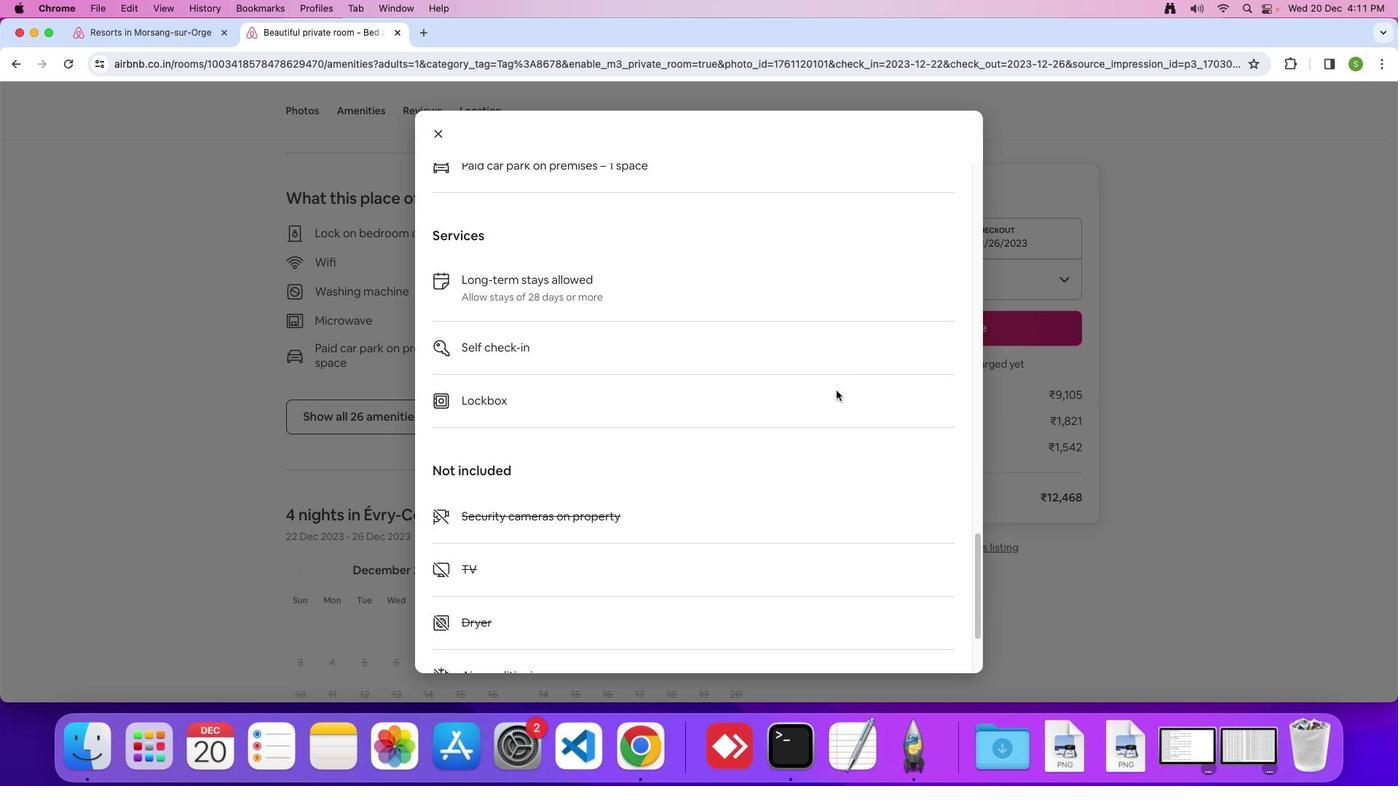 
Action: Mouse scrolled (836, 390) with delta (0, 0)
Screenshot: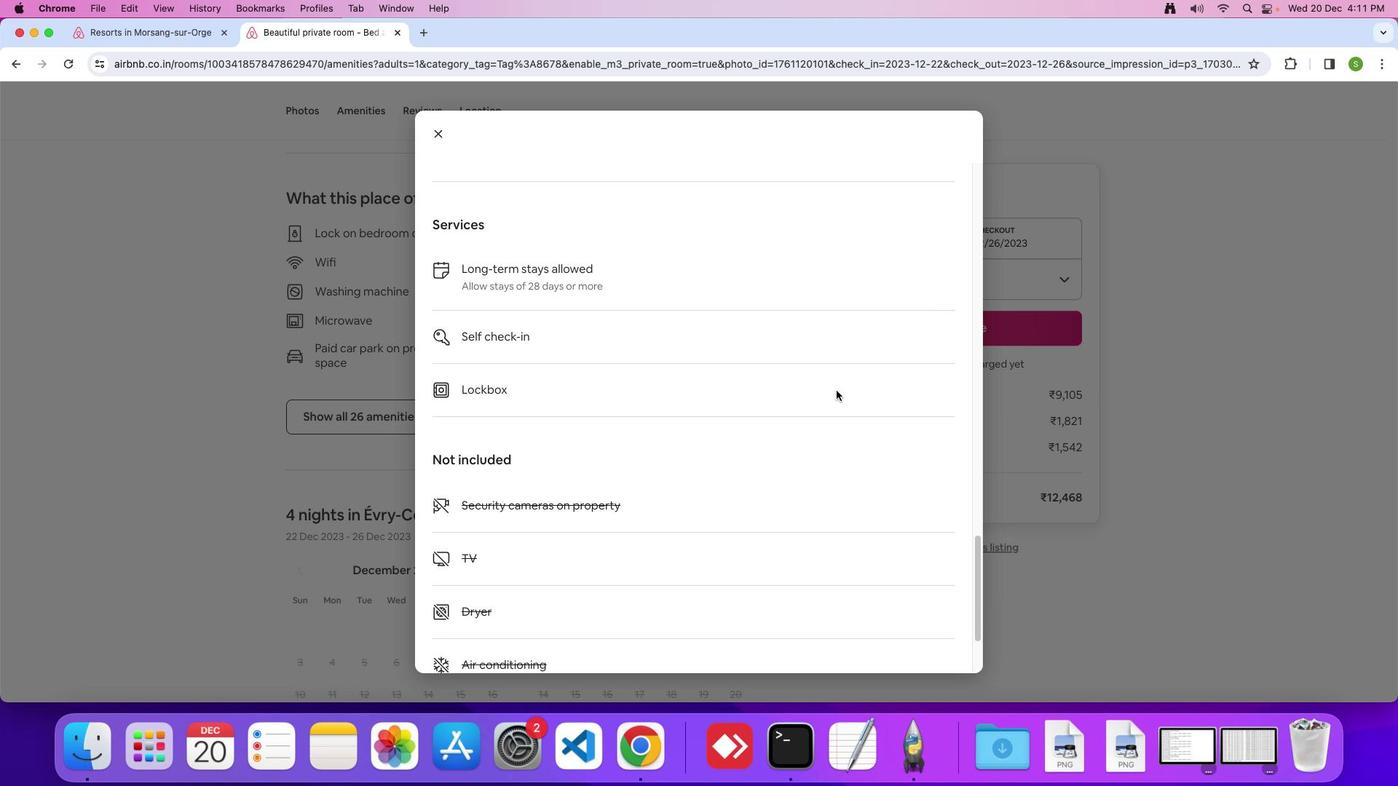 
Action: Mouse scrolled (836, 390) with delta (0, -2)
Screenshot: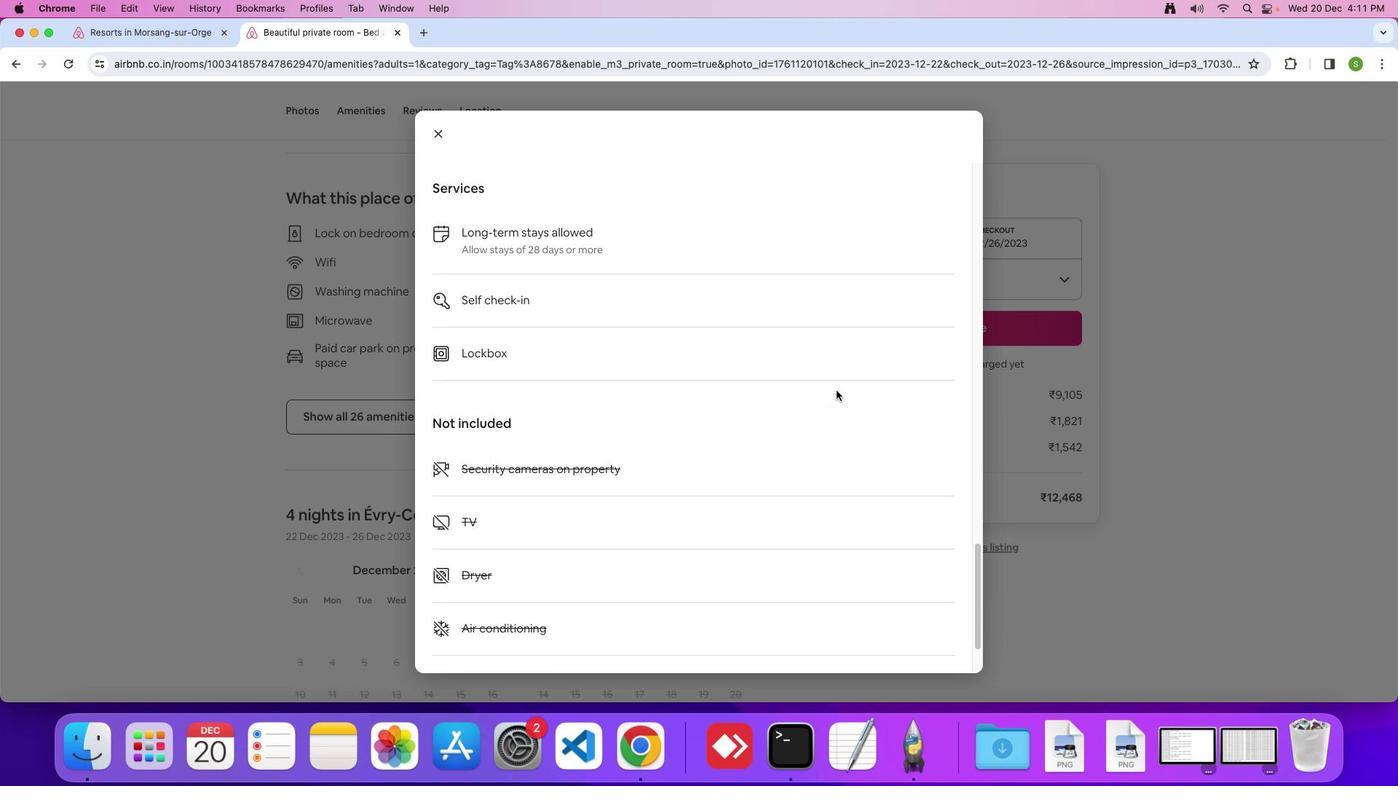 
Action: Mouse scrolled (836, 390) with delta (0, 0)
